 Task: Find Airbnb cabins in Lake of the Ozarks with access to private lakeside barbecue competitions and cook-offs.
Action: Mouse moved to (426, 61)
Screenshot: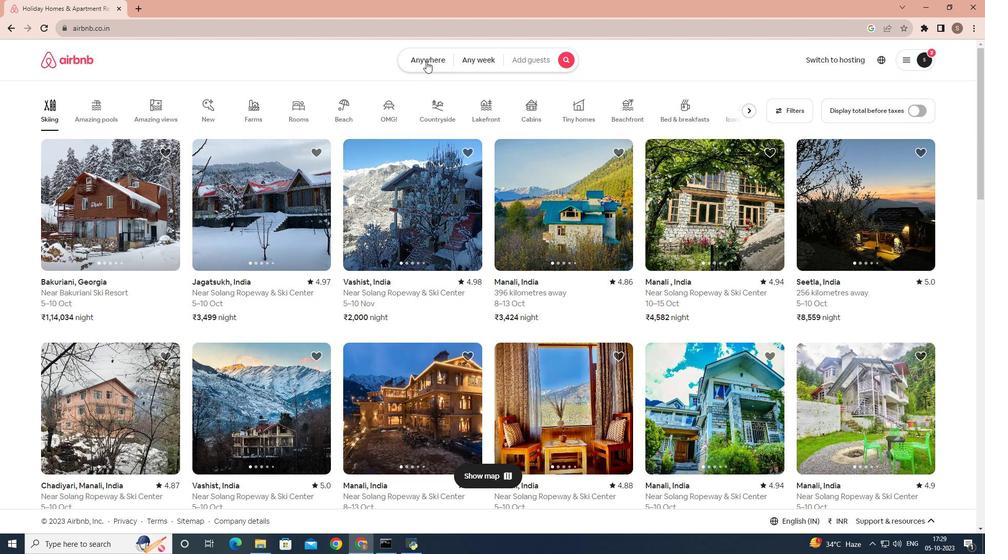 
Action: Mouse pressed left at (426, 61)
Screenshot: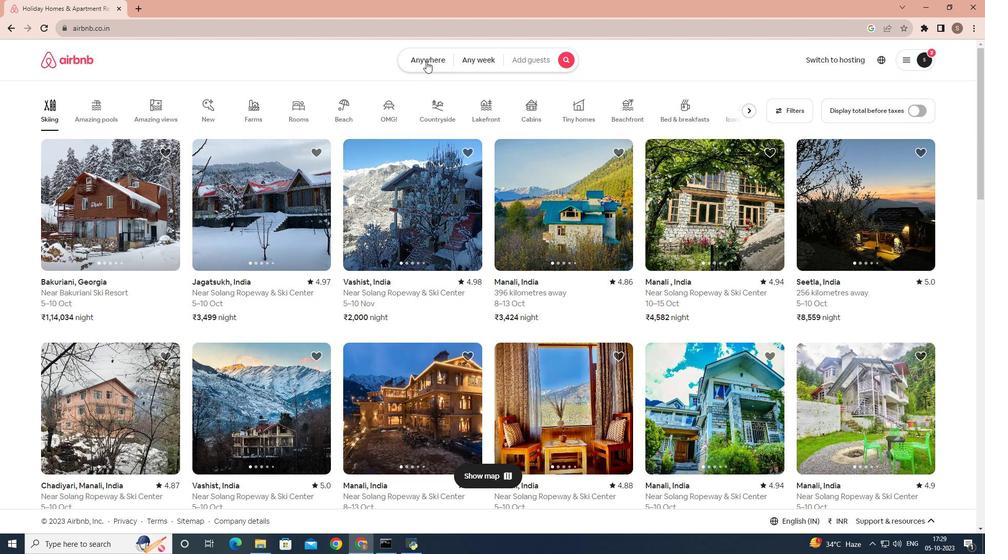 
Action: Mouse moved to (393, 107)
Screenshot: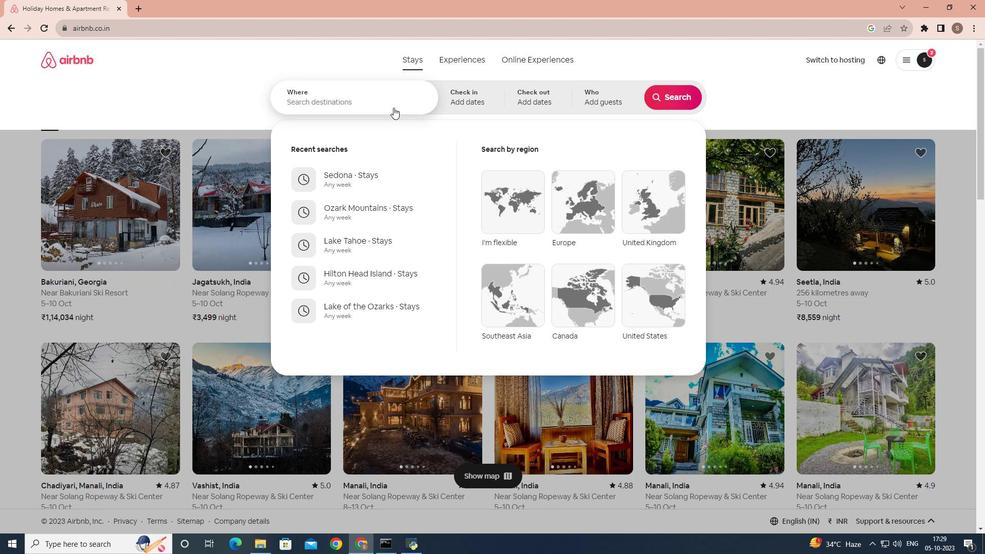 
Action: Mouse pressed left at (393, 107)
Screenshot: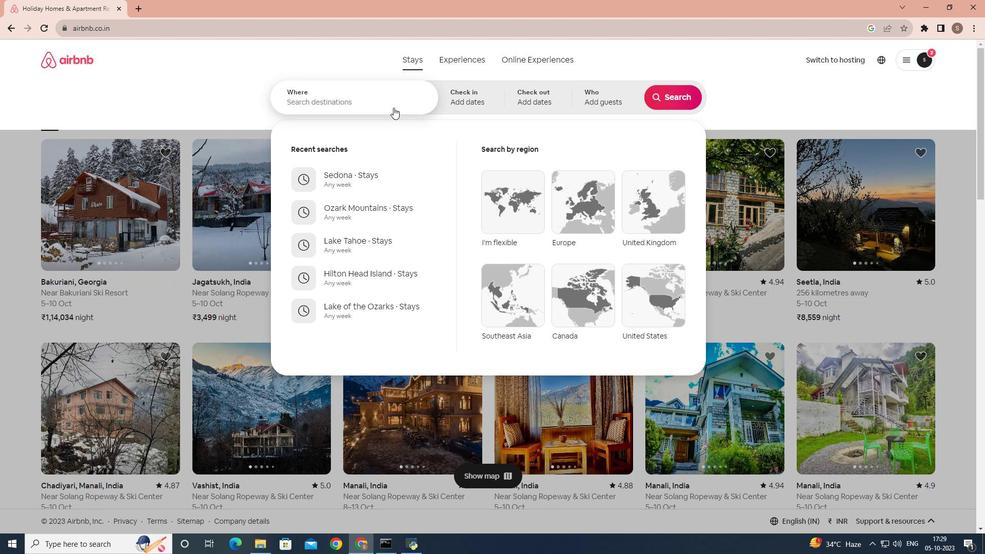 
Action: Key pressed <Key.shift_r>Lake<Key.space>of<Key.space>the<Key.space><Key.shift>Ozarks
Screenshot: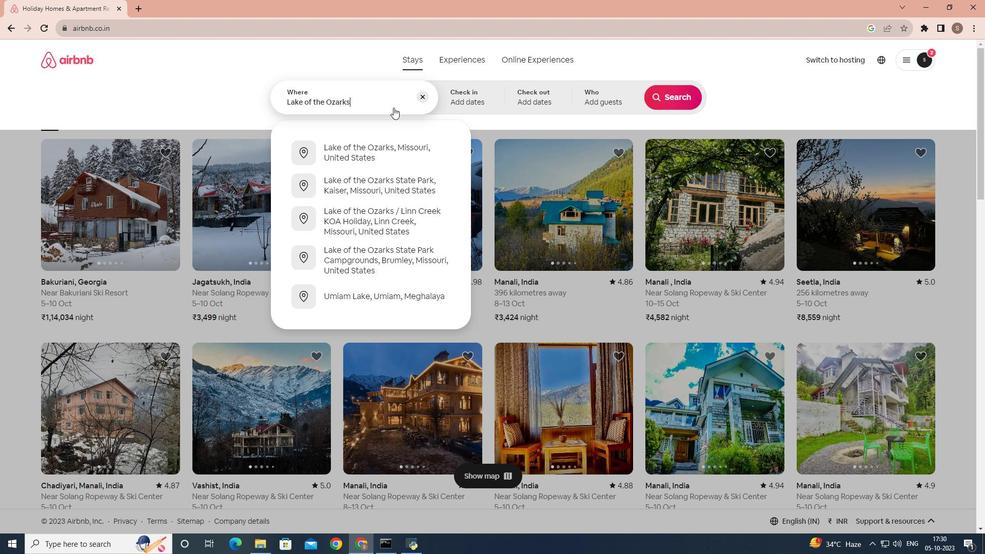 
Action: Mouse moved to (399, 148)
Screenshot: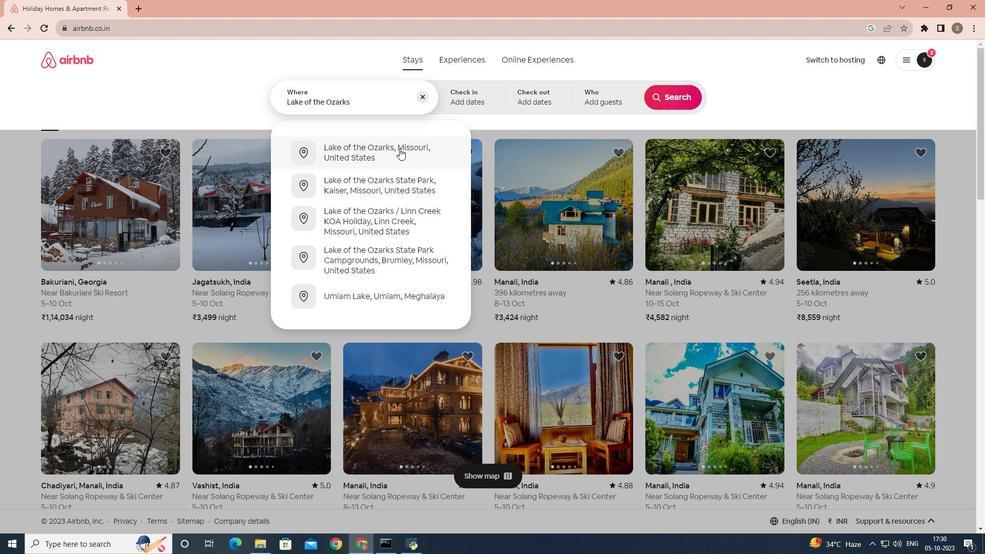 
Action: Mouse pressed left at (399, 148)
Screenshot: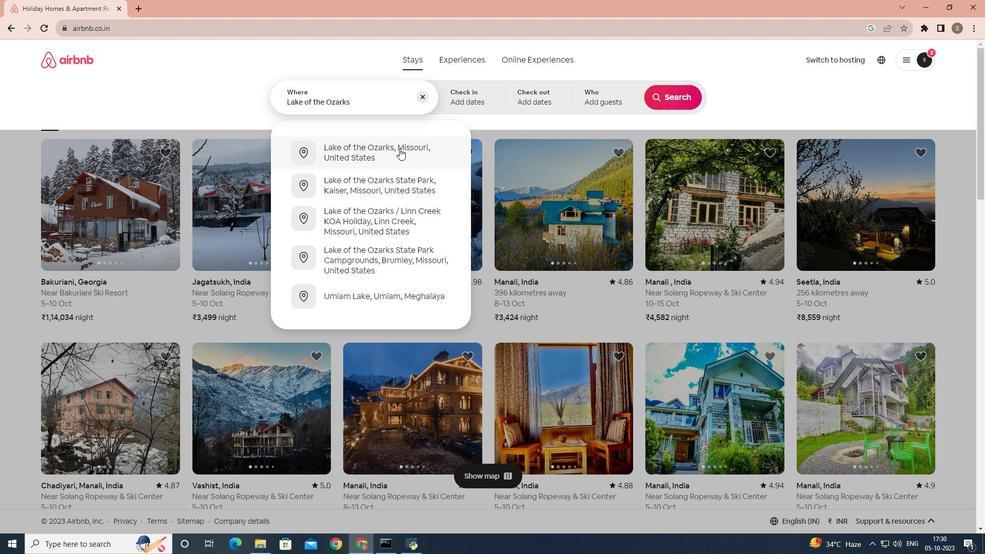 
Action: Mouse moved to (653, 92)
Screenshot: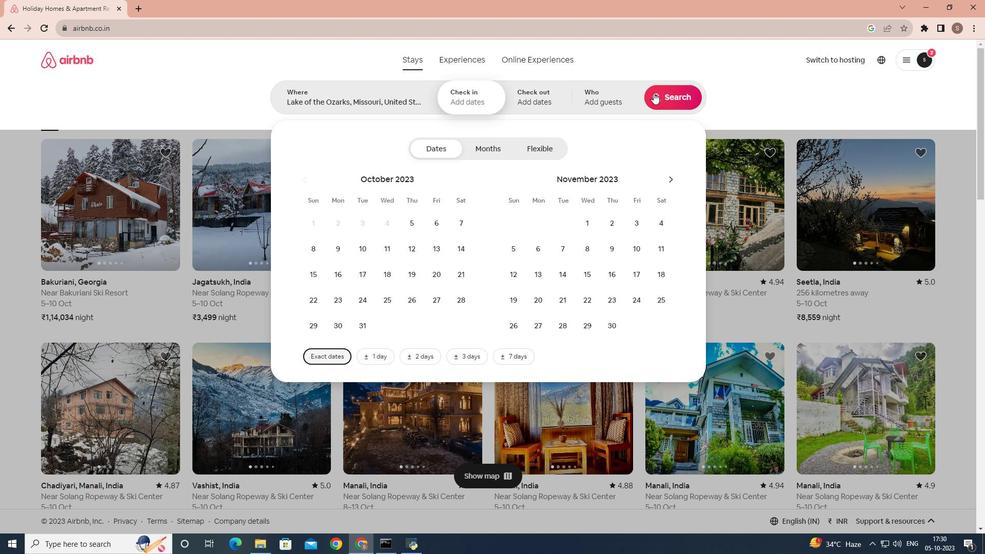
Action: Mouse pressed left at (653, 92)
Screenshot: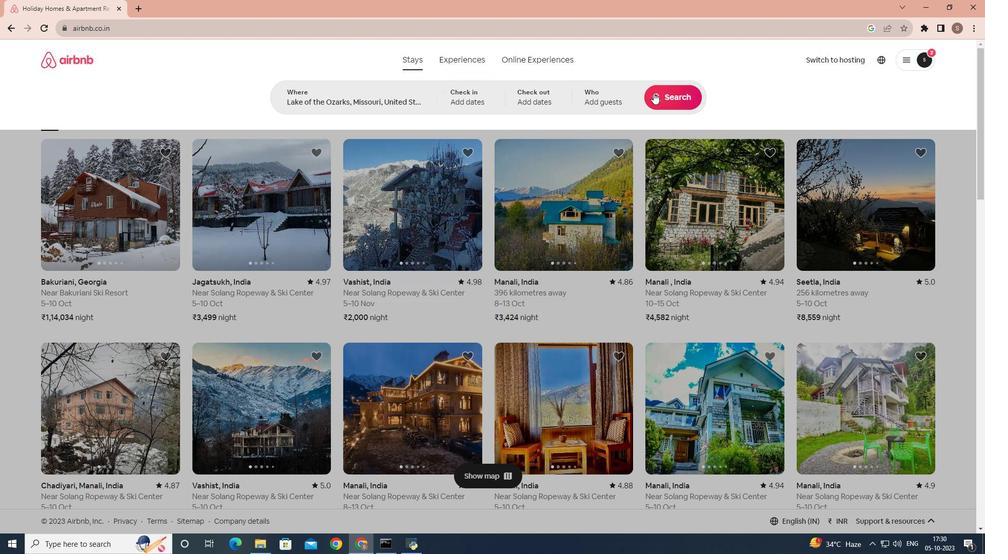 
Action: Mouse moved to (349, 127)
Screenshot: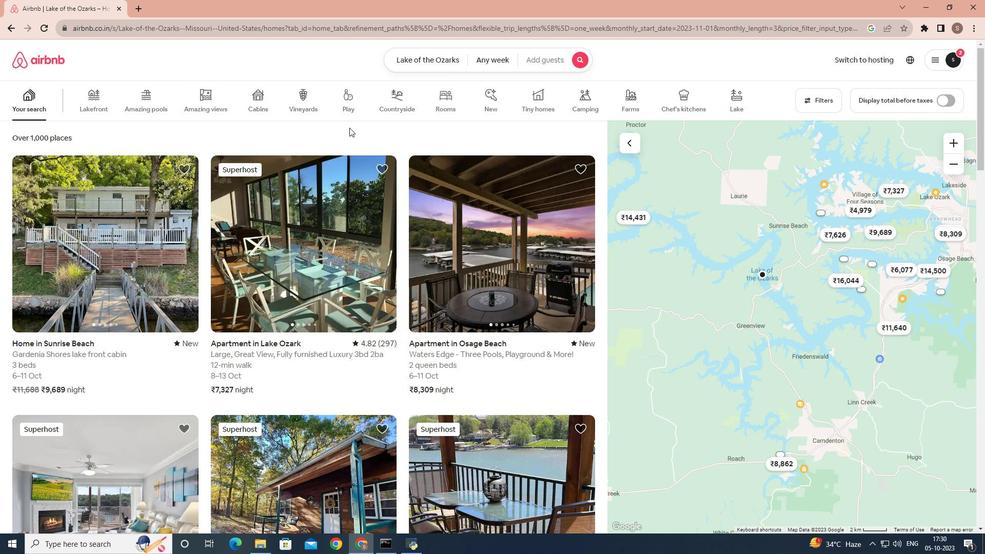 
Action: Mouse scrolled (349, 127) with delta (0, 0)
Screenshot: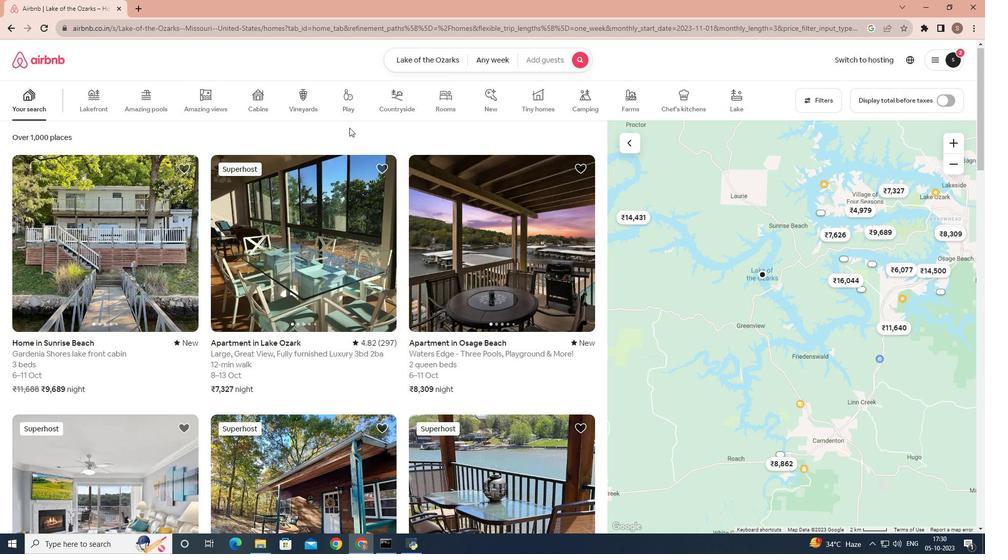 
Action: Mouse scrolled (349, 128) with delta (0, 0)
Screenshot: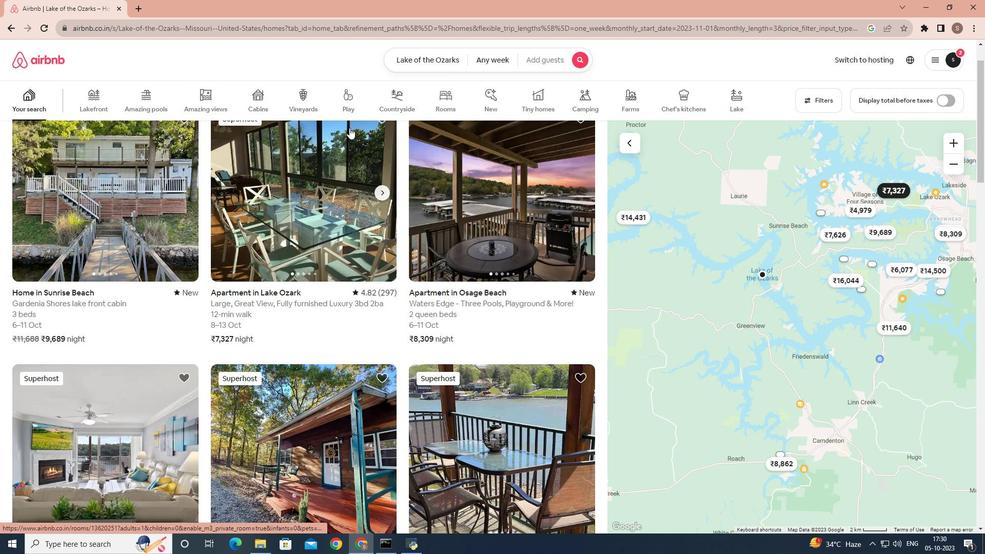 
Action: Mouse moved to (261, 106)
Screenshot: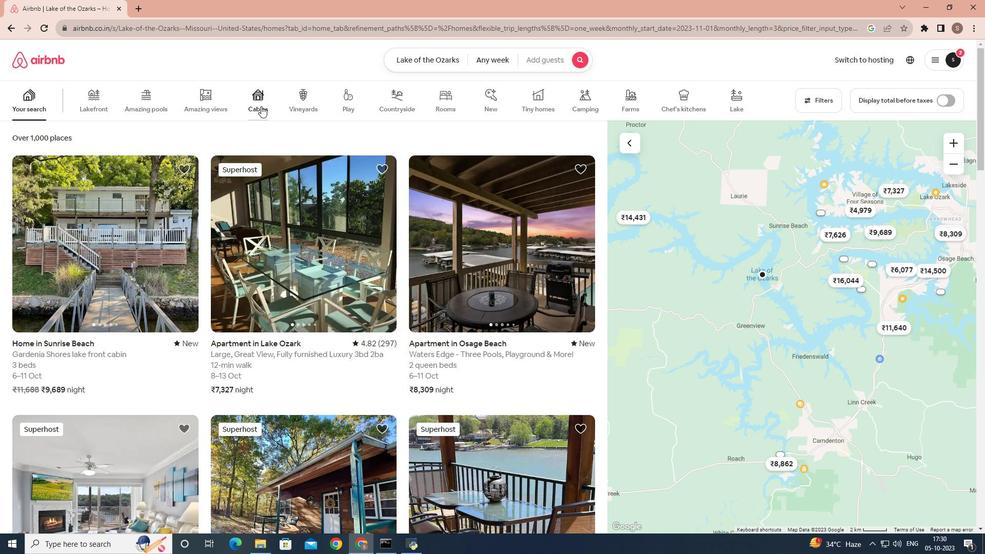 
Action: Mouse pressed left at (261, 106)
Screenshot: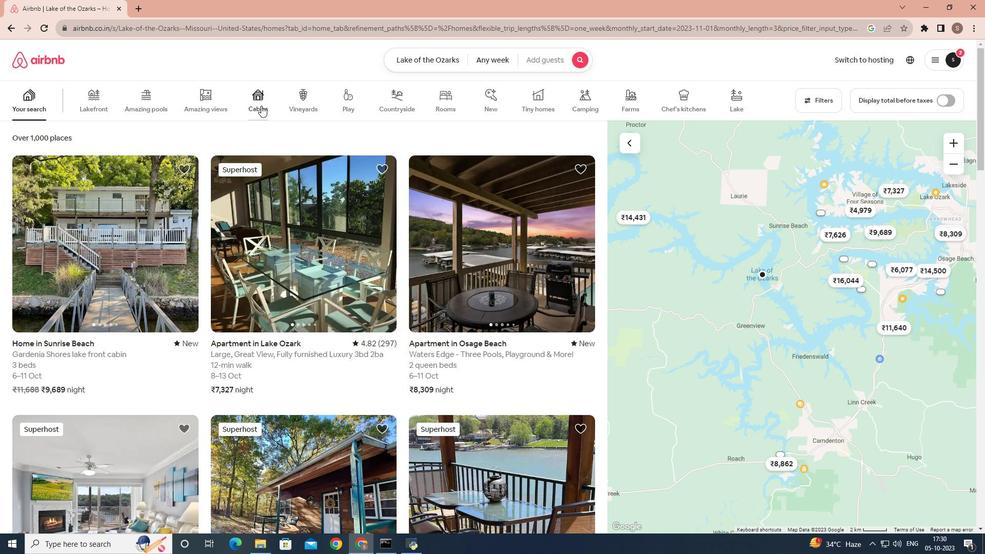 
Action: Mouse moved to (282, 264)
Screenshot: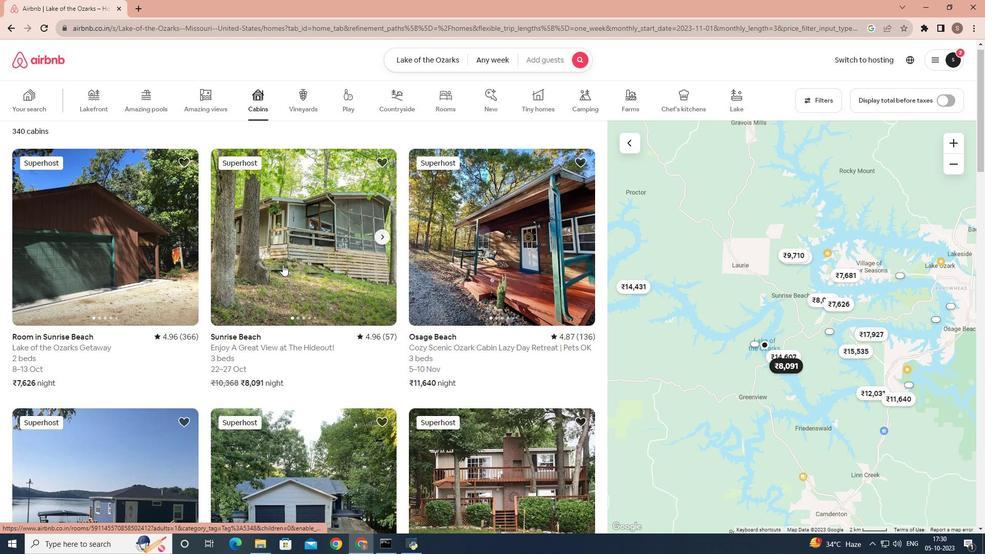 
Action: Mouse scrolled (282, 264) with delta (0, 0)
Screenshot: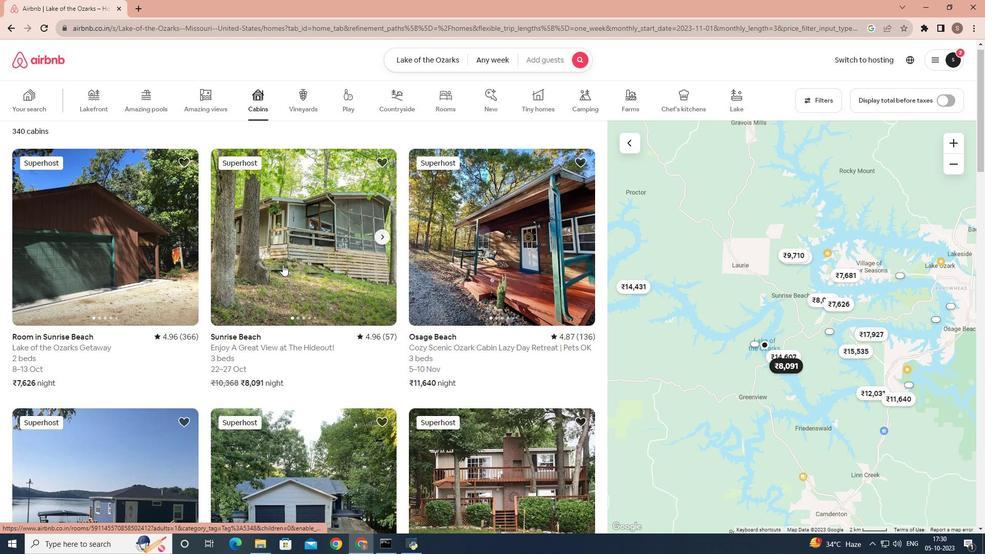 
Action: Mouse moved to (330, 217)
Screenshot: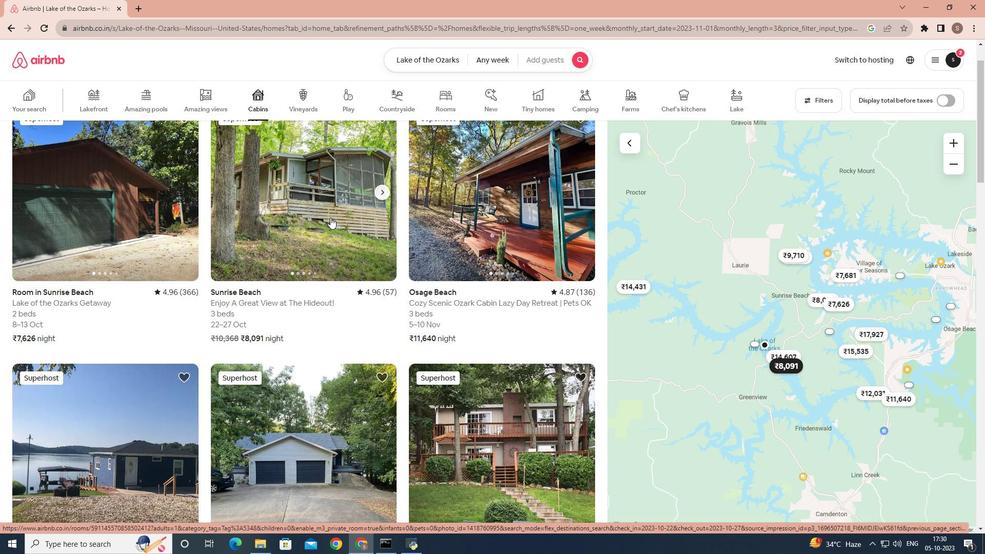 
Action: Mouse pressed left at (330, 217)
Screenshot: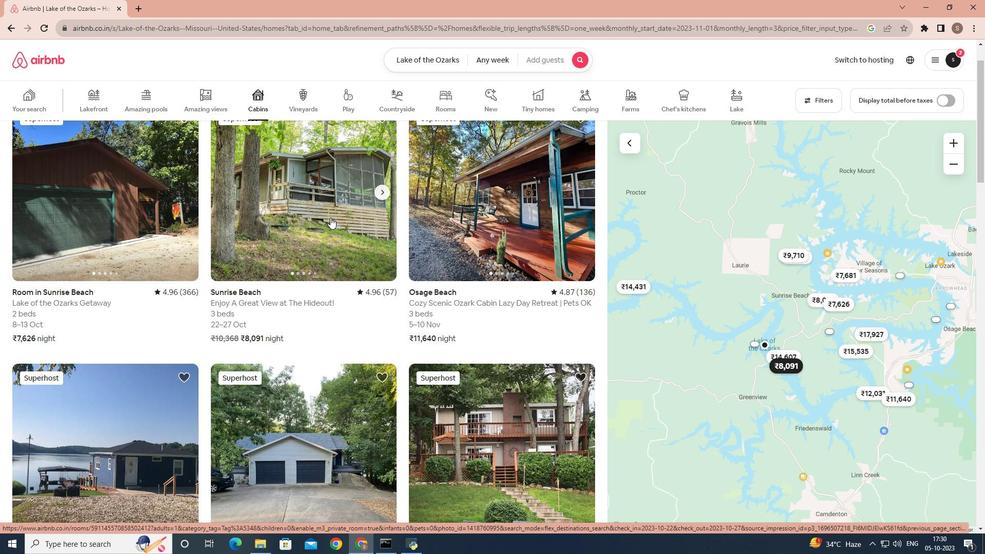 
Action: Mouse moved to (709, 377)
Screenshot: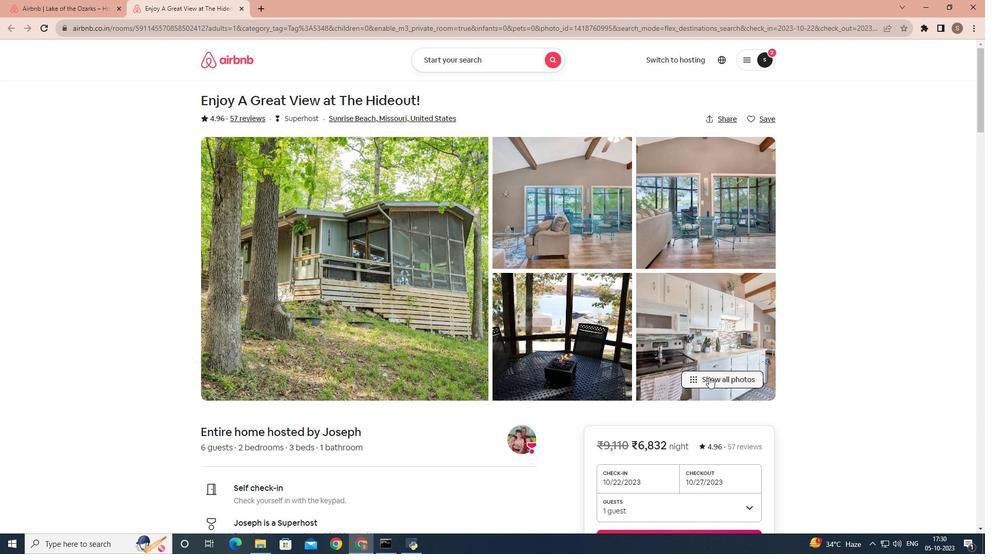 
Action: Mouse pressed left at (709, 377)
Screenshot: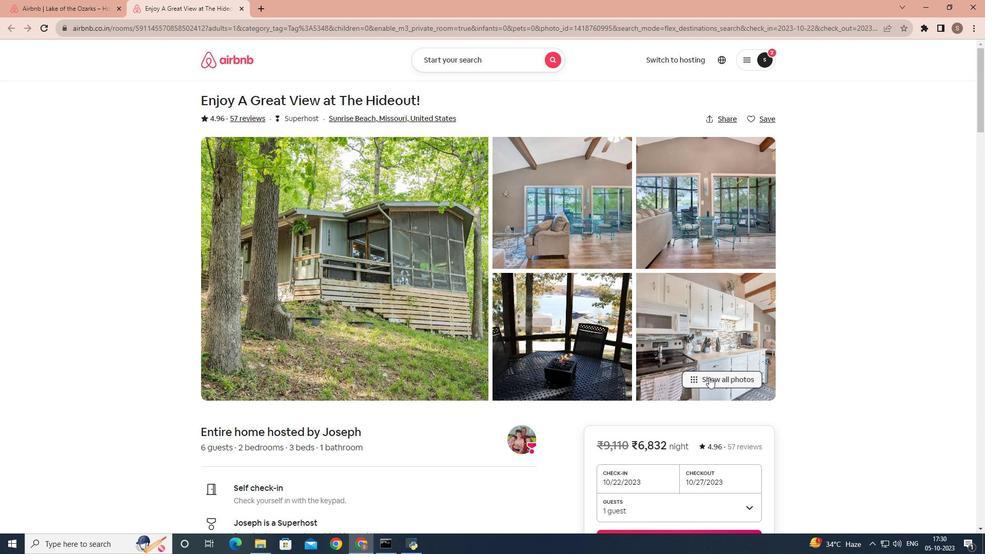
Action: Mouse moved to (695, 370)
Screenshot: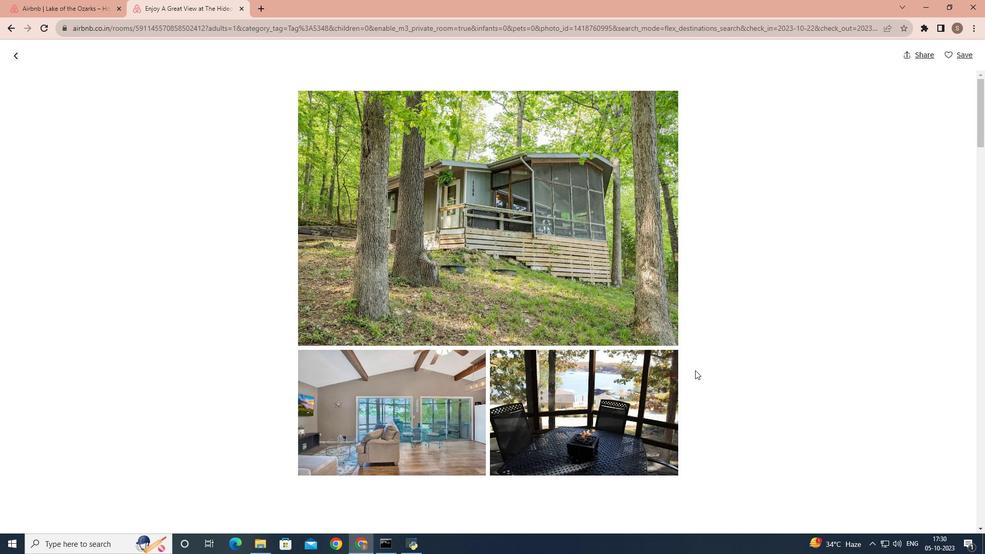 
Action: Mouse scrolled (695, 369) with delta (0, 0)
Screenshot: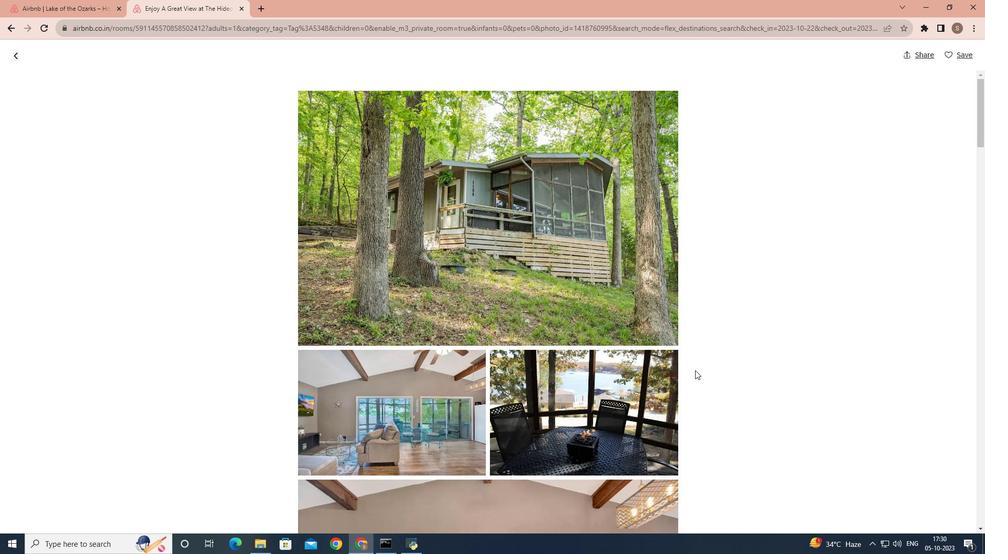 
Action: Mouse scrolled (695, 369) with delta (0, 0)
Screenshot: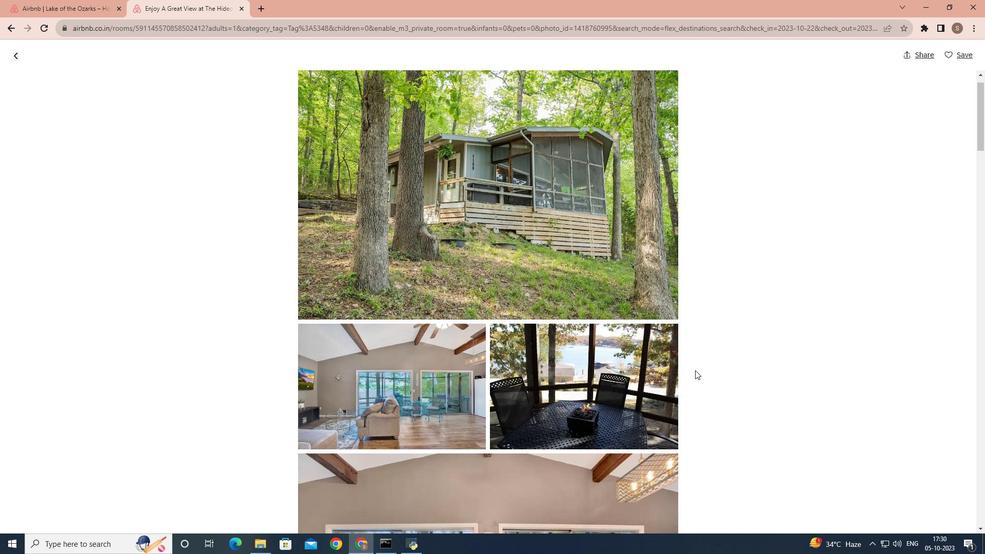 
Action: Mouse scrolled (695, 369) with delta (0, 0)
Screenshot: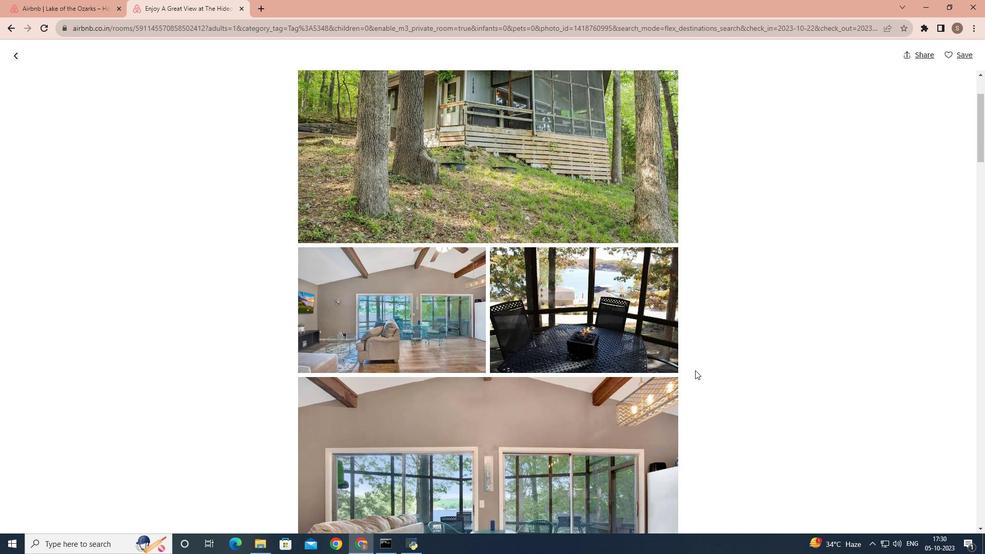 
Action: Mouse scrolled (695, 369) with delta (0, 0)
Screenshot: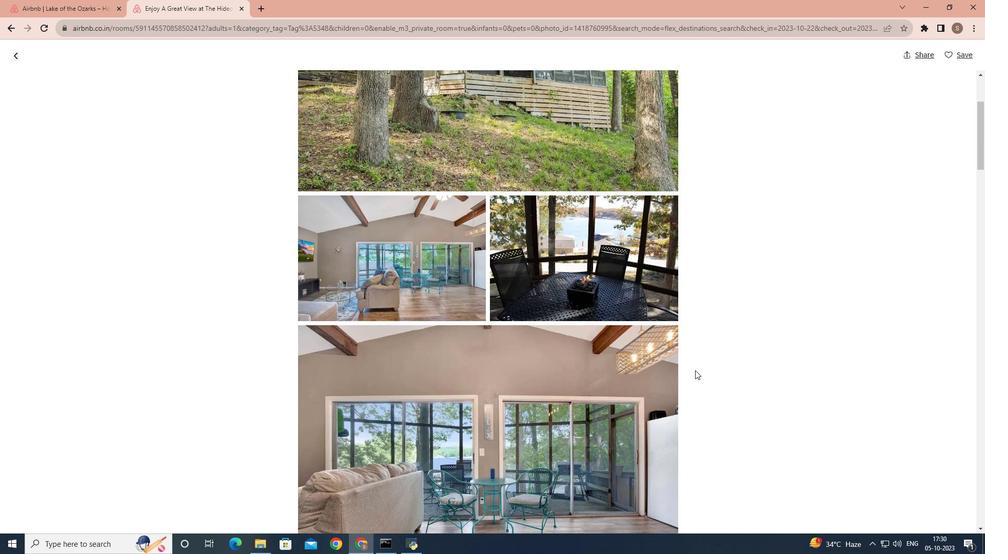 
Action: Mouse scrolled (695, 369) with delta (0, 0)
Screenshot: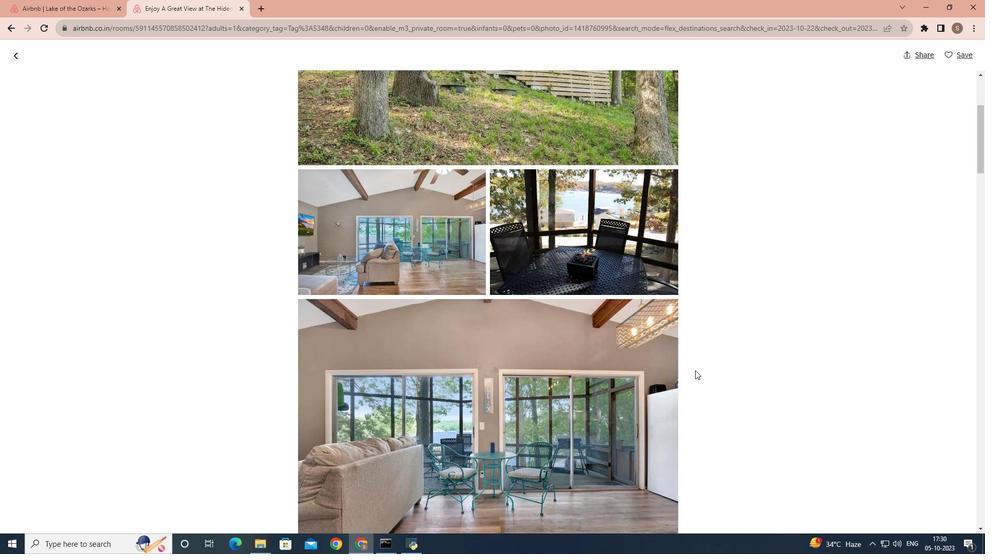 
Action: Mouse scrolled (695, 369) with delta (0, 0)
Screenshot: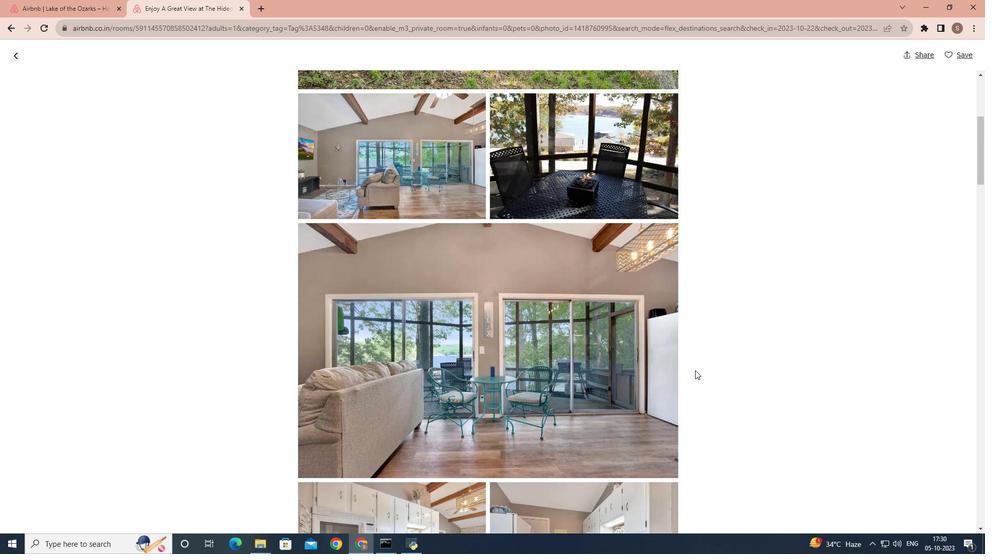 
Action: Mouse scrolled (695, 369) with delta (0, 0)
Screenshot: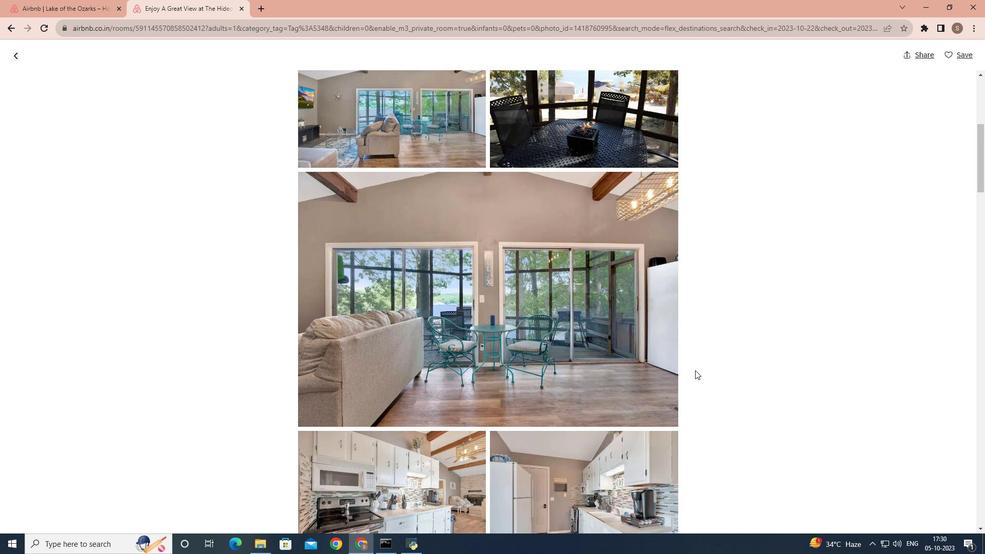 
Action: Mouse scrolled (695, 369) with delta (0, 0)
Screenshot: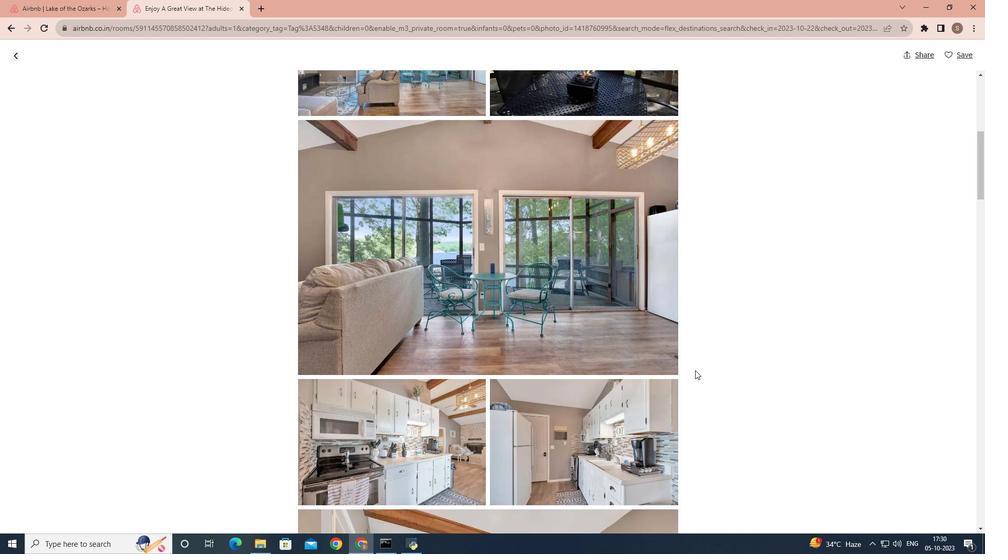 
Action: Mouse scrolled (695, 369) with delta (0, 0)
Screenshot: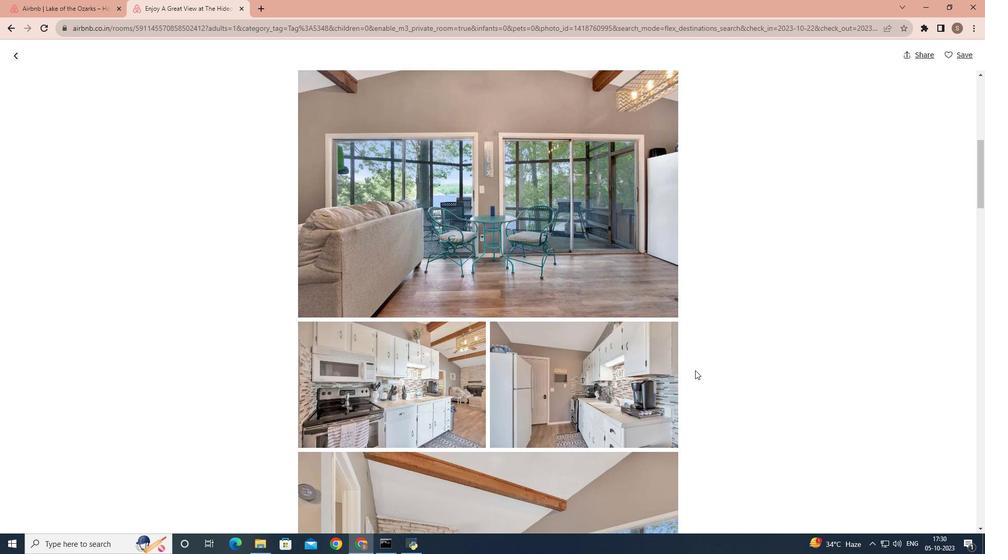 
Action: Mouse scrolled (695, 369) with delta (0, 0)
Screenshot: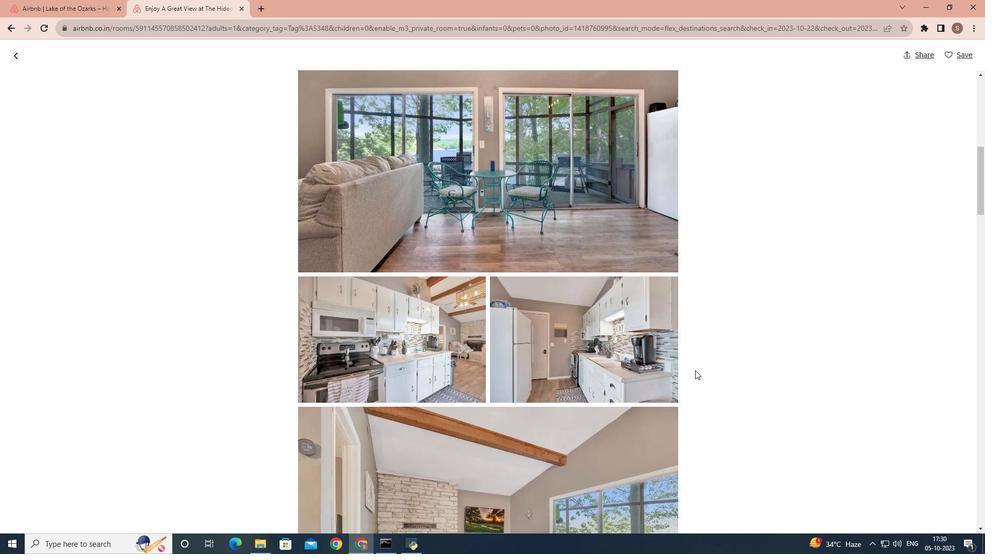 
Action: Mouse scrolled (695, 369) with delta (0, 0)
Screenshot: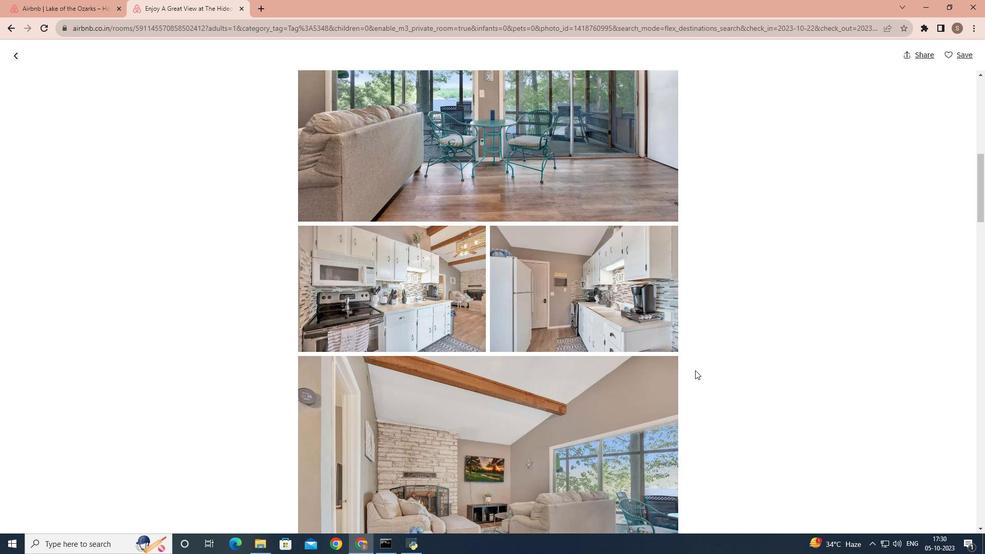 
Action: Mouse moved to (660, 347)
Screenshot: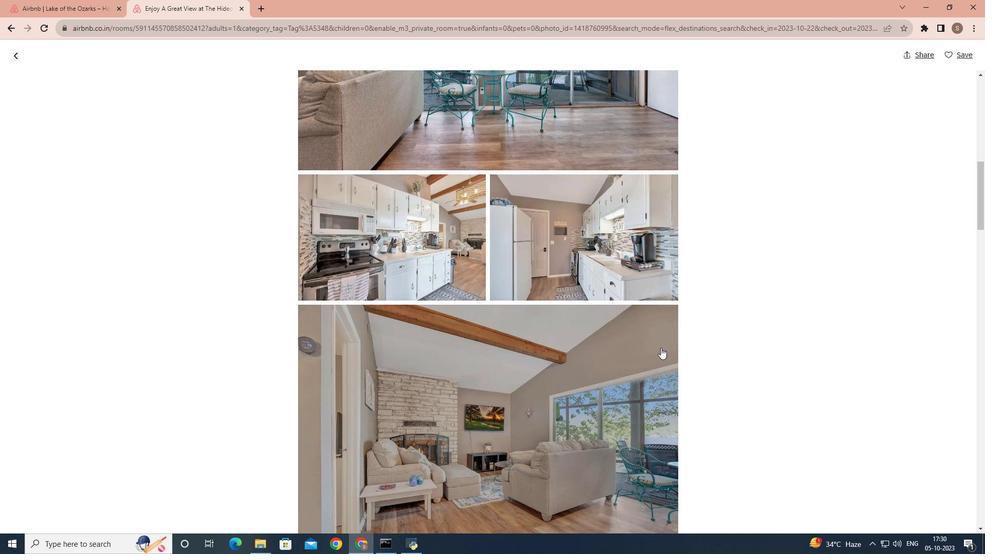 
Action: Mouse scrolled (660, 347) with delta (0, 0)
Screenshot: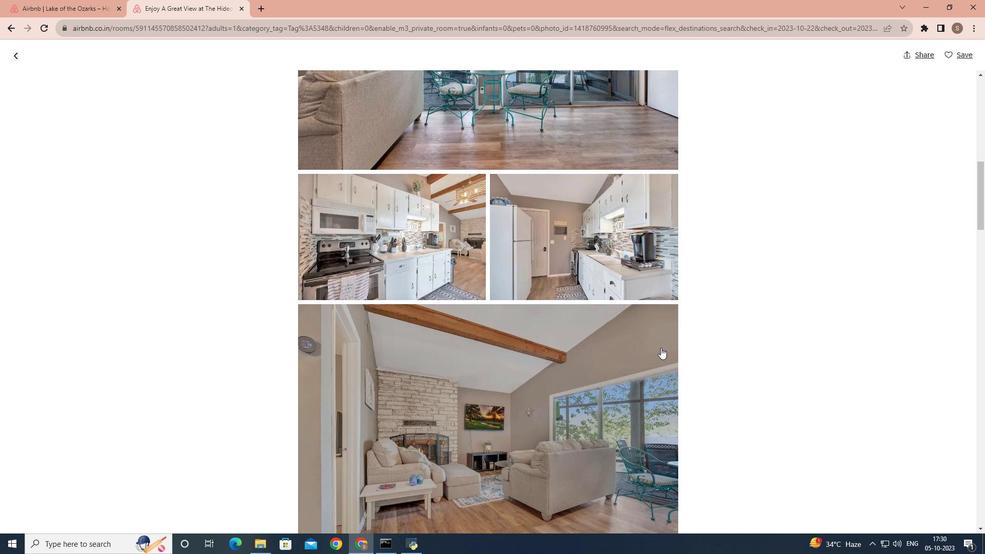
Action: Mouse scrolled (660, 347) with delta (0, 0)
Screenshot: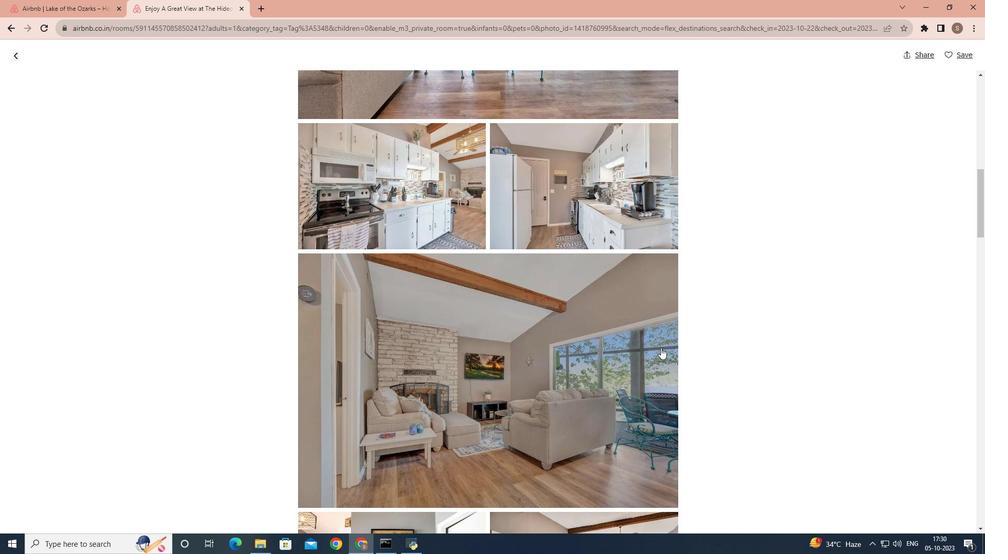 
Action: Mouse scrolled (660, 347) with delta (0, 0)
Screenshot: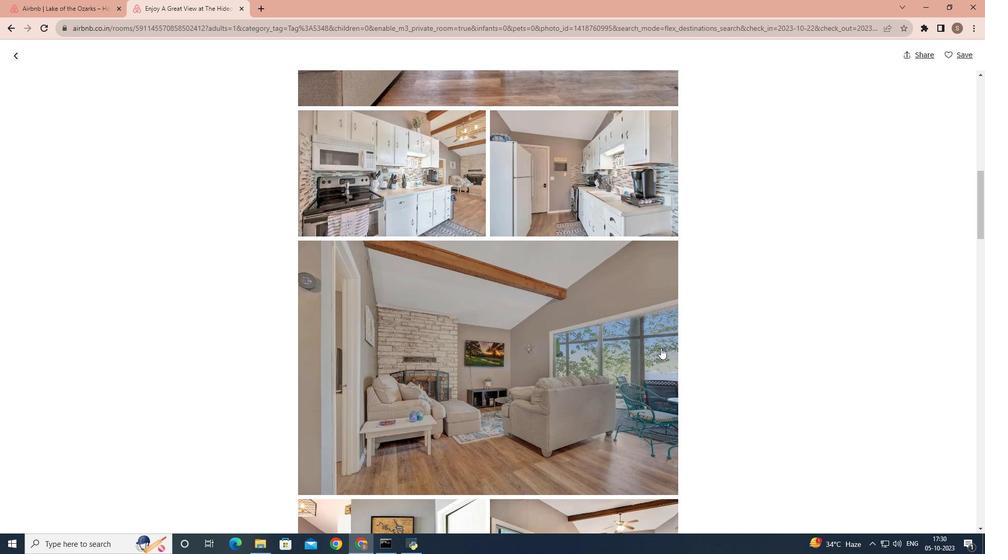 
Action: Mouse moved to (653, 385)
Screenshot: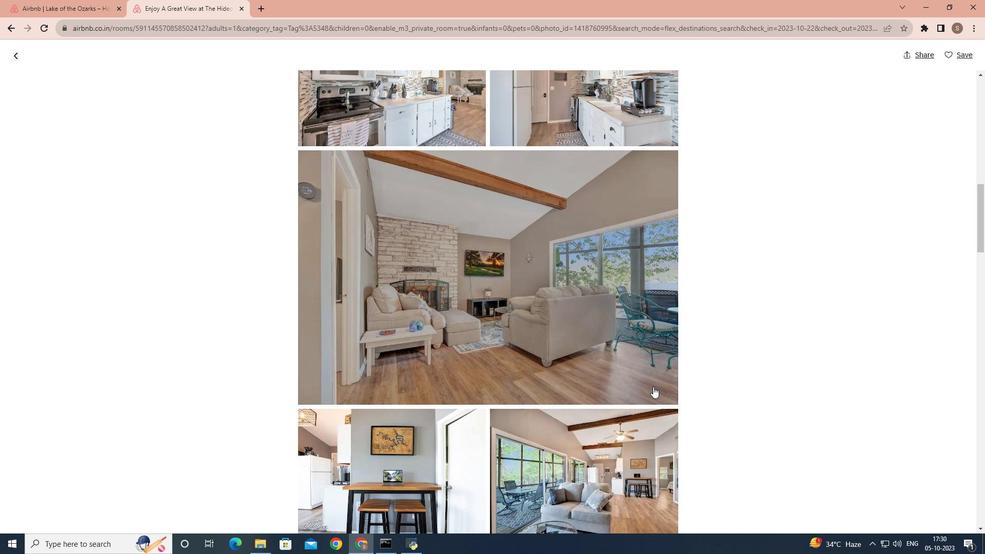 
Action: Mouse scrolled (653, 385) with delta (0, 0)
Screenshot: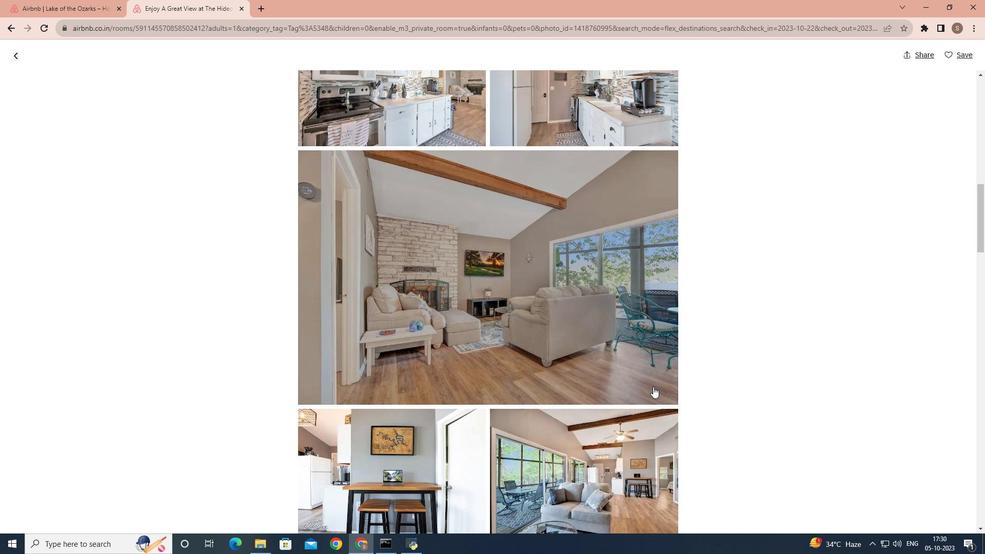 
Action: Mouse moved to (644, 386)
Screenshot: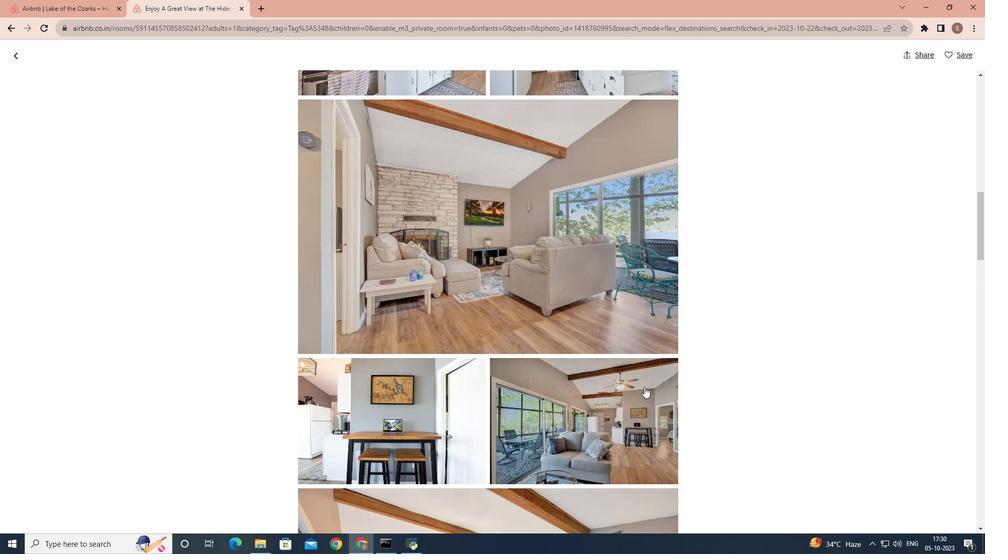 
Action: Mouse scrolled (644, 386) with delta (0, 0)
Screenshot: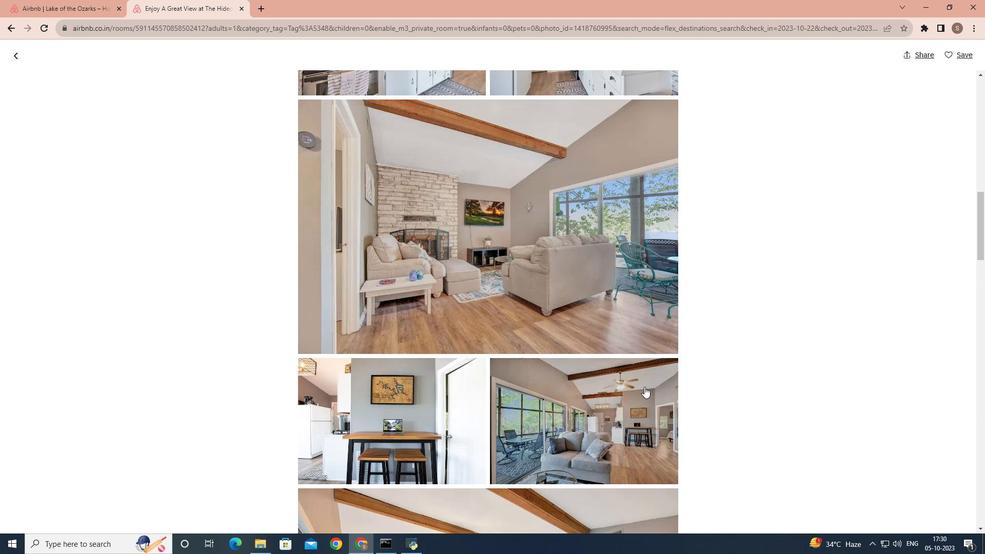 
Action: Mouse moved to (638, 391)
Screenshot: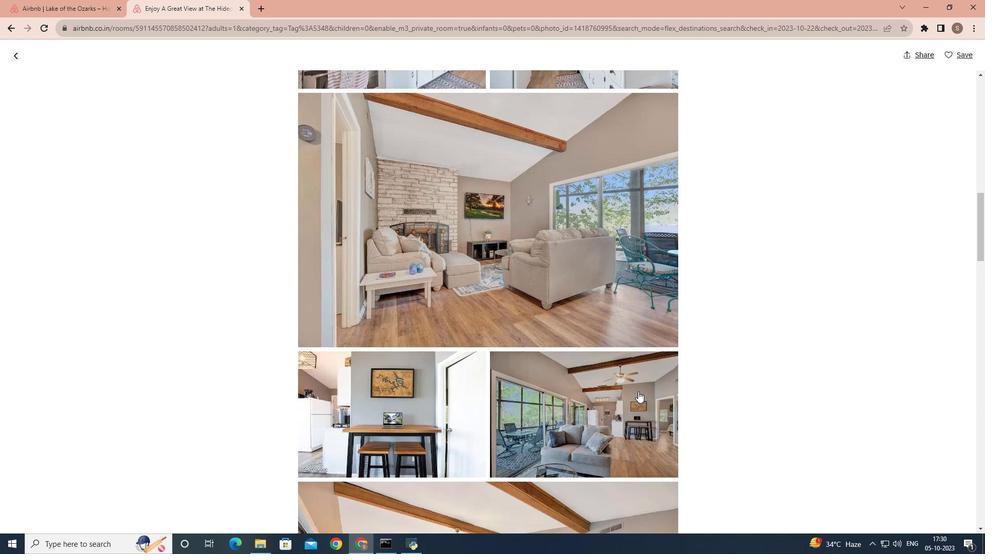 
Action: Mouse scrolled (638, 391) with delta (0, 0)
Screenshot: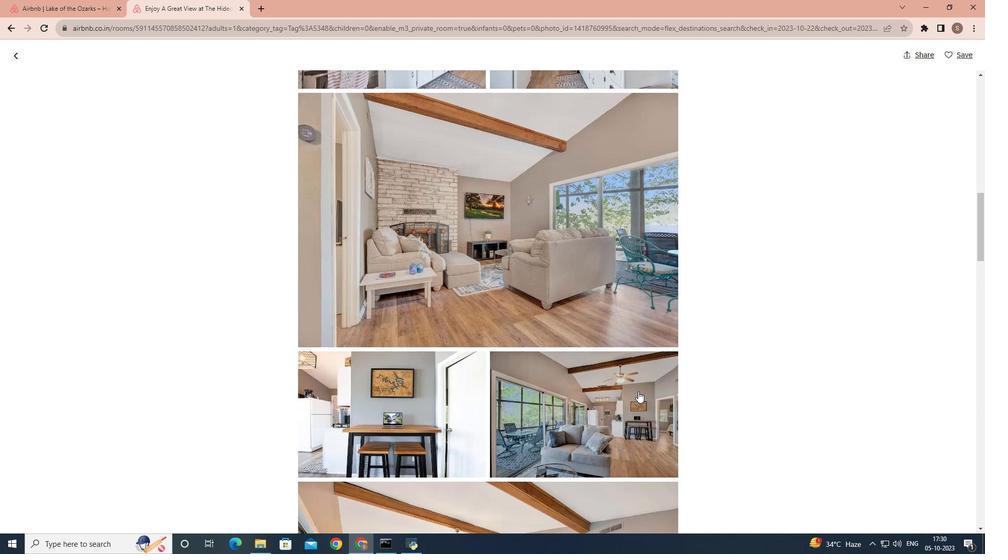 
Action: Mouse moved to (379, 334)
Screenshot: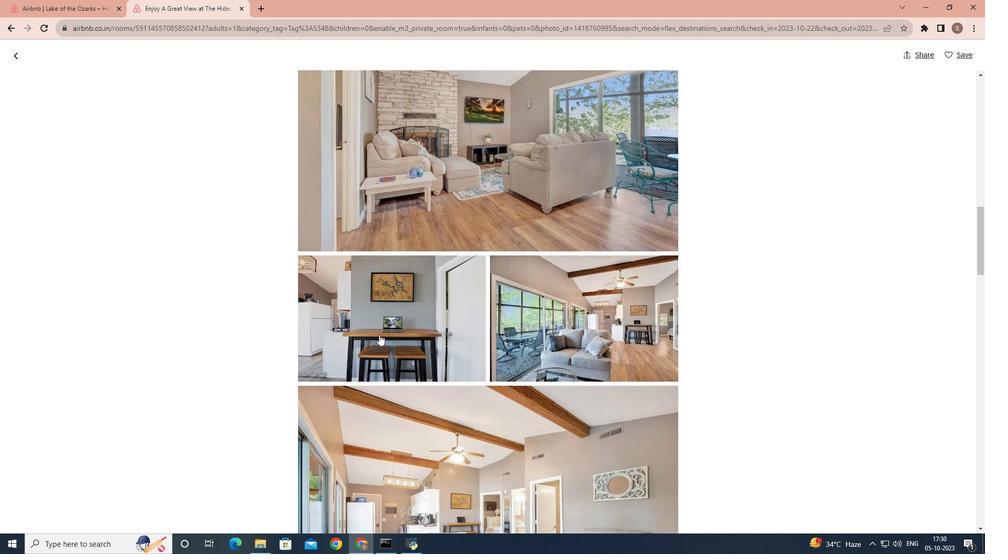 
Action: Mouse scrolled (379, 334) with delta (0, 0)
Screenshot: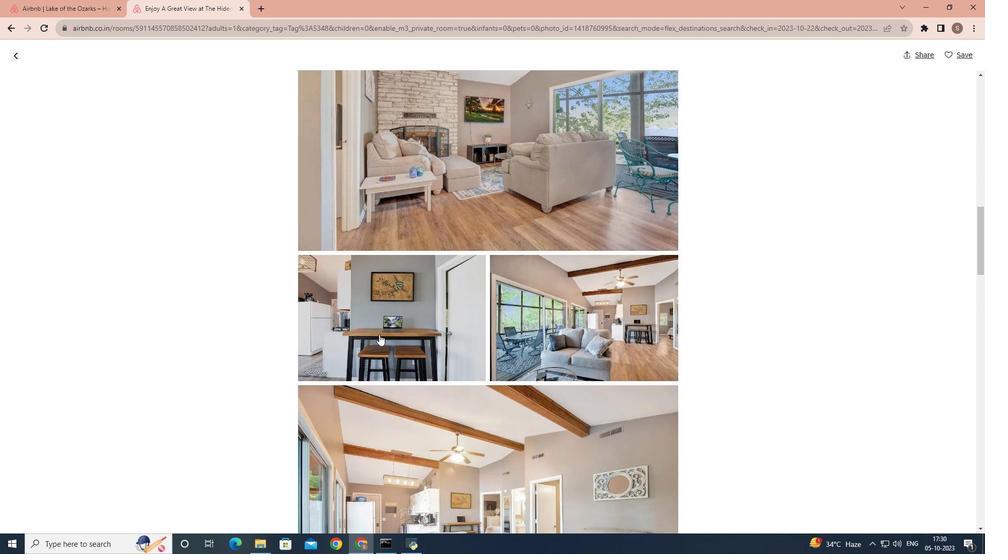 
Action: Mouse scrolled (379, 334) with delta (0, 0)
Screenshot: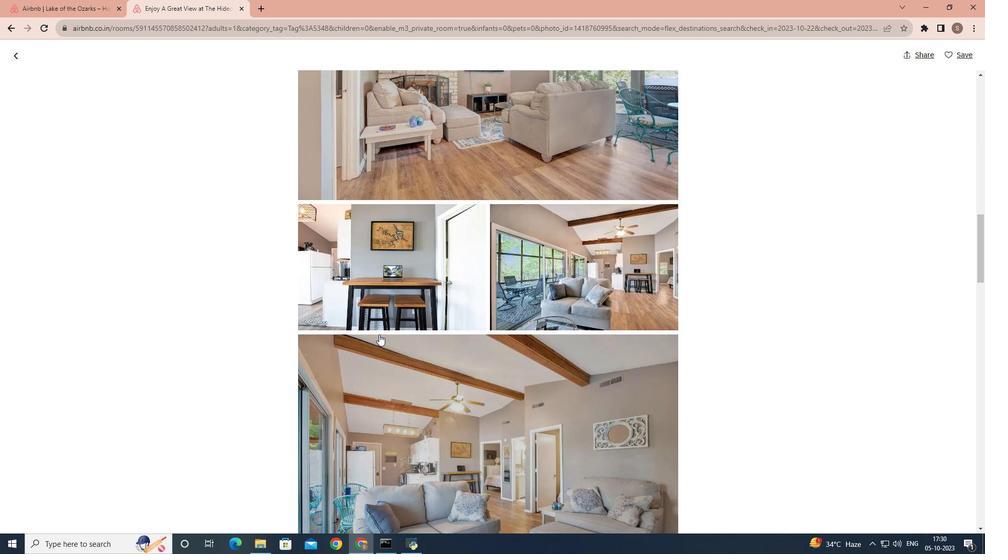 
Action: Mouse scrolled (379, 334) with delta (0, 0)
Screenshot: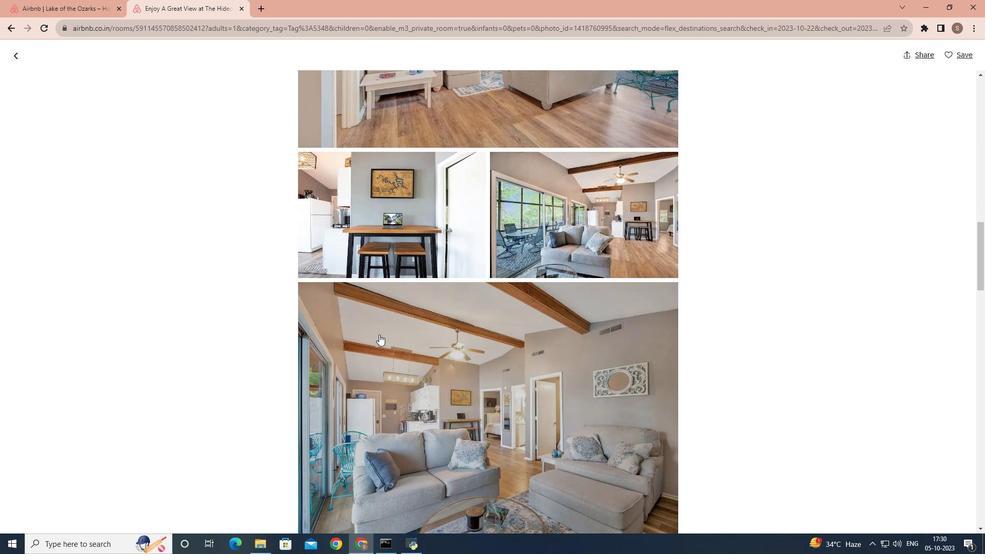 
Action: Mouse scrolled (379, 334) with delta (0, 0)
Screenshot: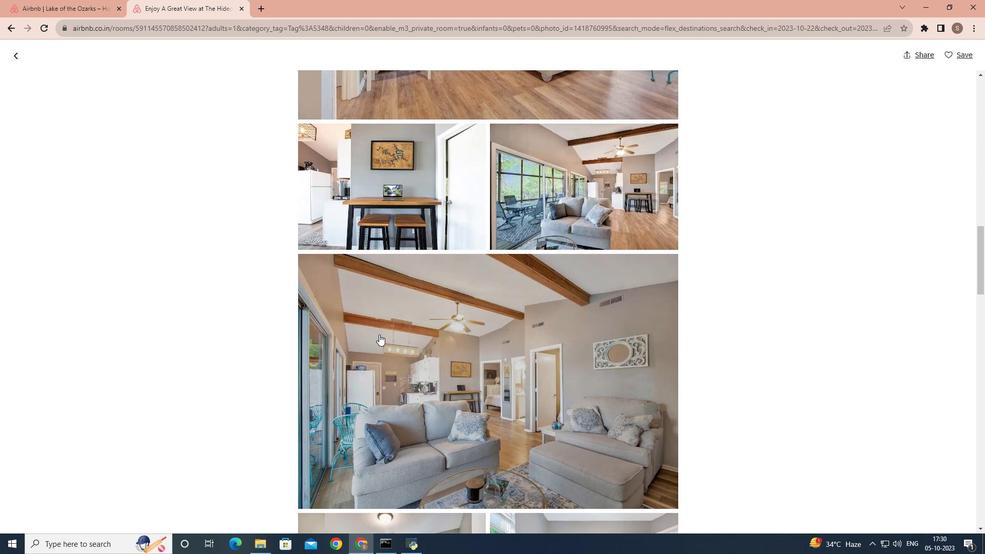 
Action: Mouse scrolled (379, 334) with delta (0, 0)
Screenshot: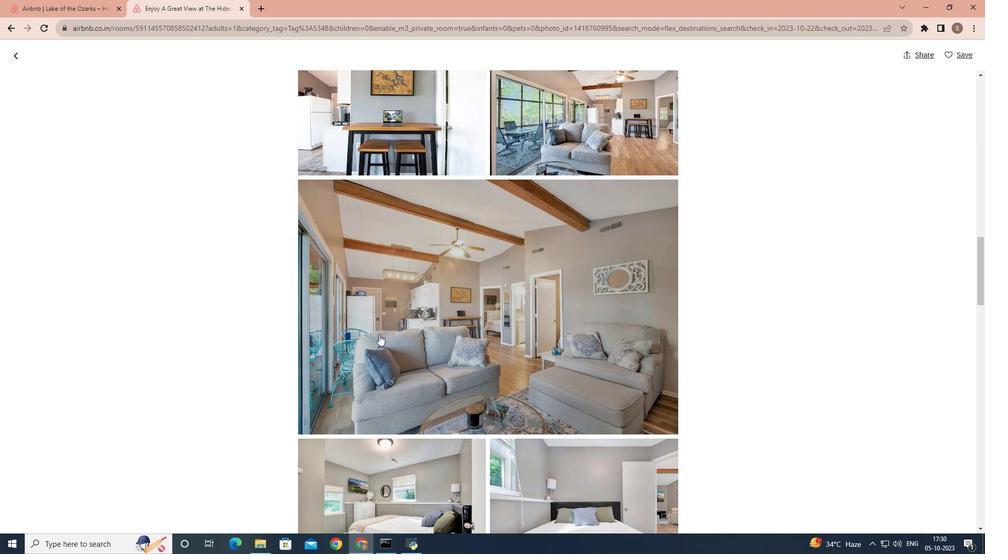 
Action: Mouse scrolled (379, 334) with delta (0, 0)
Screenshot: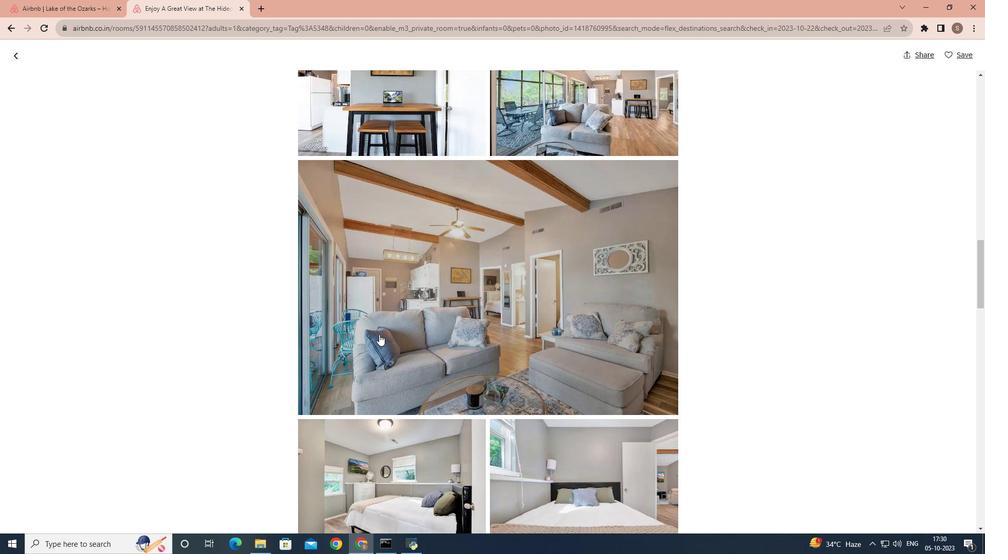 
Action: Mouse scrolled (379, 334) with delta (0, 0)
Screenshot: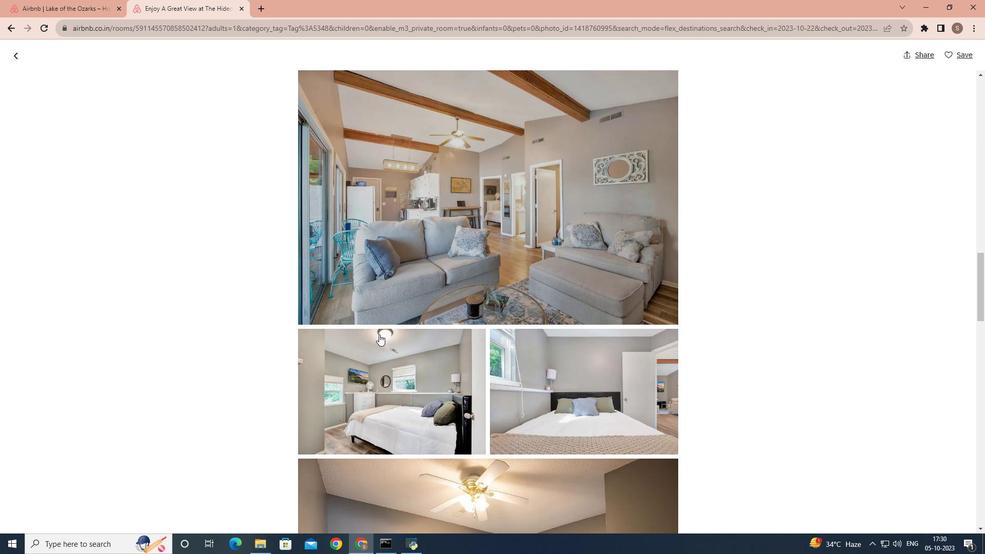
Action: Mouse scrolled (379, 334) with delta (0, 0)
Screenshot: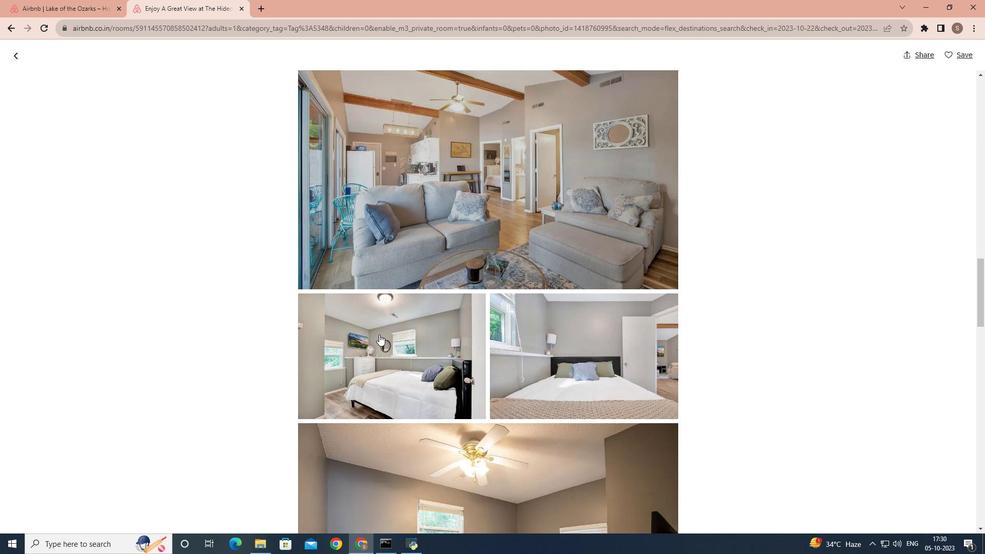 
Action: Mouse scrolled (379, 334) with delta (0, 0)
Screenshot: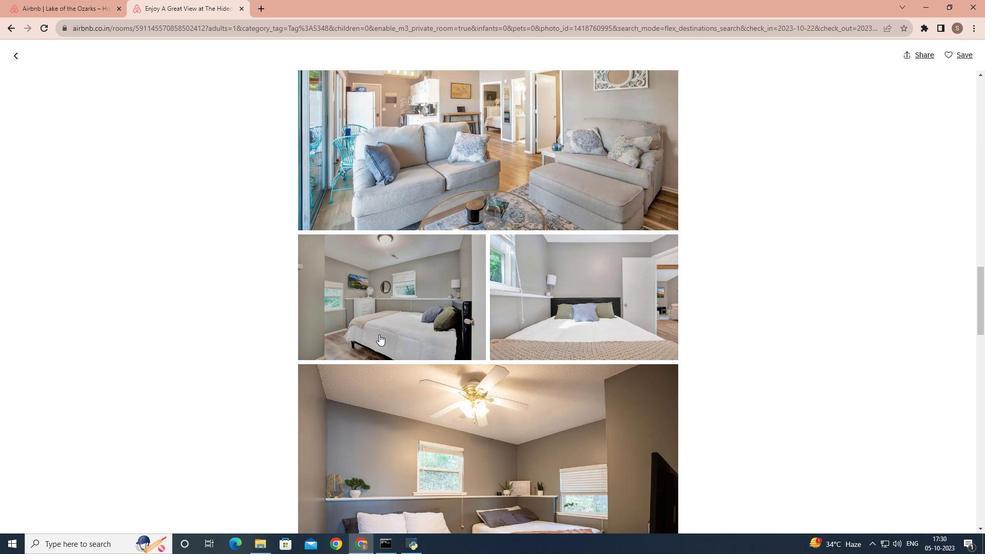 
Action: Mouse scrolled (379, 334) with delta (0, 0)
Screenshot: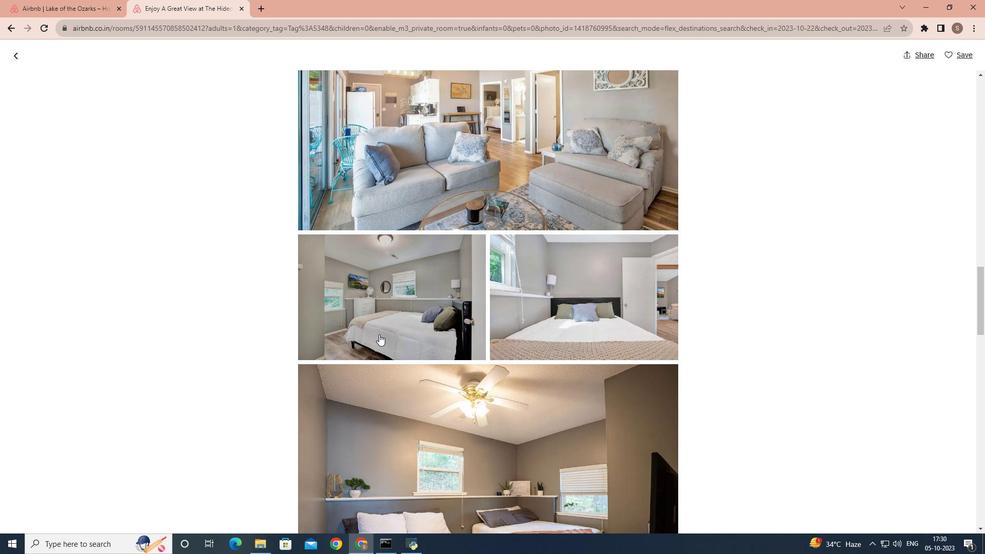 
Action: Mouse scrolled (379, 334) with delta (0, 0)
Screenshot: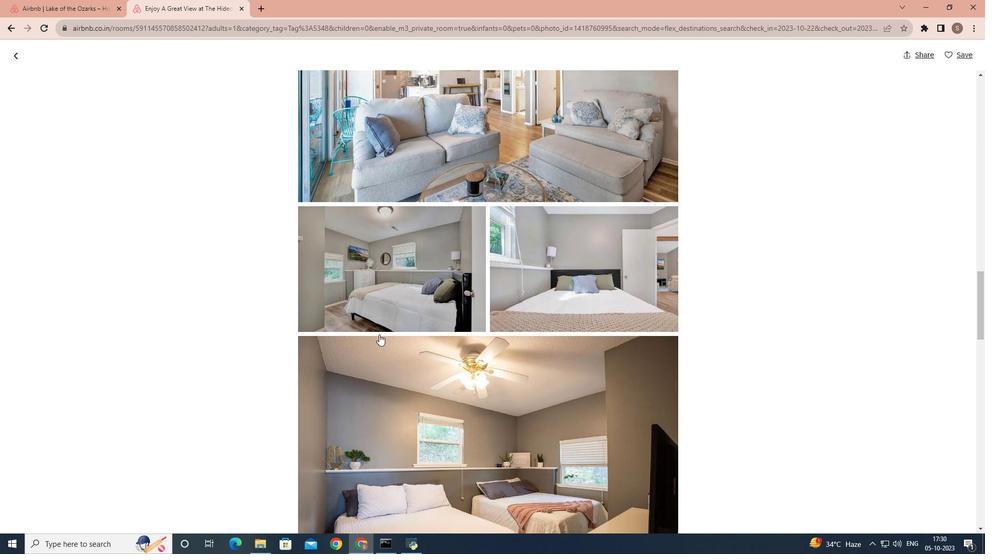 
Action: Mouse scrolled (379, 334) with delta (0, 0)
Screenshot: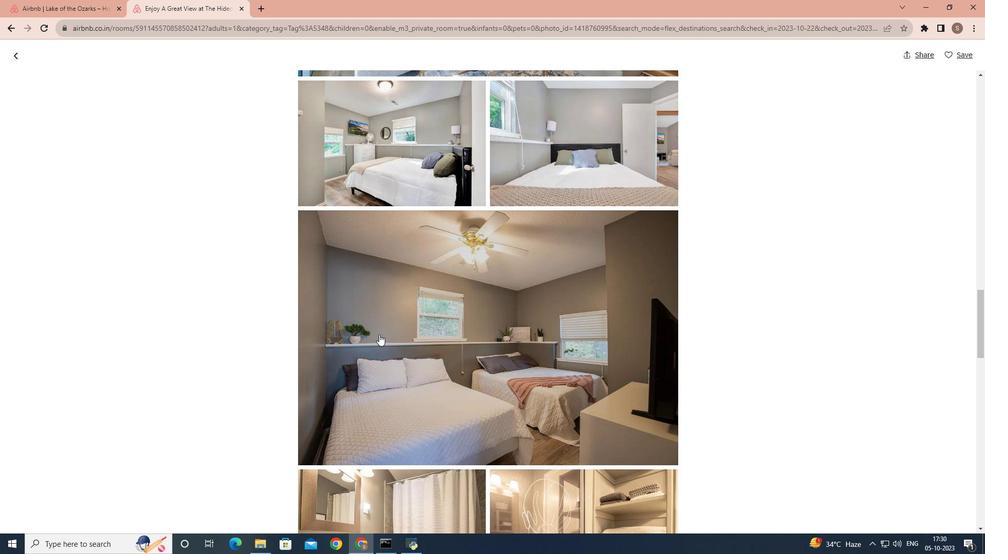 
Action: Mouse scrolled (379, 334) with delta (0, 0)
Screenshot: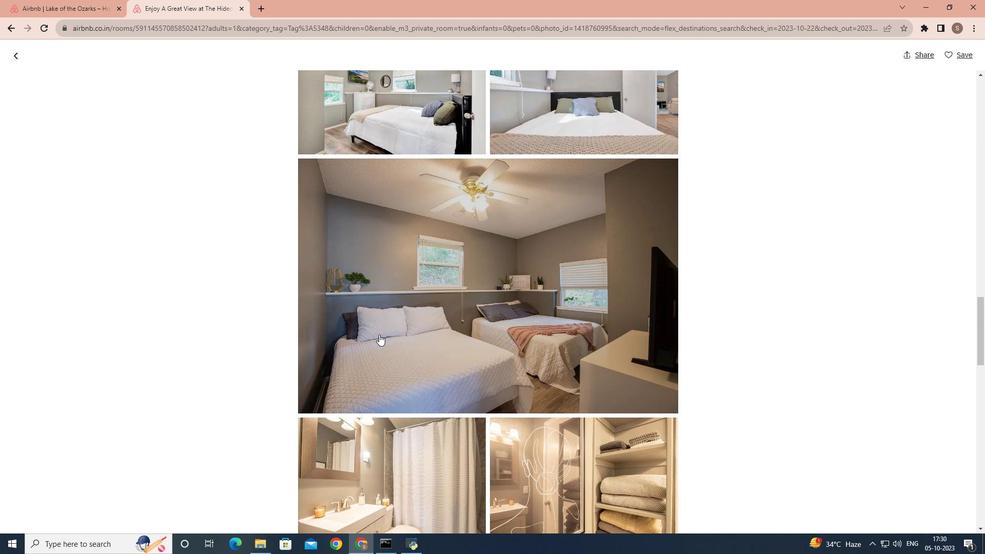 
Action: Mouse scrolled (379, 334) with delta (0, 0)
Screenshot: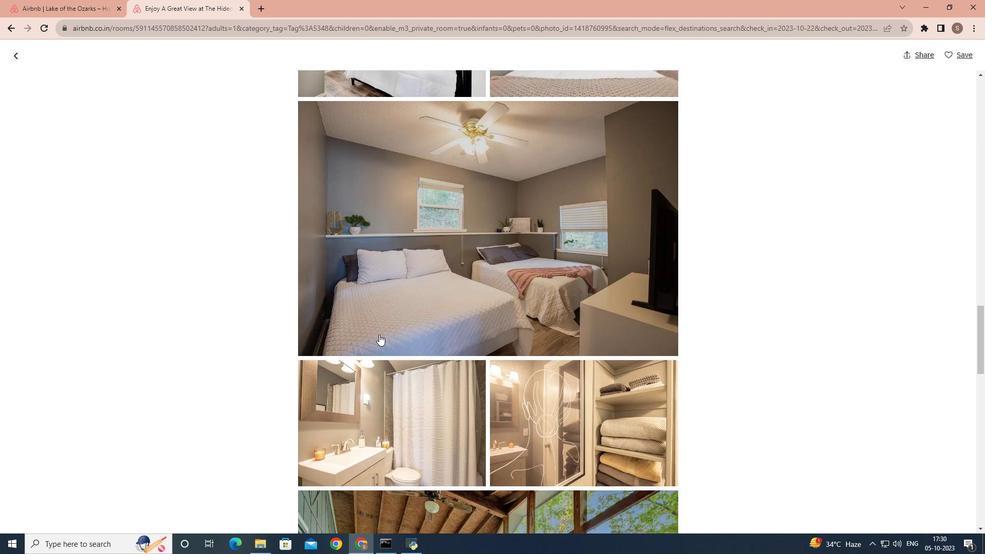 
Action: Mouse scrolled (379, 334) with delta (0, 0)
Screenshot: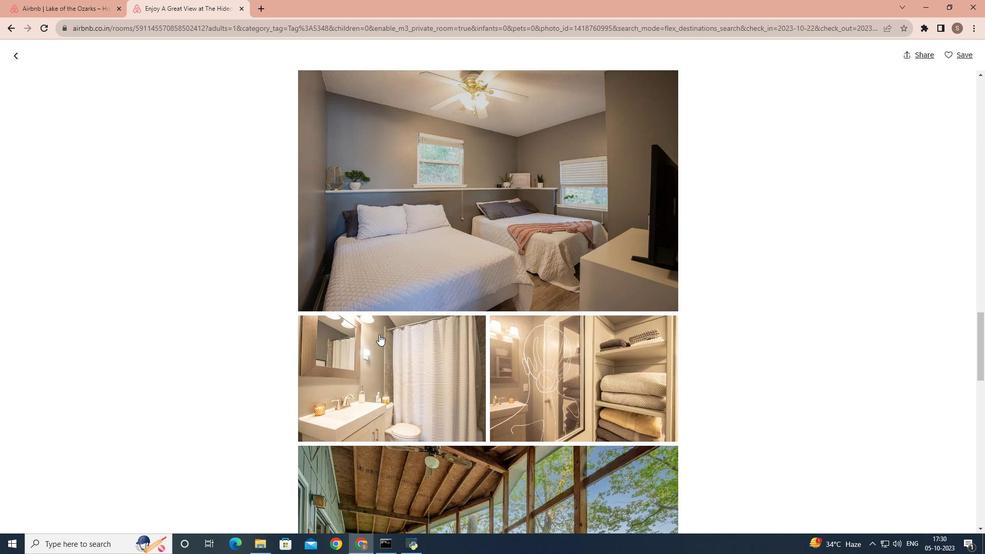 
Action: Mouse scrolled (379, 334) with delta (0, 0)
Screenshot: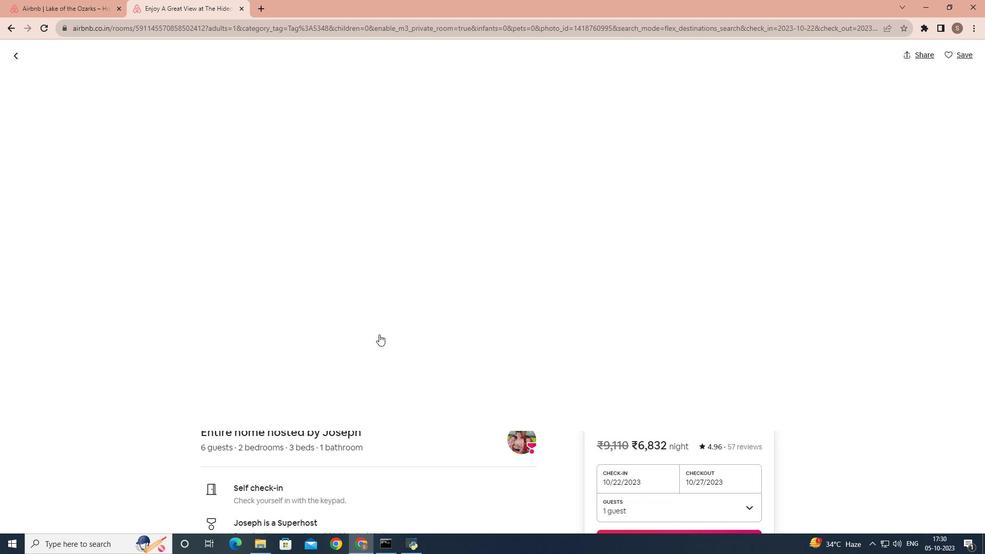 
Action: Mouse scrolled (379, 334) with delta (0, 0)
Screenshot: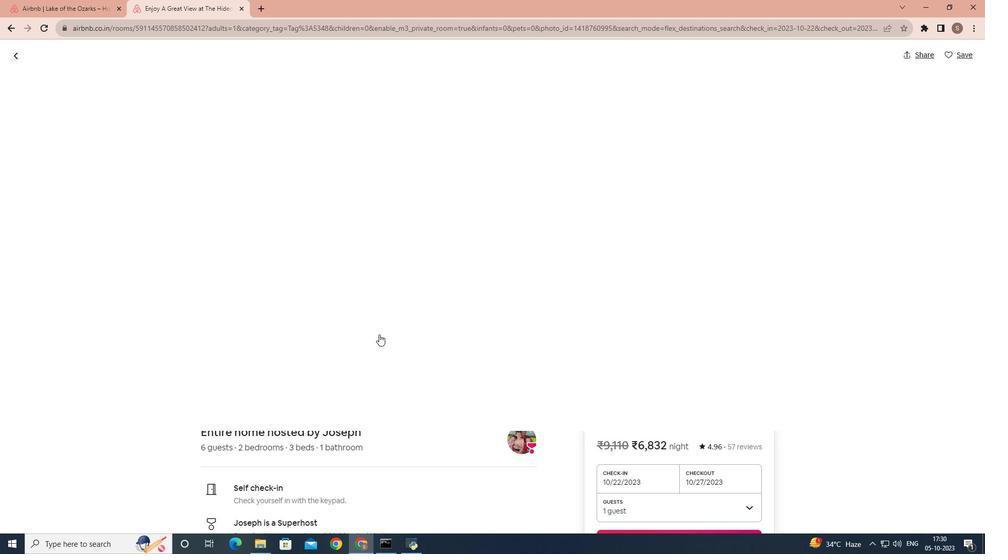 
Action: Mouse scrolled (379, 334) with delta (0, 0)
Screenshot: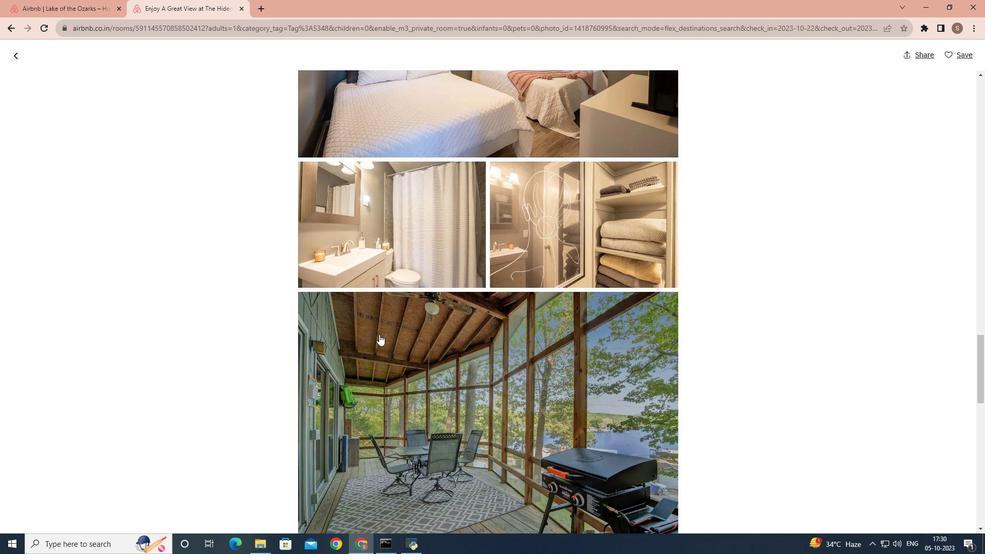 
Action: Mouse scrolled (379, 334) with delta (0, 0)
Screenshot: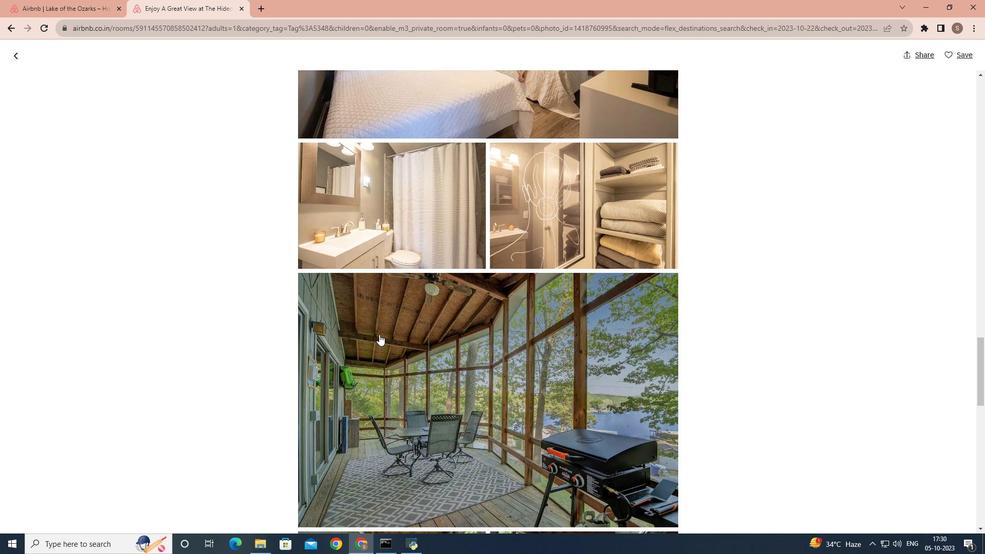 
Action: Mouse scrolled (379, 334) with delta (0, 0)
Screenshot: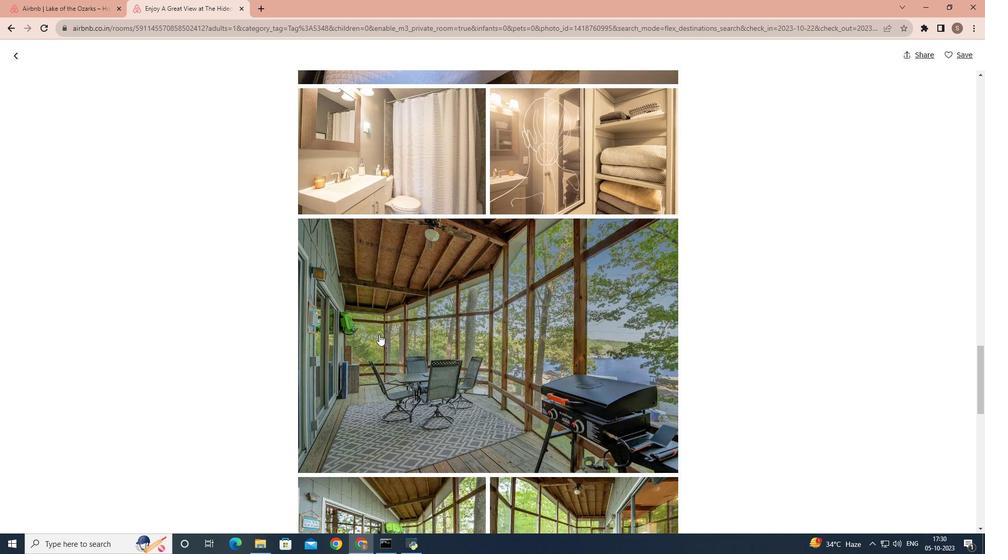 
Action: Mouse scrolled (379, 334) with delta (0, 0)
Screenshot: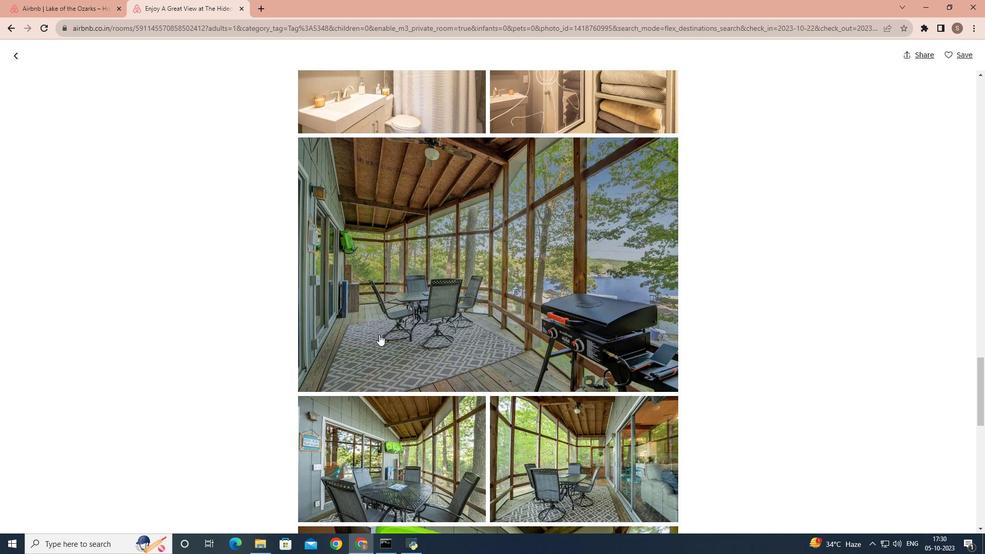 
Action: Mouse scrolled (379, 334) with delta (0, 0)
Screenshot: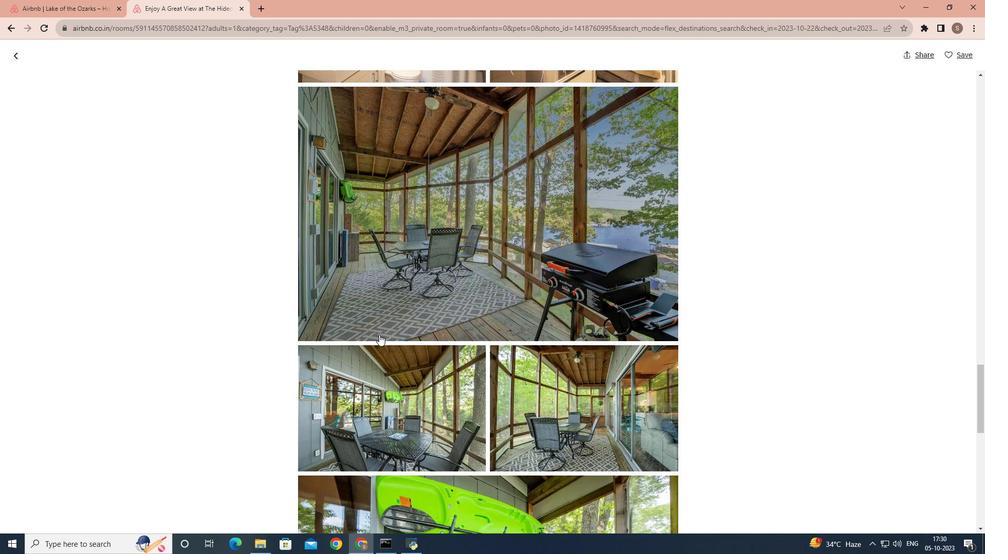 
Action: Mouse scrolled (379, 334) with delta (0, 0)
Screenshot: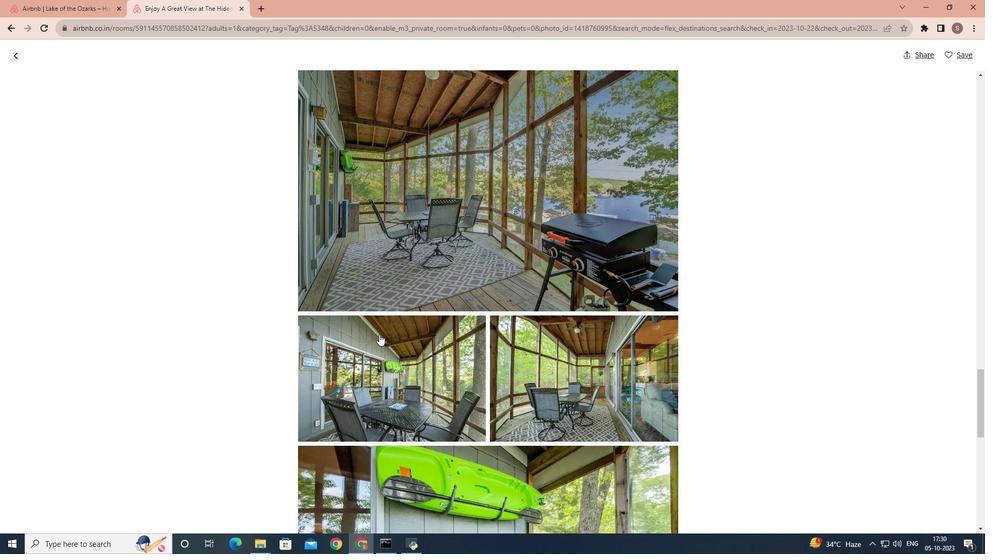 
Action: Mouse scrolled (379, 334) with delta (0, 0)
Screenshot: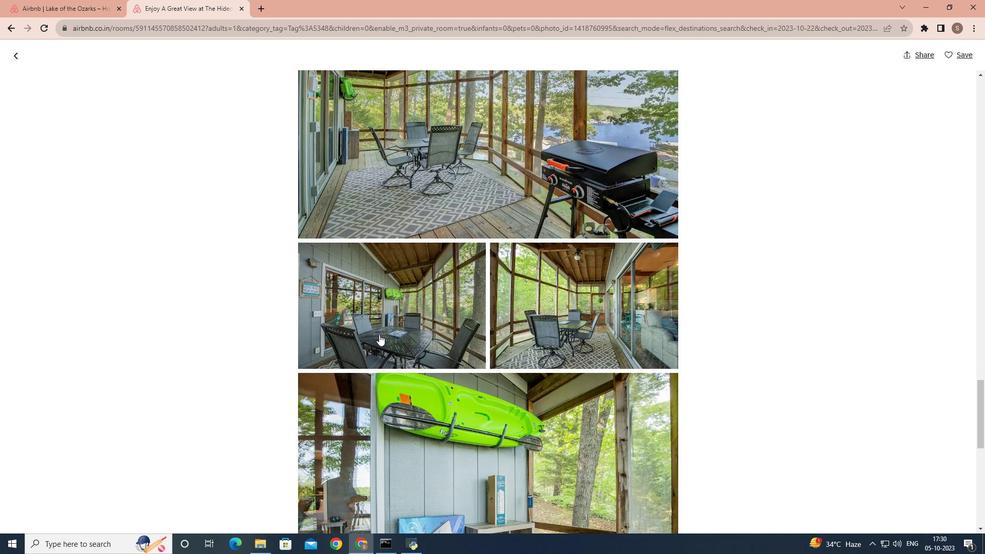 
Action: Mouse scrolled (379, 334) with delta (0, 0)
Screenshot: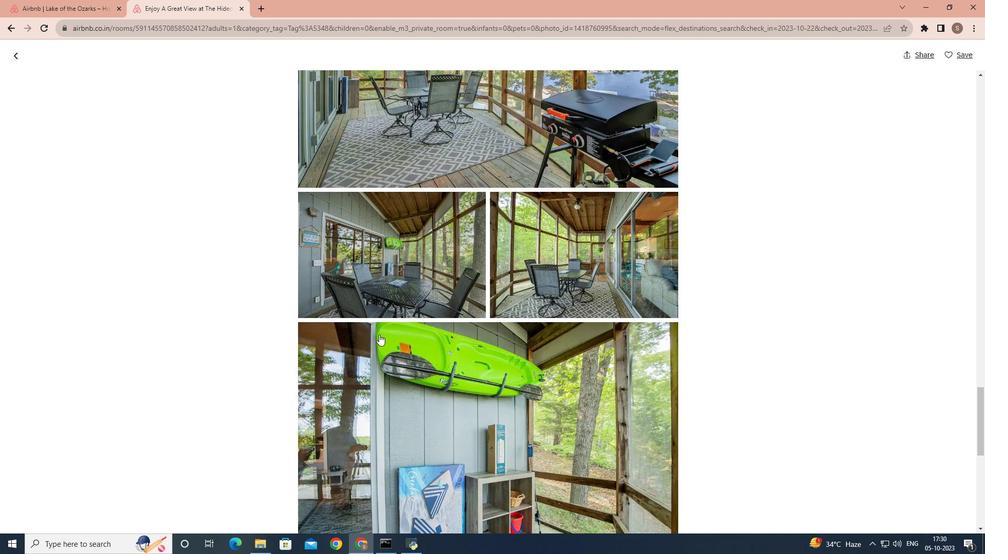 
Action: Mouse scrolled (379, 334) with delta (0, 0)
Screenshot: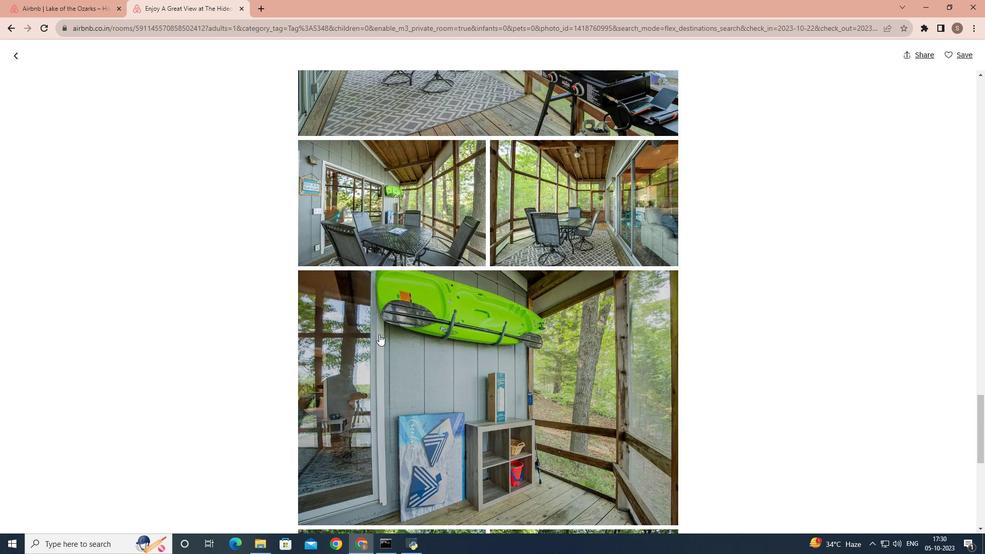 
Action: Mouse scrolled (379, 334) with delta (0, 0)
Screenshot: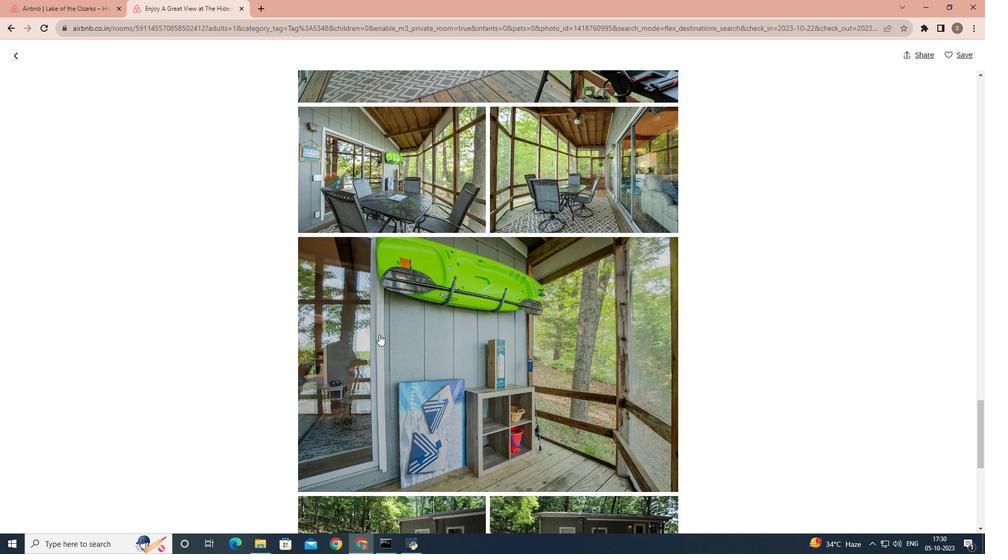 
Action: Mouse scrolled (379, 334) with delta (0, 0)
Screenshot: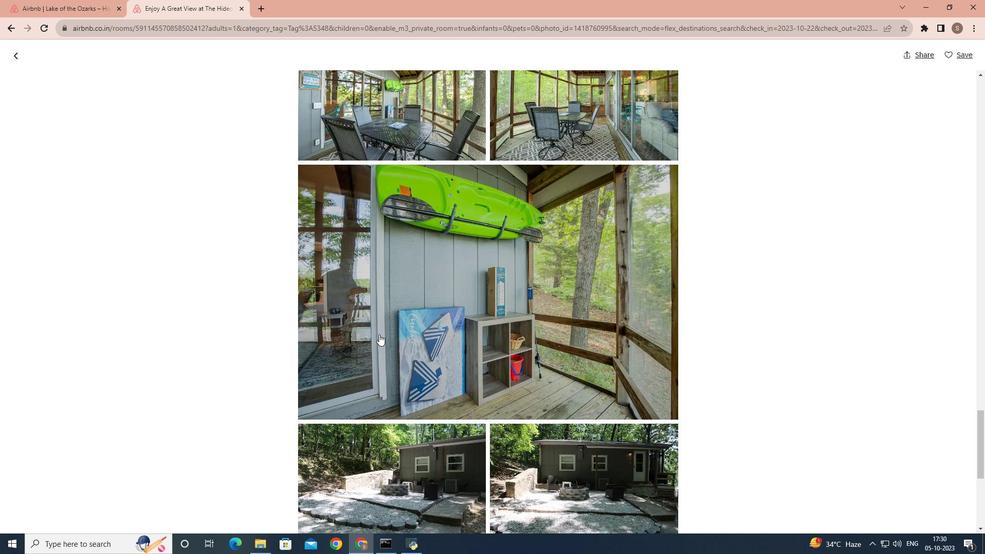 
Action: Mouse scrolled (379, 334) with delta (0, 0)
Screenshot: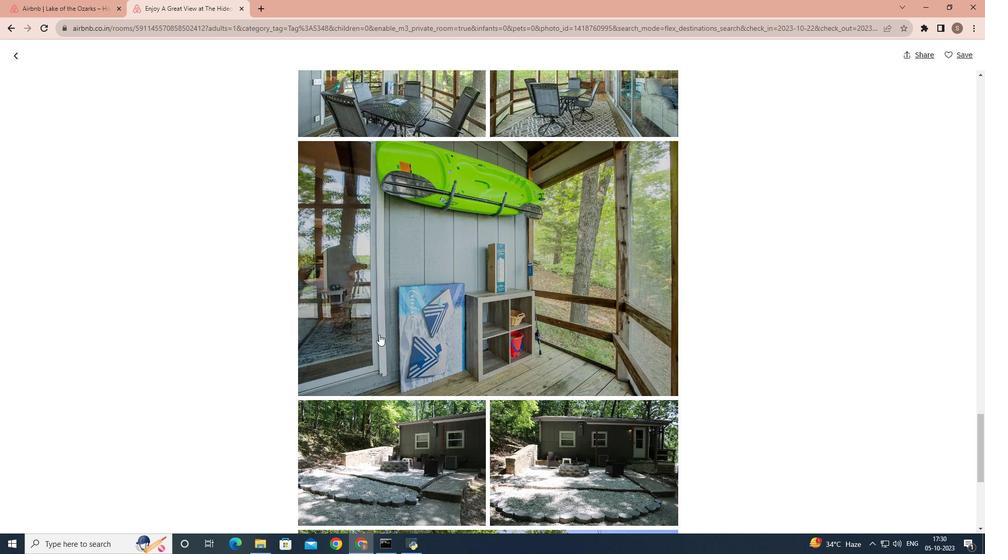 
Action: Mouse scrolled (379, 334) with delta (0, 0)
Screenshot: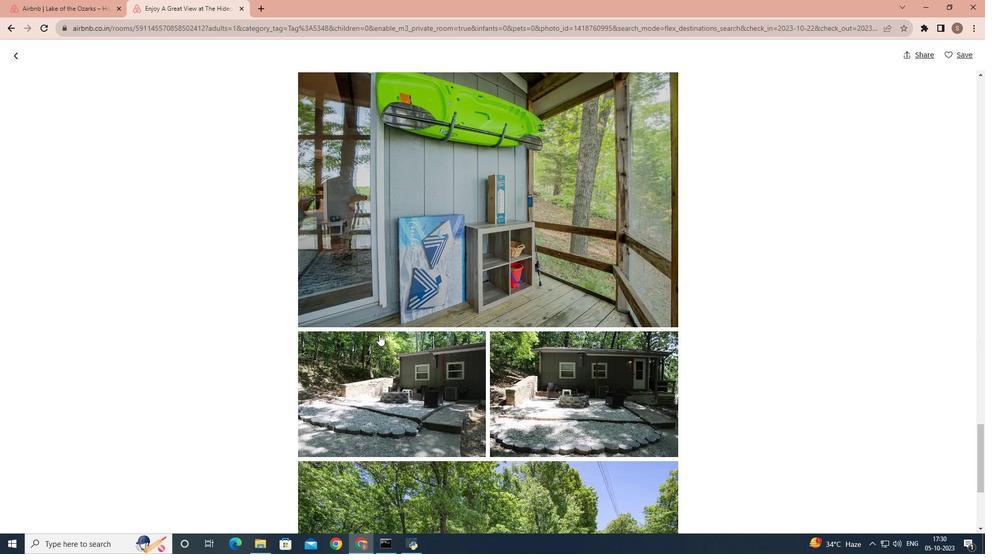 
Action: Mouse scrolled (379, 334) with delta (0, 0)
Screenshot: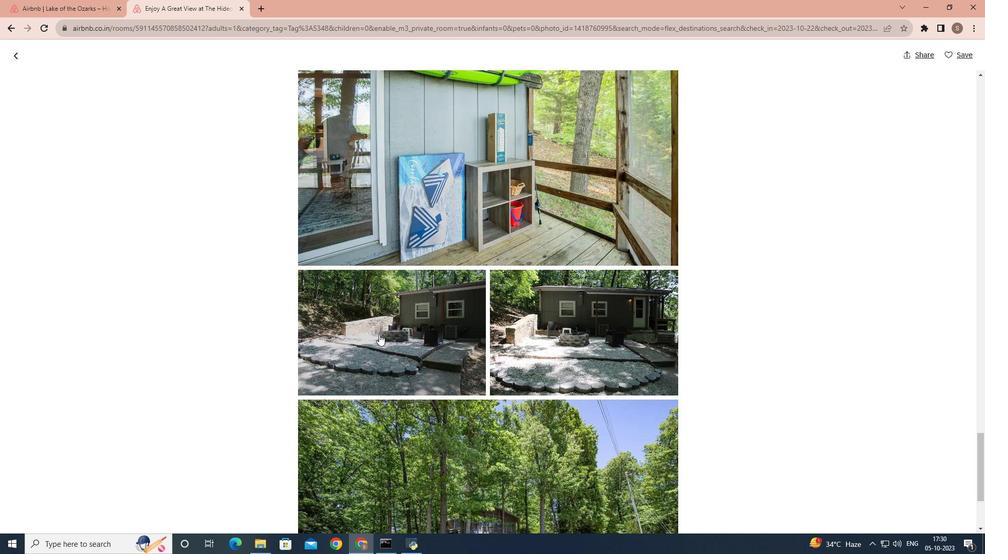 
Action: Mouse scrolled (379, 334) with delta (0, 0)
Screenshot: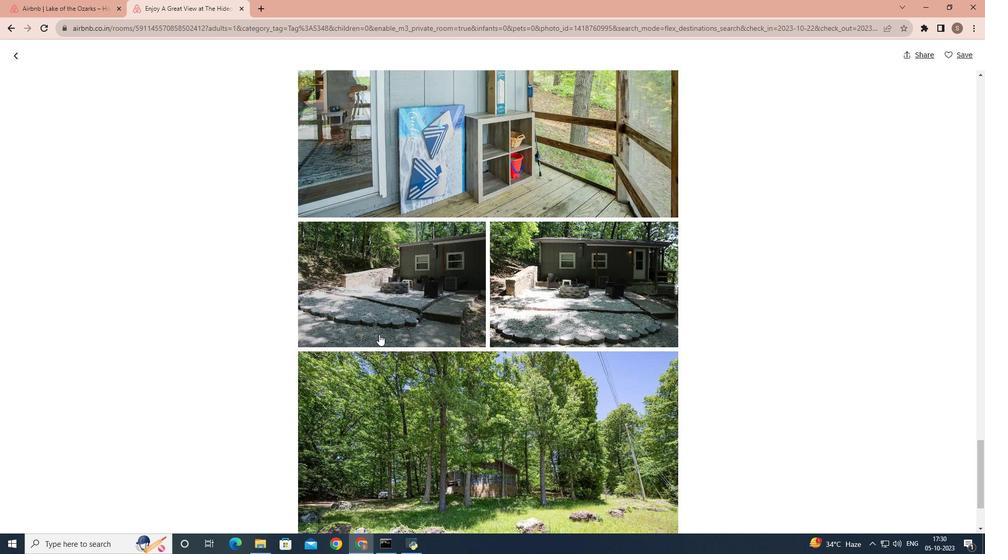 
Action: Mouse scrolled (379, 334) with delta (0, 0)
Screenshot: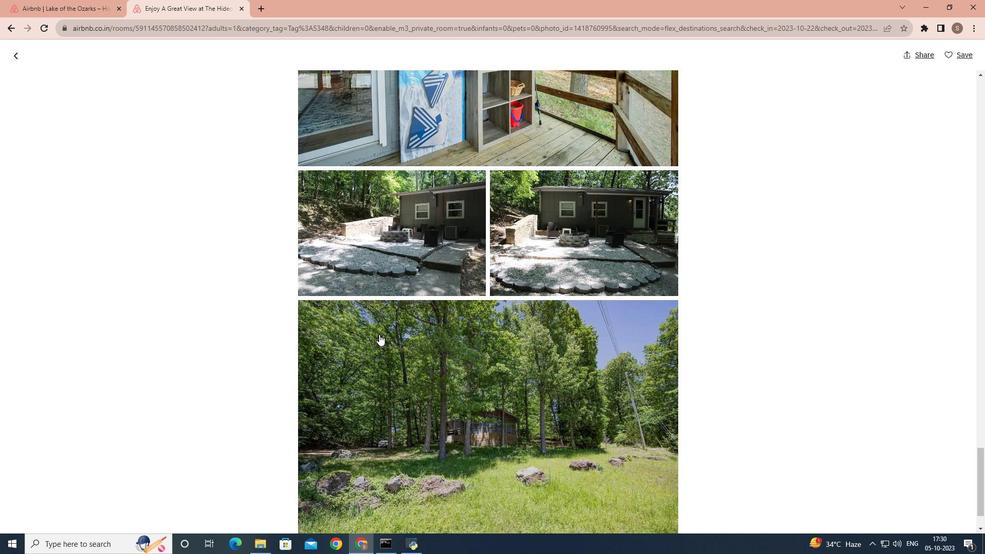 
Action: Mouse scrolled (379, 334) with delta (0, 0)
Screenshot: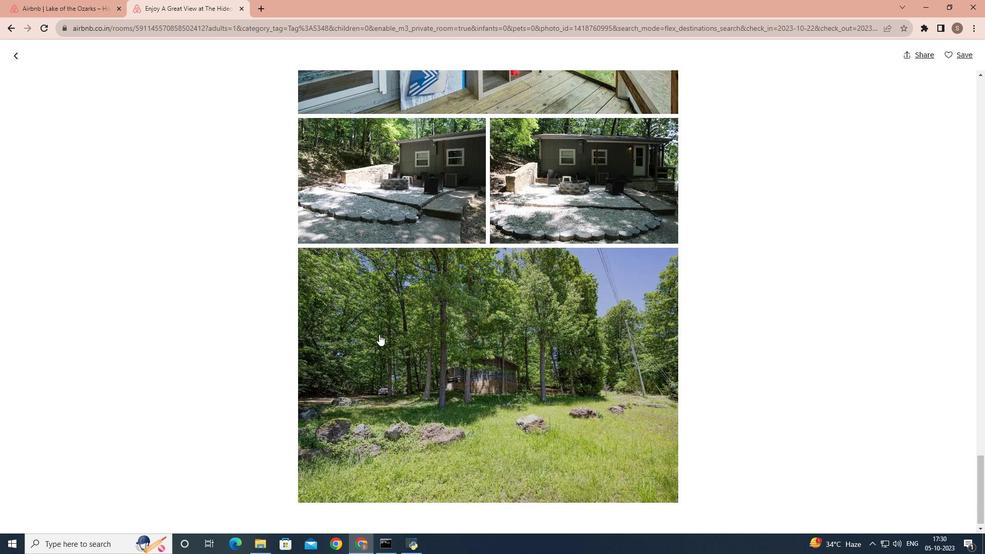 
Action: Mouse scrolled (379, 334) with delta (0, 0)
Screenshot: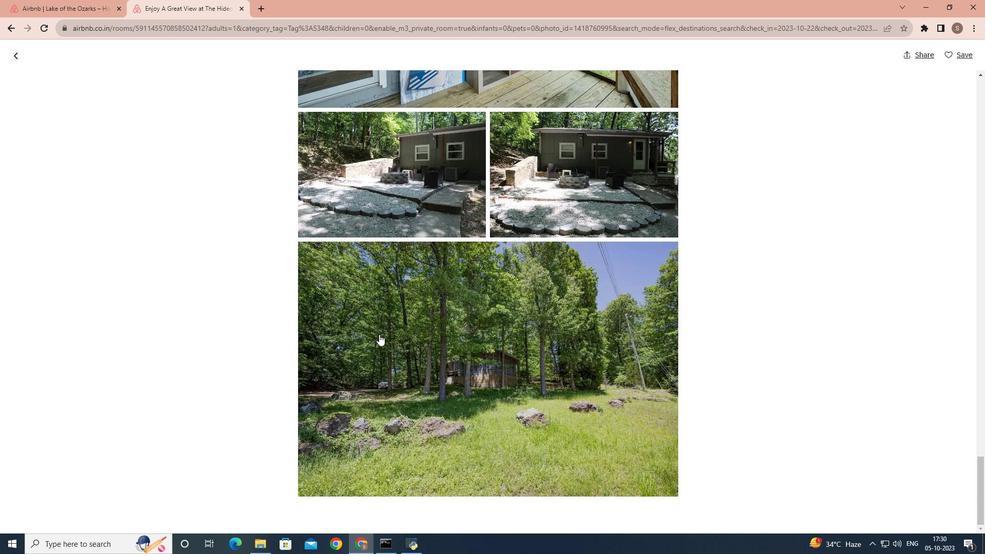 
Action: Mouse scrolled (379, 334) with delta (0, 0)
Screenshot: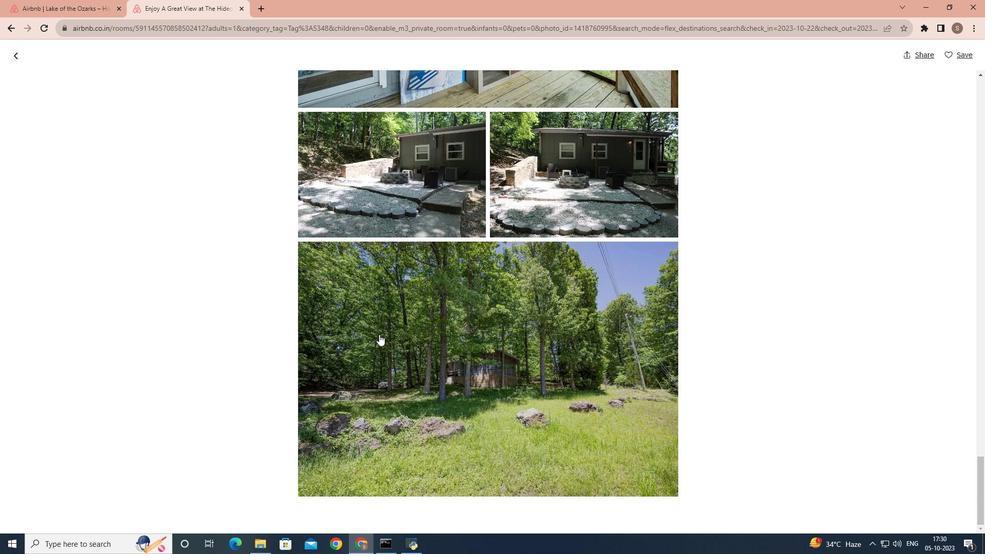 
Action: Mouse scrolled (379, 334) with delta (0, 0)
Screenshot: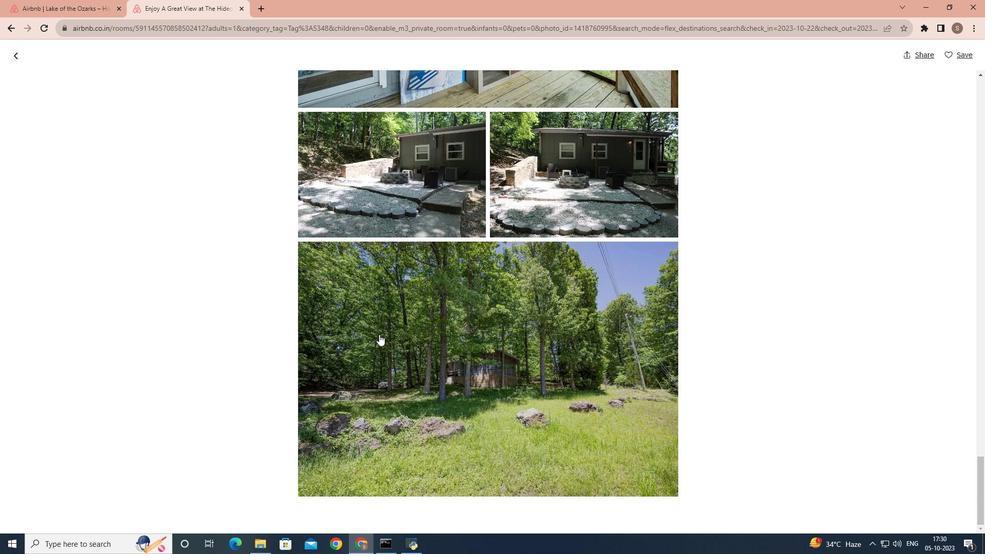 
Action: Mouse scrolled (379, 334) with delta (0, 0)
Screenshot: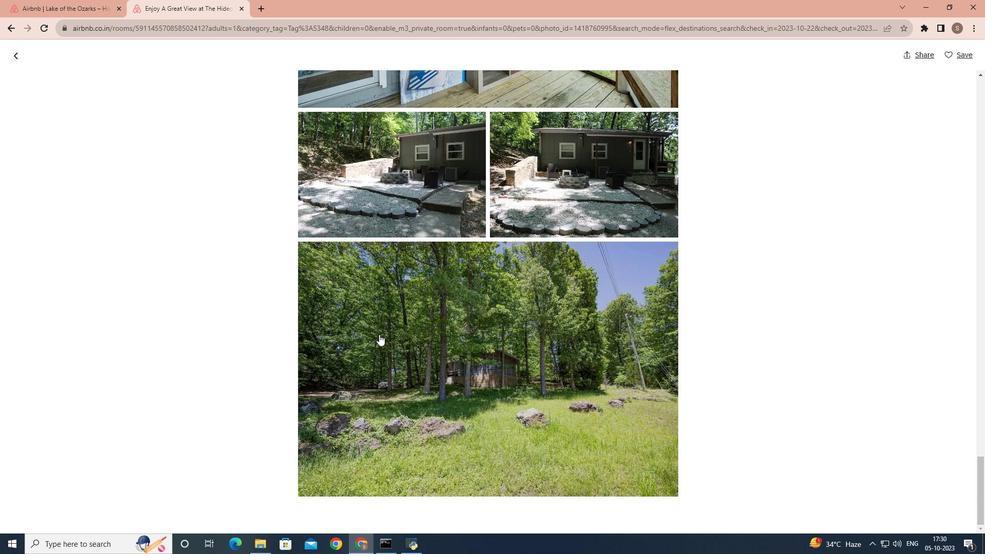 
Action: Mouse moved to (396, 410)
Screenshot: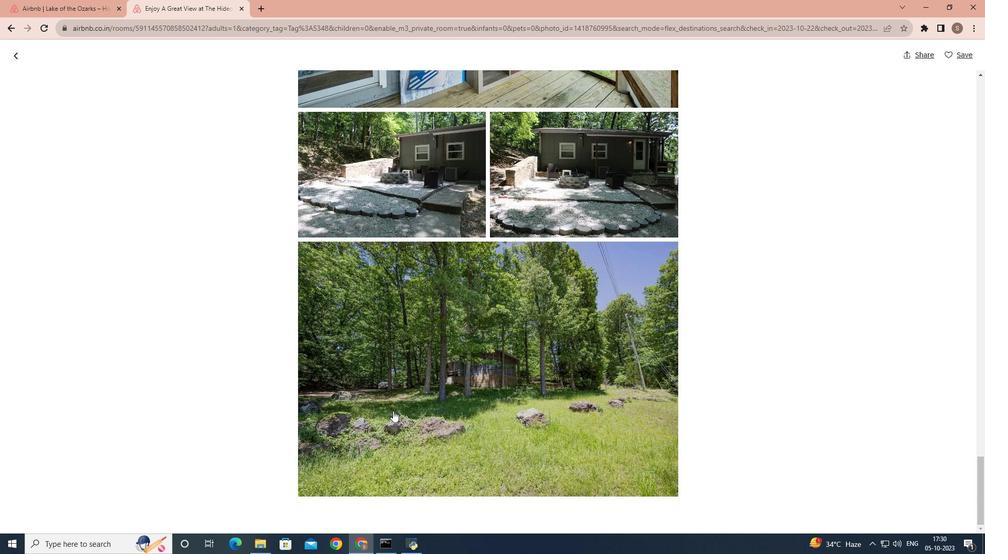 
Action: Mouse scrolled (396, 410) with delta (0, 0)
Screenshot: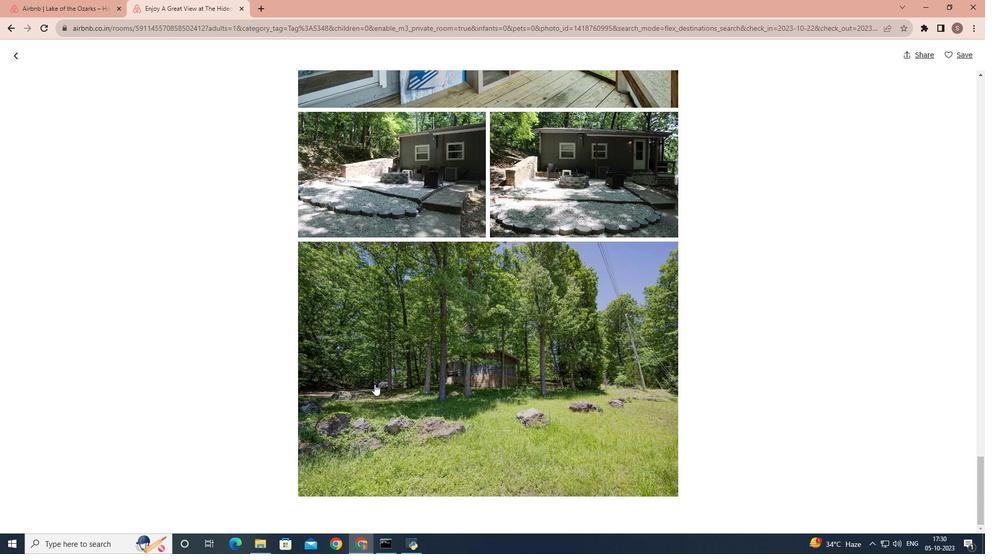 
Action: Mouse moved to (391, 409)
Screenshot: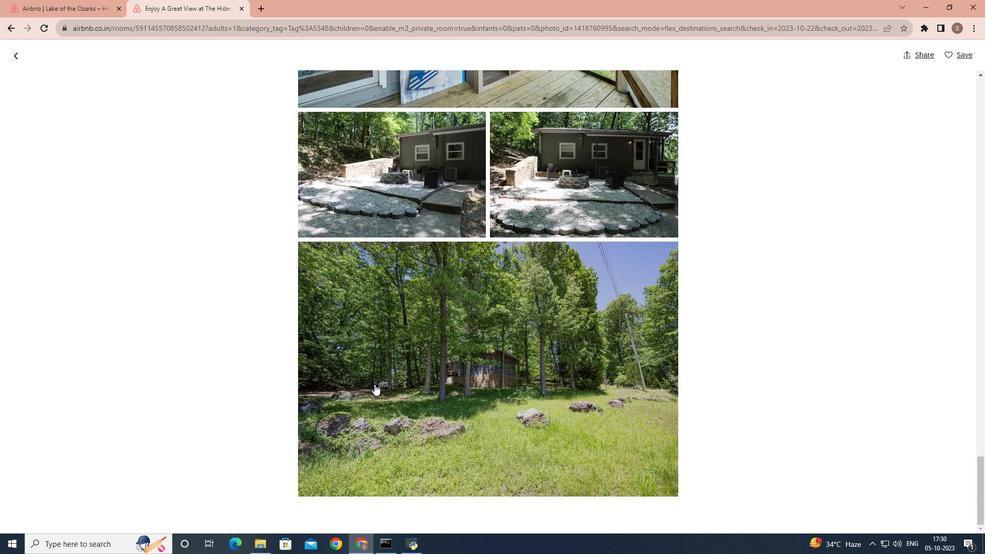 
Action: Mouse scrolled (391, 408) with delta (0, 0)
Screenshot: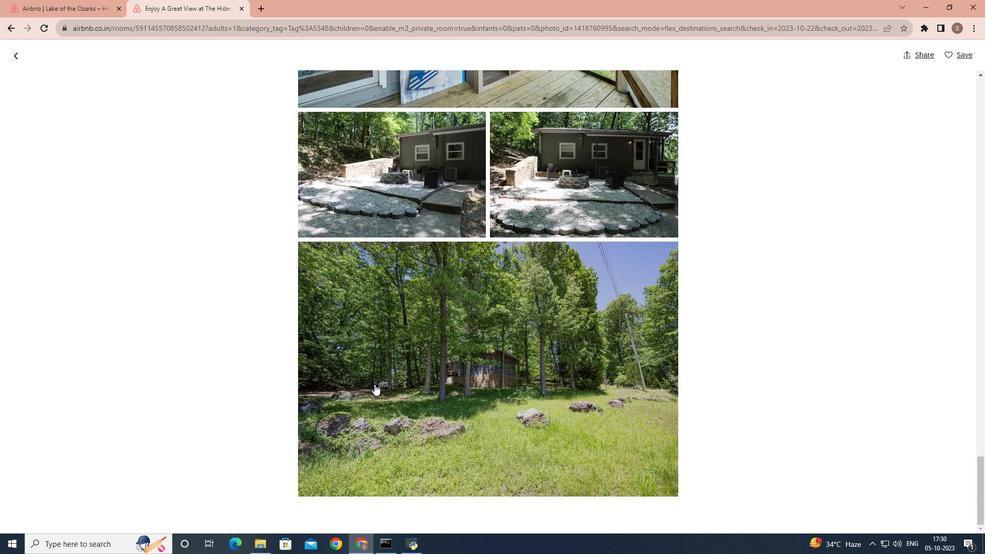 
Action: Mouse moved to (21, 62)
Screenshot: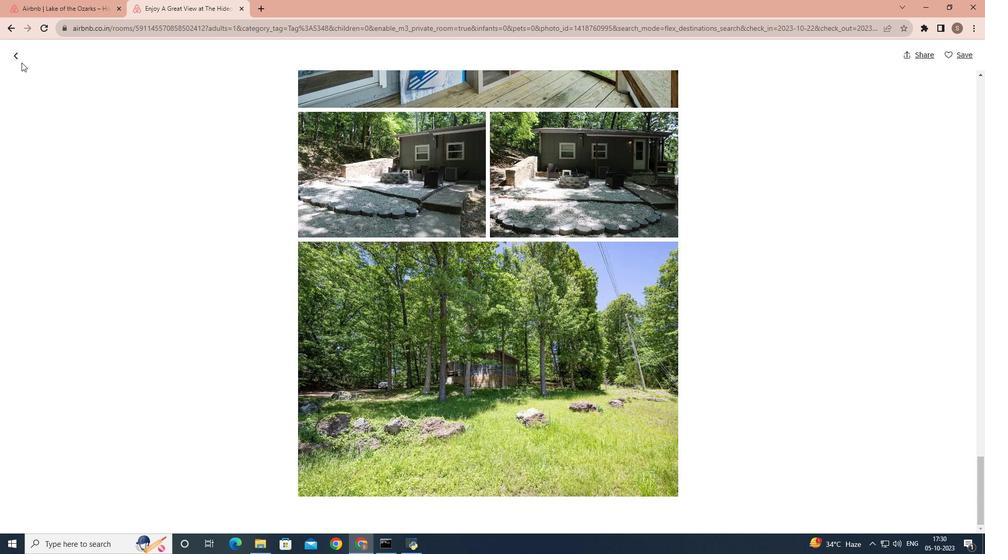 
Action: Mouse pressed left at (21, 62)
Screenshot: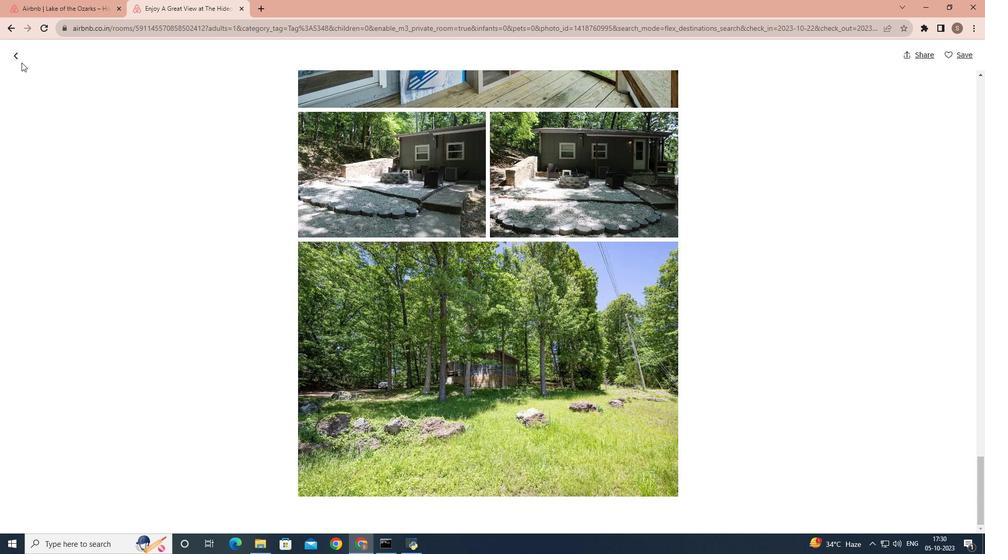 
Action: Mouse moved to (18, 59)
Screenshot: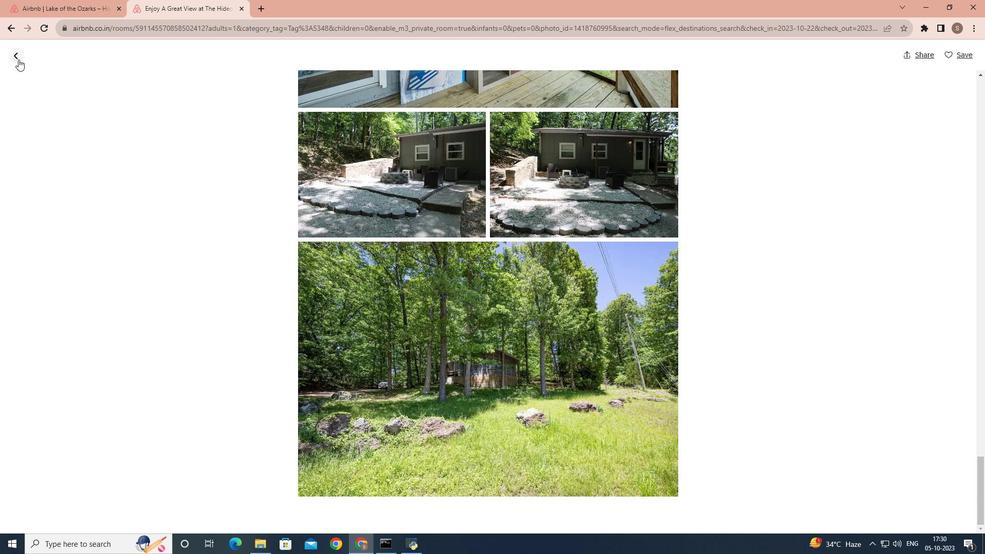 
Action: Mouse pressed left at (18, 59)
Screenshot: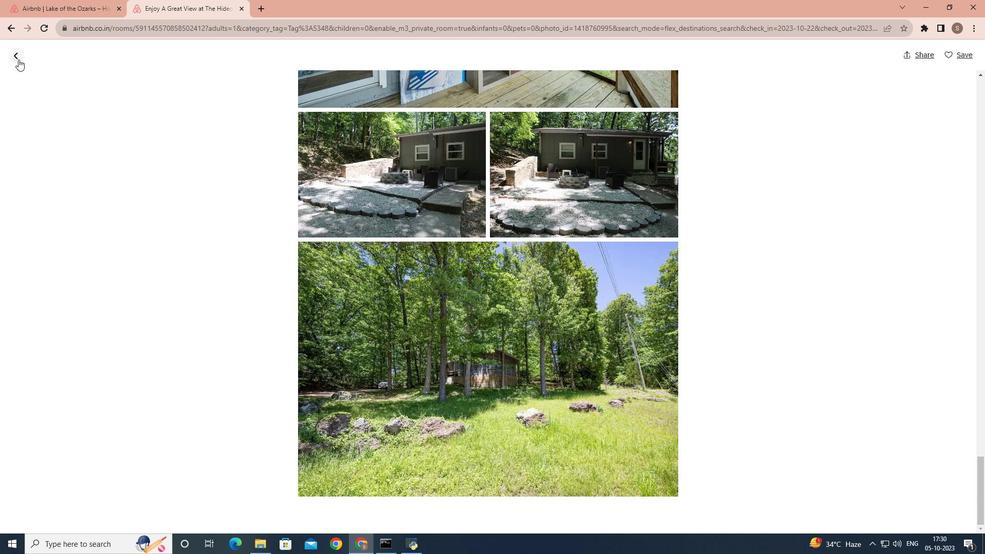 
Action: Mouse moved to (669, 341)
Screenshot: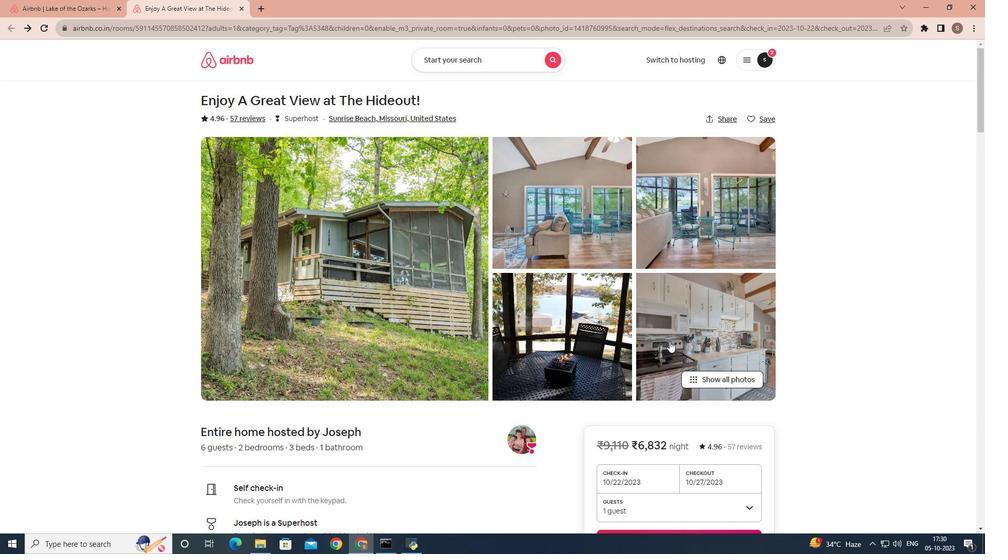 
Action: Mouse scrolled (669, 340) with delta (0, 0)
Screenshot: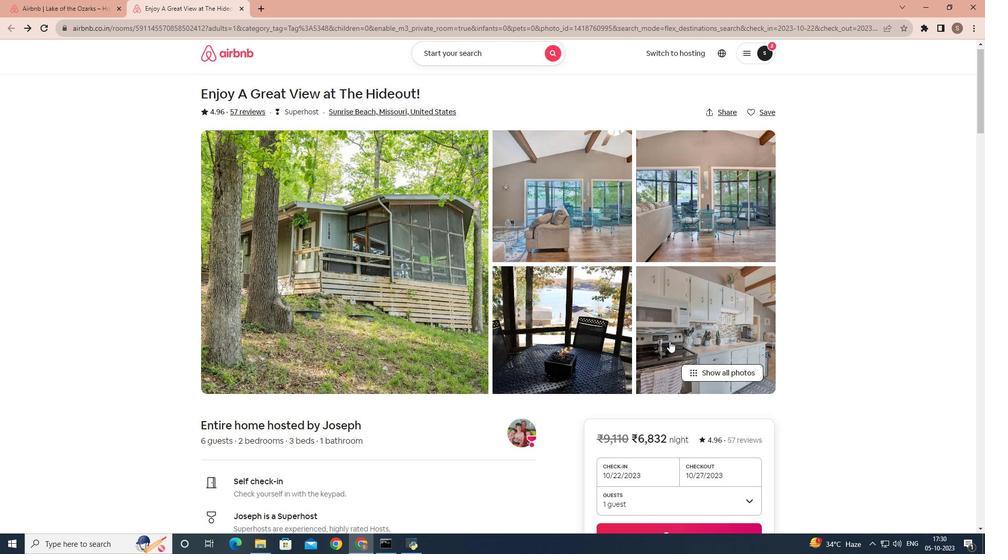 
Action: Mouse scrolled (669, 340) with delta (0, 0)
Screenshot: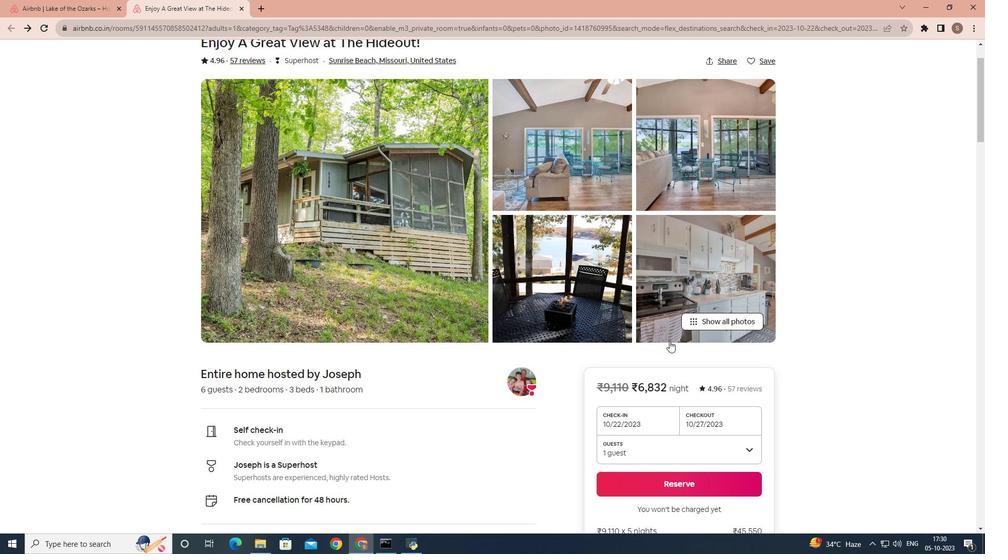 
Action: Mouse moved to (671, 340)
Screenshot: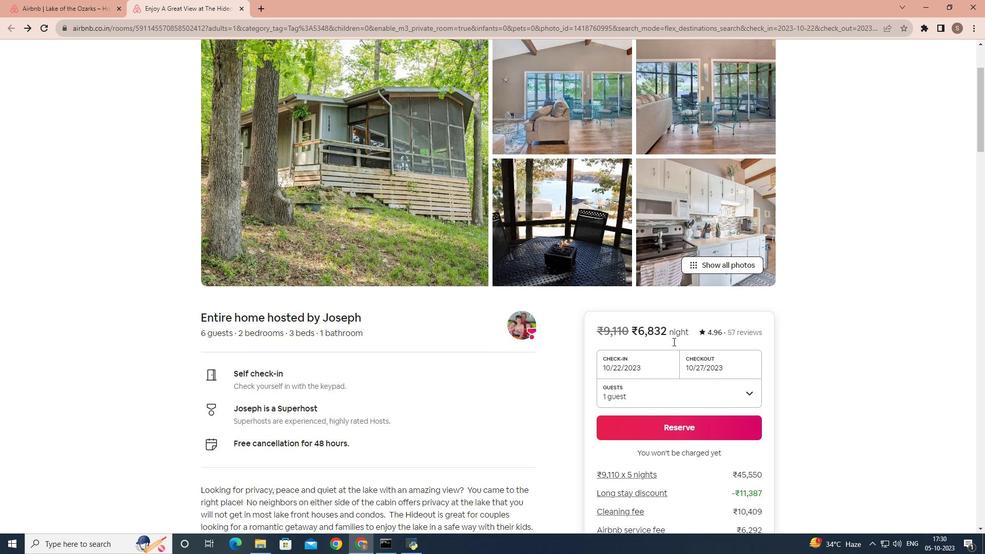 
Action: Mouse scrolled (671, 340) with delta (0, 0)
Screenshot: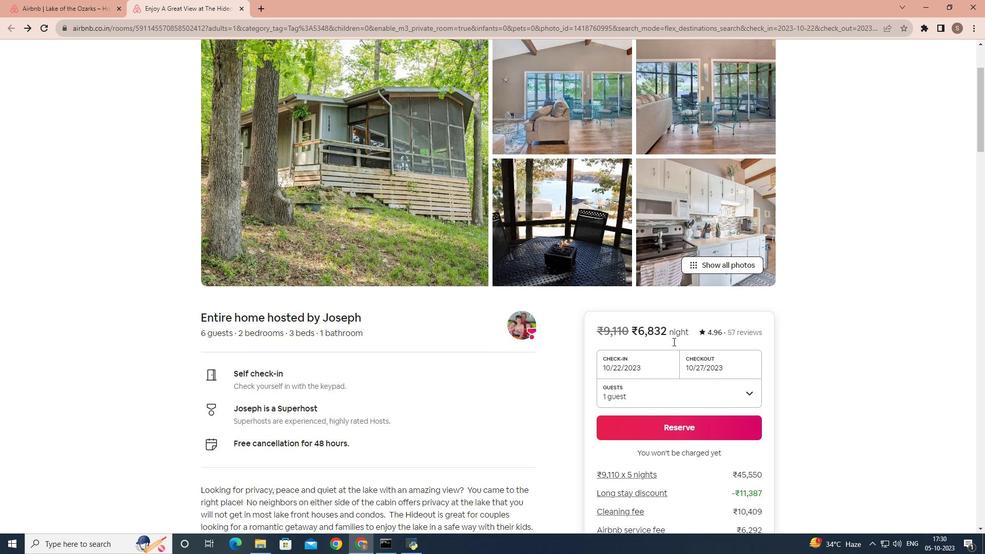 
Action: Mouse moved to (616, 363)
Screenshot: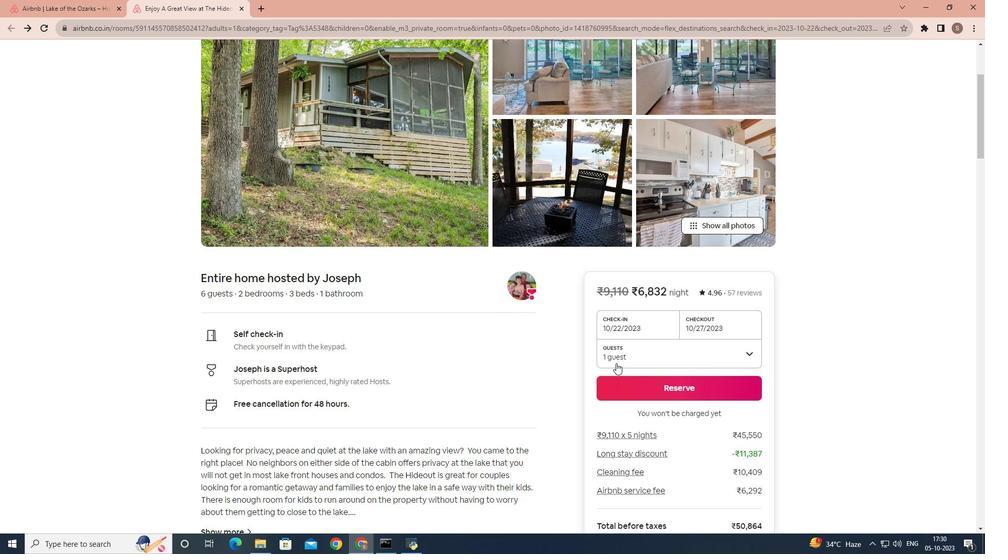 
Action: Mouse scrolled (616, 362) with delta (0, 0)
Screenshot: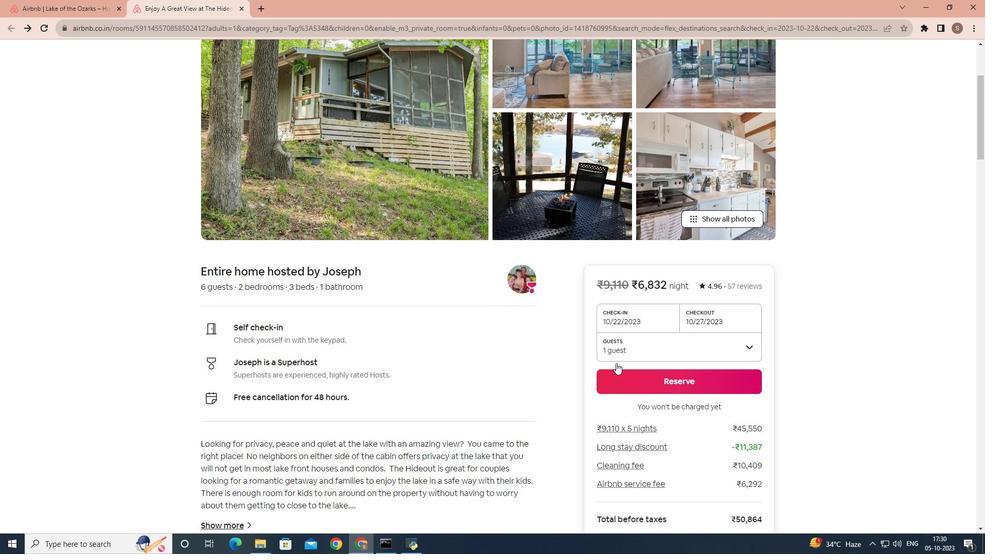 
Action: Mouse scrolled (616, 362) with delta (0, 0)
Screenshot: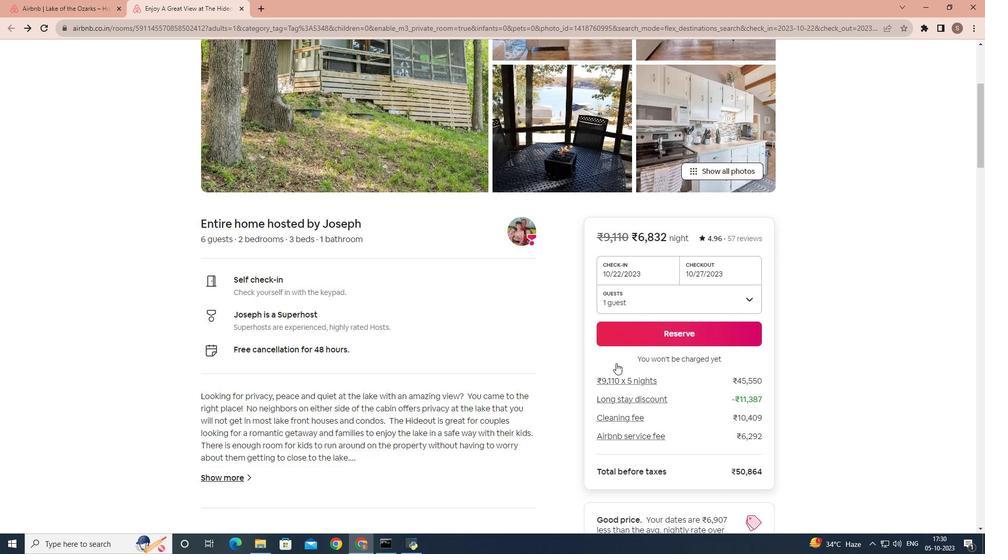 
Action: Mouse moved to (483, 315)
Screenshot: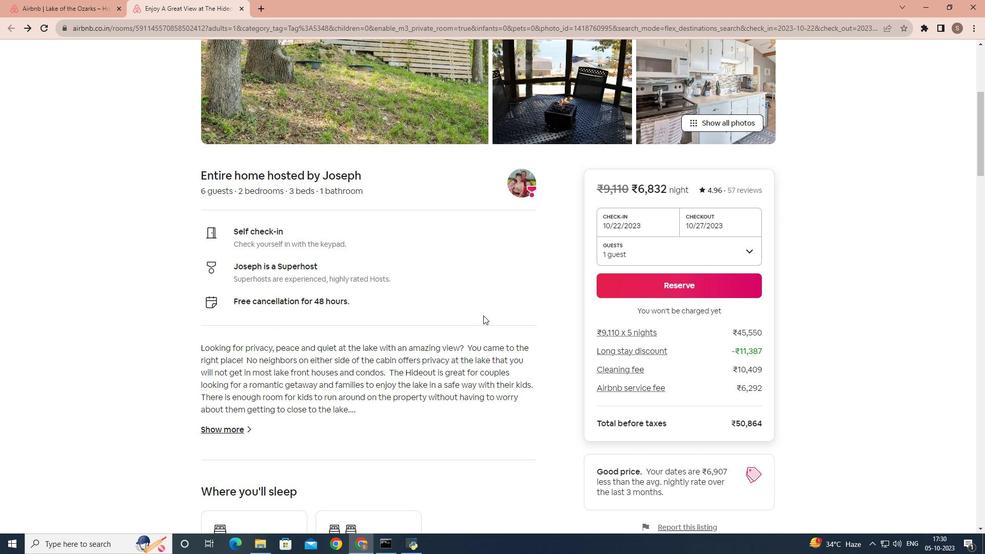 
Action: Mouse scrolled (483, 315) with delta (0, 0)
Screenshot: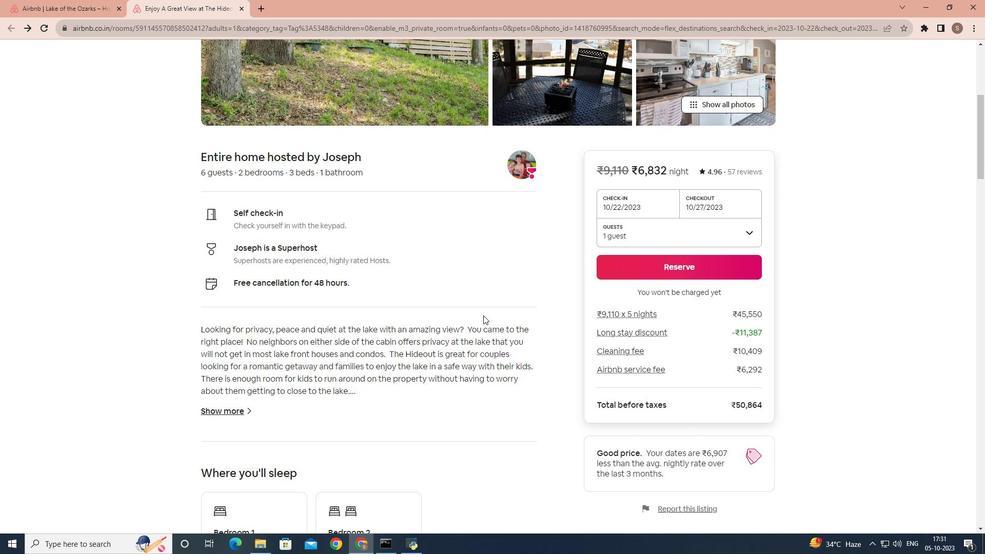 
Action: Mouse scrolled (483, 315) with delta (0, 0)
Screenshot: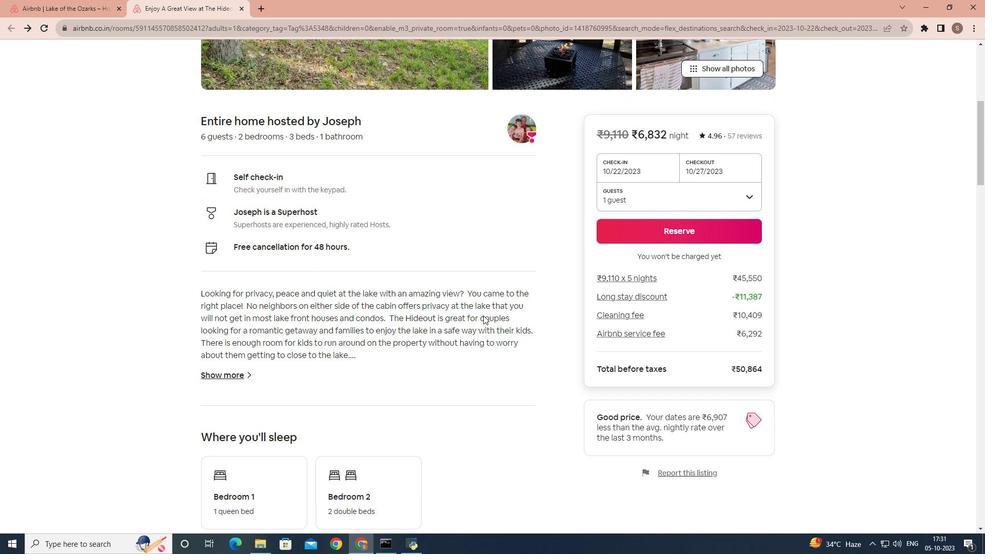 
Action: Mouse scrolled (483, 315) with delta (0, 0)
Screenshot: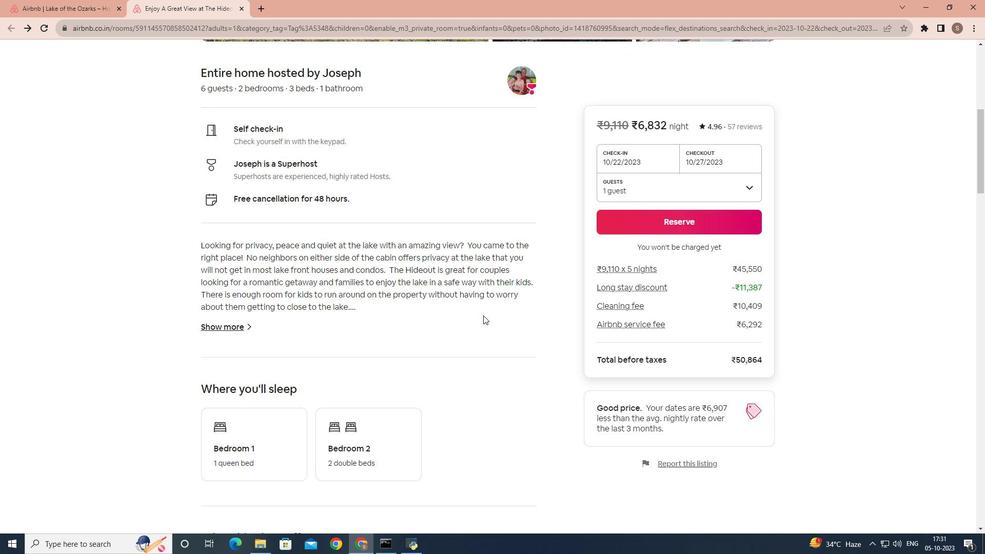 
Action: Mouse scrolled (483, 315) with delta (0, 0)
Screenshot: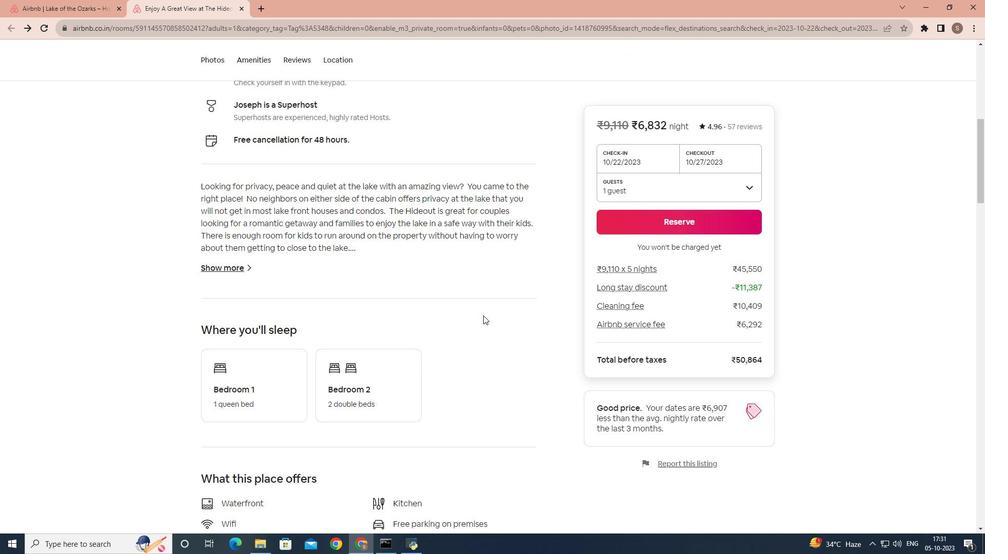 
Action: Mouse scrolled (483, 315) with delta (0, 0)
Screenshot: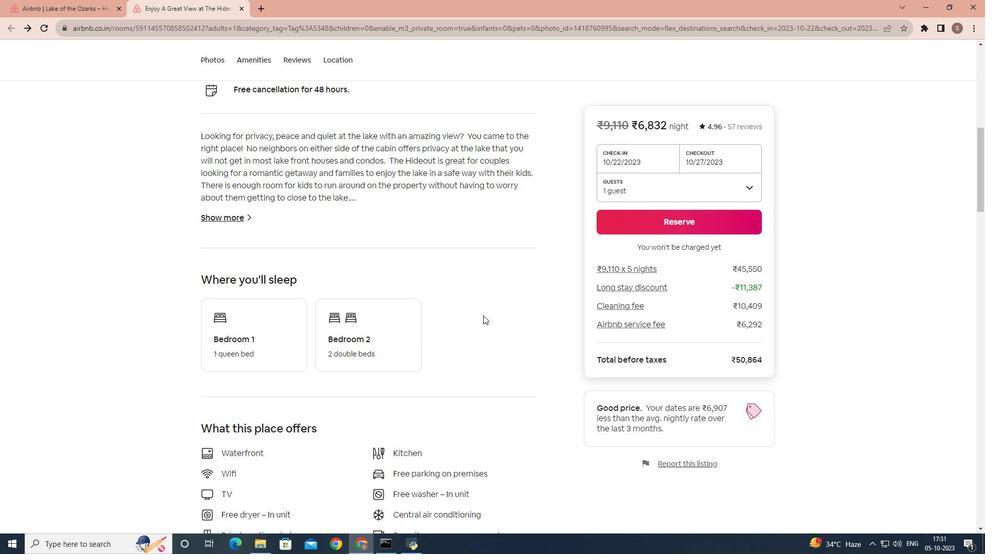 
Action: Mouse scrolled (483, 315) with delta (0, 0)
Screenshot: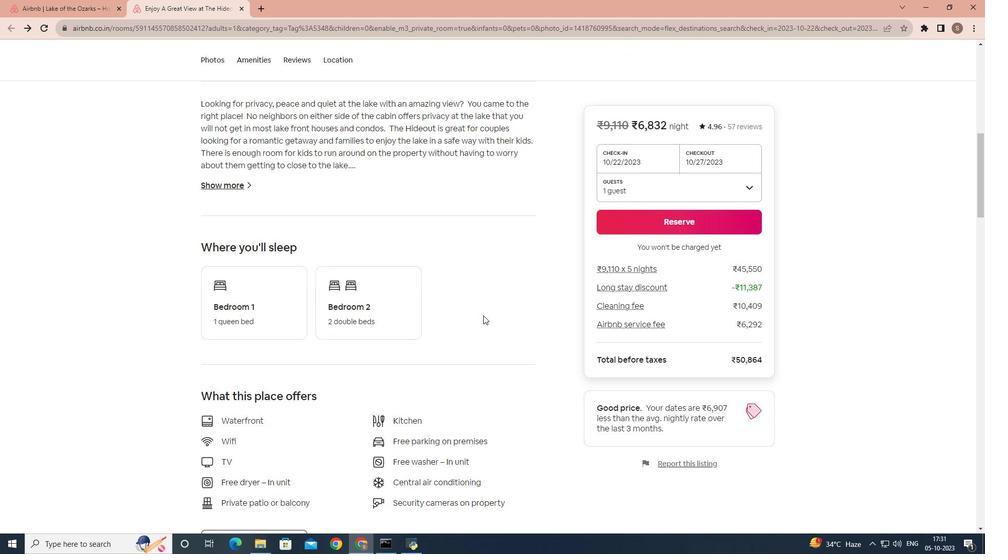 
Action: Mouse scrolled (483, 315) with delta (0, 0)
Screenshot: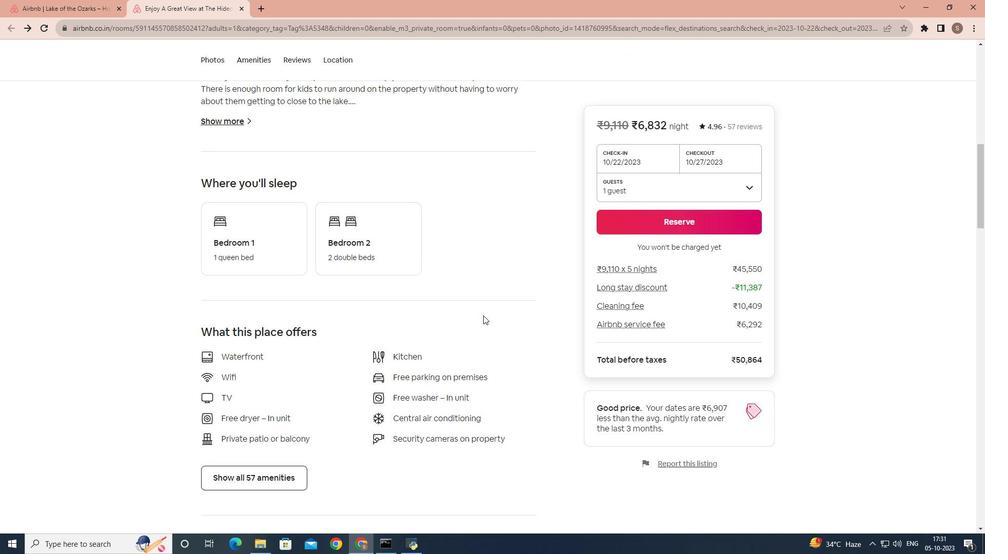 
Action: Mouse scrolled (483, 315) with delta (0, 0)
Screenshot: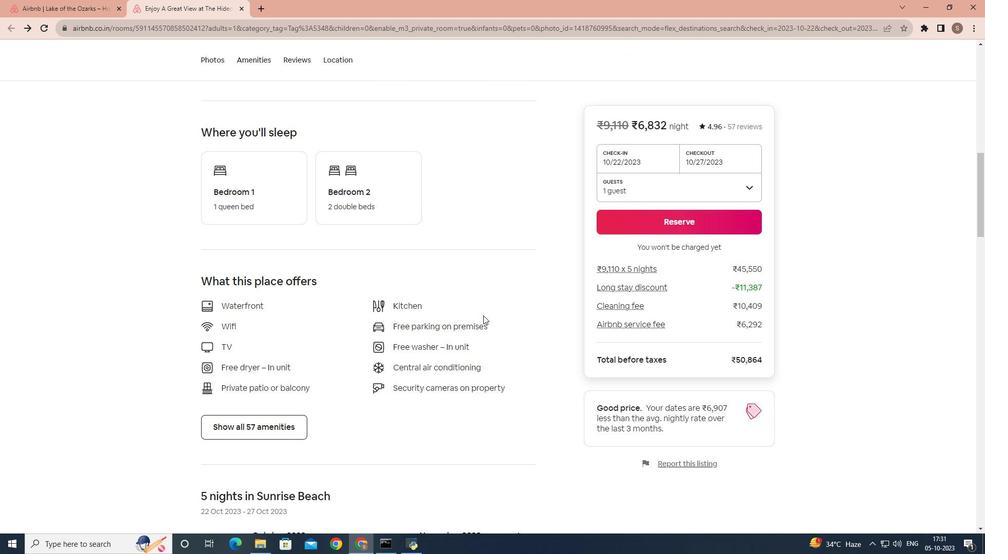 
Action: Mouse moved to (260, 382)
Screenshot: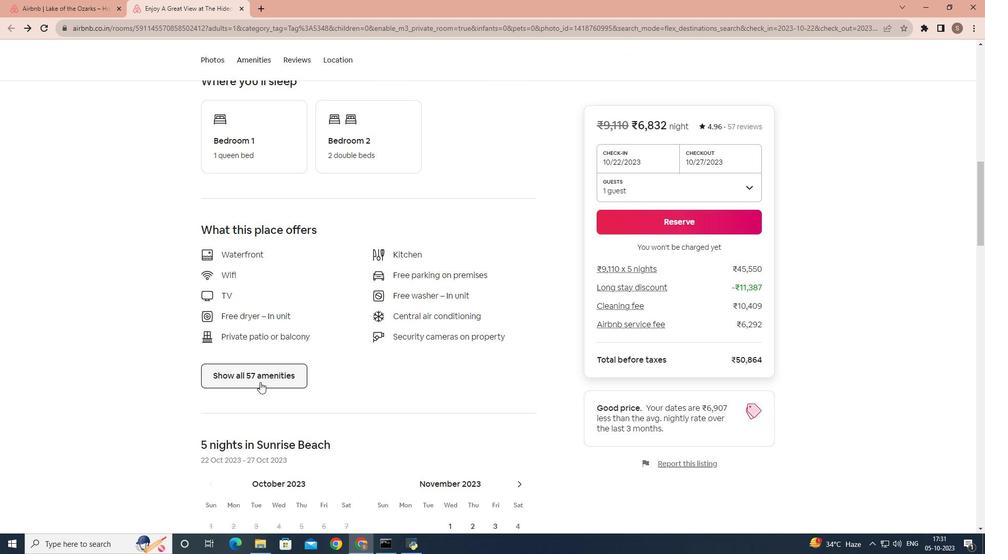 
Action: Mouse pressed left at (260, 382)
Screenshot: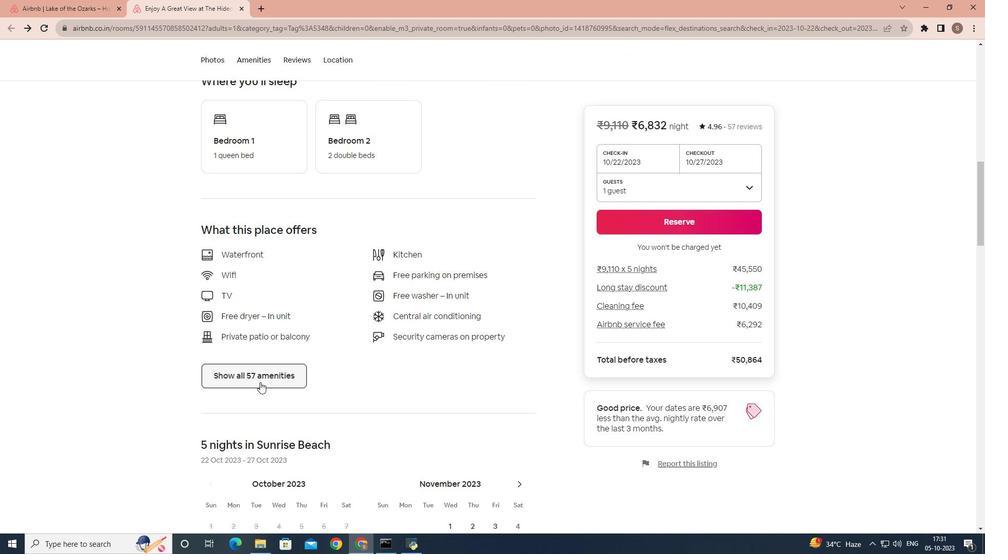 
Action: Mouse moved to (521, 317)
Screenshot: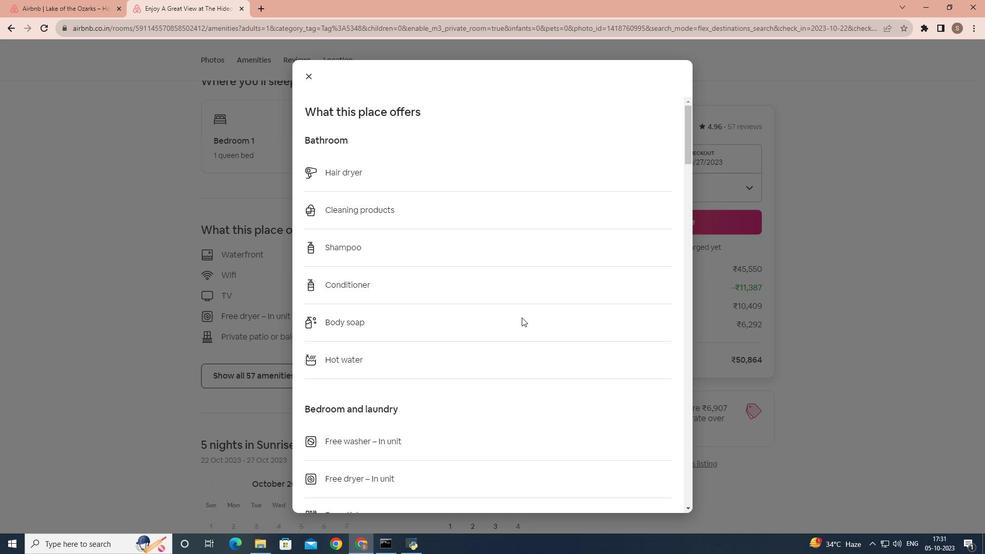 
Action: Mouse scrolled (521, 317) with delta (0, 0)
Screenshot: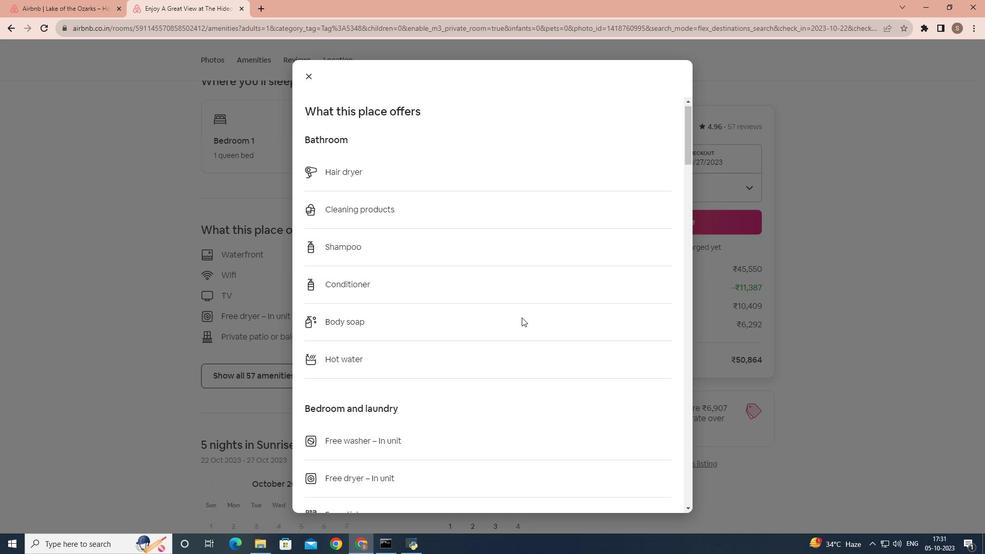 
Action: Mouse scrolled (521, 317) with delta (0, 0)
Screenshot: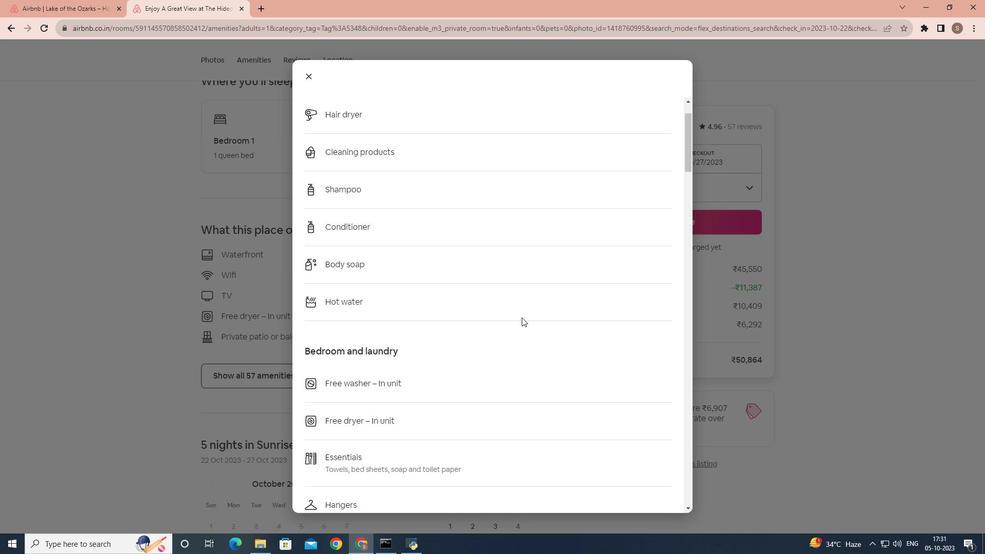 
Action: Mouse scrolled (521, 317) with delta (0, 0)
Screenshot: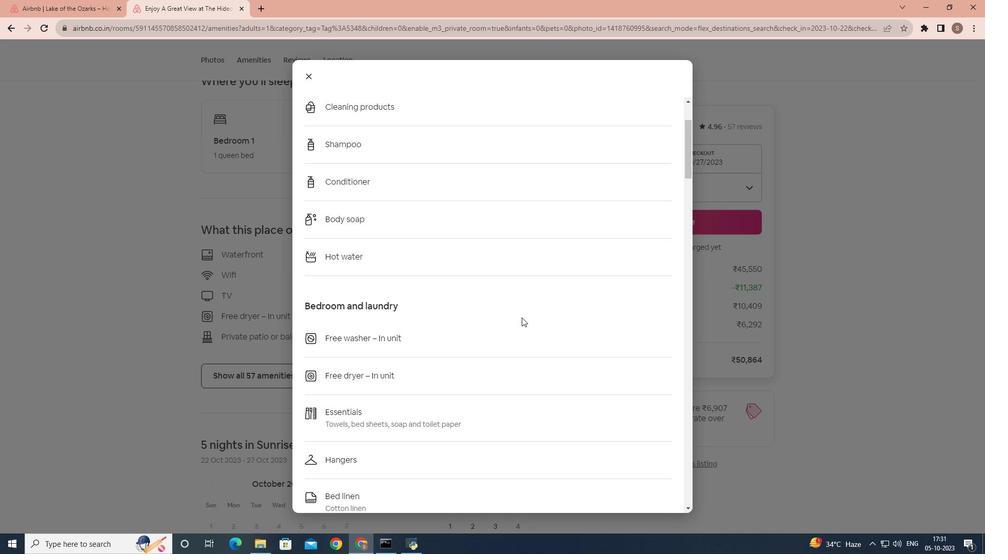 
Action: Mouse scrolled (521, 317) with delta (0, 0)
Screenshot: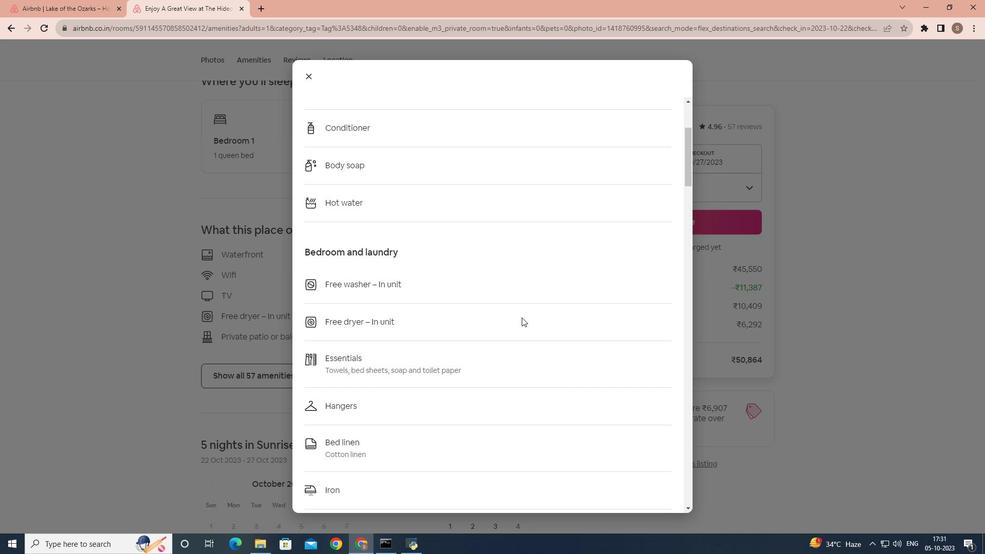 
Action: Mouse scrolled (521, 317) with delta (0, 0)
Screenshot: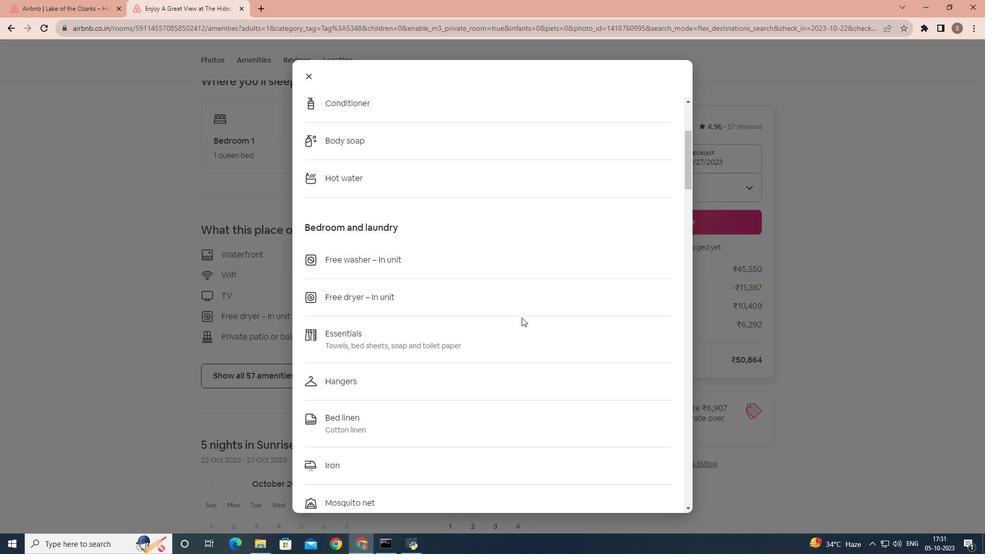 
Action: Mouse scrolled (521, 317) with delta (0, 0)
Screenshot: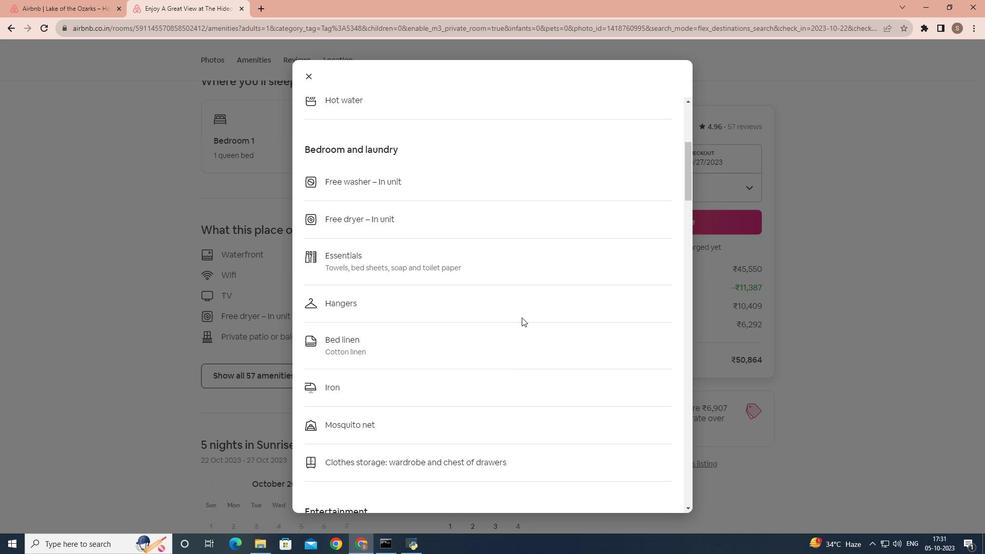 
Action: Mouse scrolled (521, 317) with delta (0, 0)
Screenshot: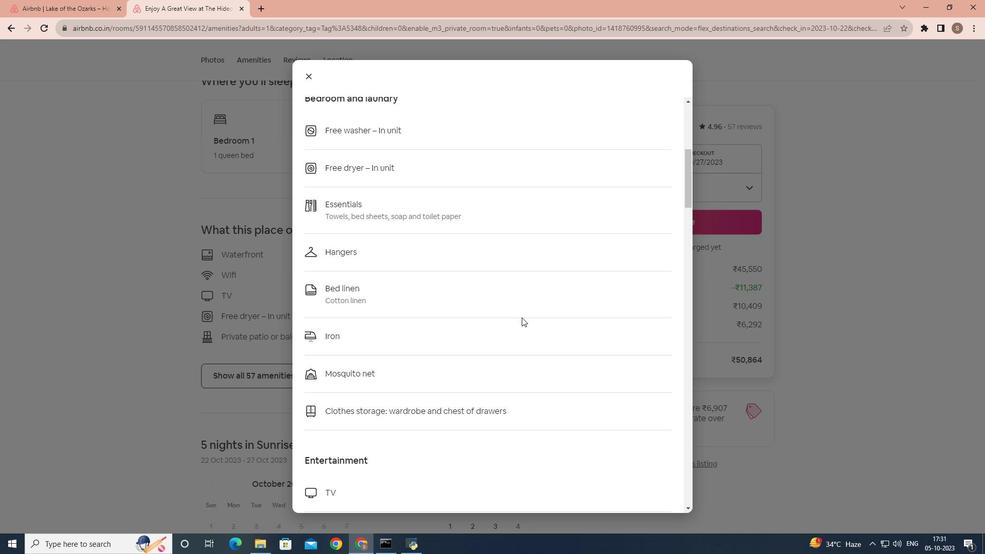 
Action: Mouse scrolled (521, 317) with delta (0, 0)
Screenshot: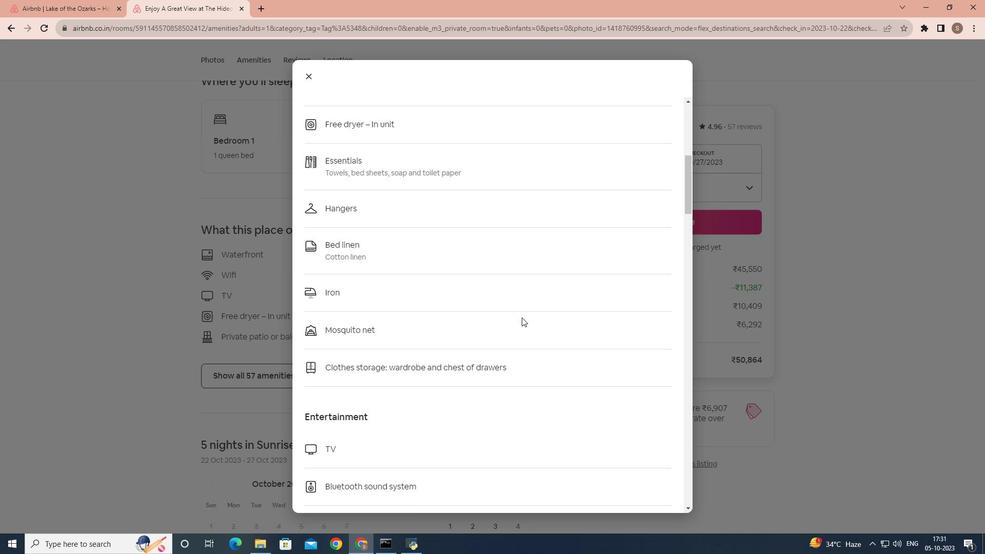 
Action: Mouse scrolled (521, 317) with delta (0, 0)
Screenshot: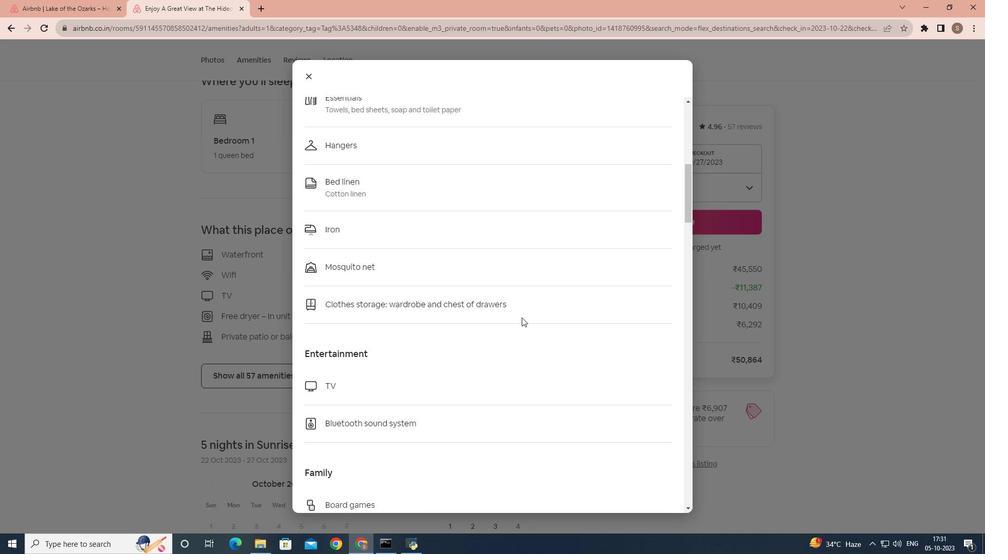 
Action: Mouse scrolled (521, 317) with delta (0, 0)
Screenshot: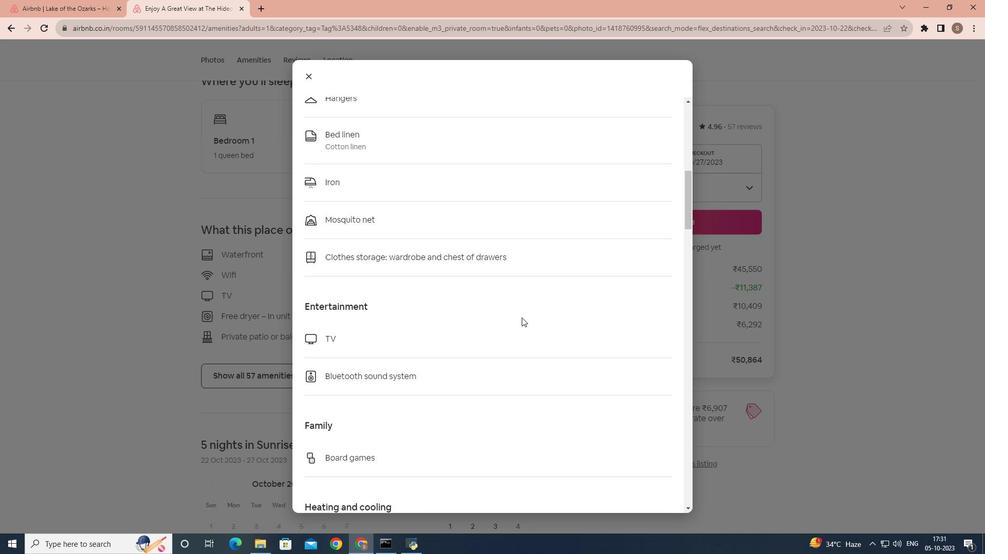 
Action: Mouse scrolled (521, 317) with delta (0, 0)
Screenshot: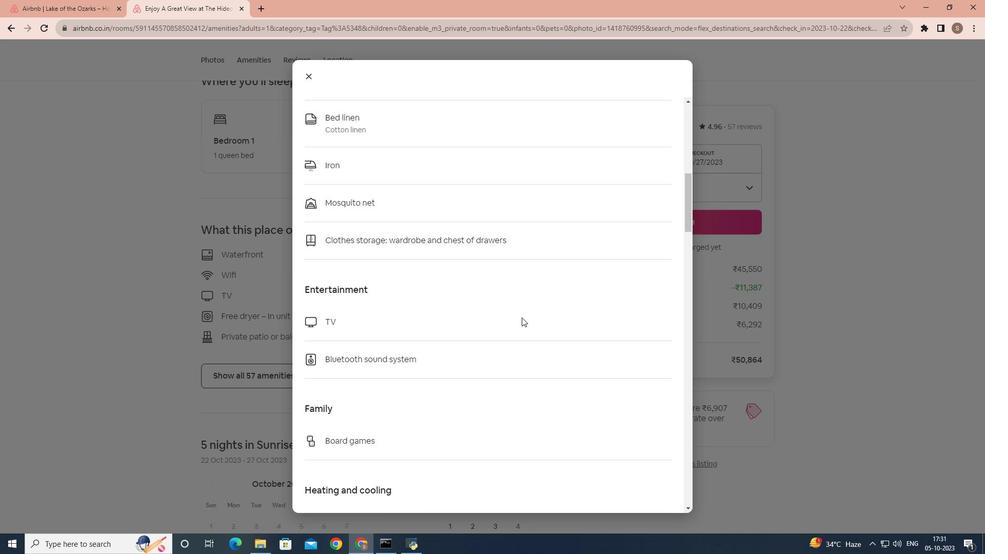 
Action: Mouse scrolled (521, 317) with delta (0, 0)
Screenshot: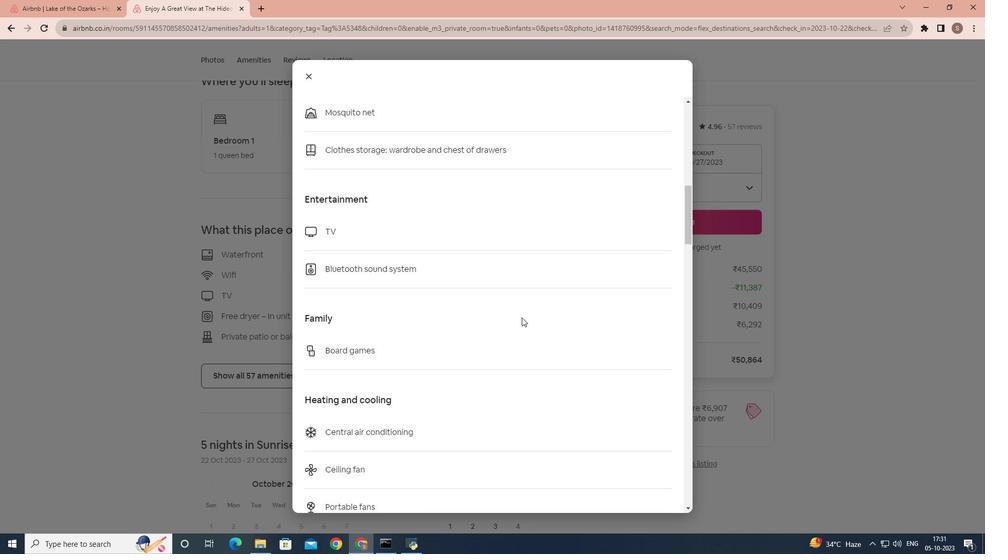 
Action: Mouse scrolled (521, 317) with delta (0, 0)
Screenshot: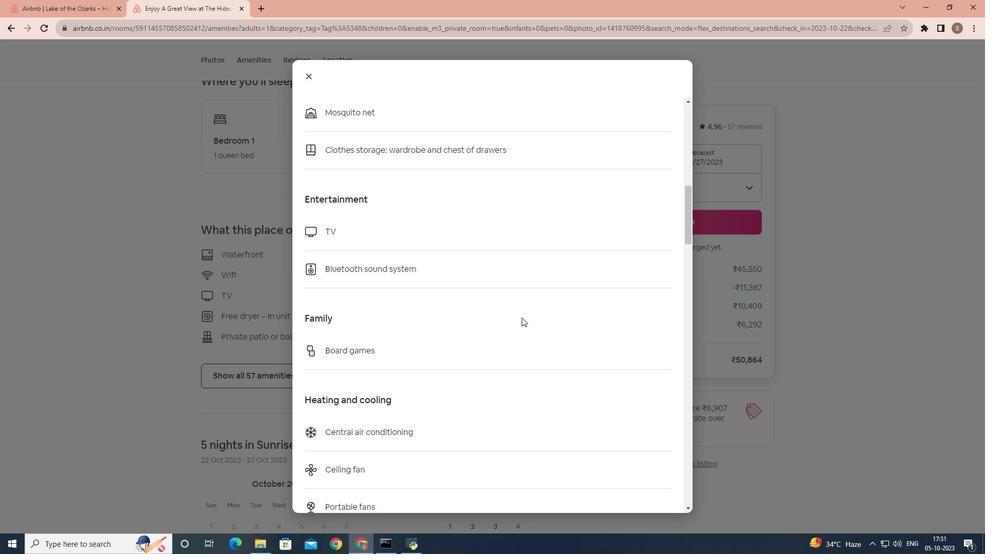 
Action: Mouse scrolled (521, 317) with delta (0, 0)
Screenshot: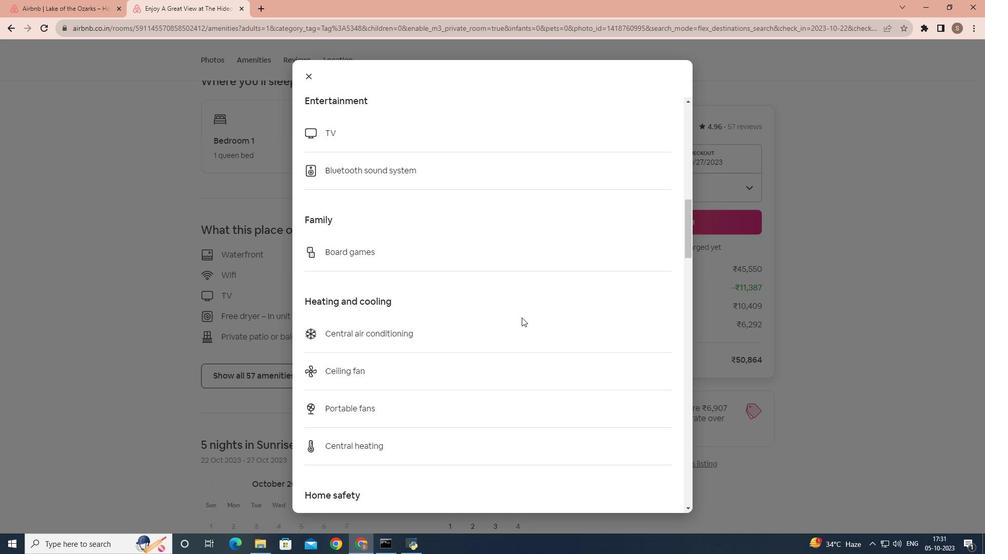 
Action: Mouse scrolled (521, 317) with delta (0, 0)
Screenshot: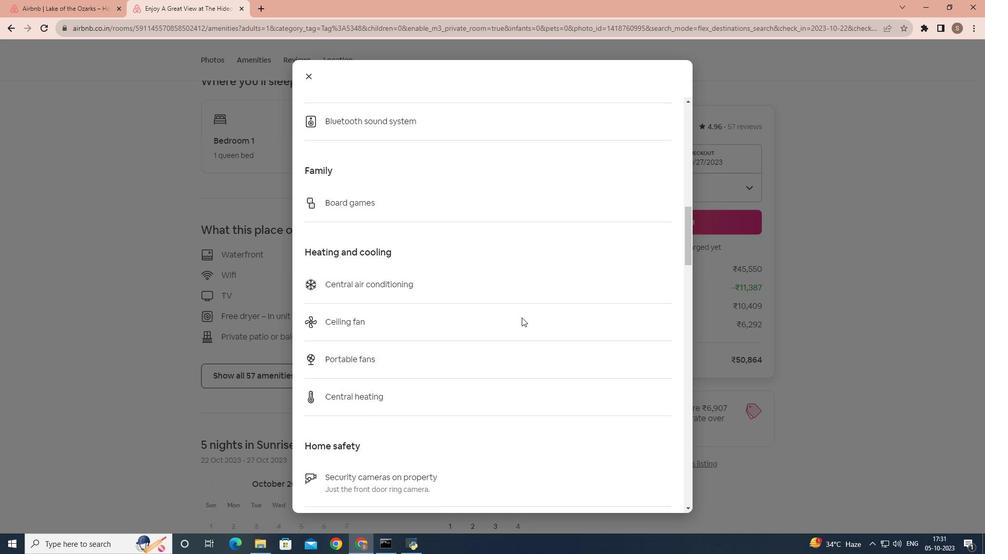 
Action: Mouse scrolled (521, 317) with delta (0, 0)
Screenshot: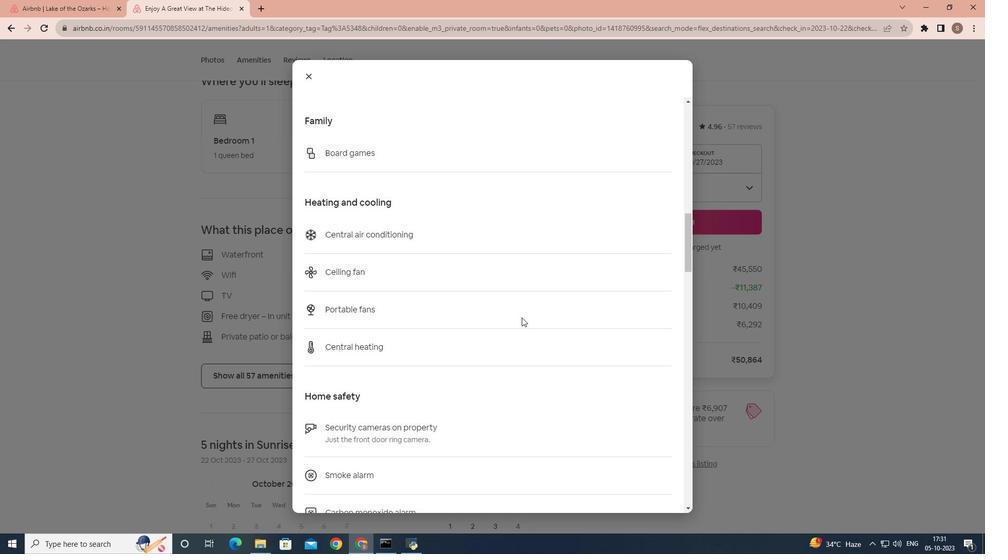 
Action: Mouse scrolled (521, 317) with delta (0, 0)
Screenshot: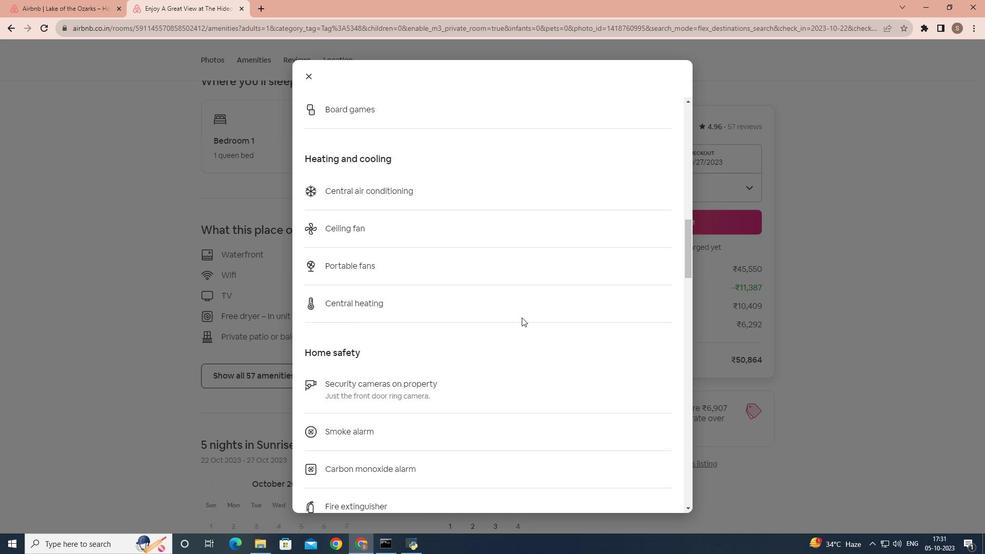 
Action: Mouse scrolled (521, 317) with delta (0, 0)
Screenshot: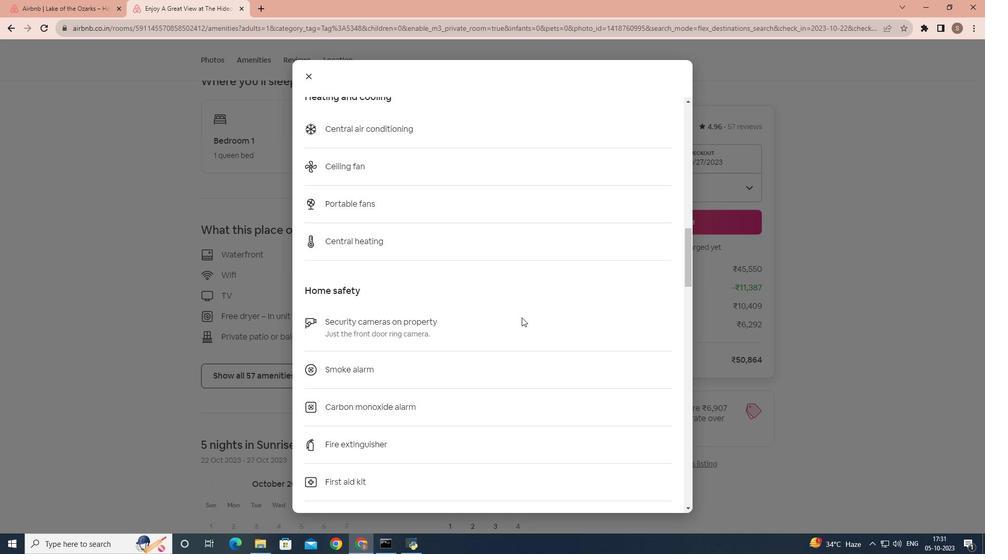 
Action: Mouse scrolled (521, 317) with delta (0, 0)
Screenshot: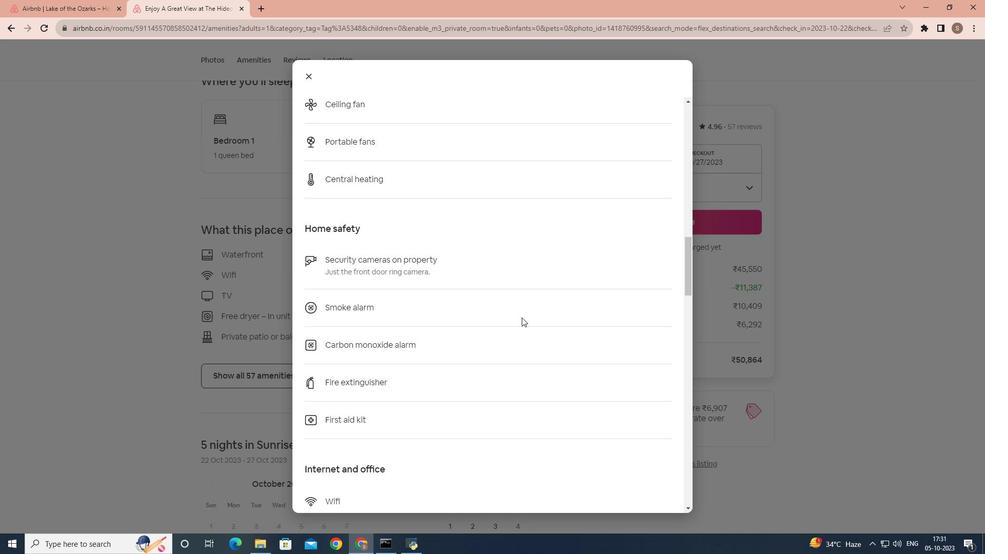 
Action: Mouse scrolled (521, 317) with delta (0, 0)
Screenshot: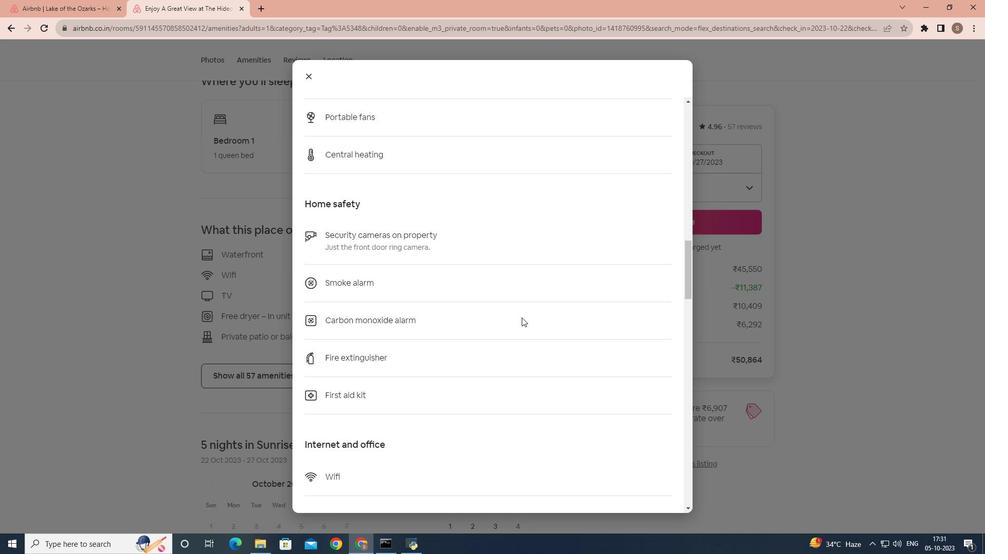 
Action: Mouse scrolled (521, 317) with delta (0, 0)
Screenshot: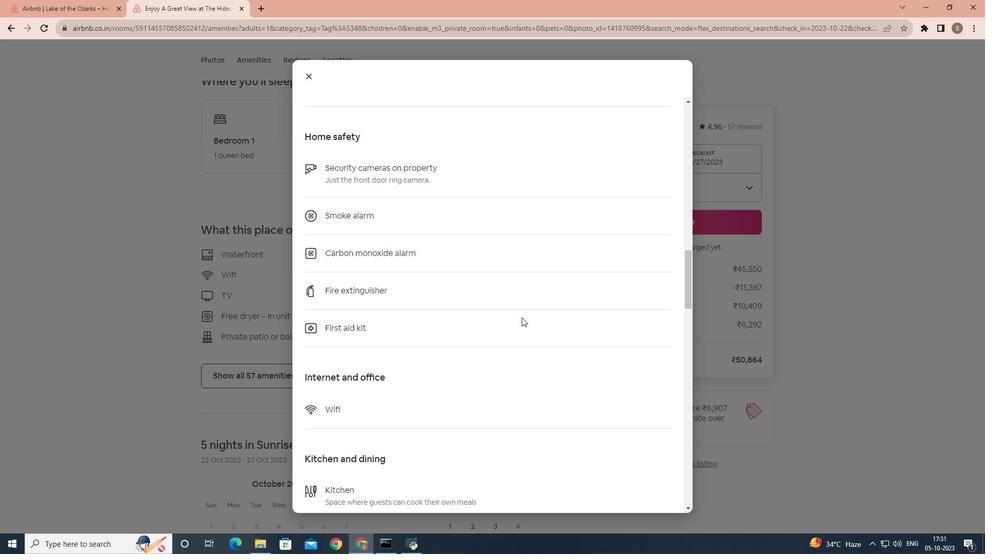 
Action: Mouse scrolled (521, 317) with delta (0, 0)
Screenshot: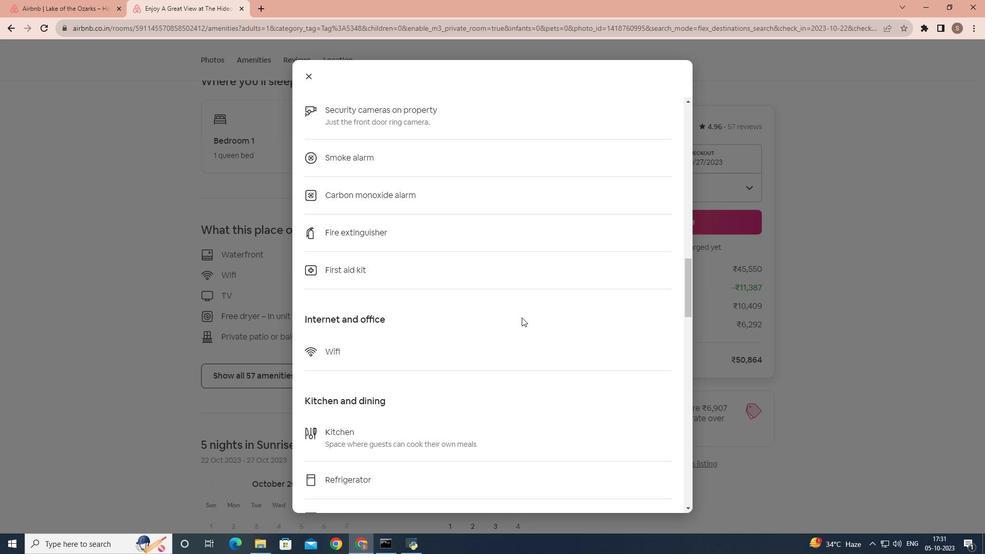 
Action: Mouse scrolled (521, 317) with delta (0, 0)
Screenshot: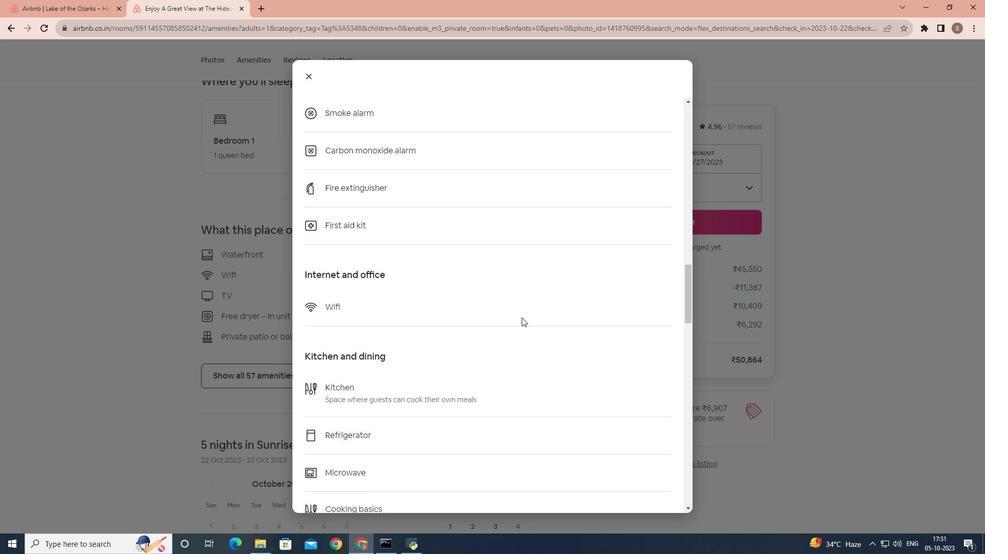
Action: Mouse scrolled (521, 317) with delta (0, 0)
Screenshot: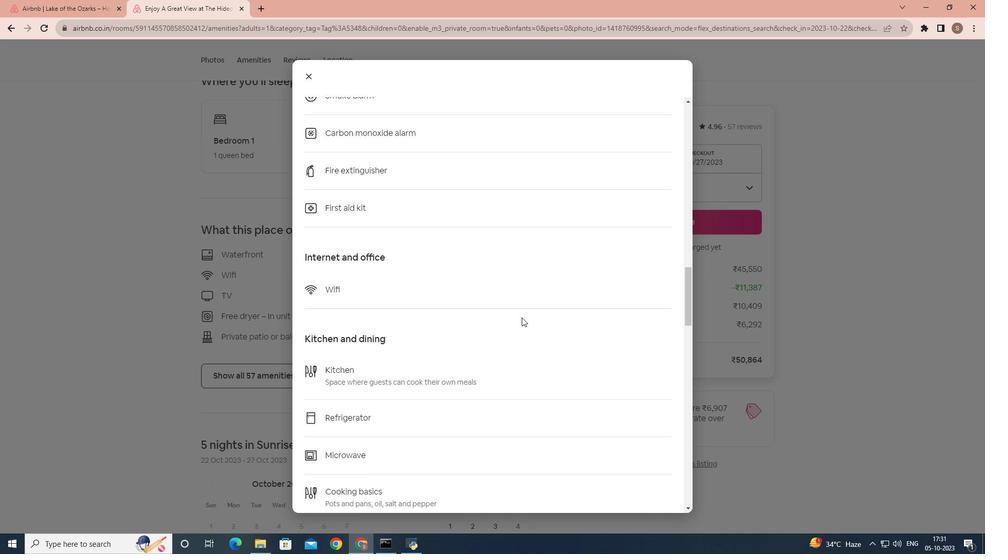 
Action: Mouse scrolled (521, 317) with delta (0, 0)
Screenshot: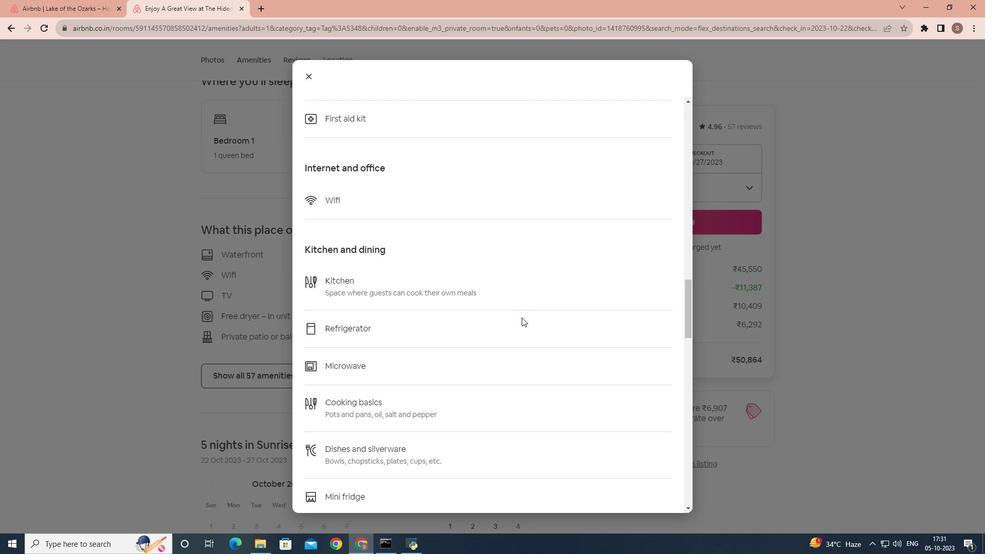 
Action: Mouse scrolled (521, 317) with delta (0, 0)
Screenshot: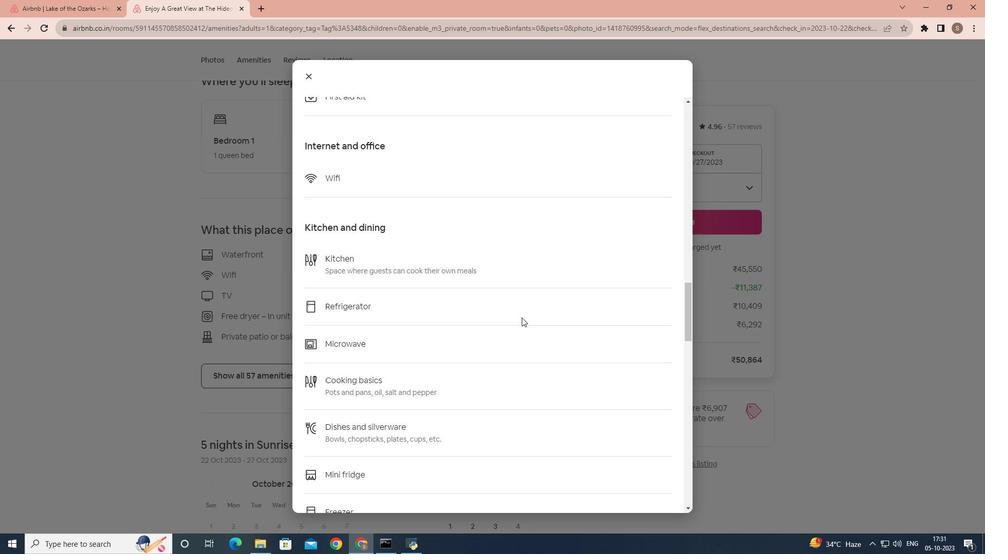 
Action: Mouse scrolled (521, 317) with delta (0, 0)
Screenshot: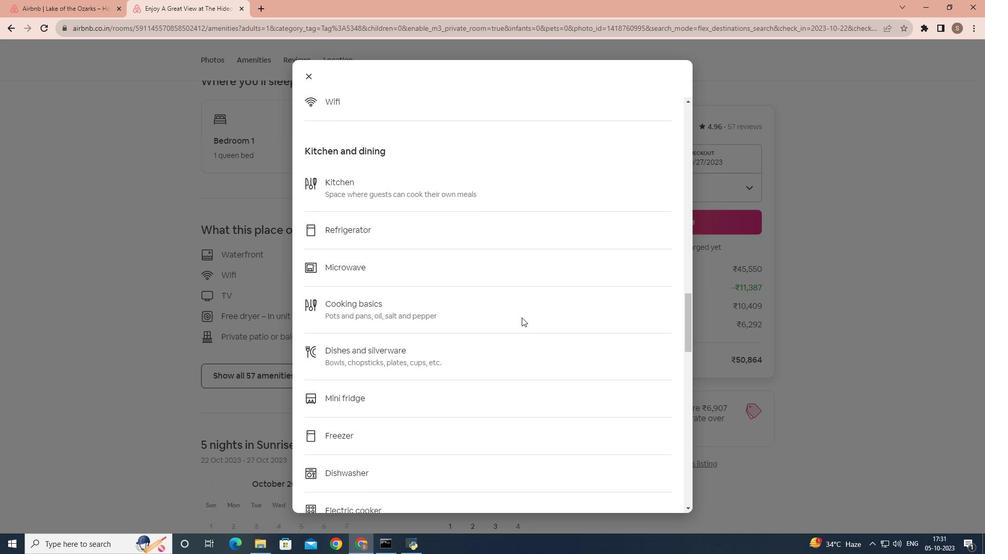 
Action: Mouse scrolled (521, 317) with delta (0, 0)
Screenshot: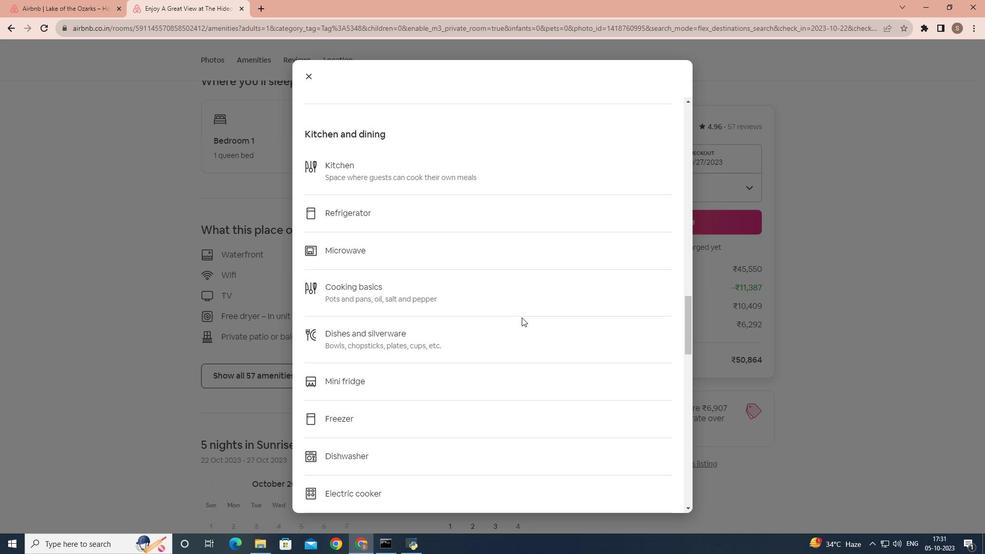 
Action: Mouse scrolled (521, 317) with delta (0, 0)
Screenshot: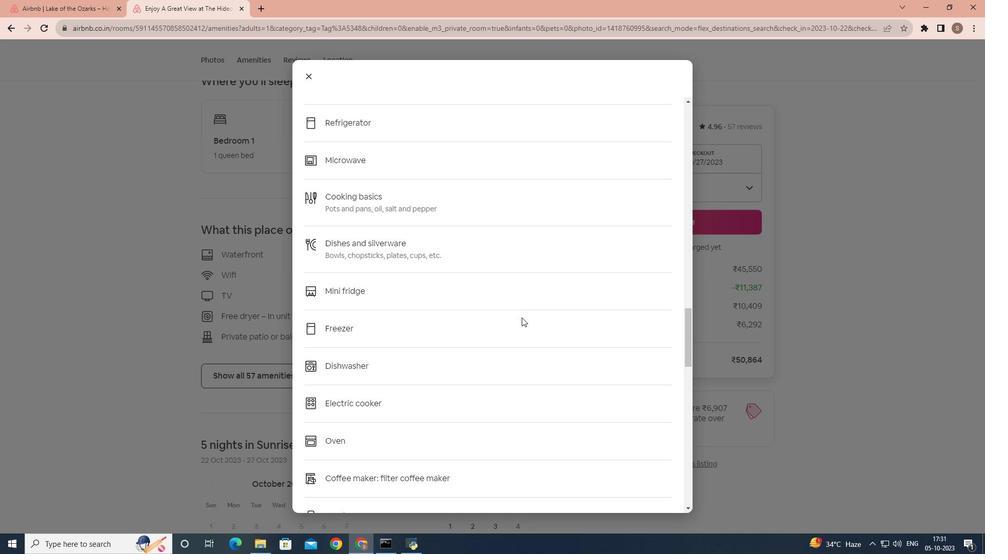 
Action: Mouse scrolled (521, 317) with delta (0, 0)
Screenshot: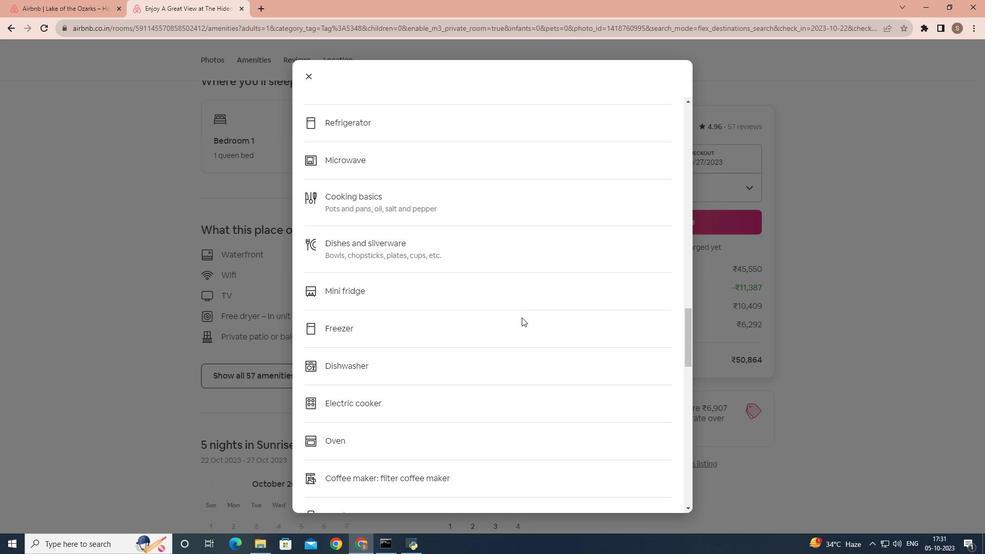 
Action: Mouse scrolled (521, 317) with delta (0, 0)
Screenshot: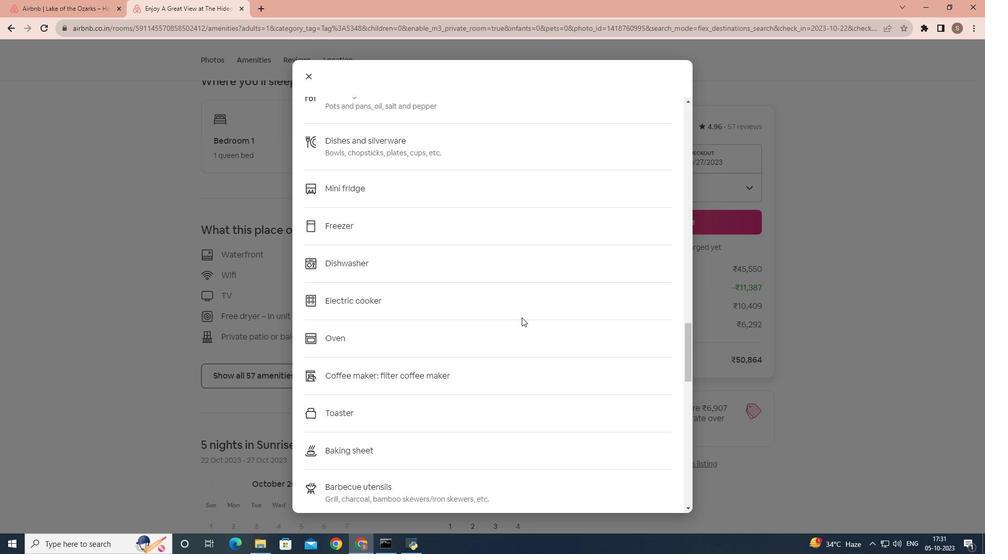 
Action: Mouse scrolled (521, 317) with delta (0, 0)
Screenshot: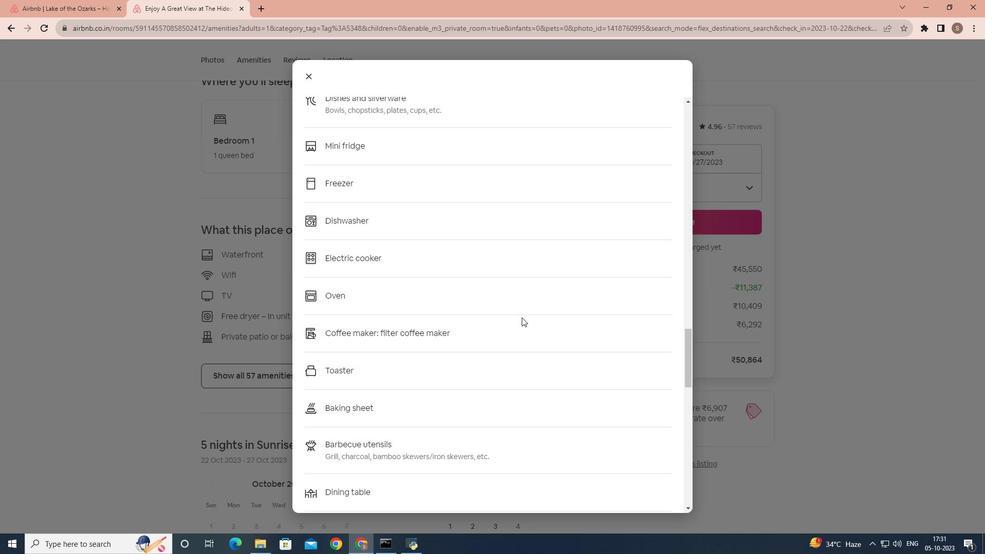 
Action: Mouse scrolled (521, 317) with delta (0, 0)
Screenshot: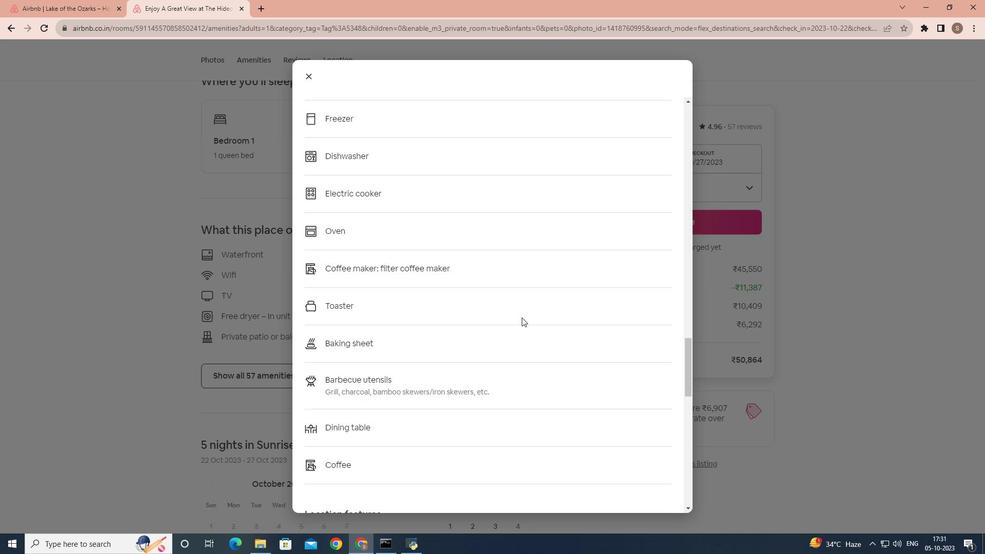 
Action: Mouse scrolled (521, 317) with delta (0, 0)
Screenshot: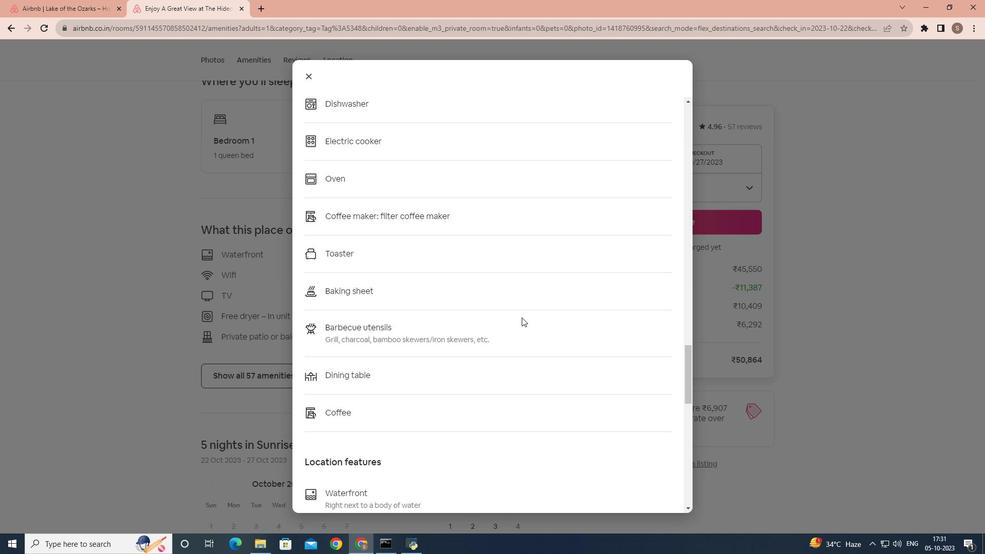 
Action: Mouse scrolled (521, 317) with delta (0, 0)
Screenshot: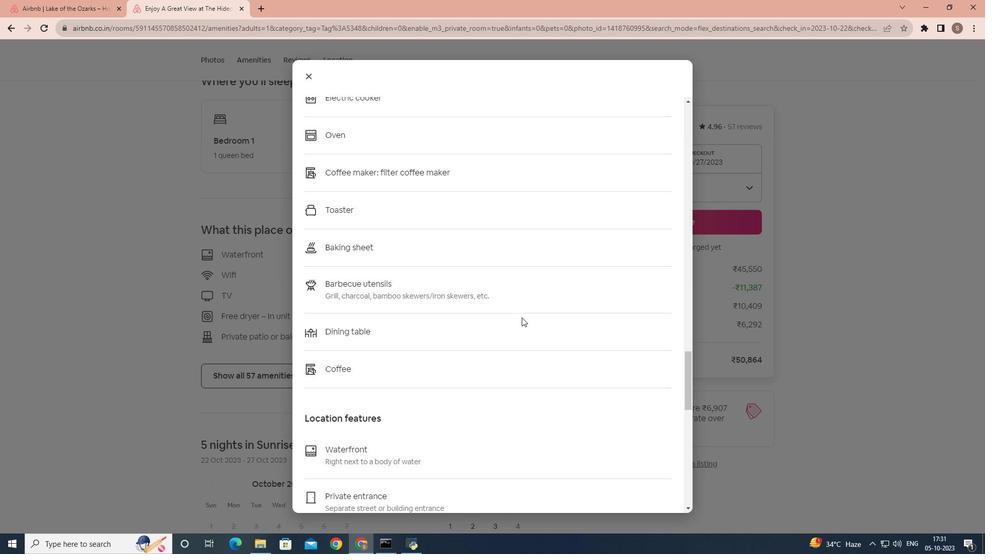 
Action: Mouse scrolled (521, 317) with delta (0, 0)
Screenshot: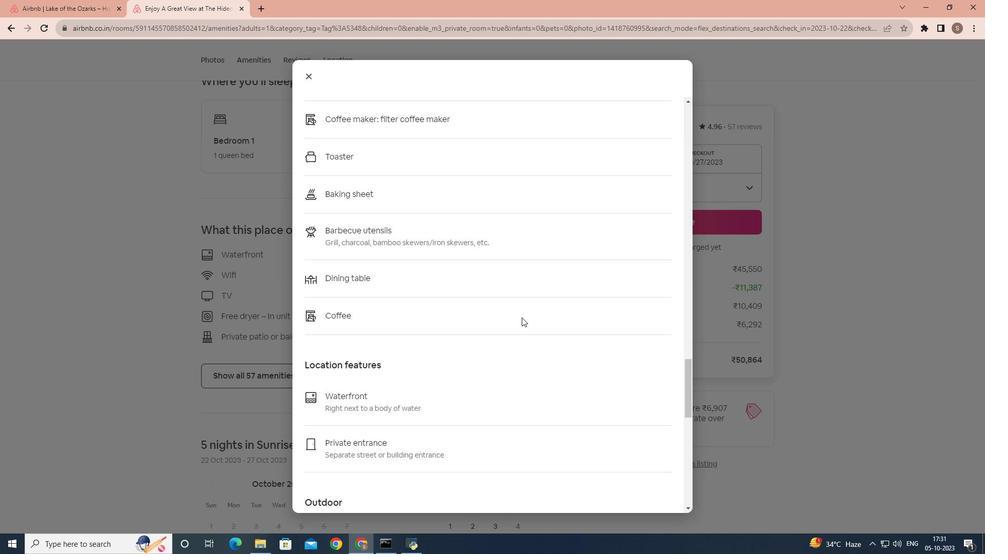 
Action: Mouse scrolled (521, 317) with delta (0, 0)
Screenshot: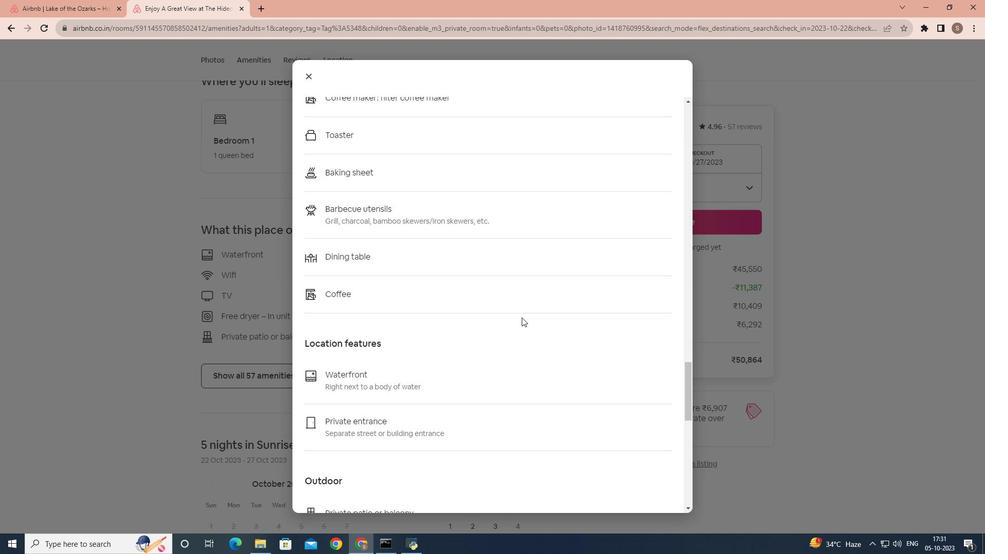 
Action: Mouse scrolled (521, 317) with delta (0, 0)
Screenshot: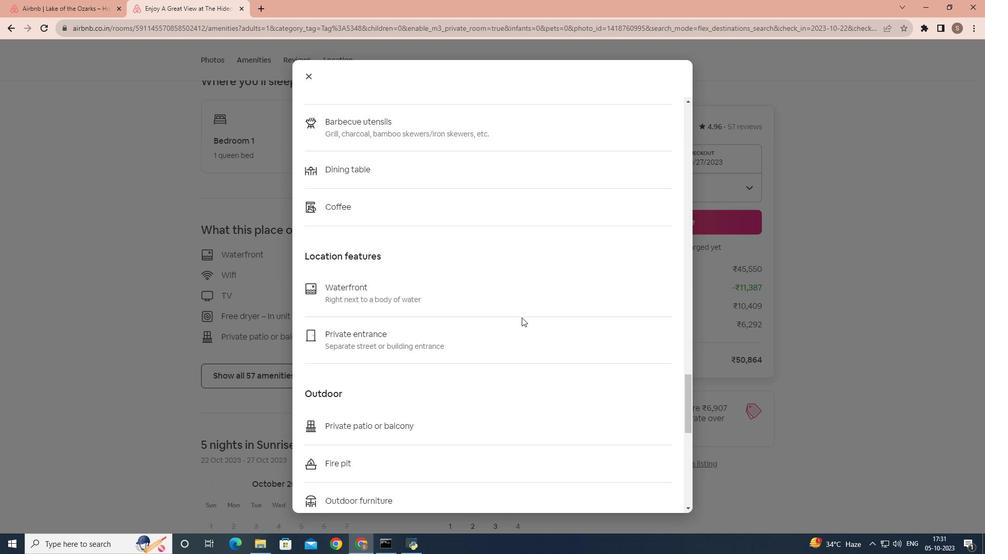 
Action: Mouse scrolled (521, 317) with delta (0, 0)
Screenshot: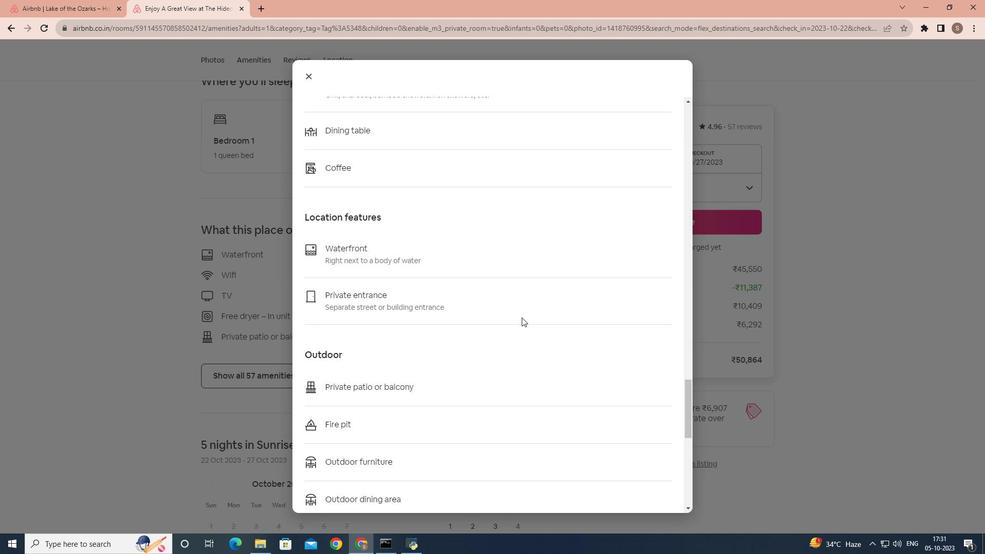 
Action: Mouse scrolled (521, 317) with delta (0, 0)
Screenshot: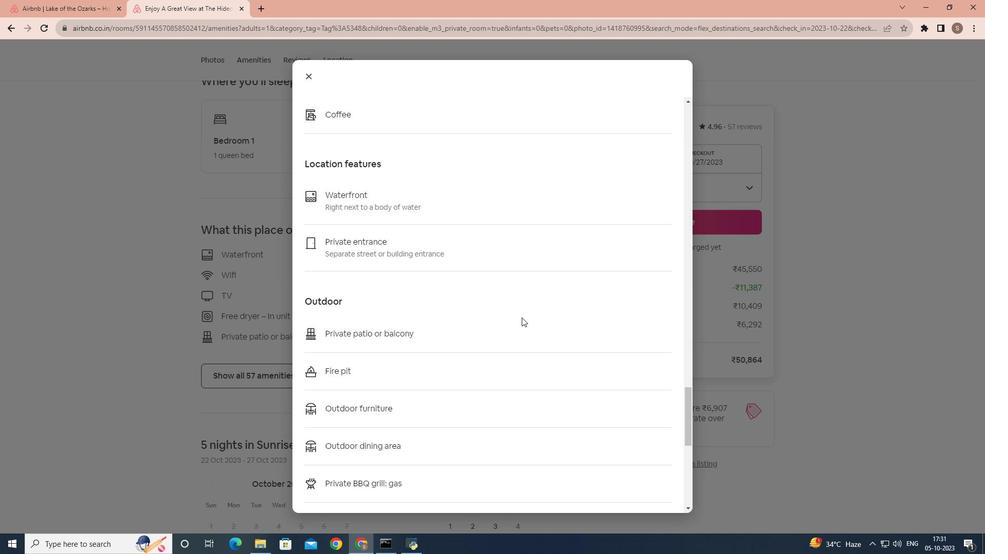 
Action: Mouse scrolled (521, 317) with delta (0, 0)
Screenshot: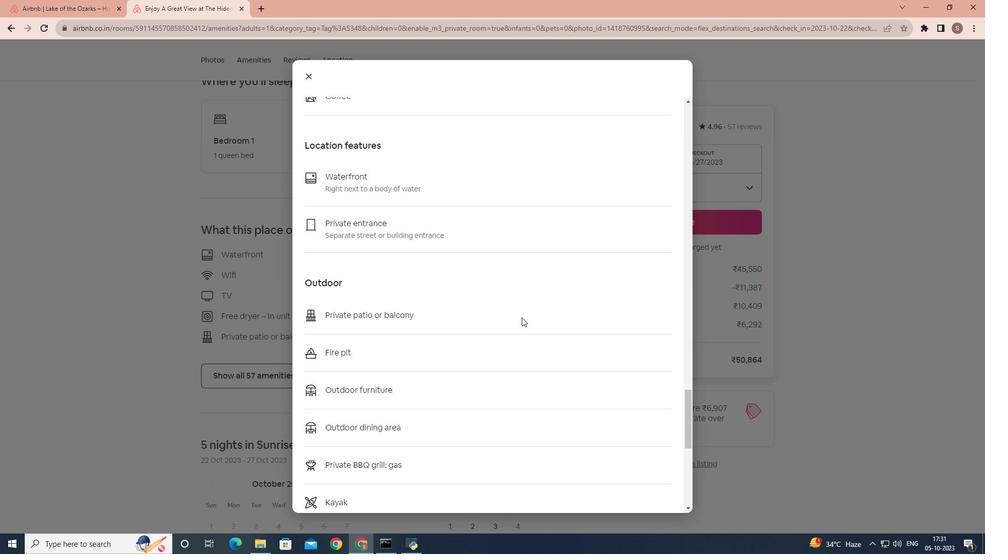 
Action: Mouse scrolled (521, 317) with delta (0, 0)
Screenshot: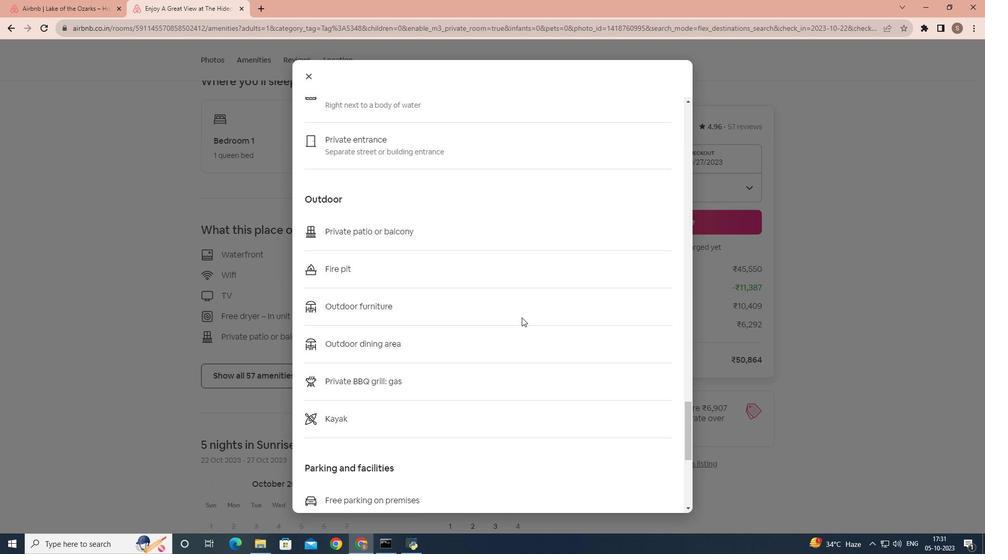 
Action: Mouse scrolled (521, 317) with delta (0, 0)
Screenshot: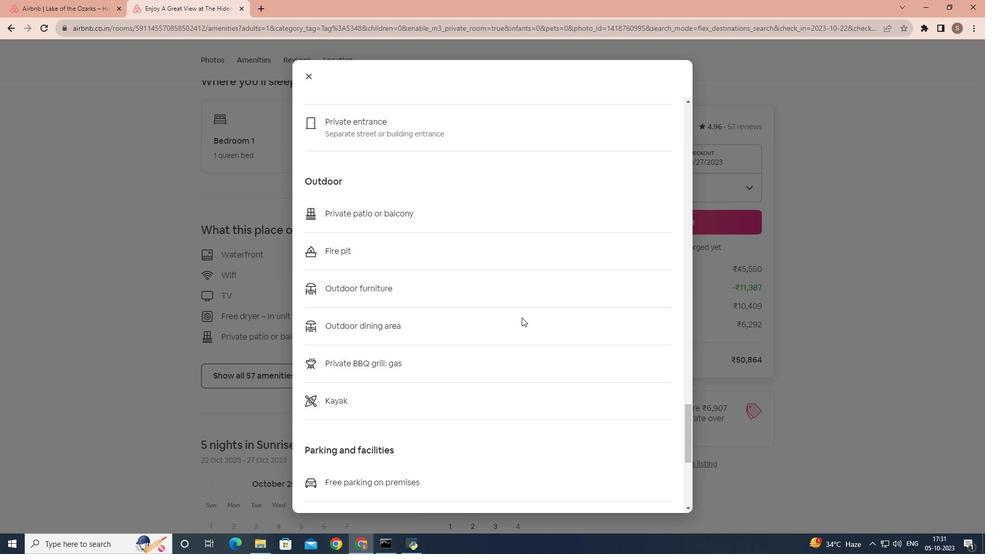 
Action: Mouse scrolled (521, 317) with delta (0, 0)
Screenshot: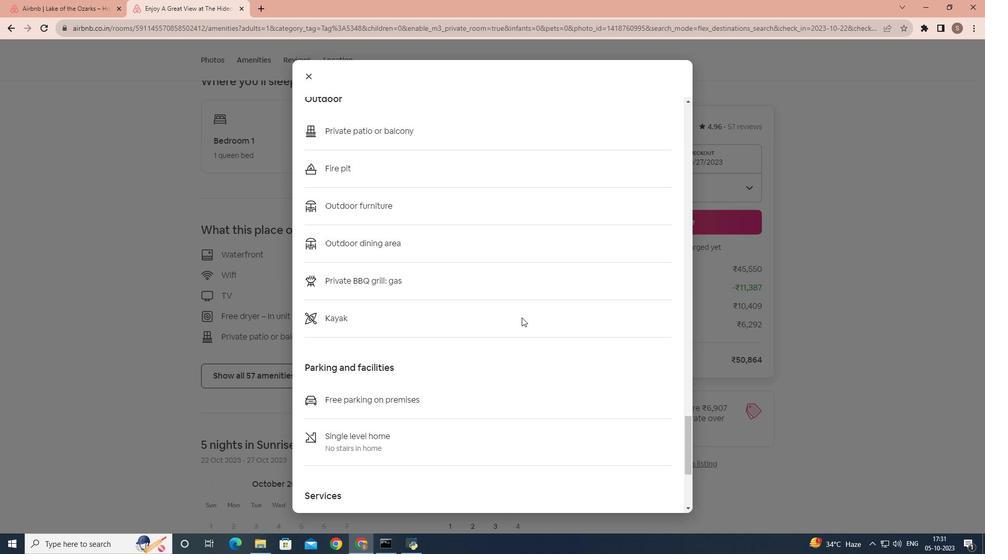 
Action: Mouse scrolled (521, 317) with delta (0, 0)
Screenshot: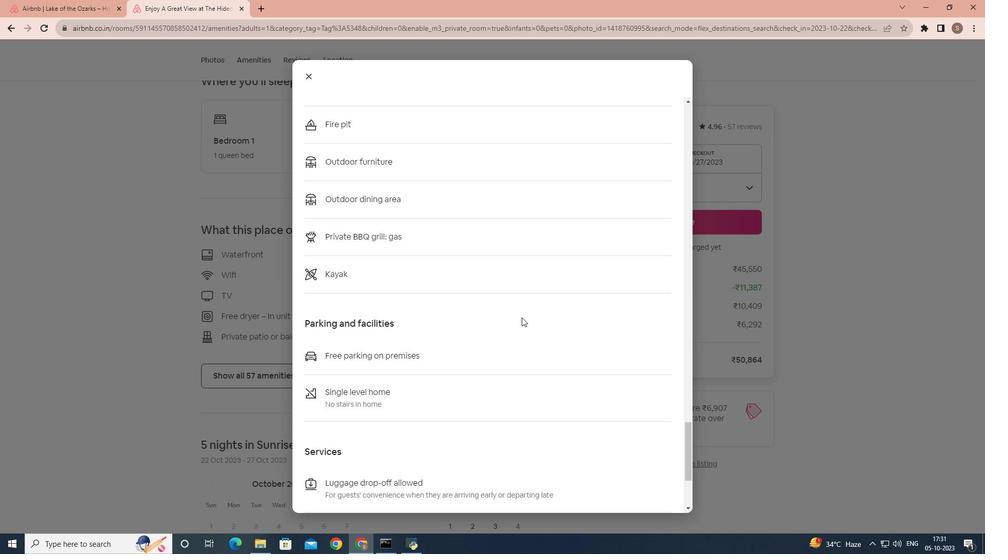 
Action: Mouse scrolled (521, 317) with delta (0, 0)
Screenshot: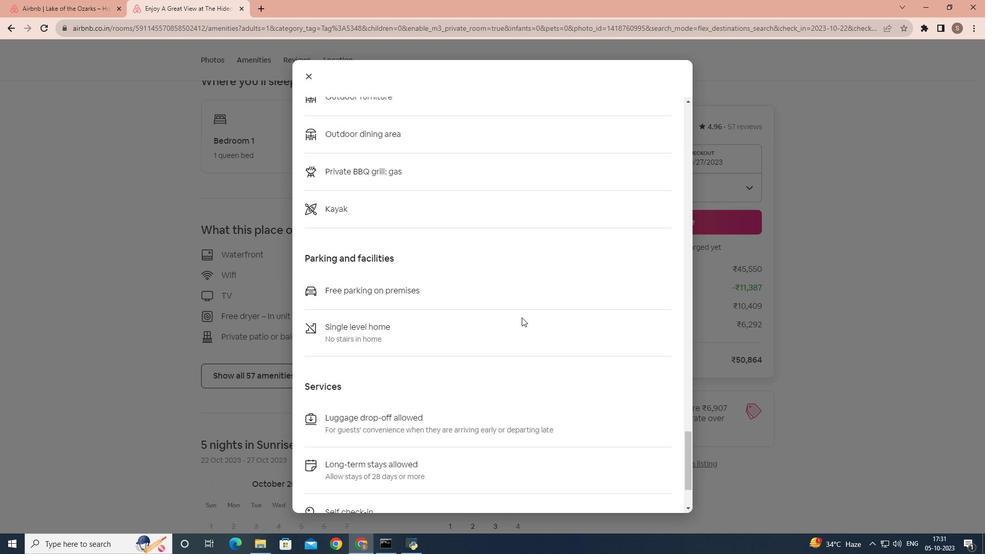 
Action: Mouse scrolled (521, 317) with delta (0, 0)
Screenshot: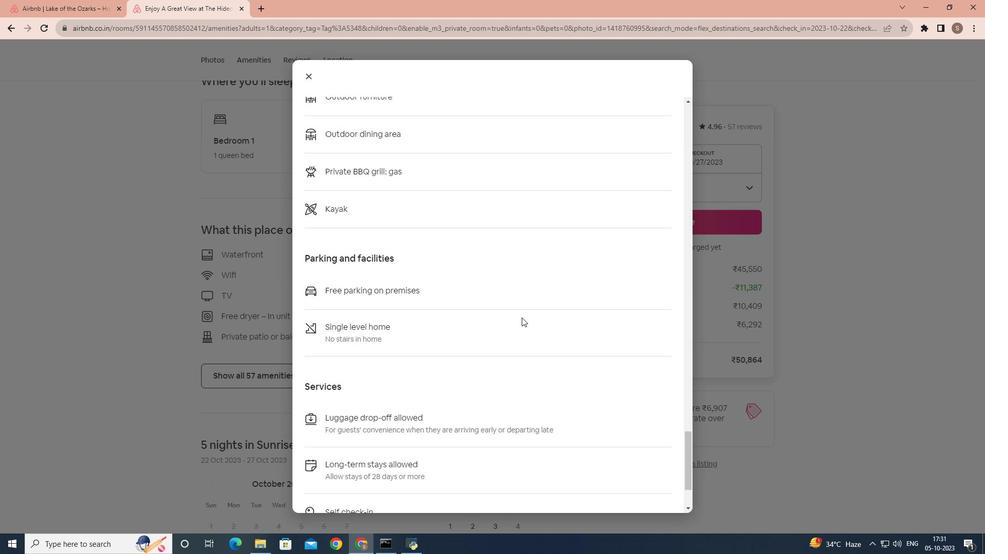 
Action: Mouse scrolled (521, 317) with delta (0, 0)
Screenshot: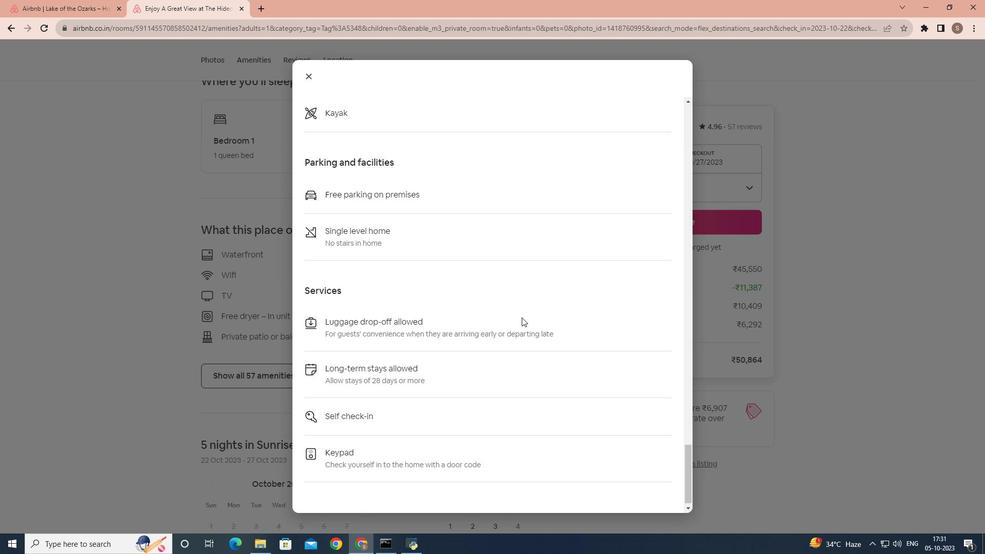 
Action: Mouse scrolled (521, 317) with delta (0, 0)
Screenshot: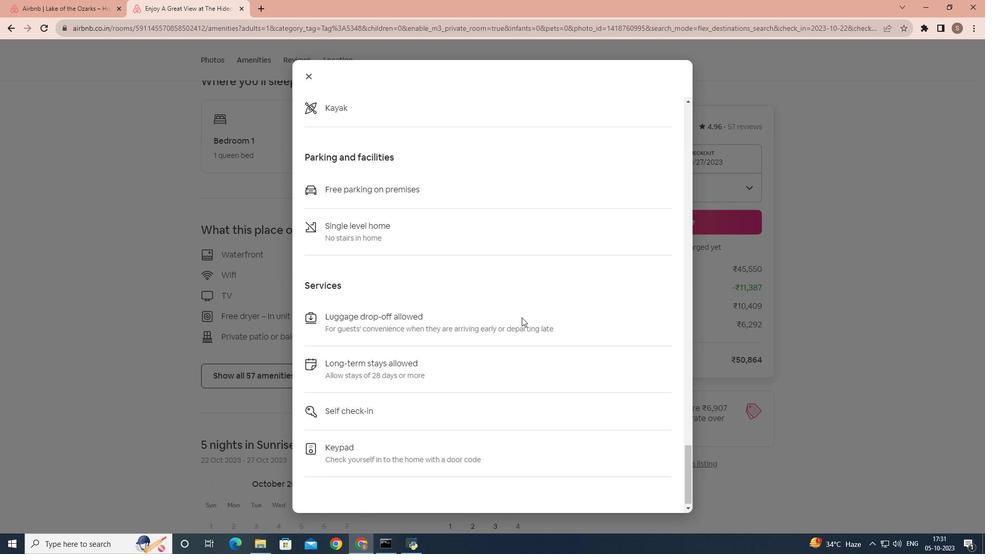 
Action: Mouse scrolled (521, 317) with delta (0, 0)
Screenshot: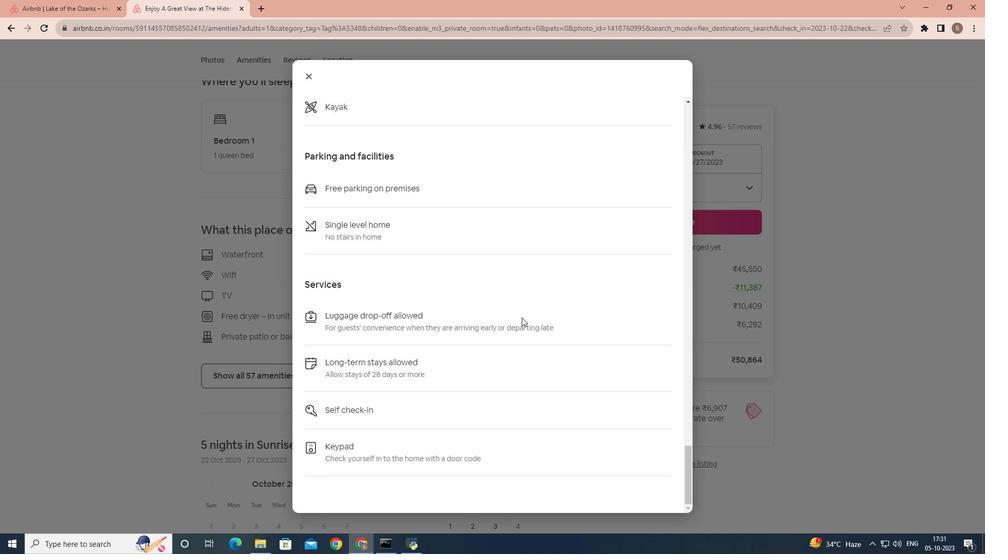 
Action: Mouse scrolled (521, 317) with delta (0, 0)
Screenshot: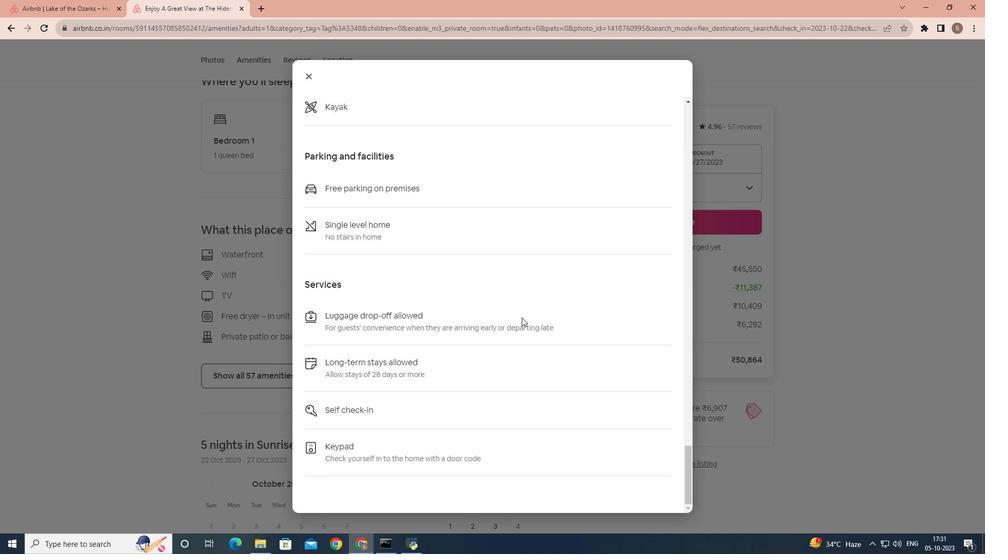 
Action: Mouse scrolled (521, 317) with delta (0, 0)
Screenshot: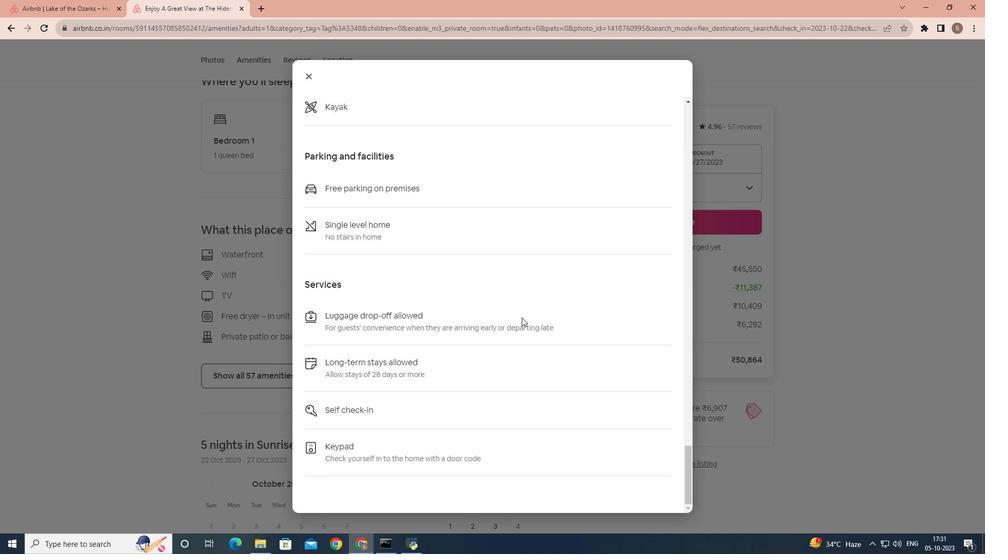 
Action: Mouse moved to (308, 76)
Screenshot: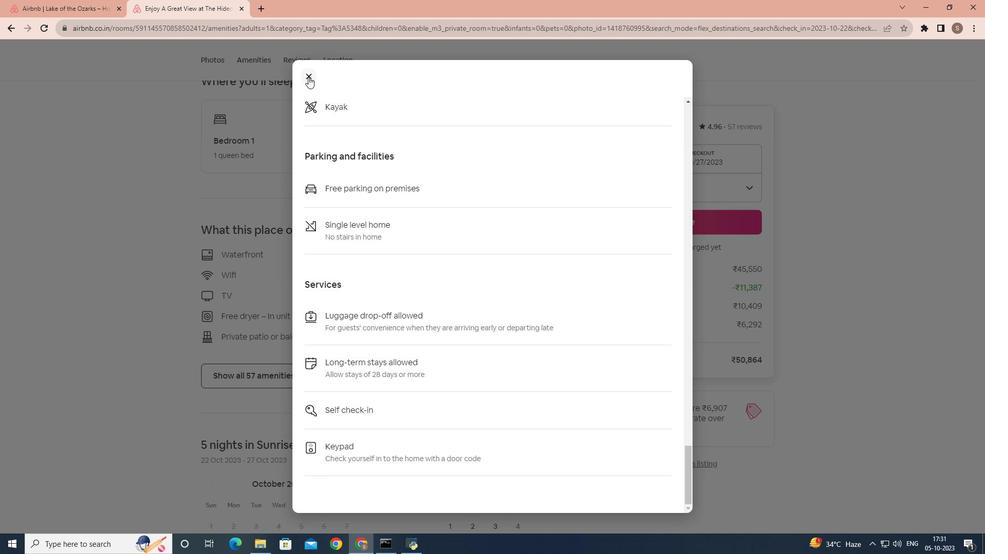 
Action: Mouse pressed left at (308, 76)
Screenshot: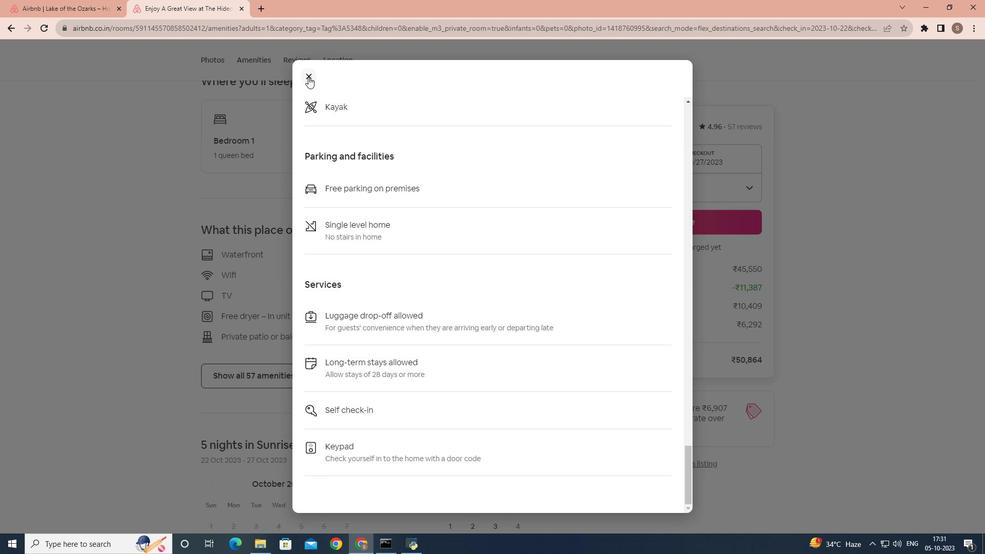 
Action: Mouse moved to (466, 315)
Screenshot: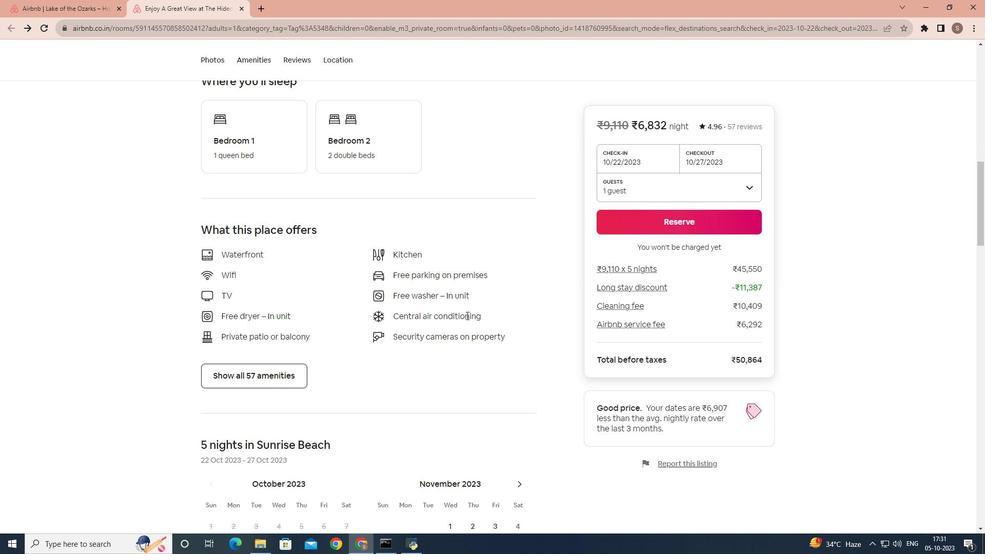
Action: Mouse scrolled (466, 315) with delta (0, 0)
Screenshot: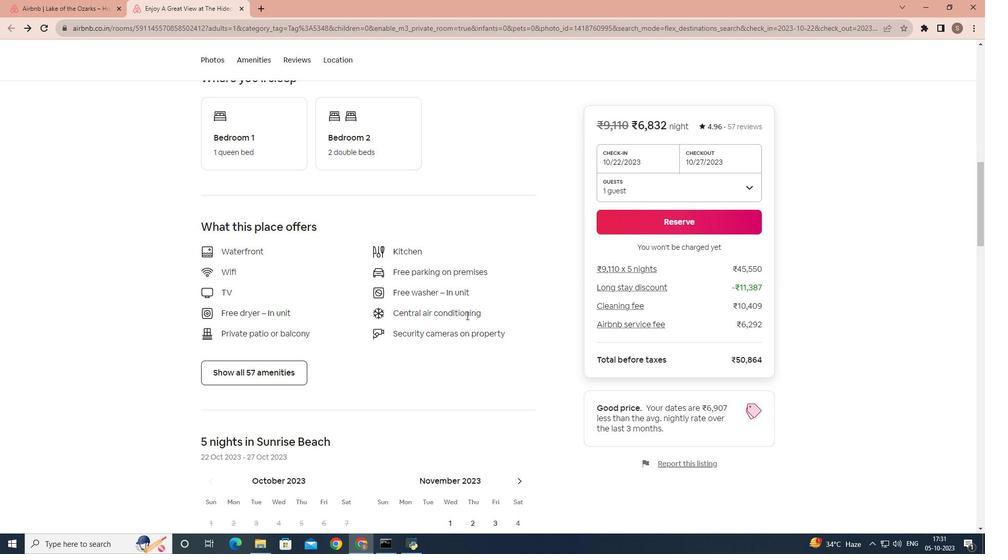 
Action: Mouse scrolled (466, 315) with delta (0, 0)
Screenshot: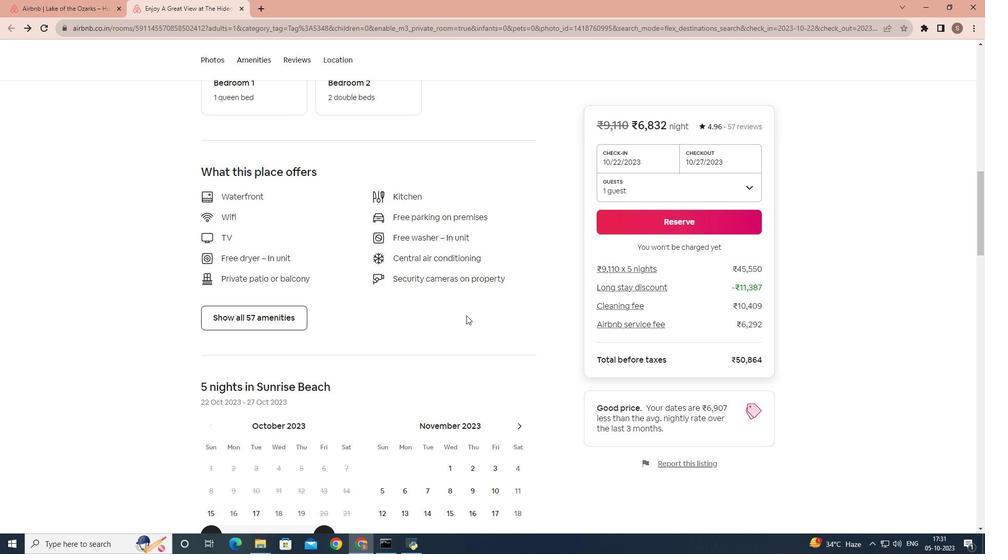 
Action: Mouse scrolled (466, 315) with delta (0, 0)
Screenshot: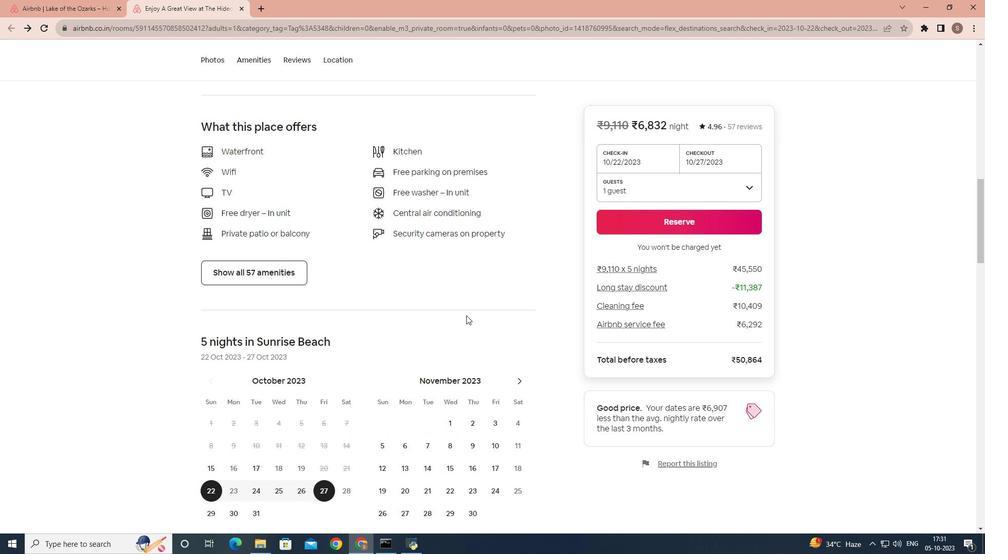 
Action: Mouse scrolled (466, 315) with delta (0, 0)
Screenshot: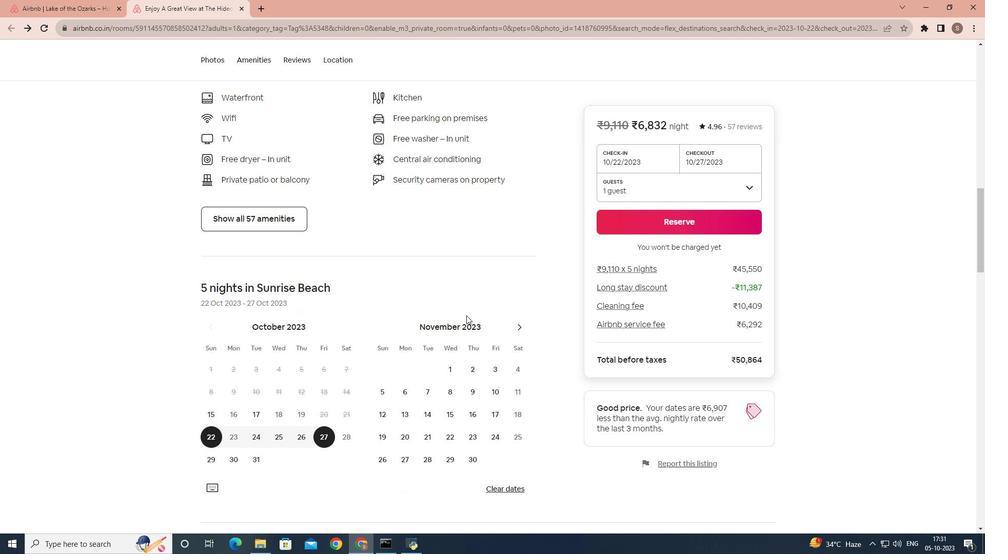
Action: Mouse scrolled (466, 315) with delta (0, 0)
Screenshot: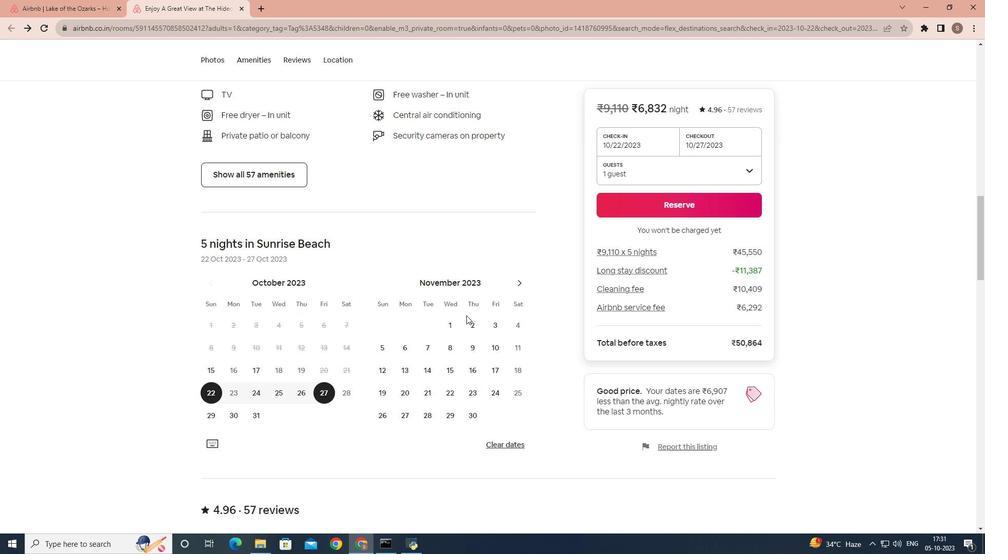 
Action: Mouse scrolled (466, 315) with delta (0, 0)
Screenshot: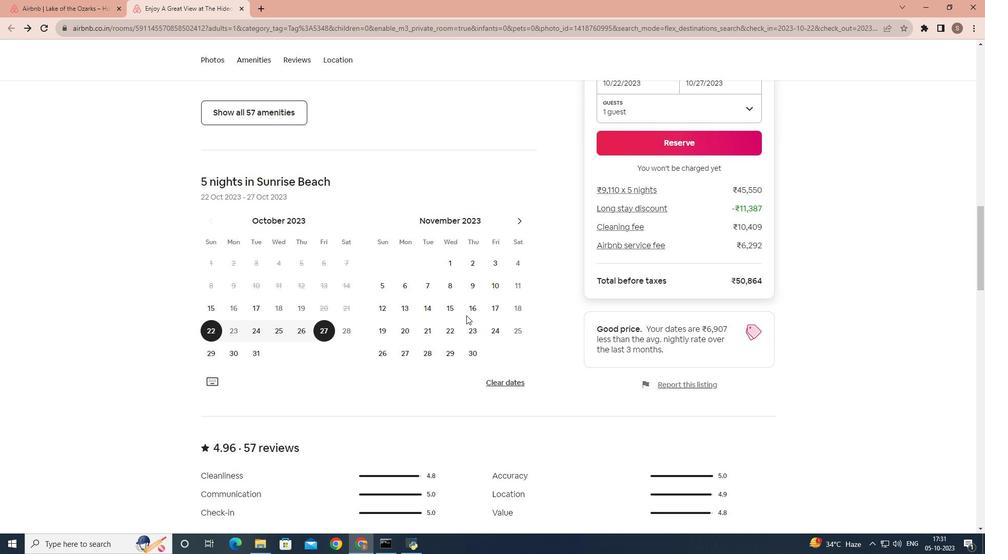 
Action: Mouse scrolled (466, 315) with delta (0, 0)
Screenshot: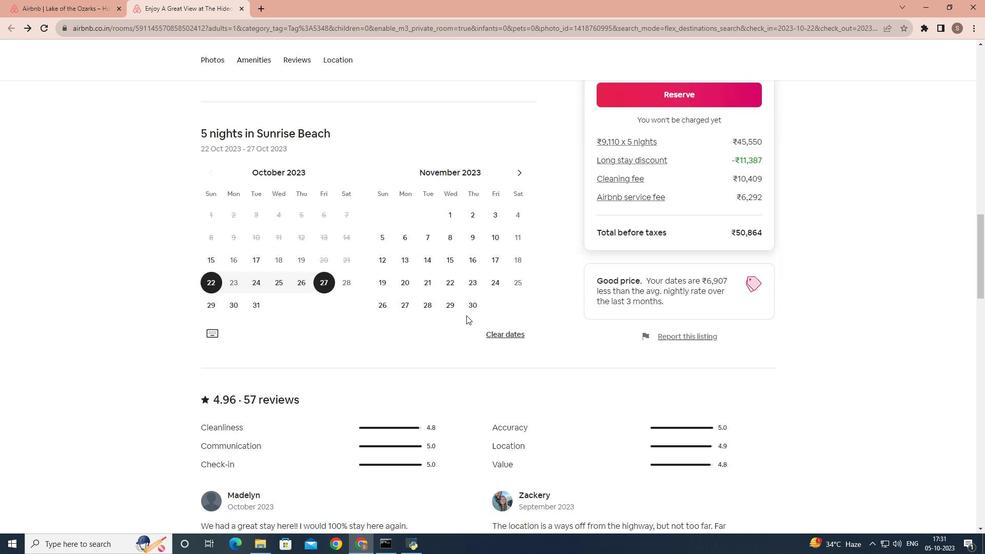 
Action: Mouse scrolled (466, 315) with delta (0, 0)
Screenshot: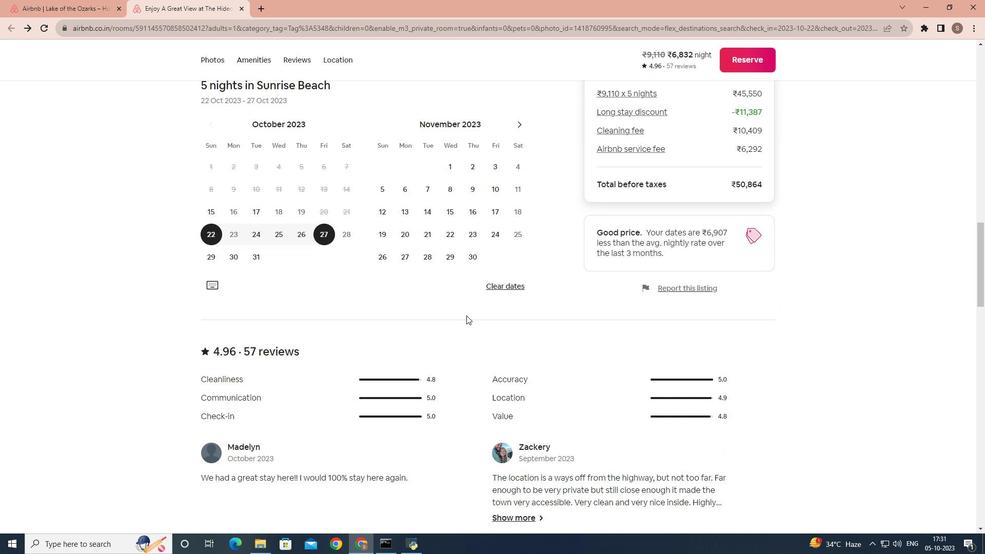 
Action: Mouse scrolled (466, 315) with delta (0, 0)
Screenshot: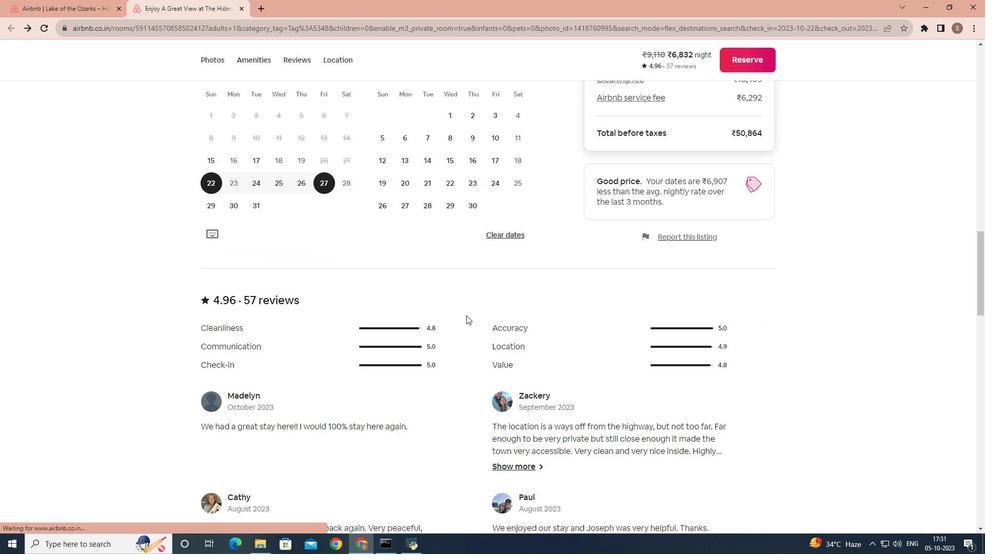 
Action: Mouse scrolled (466, 315) with delta (0, 0)
Screenshot: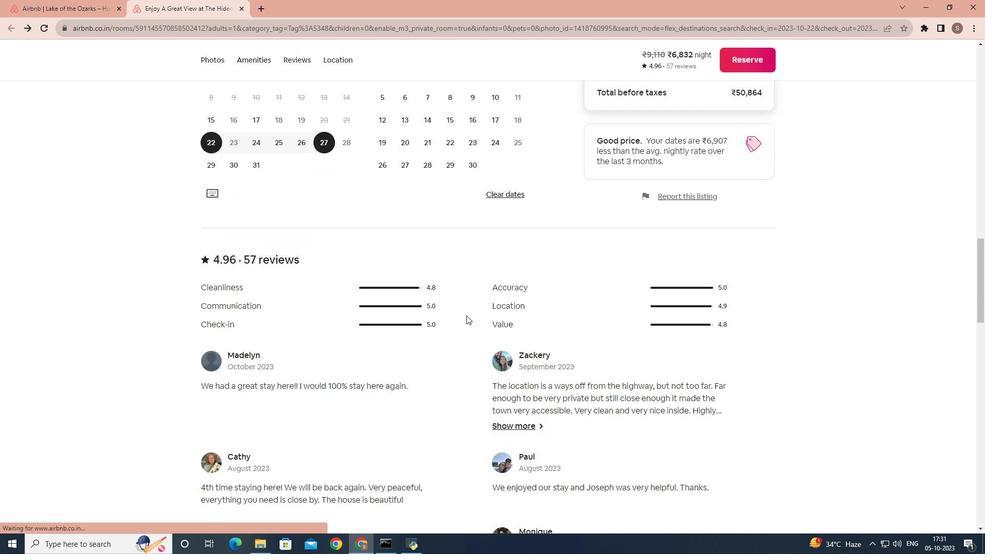 
Action: Mouse scrolled (466, 315) with delta (0, 0)
Screenshot: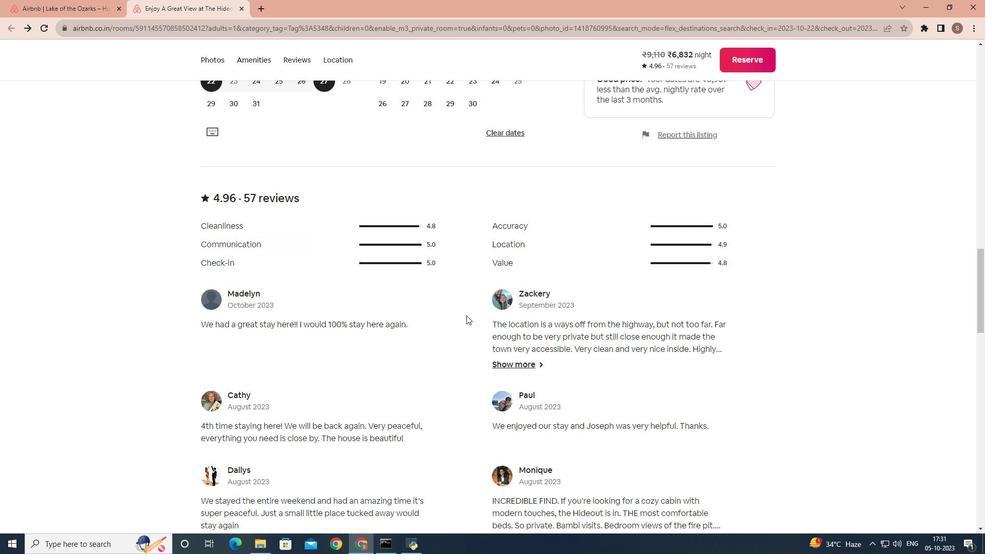 
Action: Mouse scrolled (466, 315) with delta (0, 0)
Screenshot: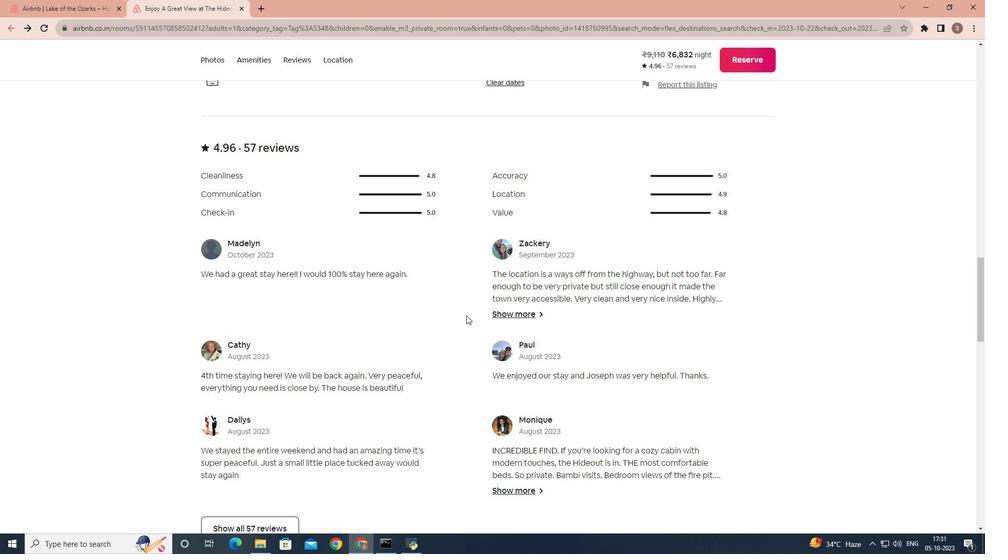 
Action: Mouse scrolled (466, 315) with delta (0, 0)
Screenshot: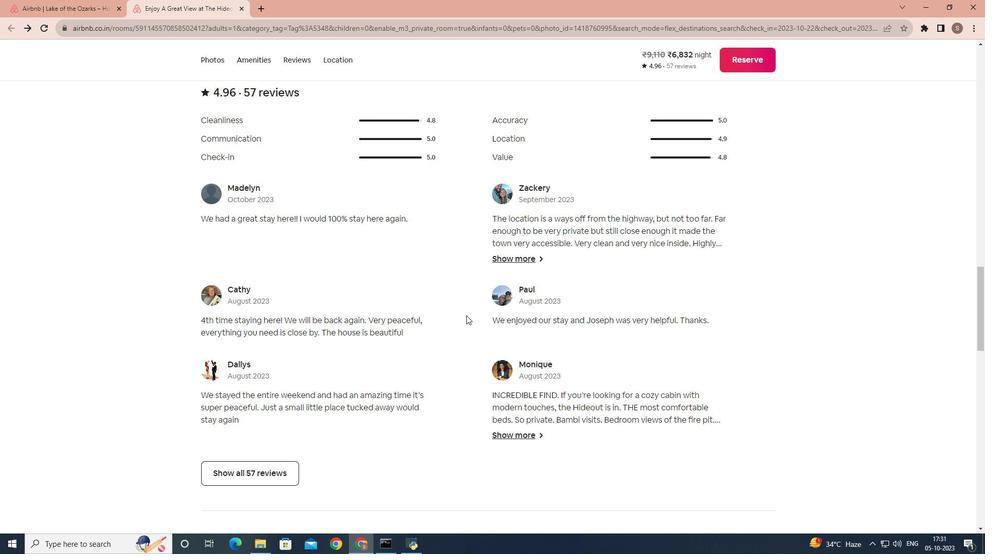 
Action: Mouse scrolled (466, 315) with delta (0, 0)
Screenshot: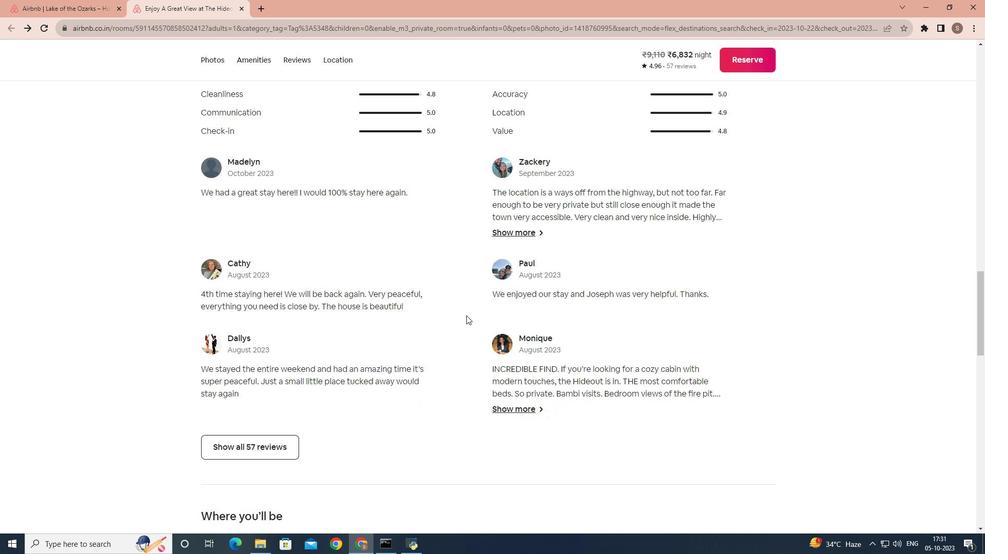 
Action: Mouse moved to (263, 382)
Screenshot: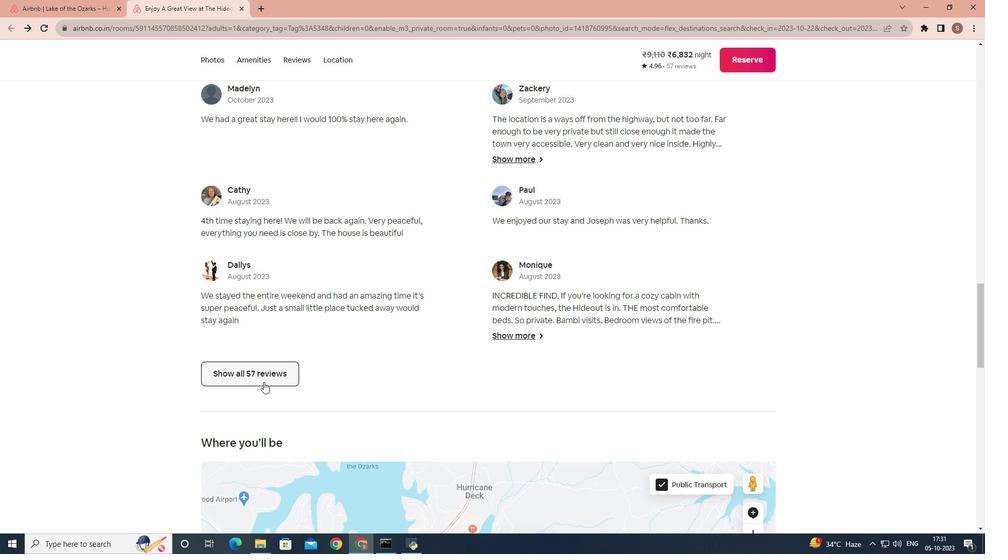 
Action: Mouse pressed left at (263, 382)
Screenshot: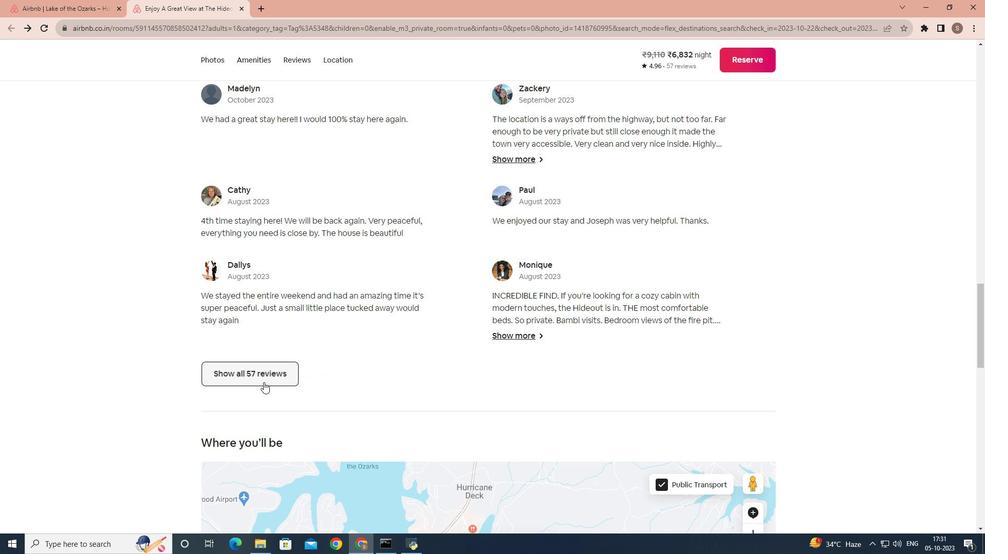 
Action: Mouse moved to (566, 346)
Screenshot: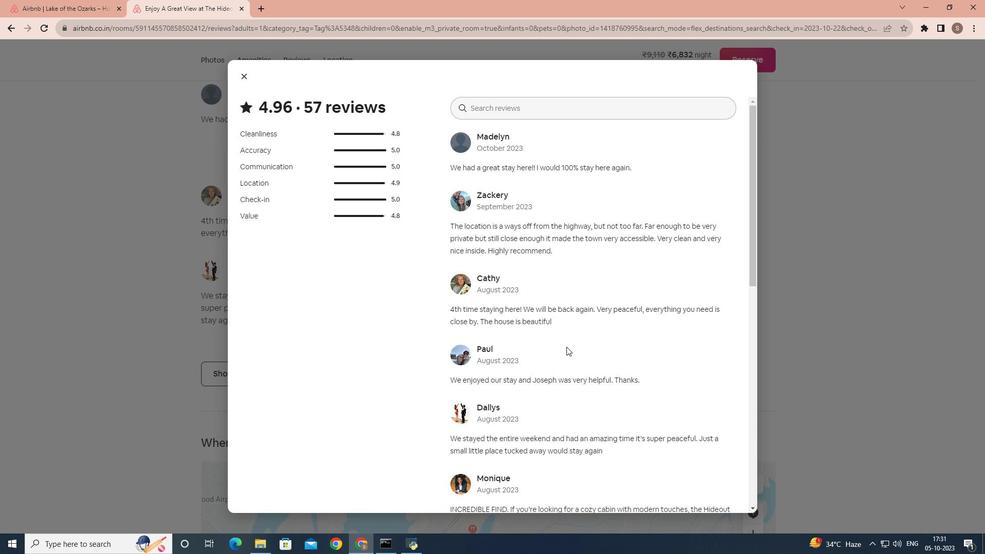 
Action: Mouse scrolled (566, 346) with delta (0, 0)
Screenshot: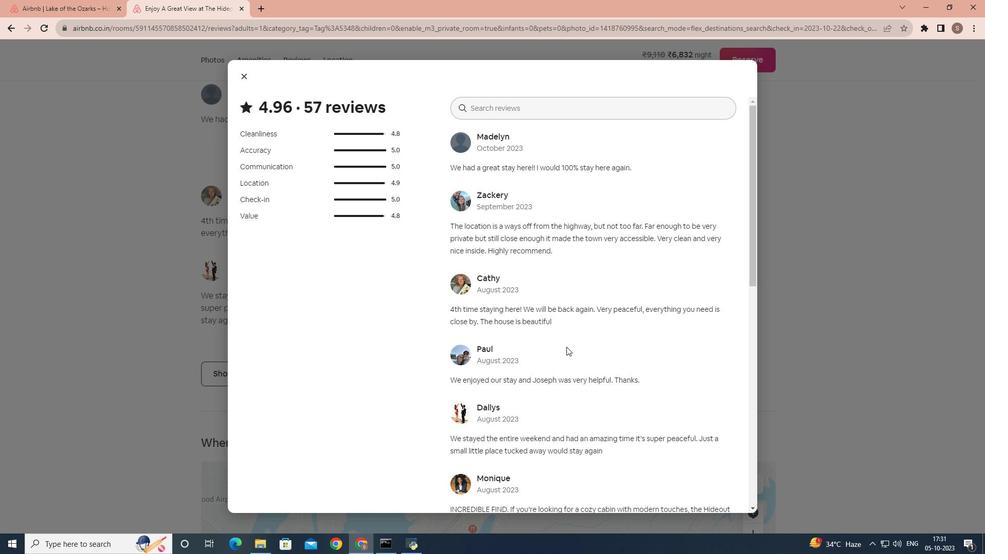 
Action: Mouse scrolled (566, 346) with delta (0, 0)
Screenshot: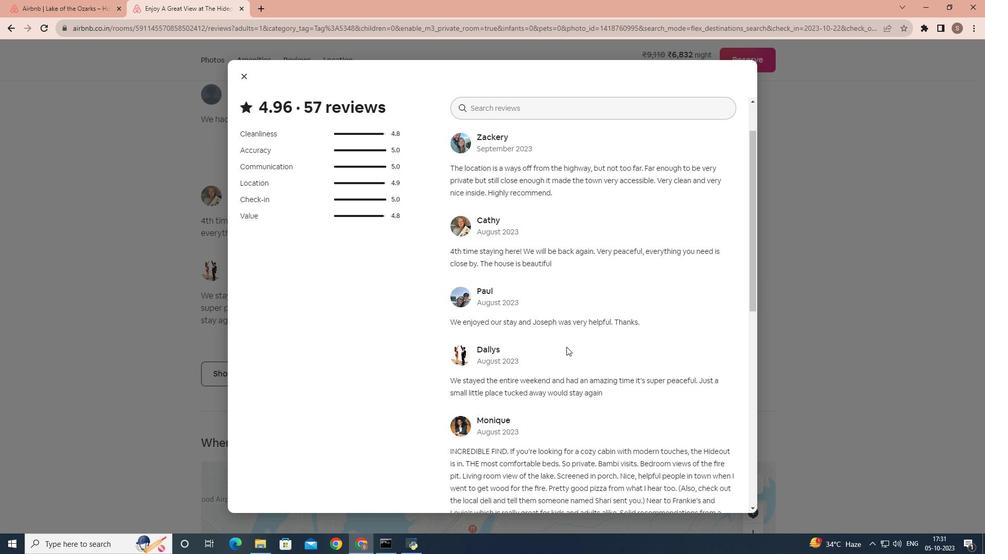
Action: Mouse scrolled (566, 346) with delta (0, 0)
Screenshot: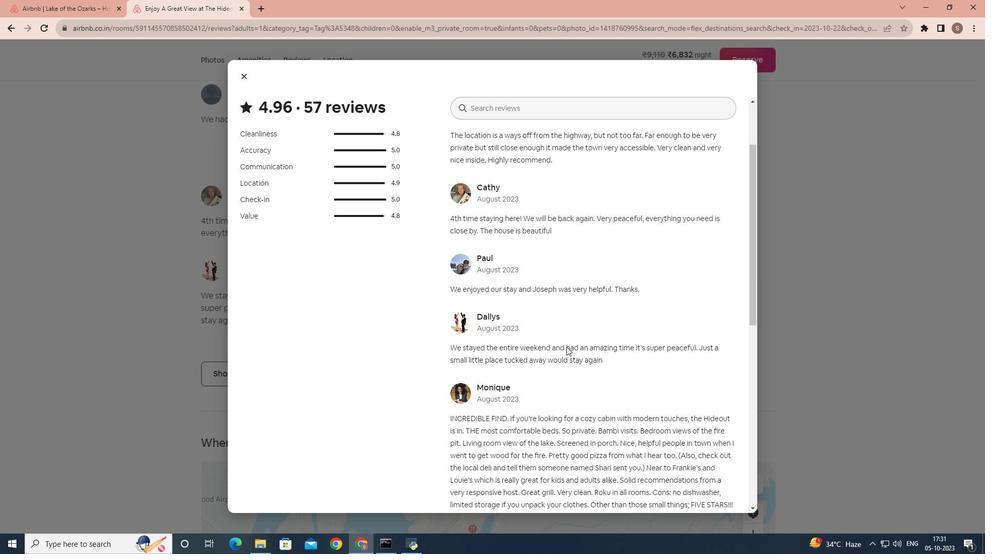 
Action: Mouse scrolled (566, 346) with delta (0, 0)
Screenshot: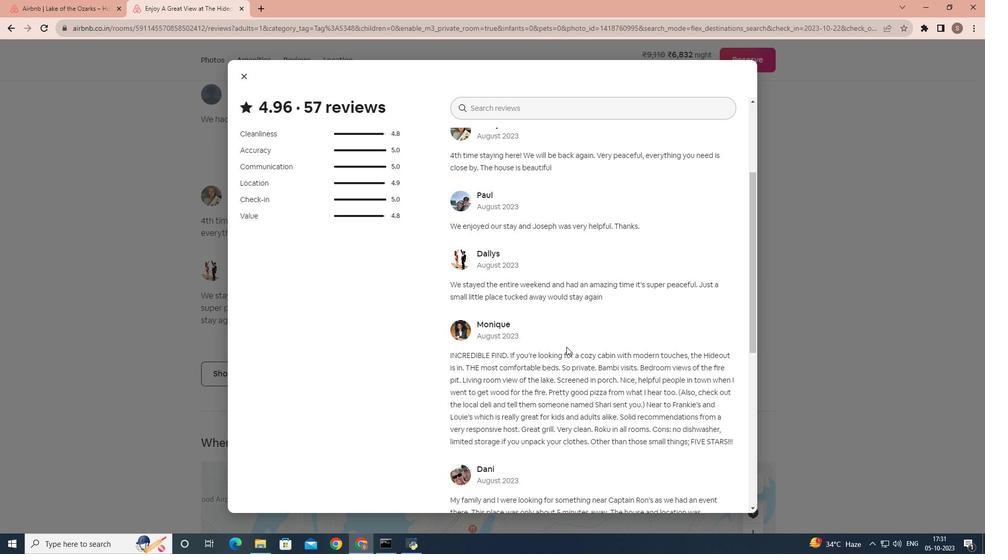 
Action: Mouse scrolled (566, 346) with delta (0, 0)
Screenshot: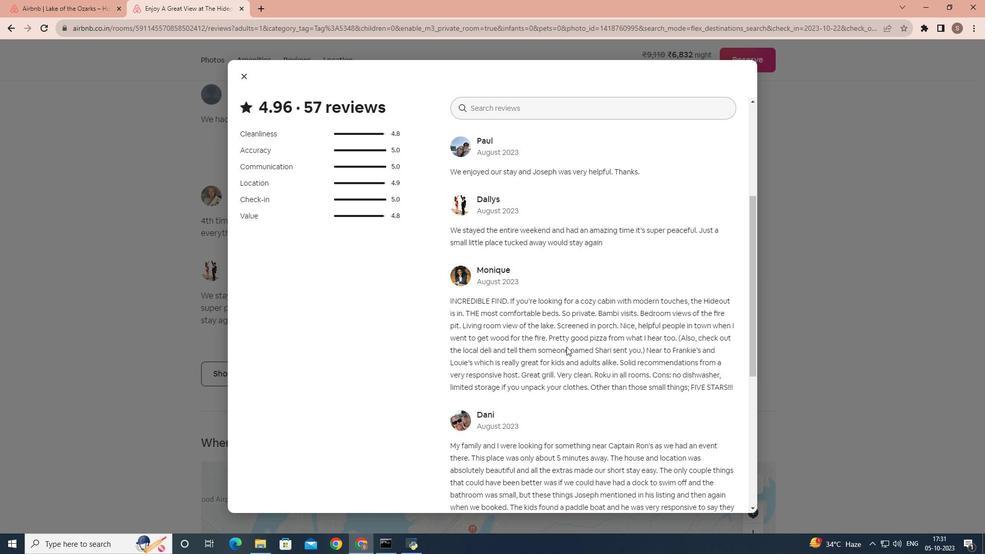 
Action: Mouse scrolled (566, 346) with delta (0, 0)
Screenshot: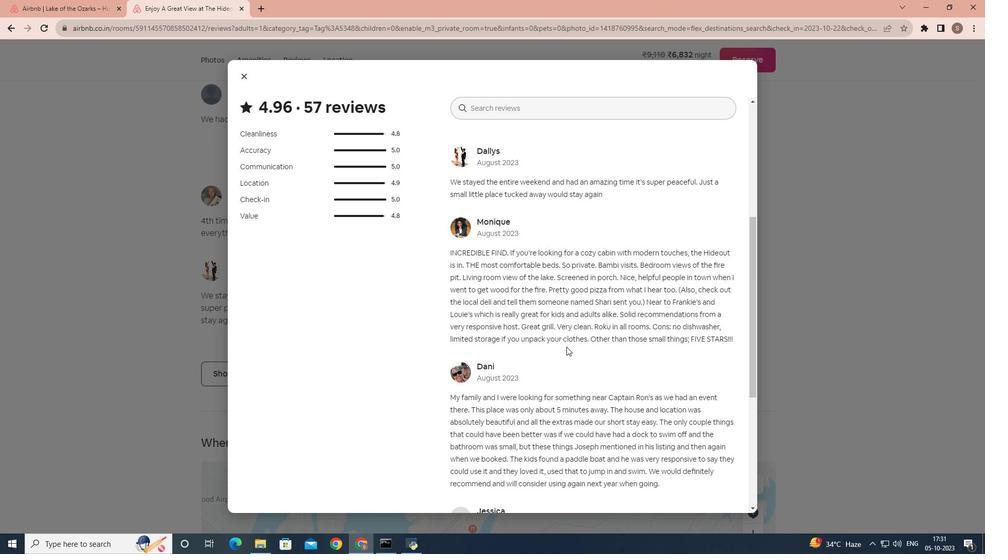 
Action: Mouse scrolled (566, 346) with delta (0, 0)
Screenshot: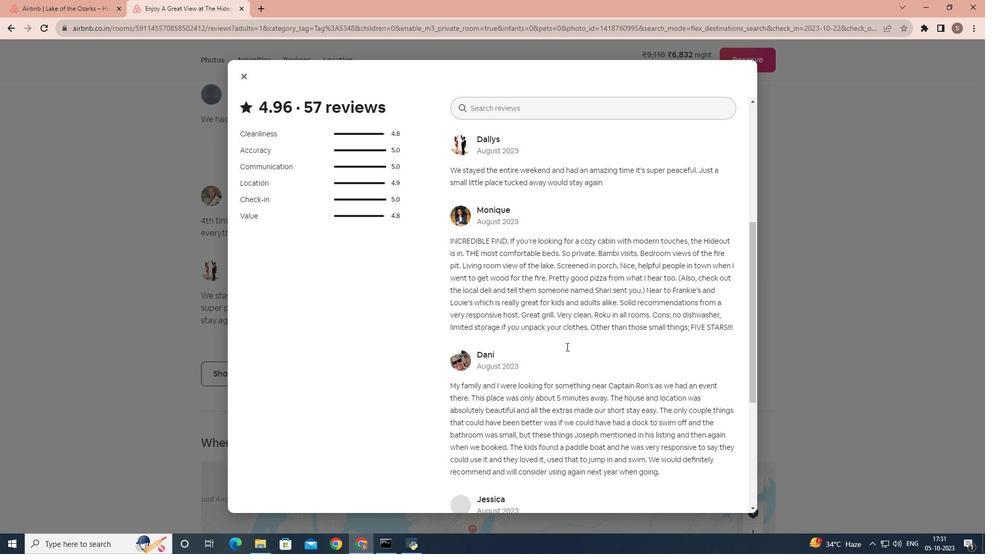 
Action: Mouse moved to (580, 346)
Screenshot: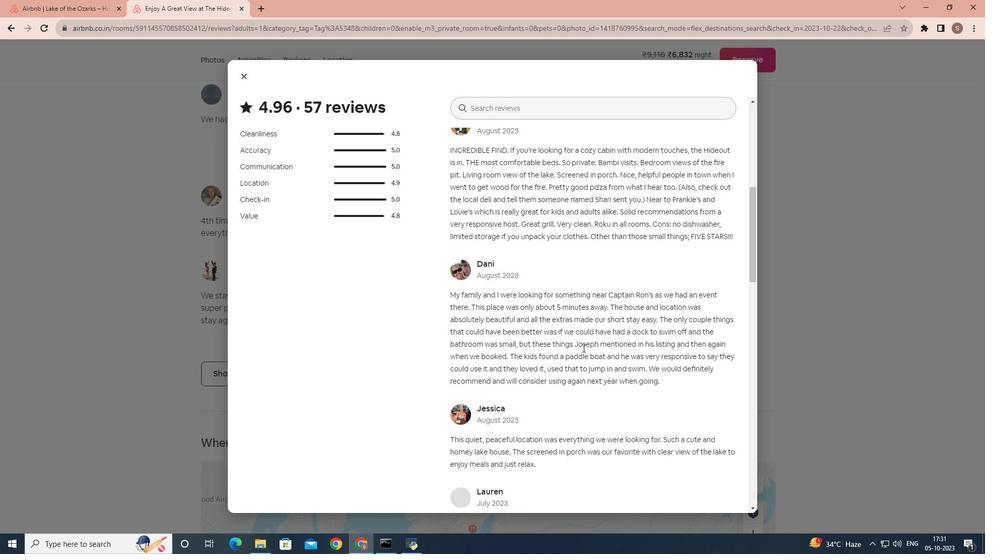 
Action: Mouse scrolled (580, 346) with delta (0, 0)
Screenshot: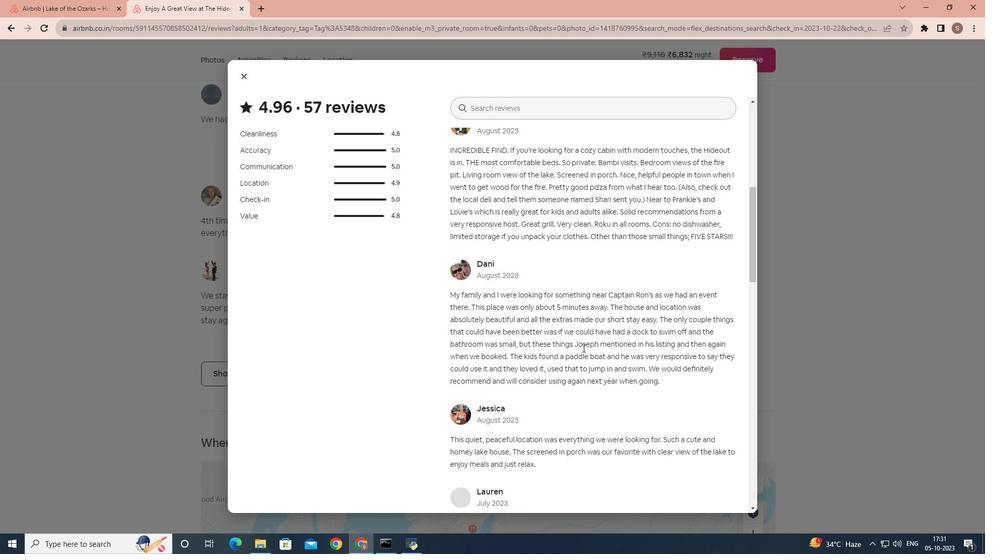 
Action: Mouse moved to (582, 347)
Screenshot: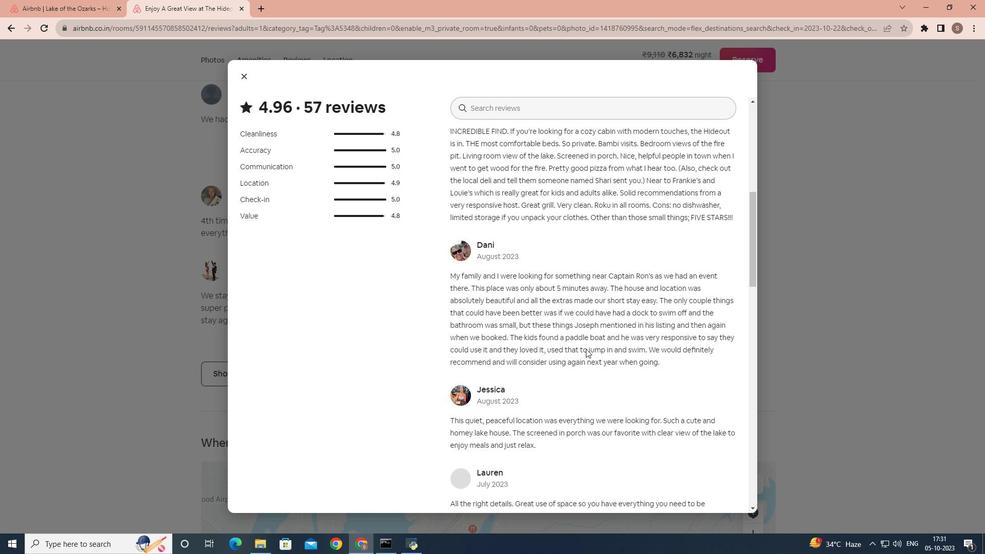 
Action: Mouse scrolled (582, 347) with delta (0, 0)
Screenshot: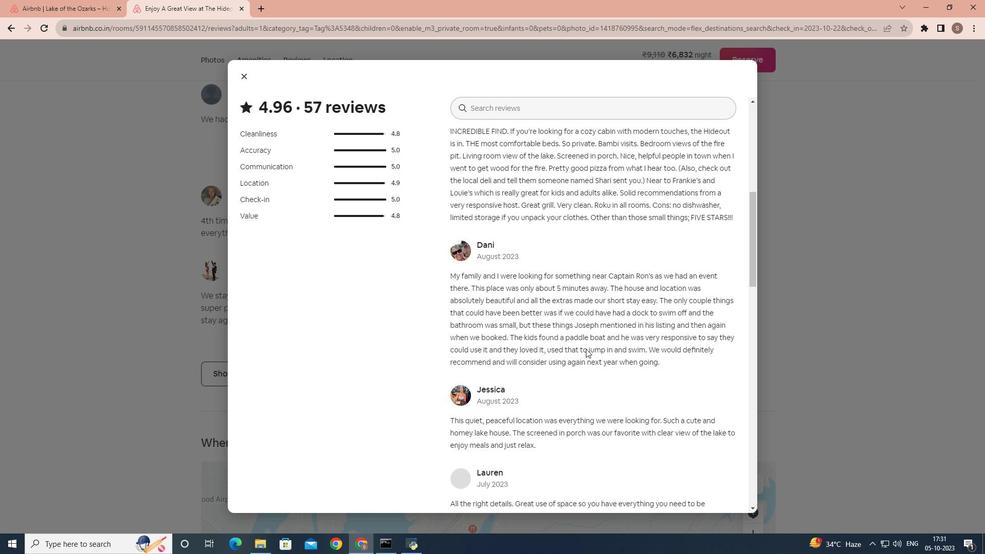 
Action: Mouse moved to (639, 378)
Screenshot: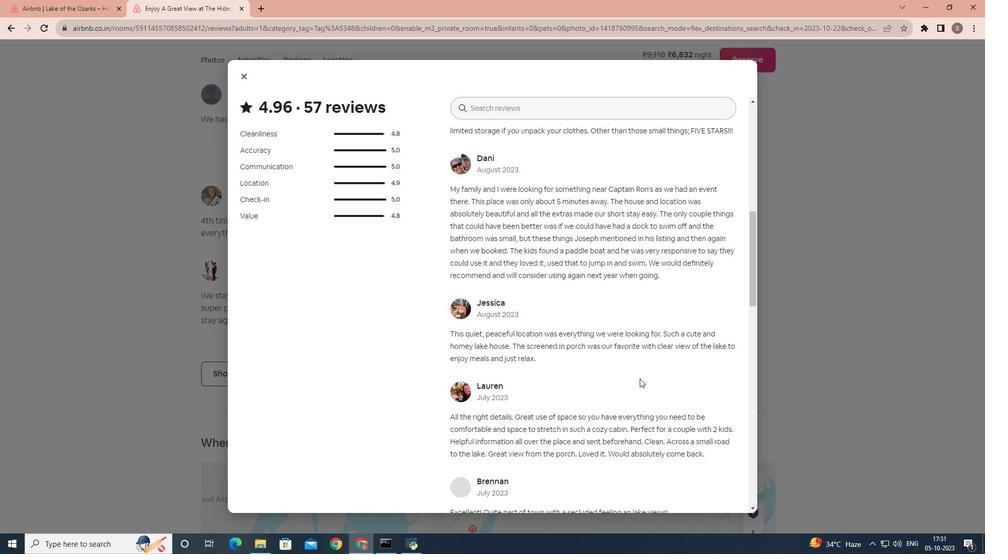 
Action: Mouse scrolled (639, 378) with delta (0, 0)
Screenshot: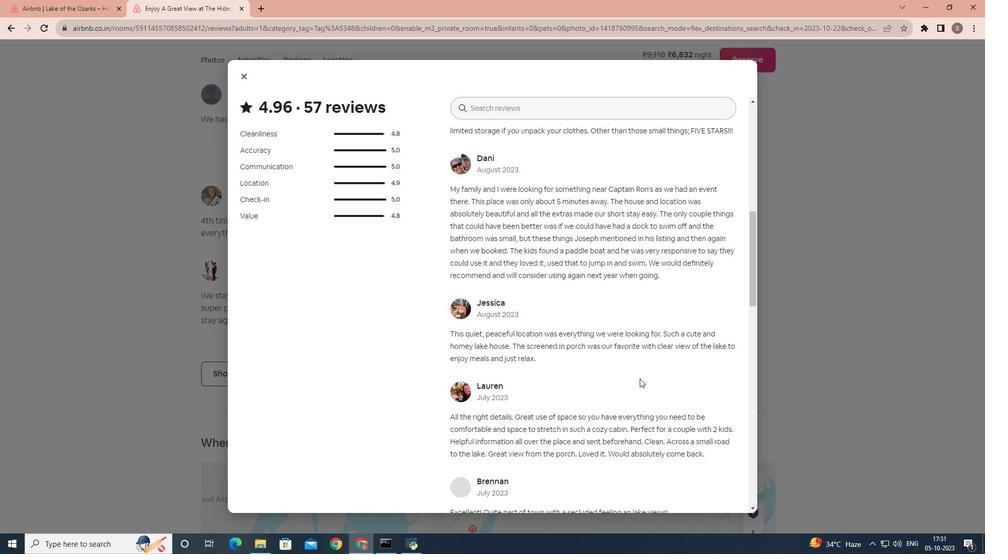 
Action: Mouse scrolled (639, 378) with delta (0, 0)
Screenshot: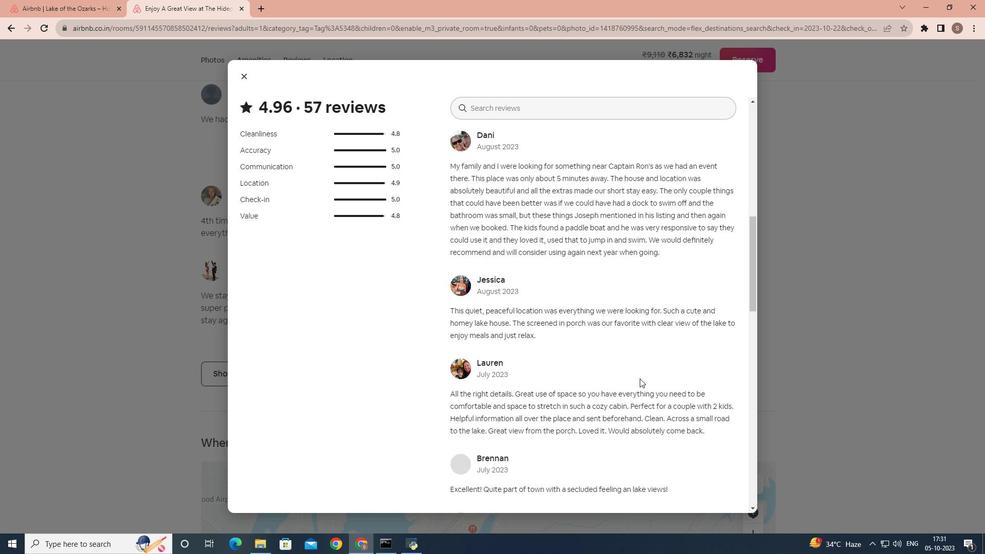 
Action: Mouse scrolled (639, 378) with delta (0, 0)
Screenshot: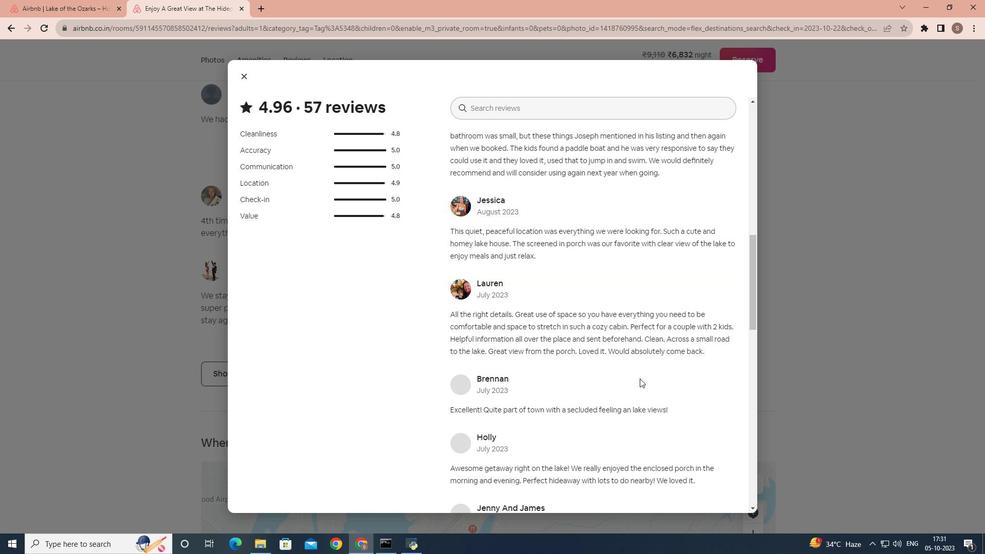 
Action: Mouse scrolled (639, 378) with delta (0, 0)
Screenshot: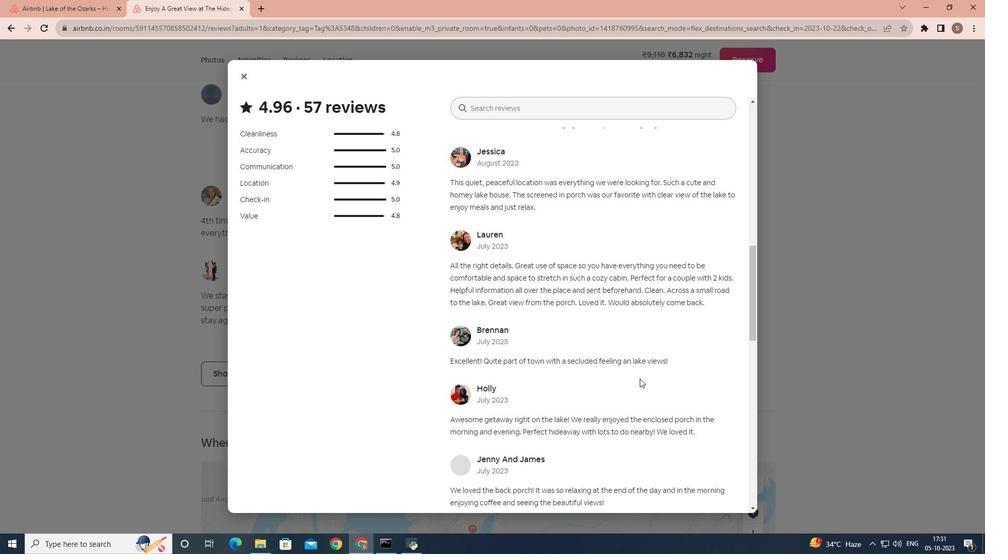 
Action: Mouse scrolled (639, 378) with delta (0, 0)
Screenshot: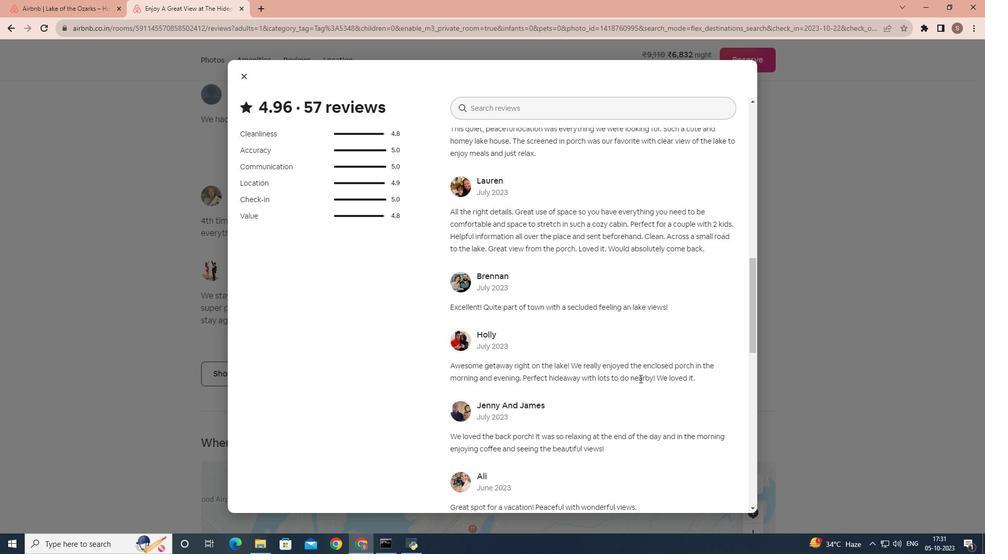 
Action: Mouse scrolled (639, 378) with delta (0, 0)
Screenshot: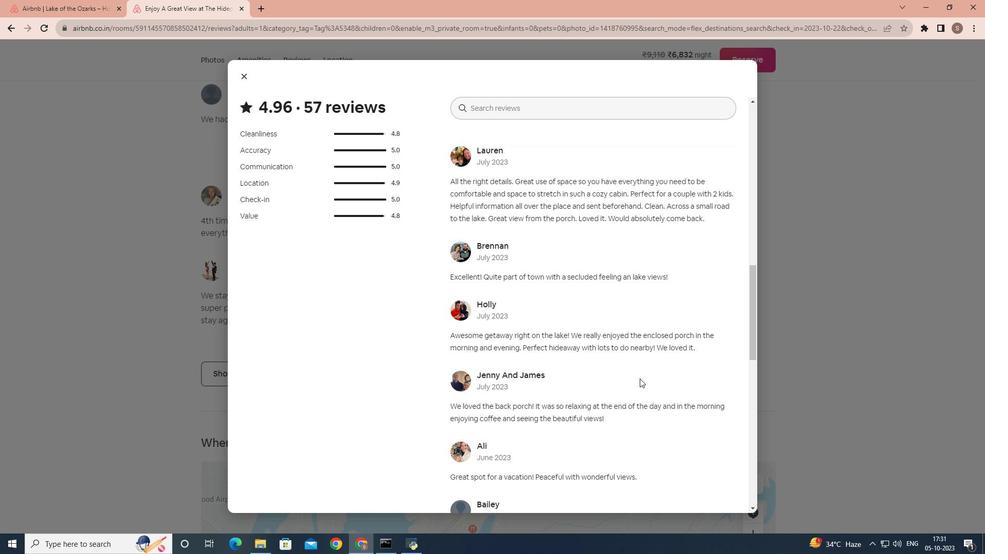 
Action: Mouse scrolled (639, 378) with delta (0, 0)
Screenshot: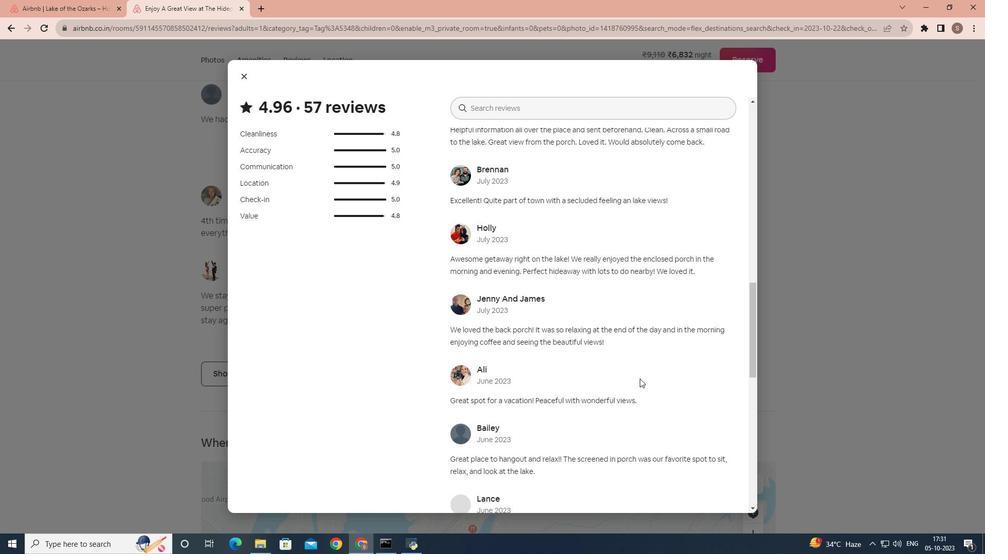 
Action: Mouse scrolled (639, 378) with delta (0, 0)
Screenshot: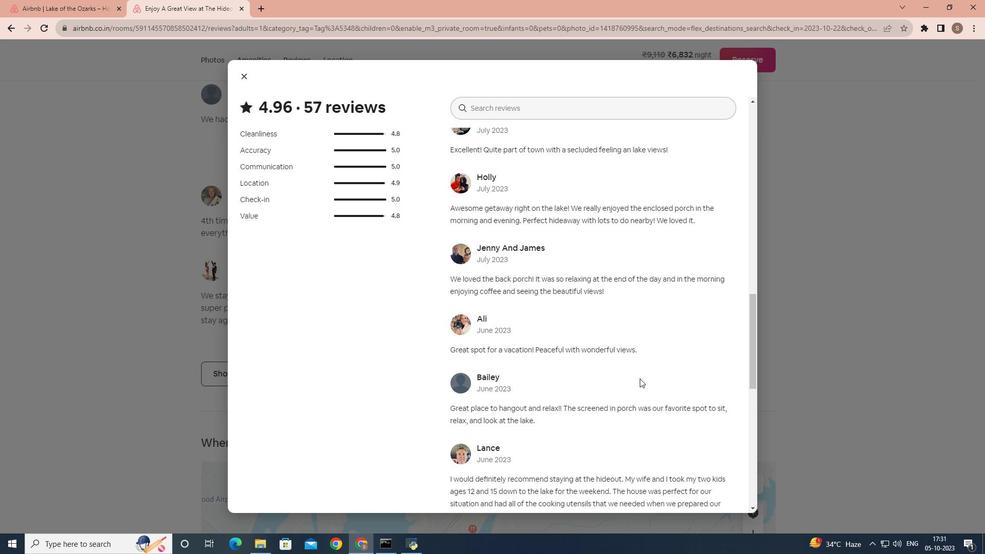 
Action: Mouse scrolled (639, 378) with delta (0, 0)
Screenshot: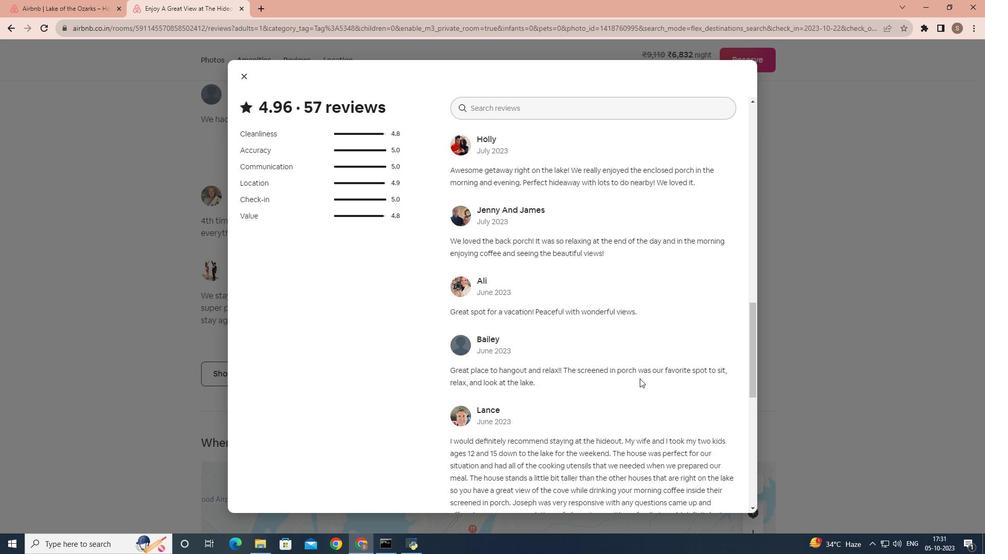 
Action: Mouse scrolled (639, 378) with delta (0, 0)
Screenshot: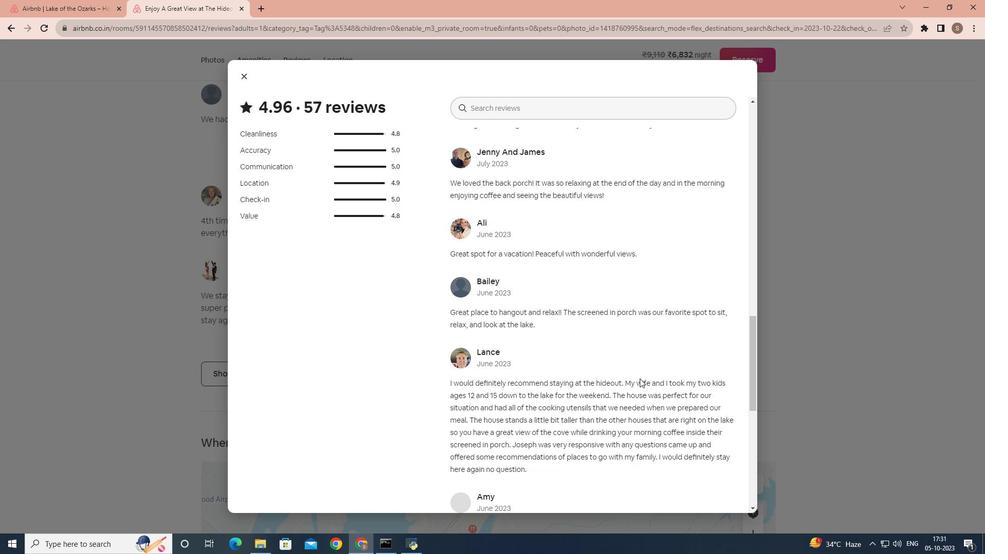 
Action: Mouse scrolled (639, 378) with delta (0, 0)
Screenshot: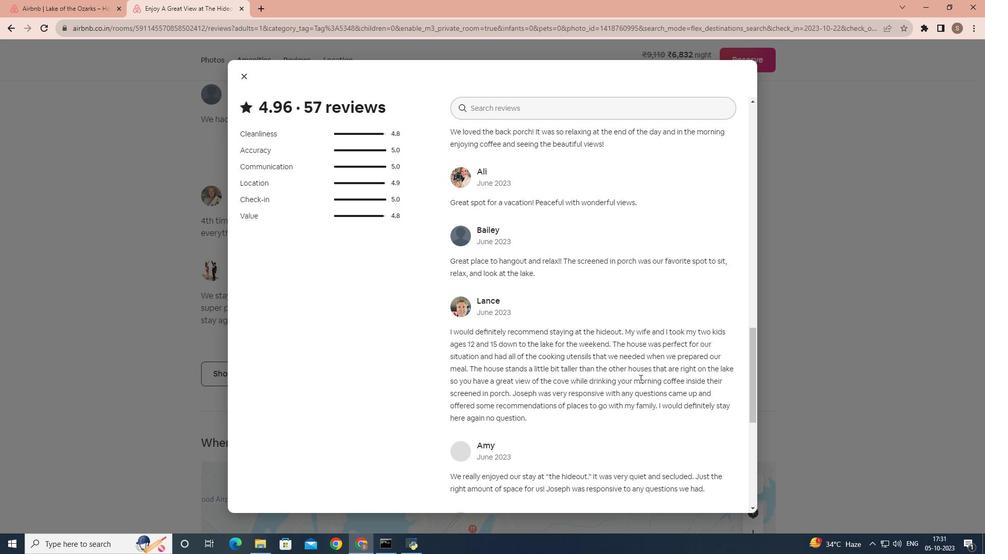 
Action: Mouse scrolled (639, 378) with delta (0, 0)
Screenshot: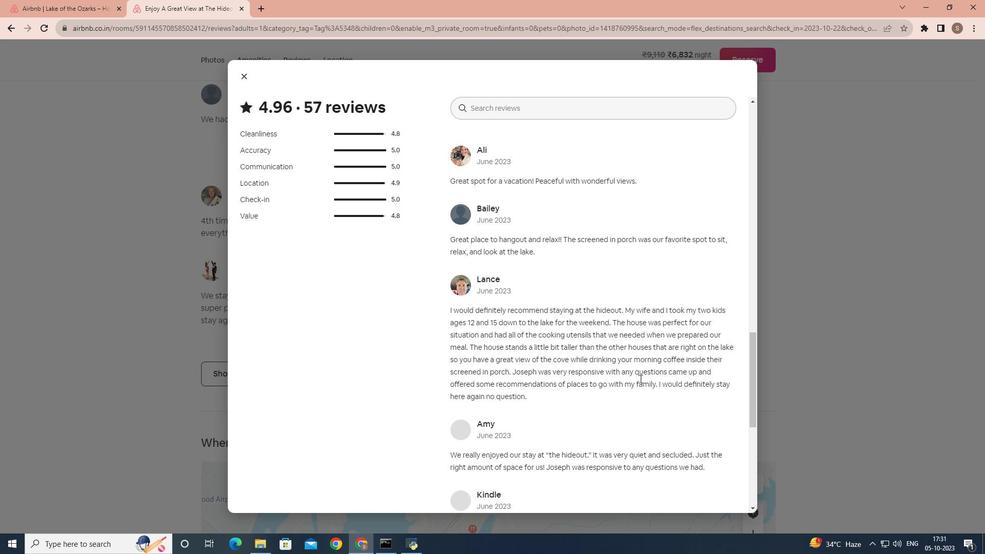 
Action: Mouse scrolled (639, 378) with delta (0, 0)
Screenshot: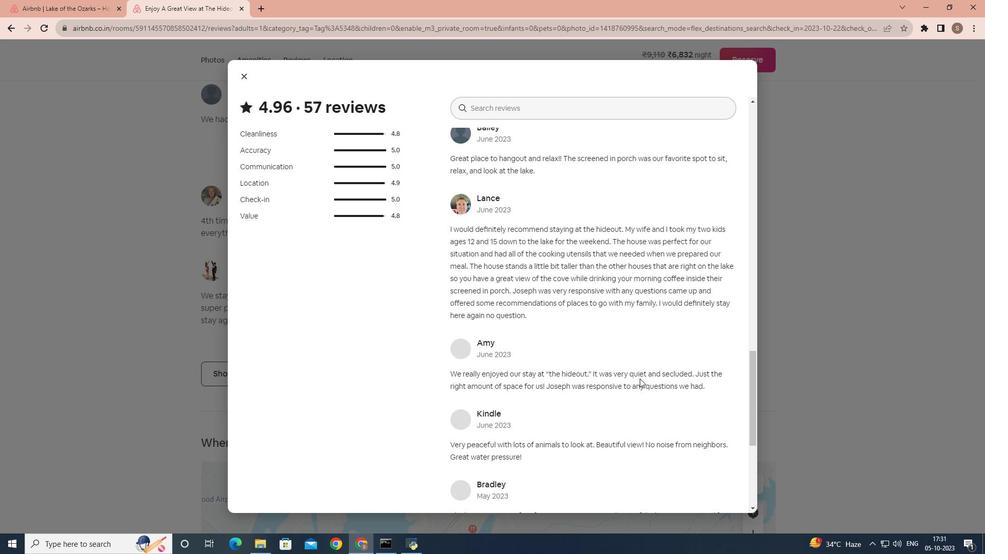 
Action: Mouse scrolled (639, 378) with delta (0, 0)
Screenshot: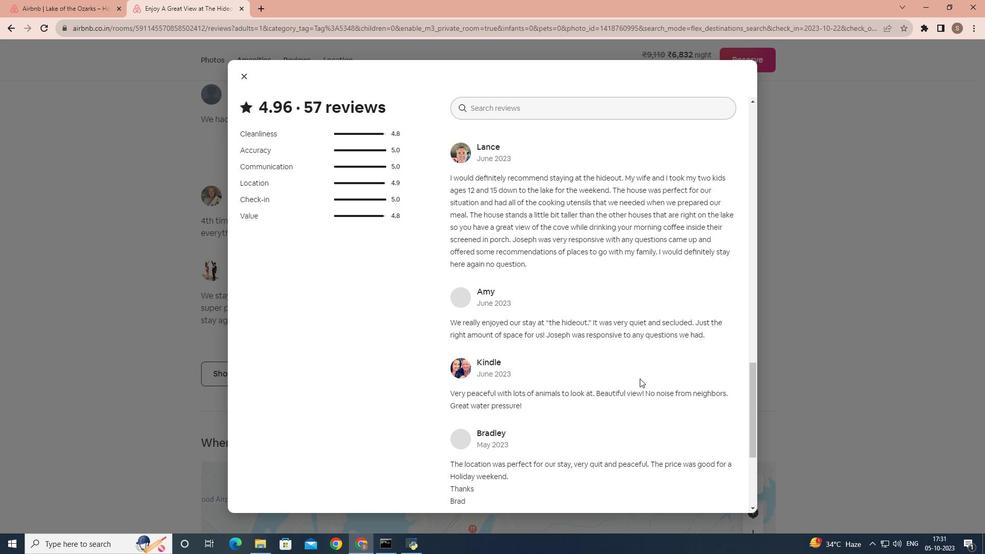 
Action: Mouse scrolled (639, 378) with delta (0, 0)
Screenshot: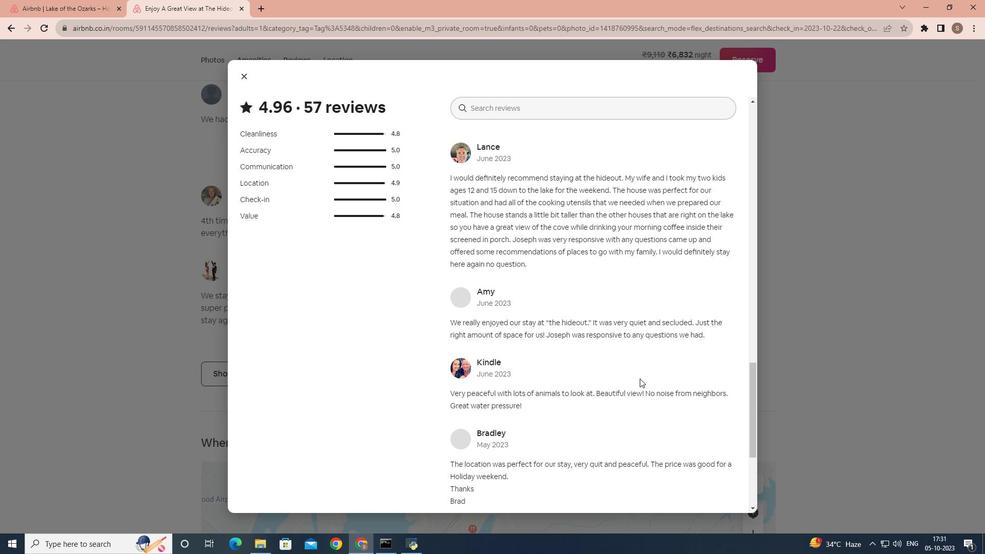 
Action: Mouse scrolled (639, 379) with delta (0, 0)
Screenshot: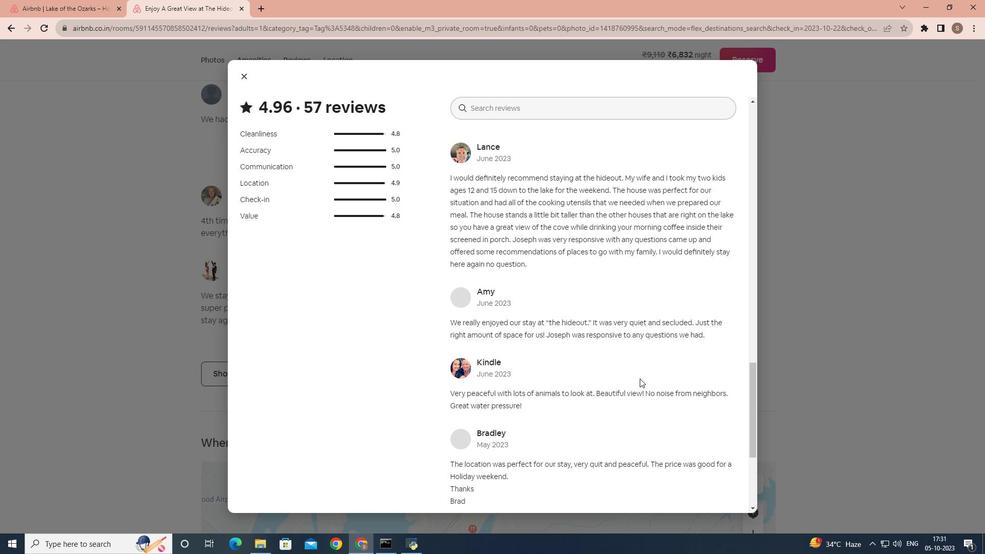 
Action: Mouse scrolled (639, 378) with delta (0, 0)
Screenshot: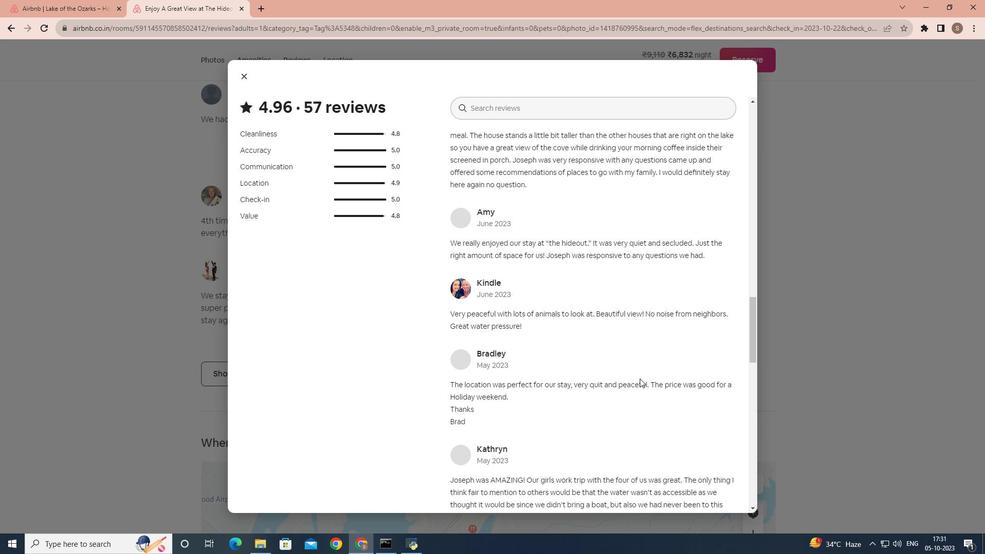 
Action: Mouse scrolled (639, 378) with delta (0, 0)
Screenshot: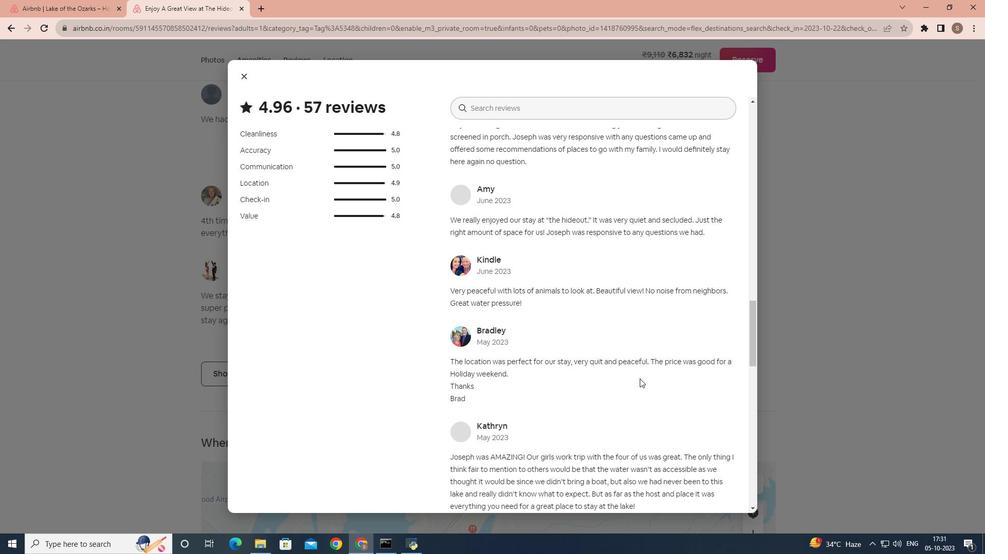 
Action: Mouse scrolled (639, 378) with delta (0, 0)
Screenshot: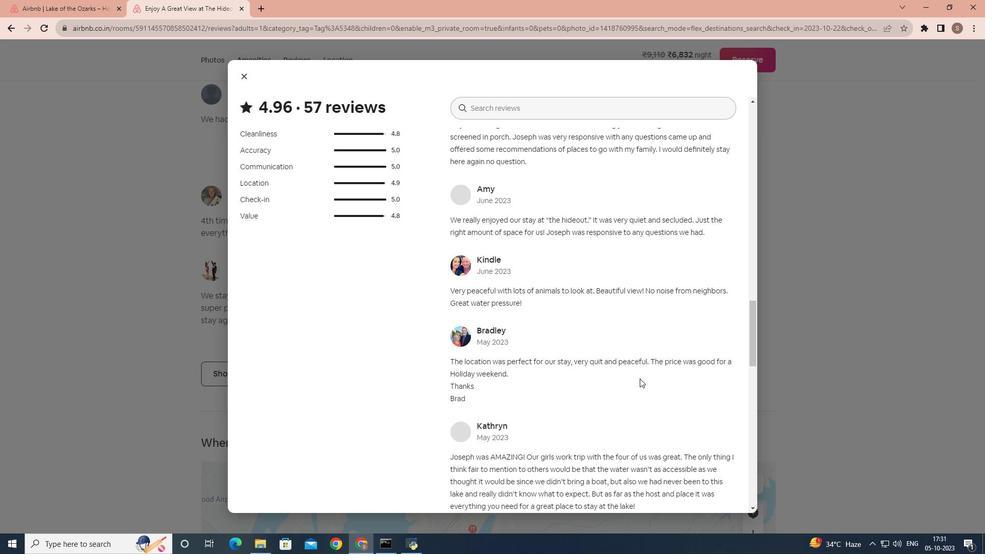 
Action: Mouse scrolled (639, 378) with delta (0, 0)
Screenshot: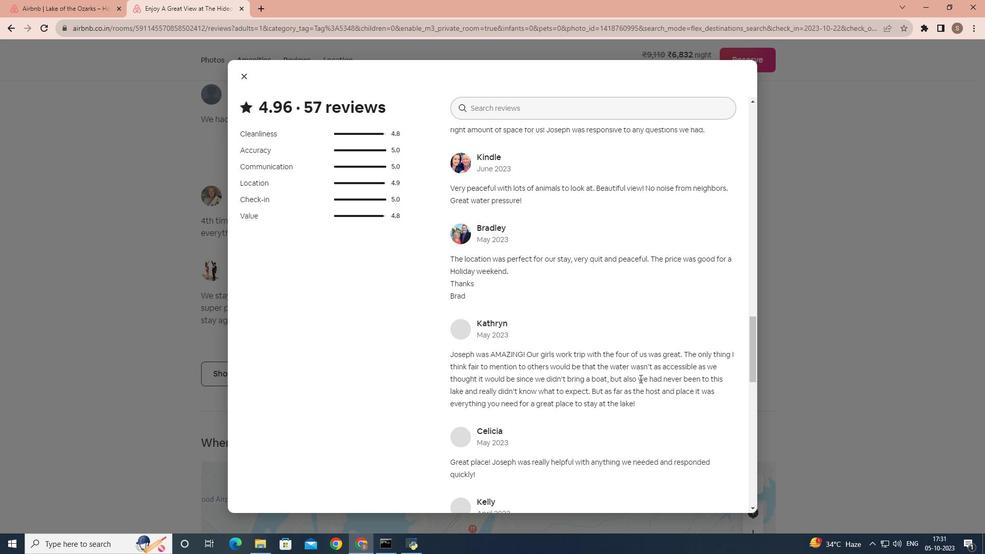 
Action: Mouse scrolled (639, 378) with delta (0, 0)
Screenshot: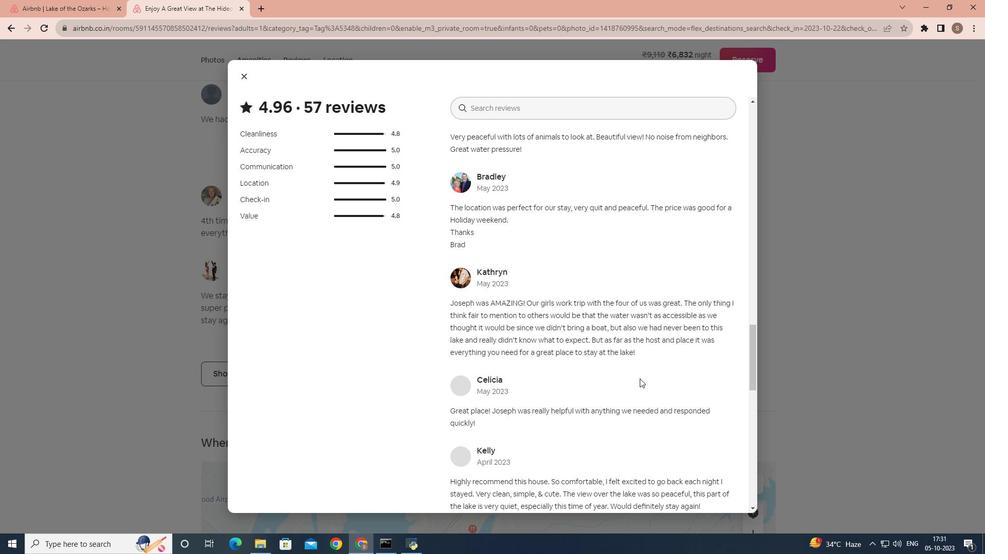 
Action: Mouse scrolled (639, 378) with delta (0, 0)
Screenshot: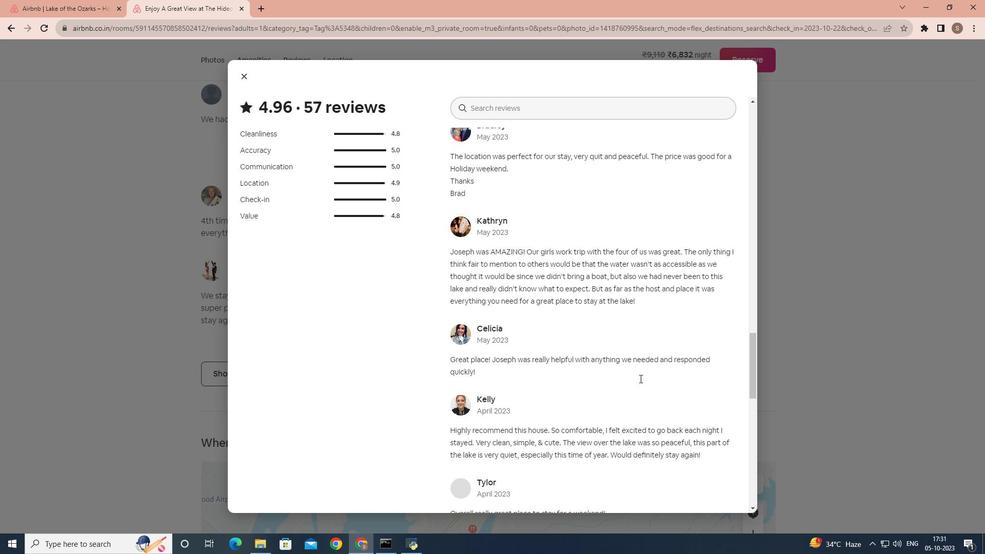 
Action: Mouse scrolled (639, 378) with delta (0, 0)
Screenshot: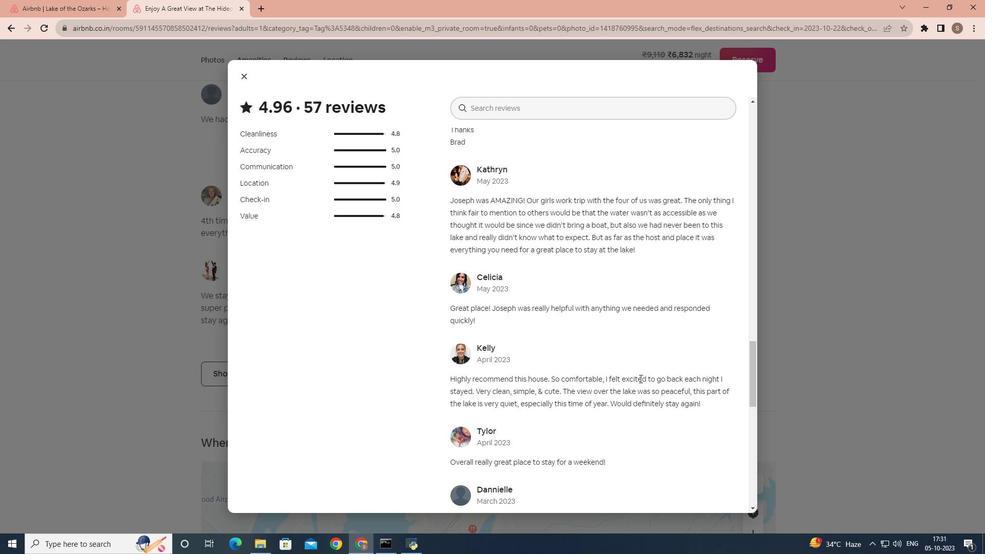 
Action: Mouse scrolled (639, 378) with delta (0, 0)
Screenshot: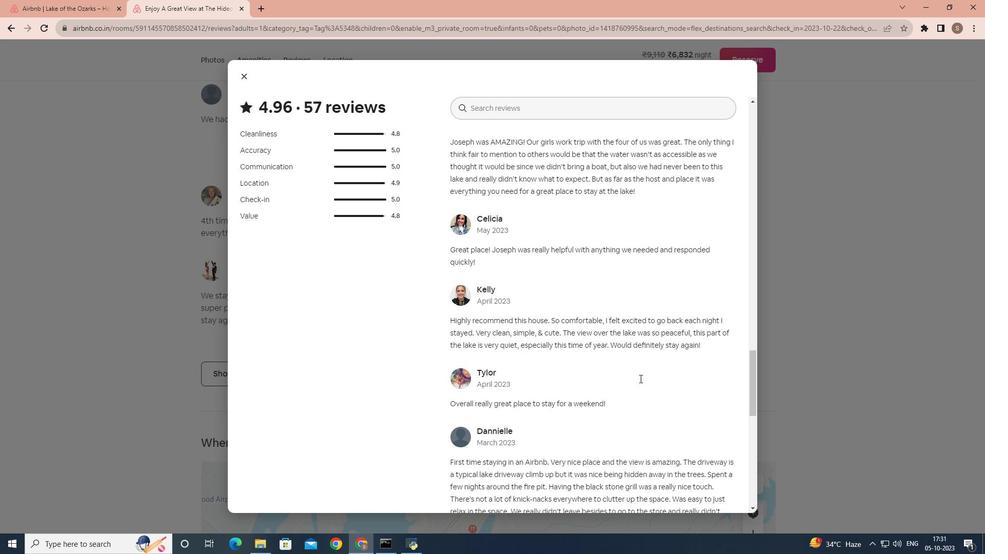 
Action: Mouse scrolled (639, 378) with delta (0, 0)
Screenshot: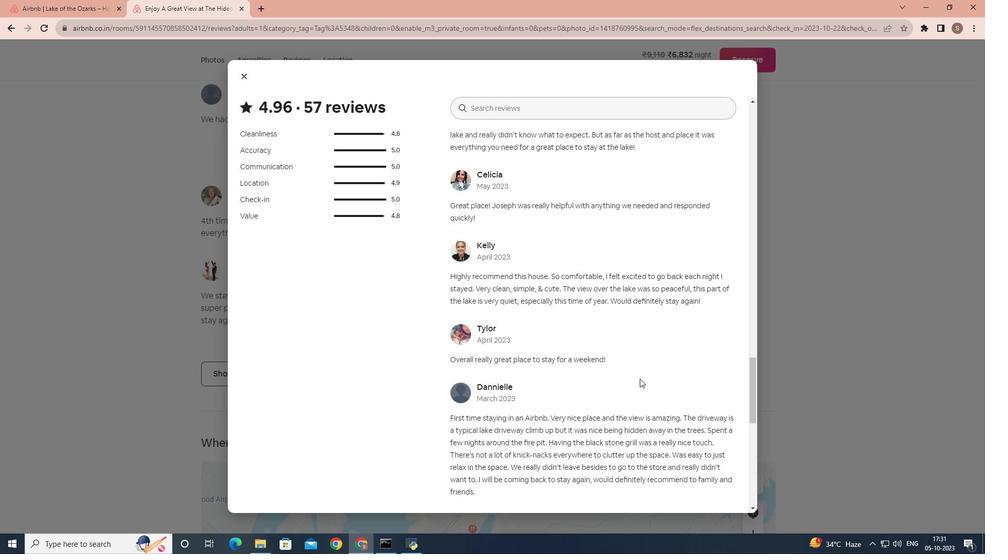 
Action: Mouse scrolled (639, 378) with delta (0, 0)
Screenshot: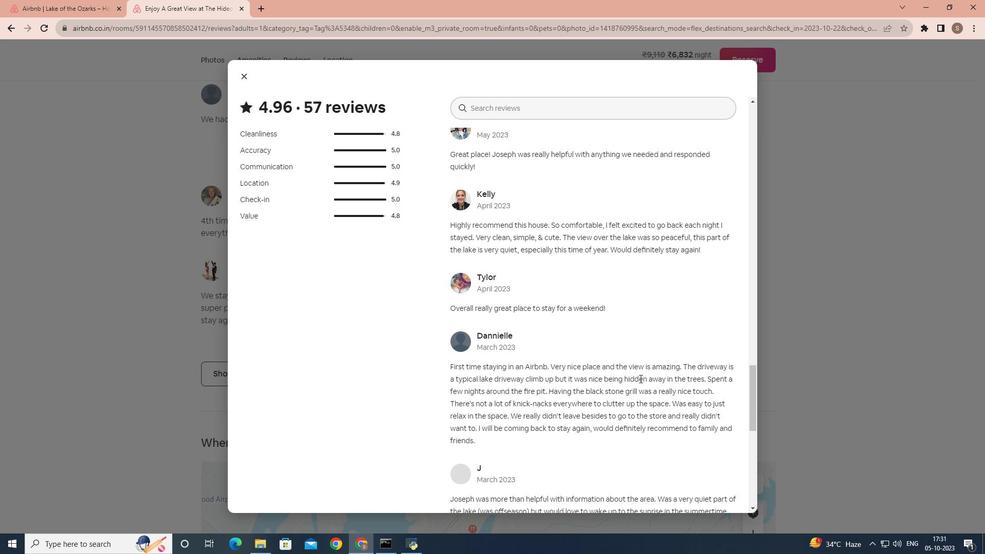 
Action: Mouse scrolled (639, 378) with delta (0, 0)
Screenshot: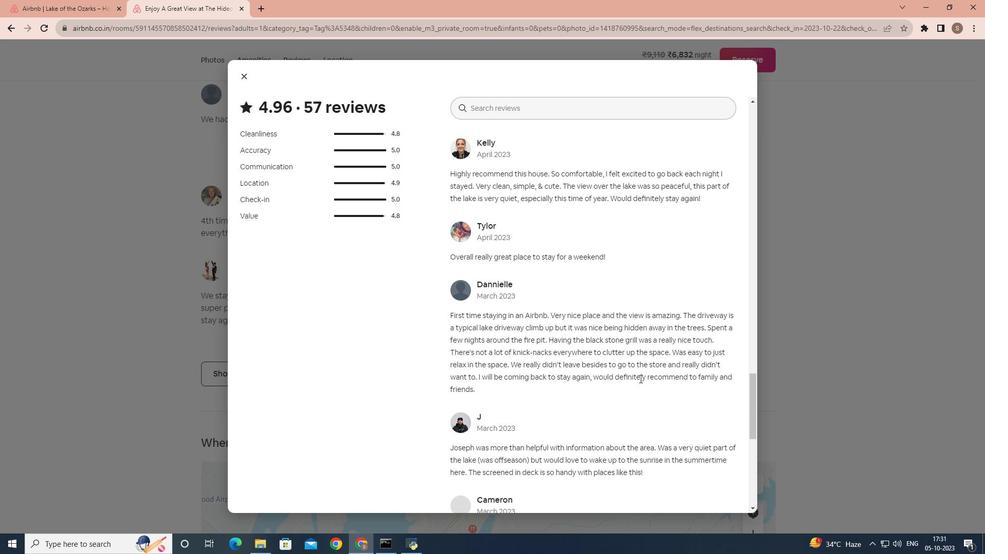 
Action: Mouse scrolled (639, 378) with delta (0, 0)
Screenshot: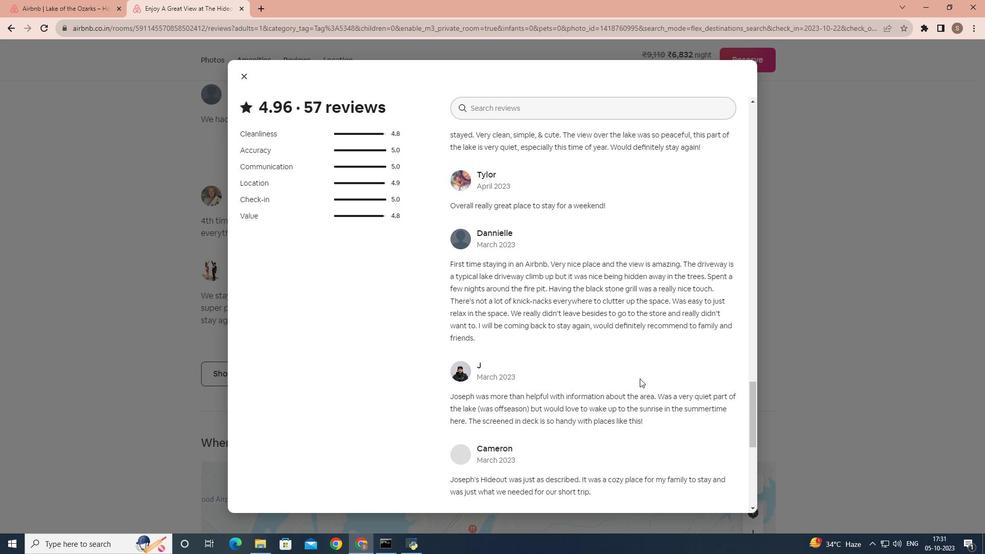 
Action: Mouse scrolled (639, 378) with delta (0, 0)
Screenshot: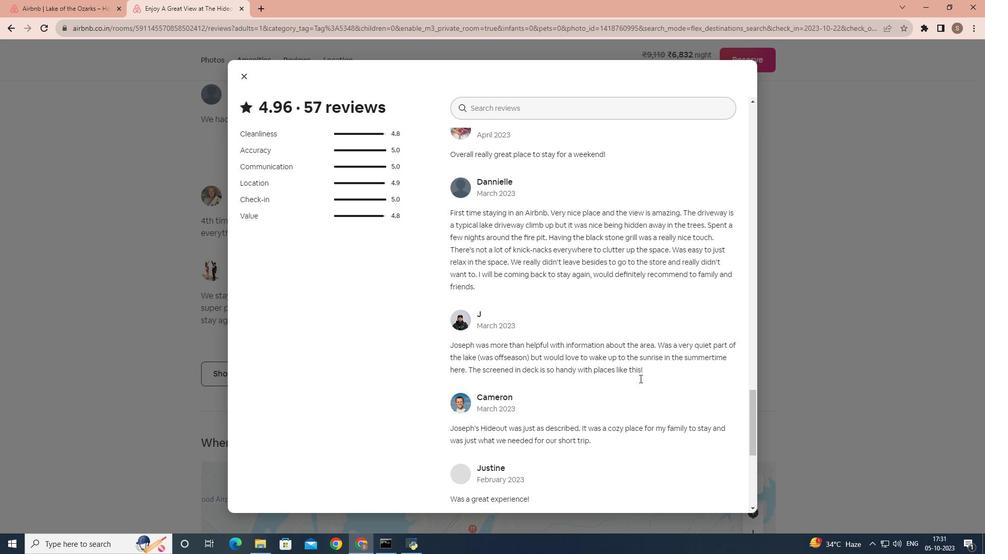 
Action: Mouse scrolled (639, 378) with delta (0, 0)
Screenshot: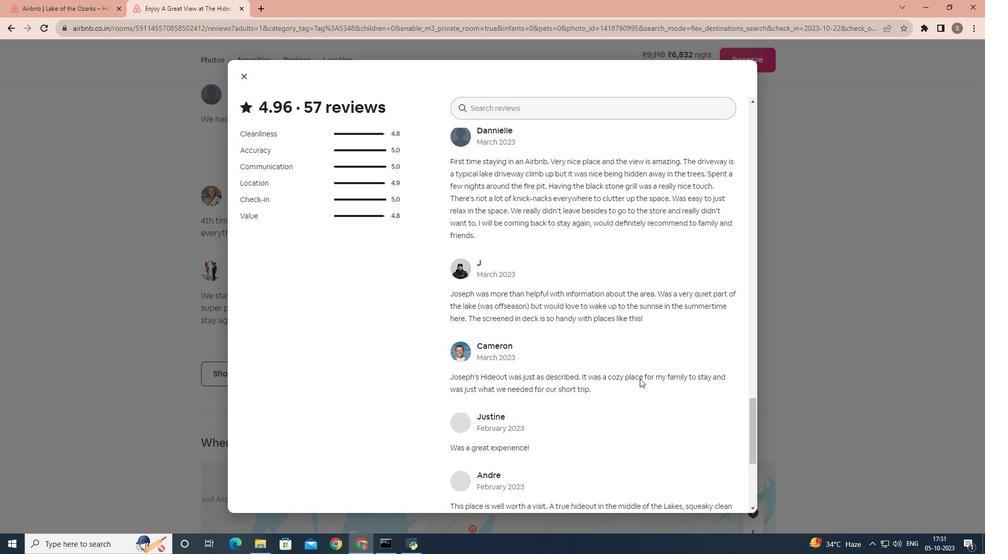 
Action: Mouse scrolled (639, 378) with delta (0, 0)
Screenshot: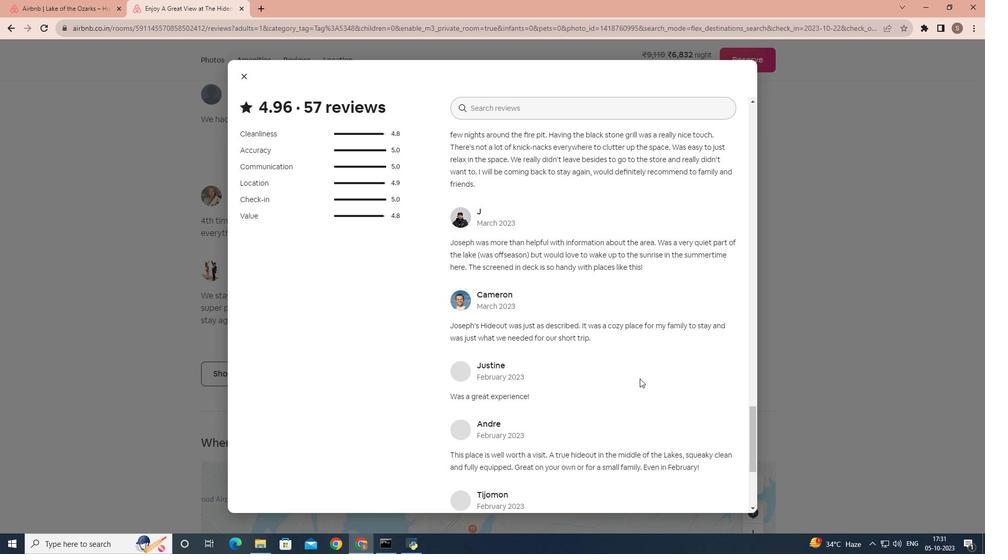 
Action: Mouse scrolled (639, 378) with delta (0, 0)
Screenshot: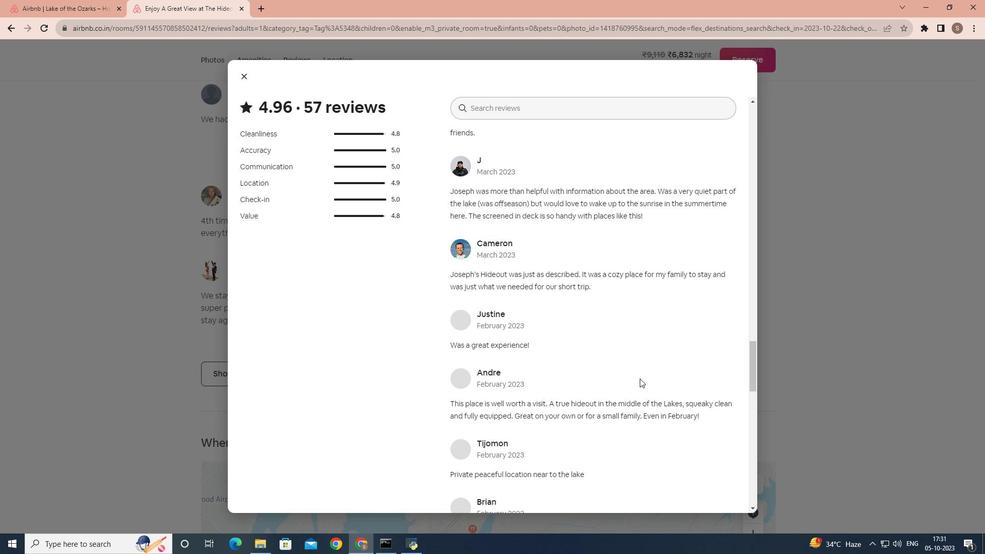 
Action: Mouse scrolled (639, 378) with delta (0, 0)
Screenshot: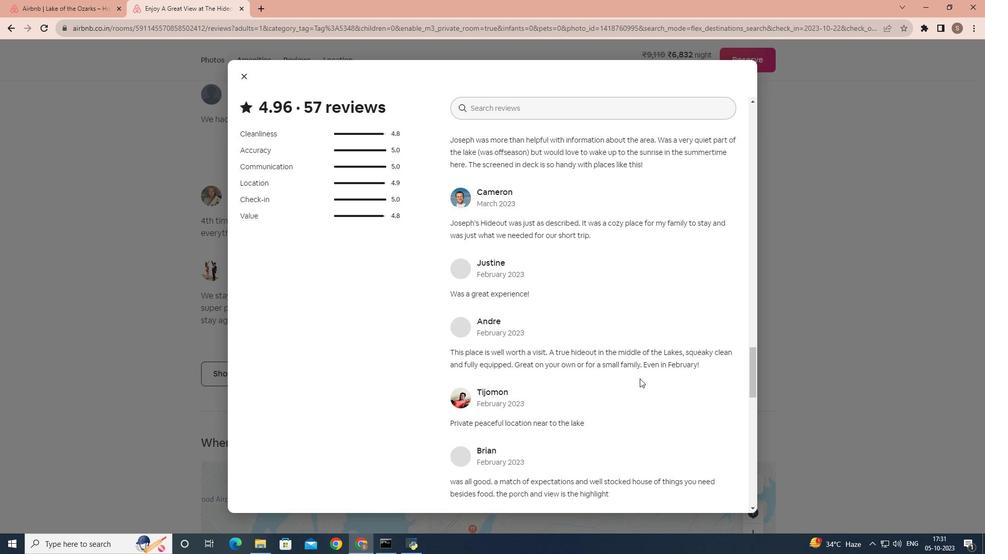 
Action: Mouse scrolled (639, 378) with delta (0, 0)
Screenshot: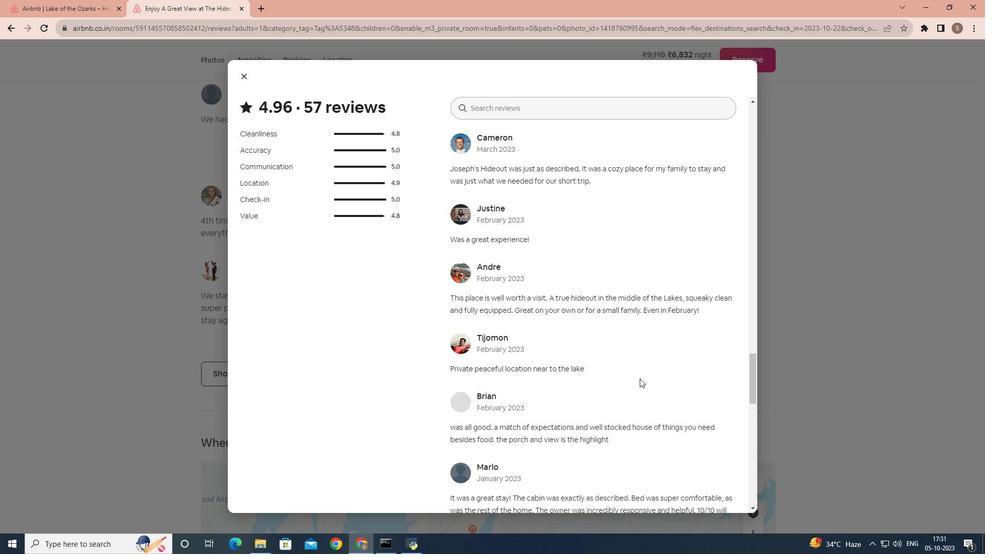 
Action: Mouse scrolled (639, 378) with delta (0, 0)
Screenshot: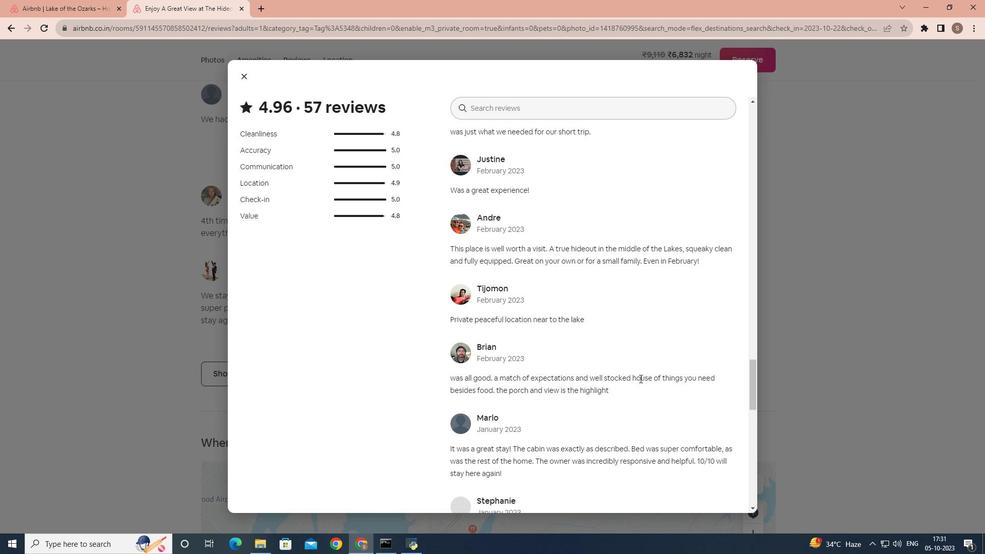 
Action: Mouse scrolled (639, 378) with delta (0, 0)
Screenshot: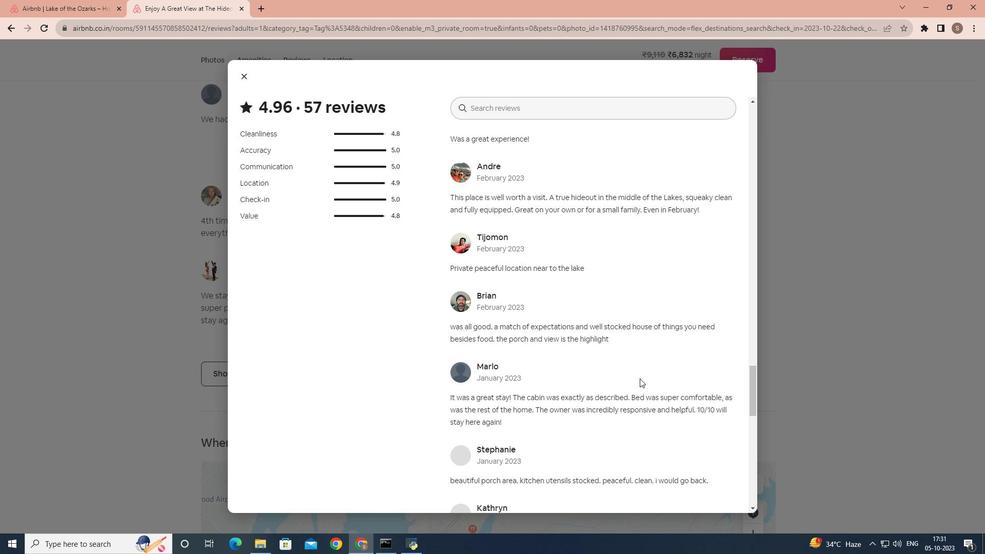 
Action: Mouse scrolled (639, 378) with delta (0, 0)
Screenshot: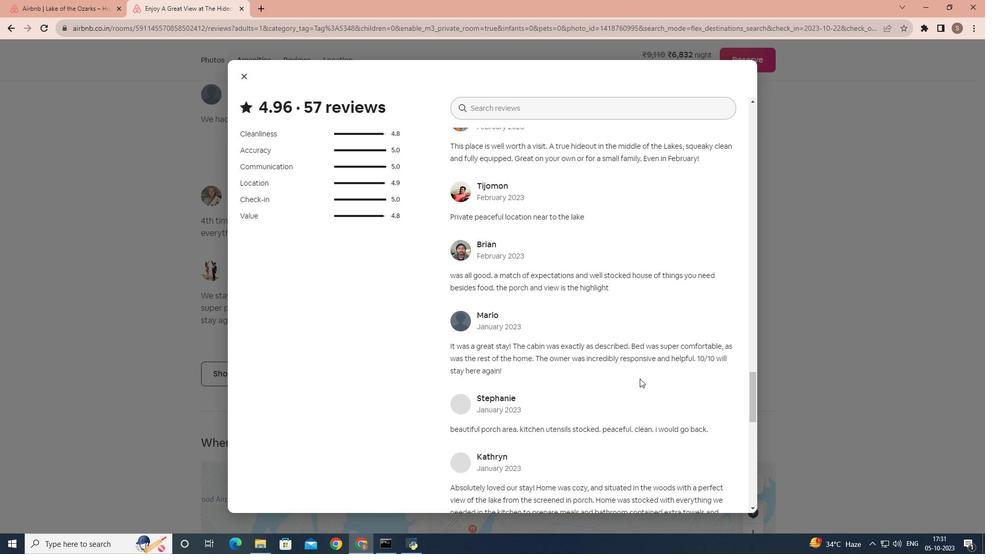 
Action: Mouse scrolled (639, 378) with delta (0, 0)
Screenshot: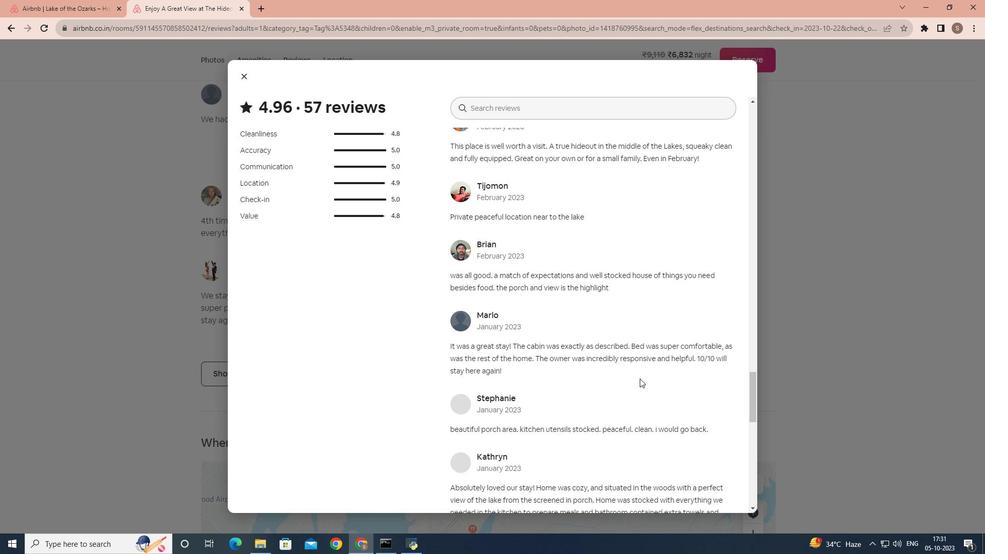 
Action: Mouse scrolled (639, 378) with delta (0, 0)
Screenshot: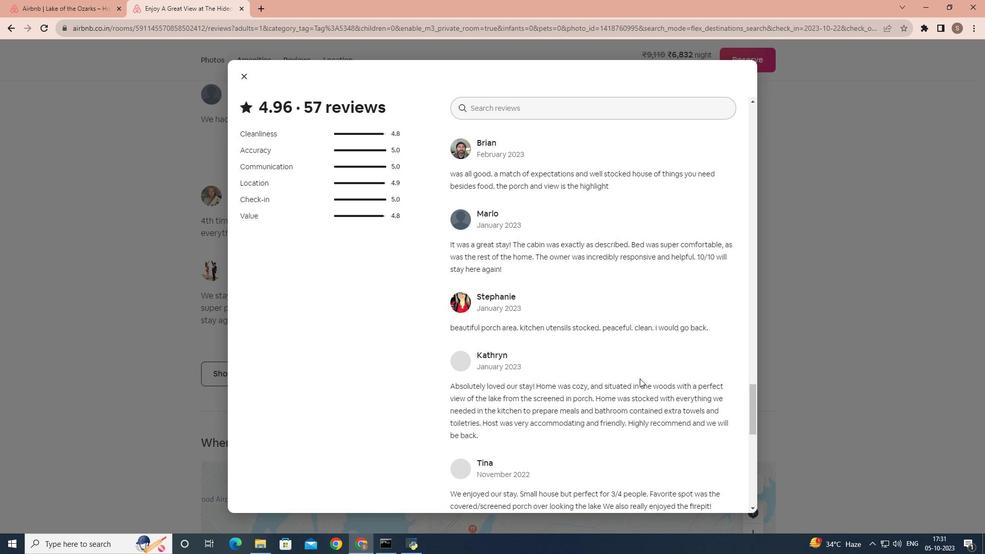 
Action: Mouse scrolled (639, 378) with delta (0, 0)
Screenshot: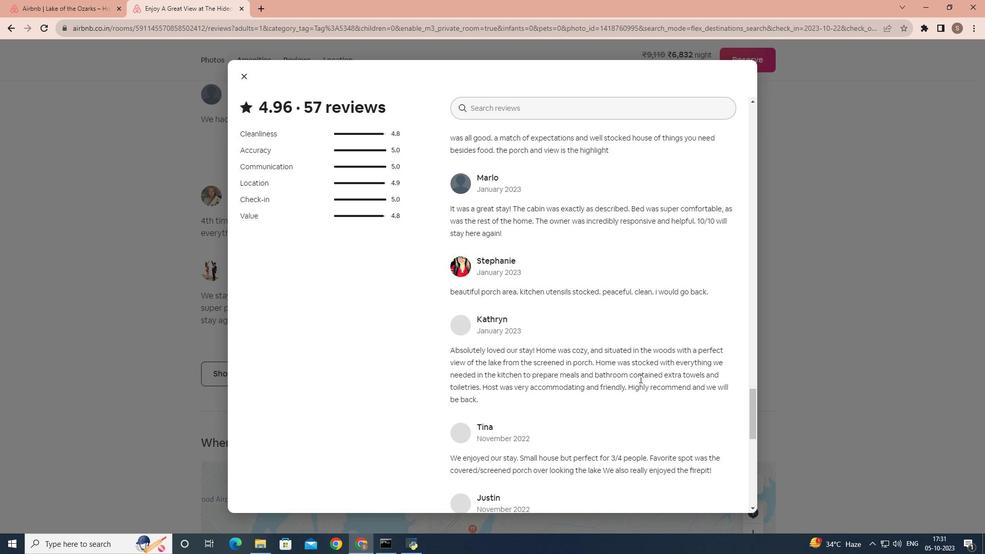 
Action: Mouse scrolled (639, 378) with delta (0, 0)
Screenshot: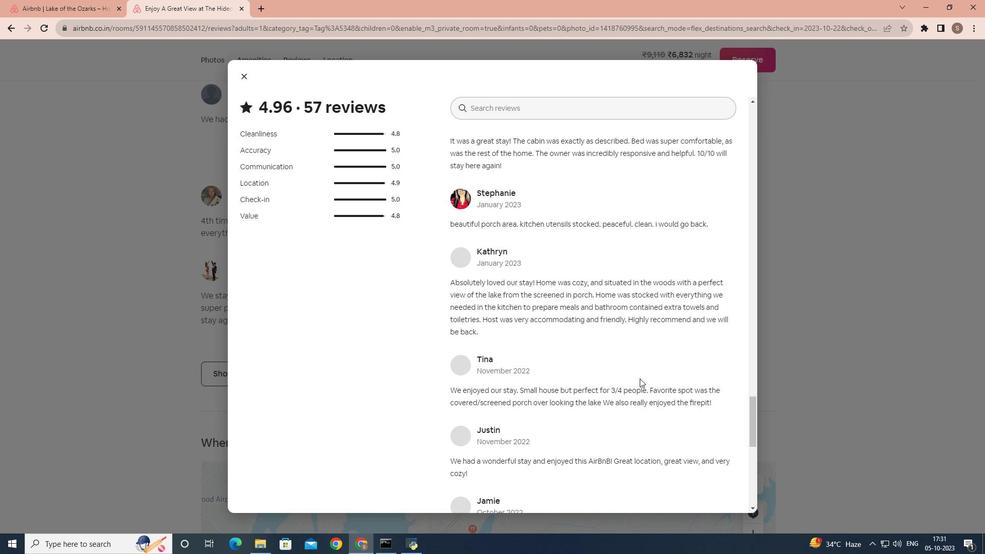 
Action: Mouse scrolled (639, 378) with delta (0, 0)
Screenshot: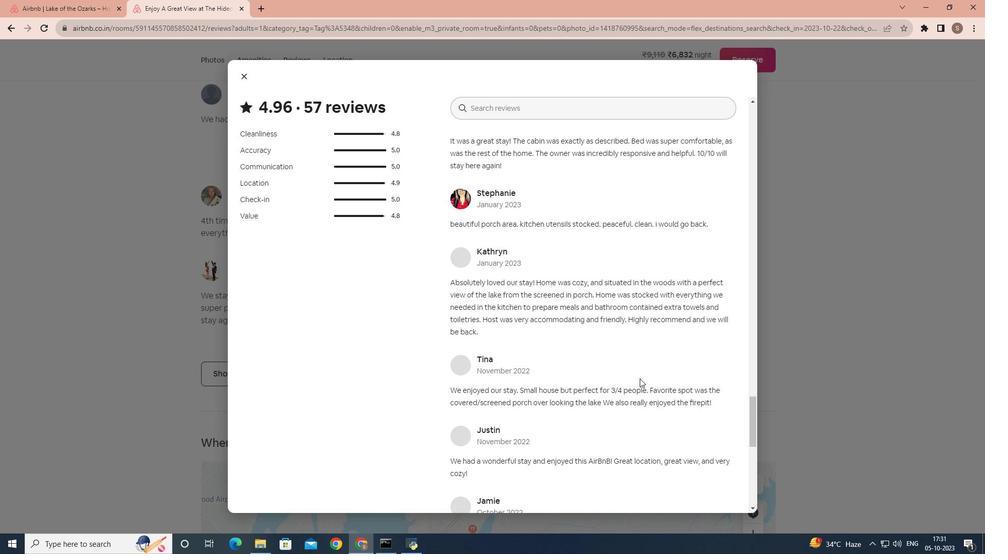 
Action: Mouse scrolled (639, 378) with delta (0, 0)
Screenshot: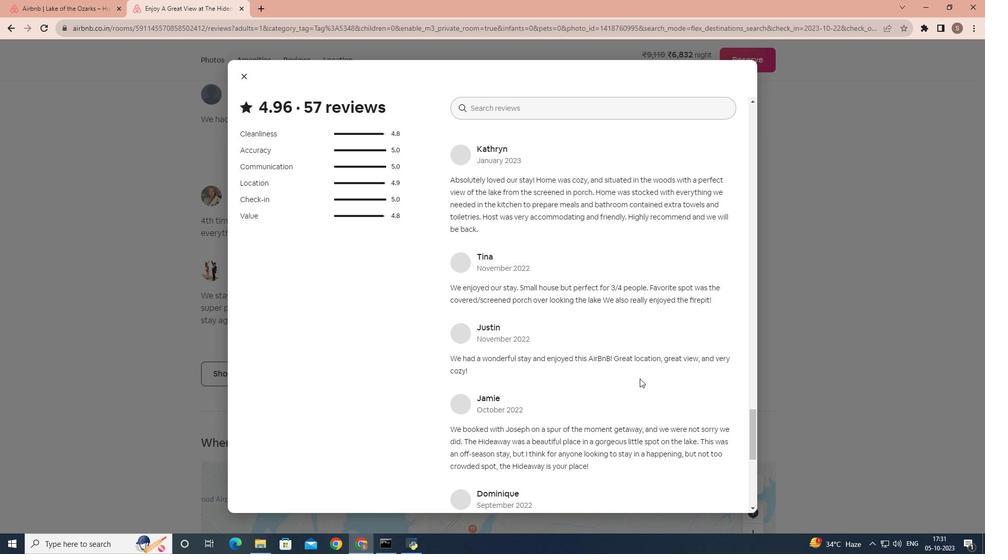 
Action: Mouse scrolled (639, 378) with delta (0, 0)
Screenshot: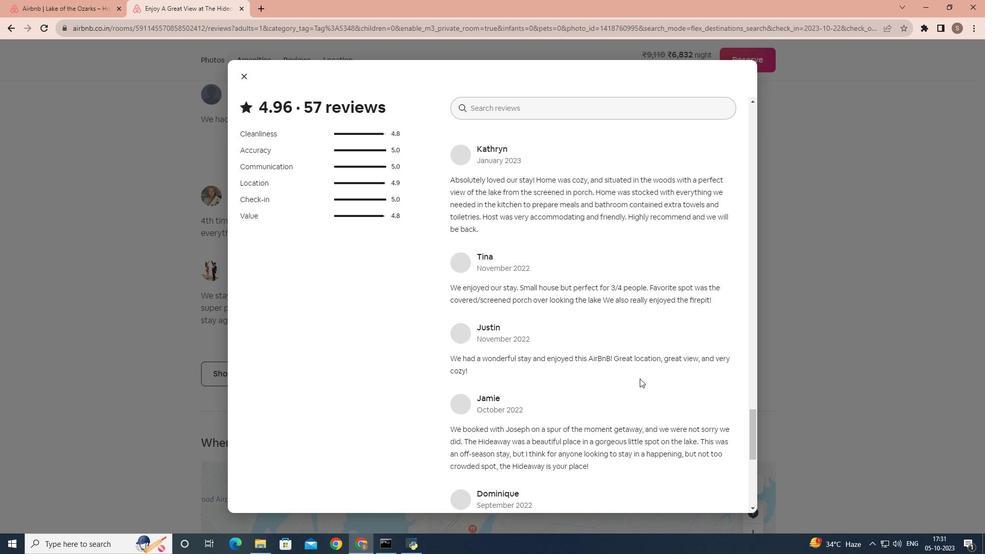 
Action: Mouse scrolled (639, 378) with delta (0, 0)
Screenshot: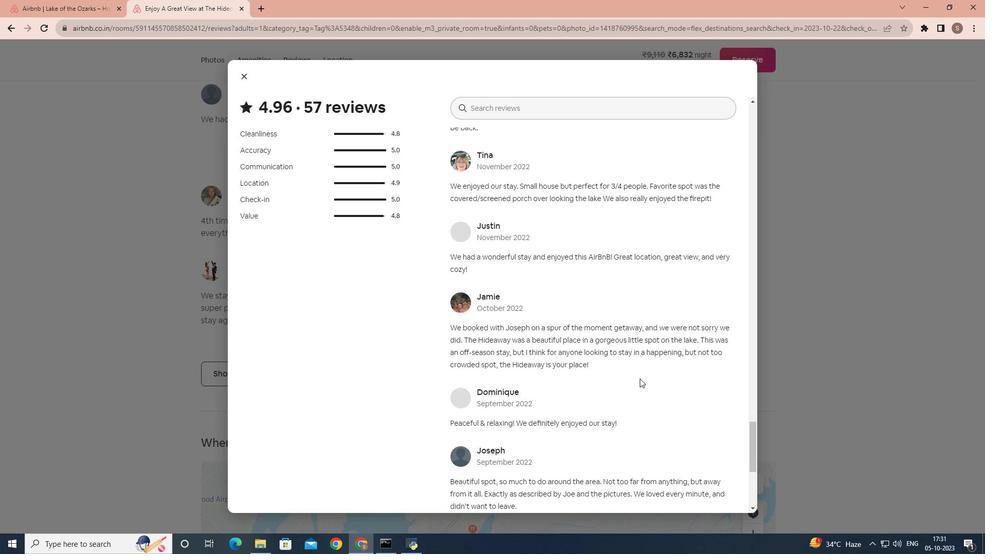 
Action: Mouse scrolled (639, 378) with delta (0, 0)
Screenshot: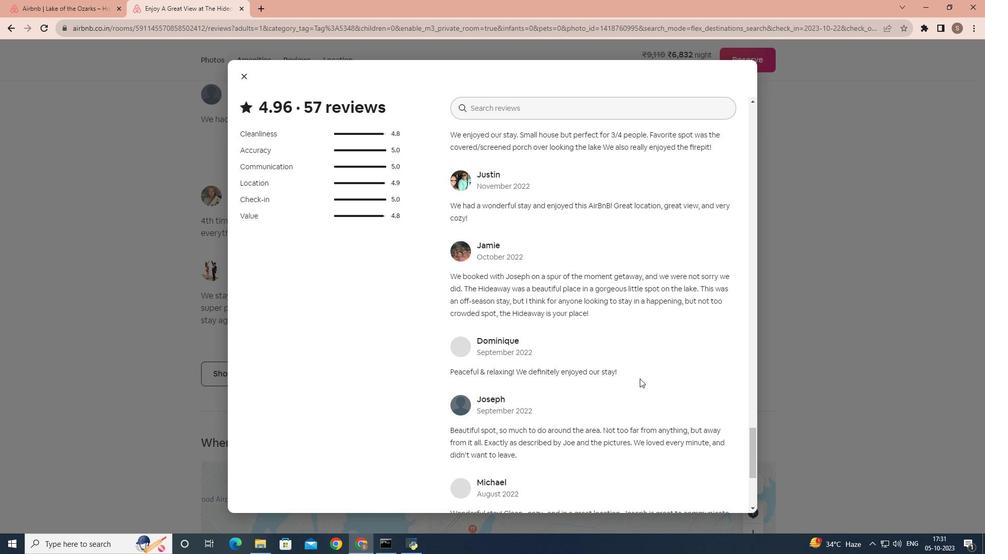 
Action: Mouse scrolled (639, 378) with delta (0, 0)
Screenshot: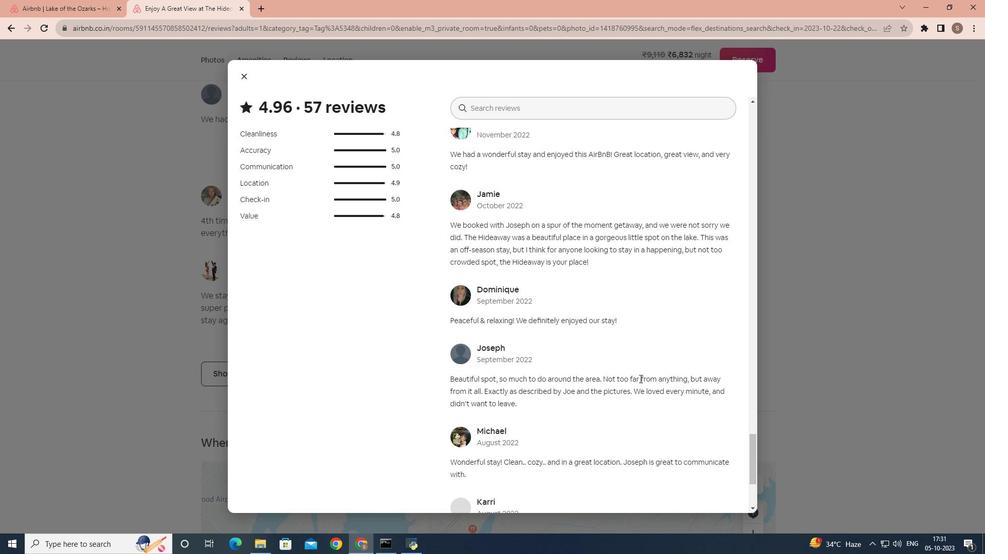 
Action: Mouse scrolled (639, 378) with delta (0, 0)
Screenshot: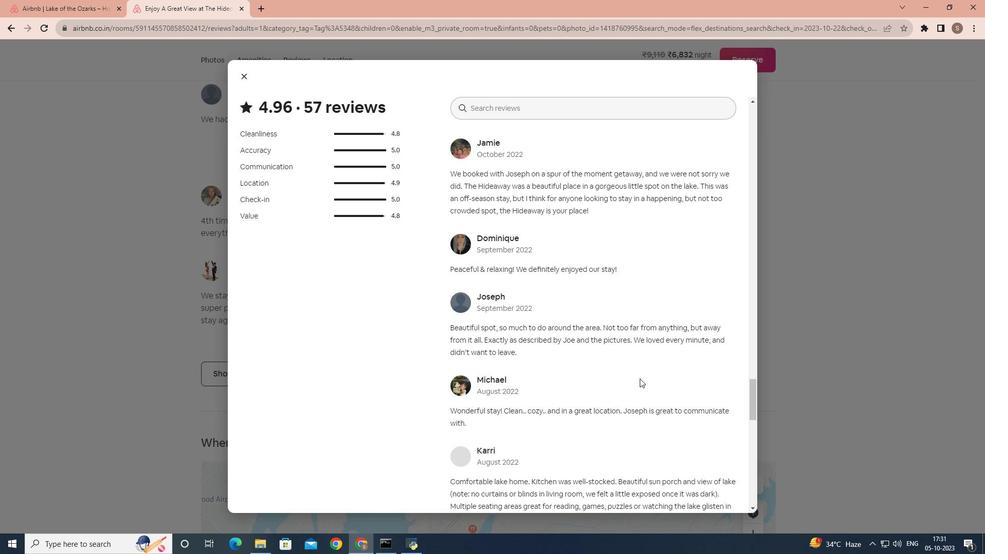 
Action: Mouse scrolled (639, 378) with delta (0, 0)
Screenshot: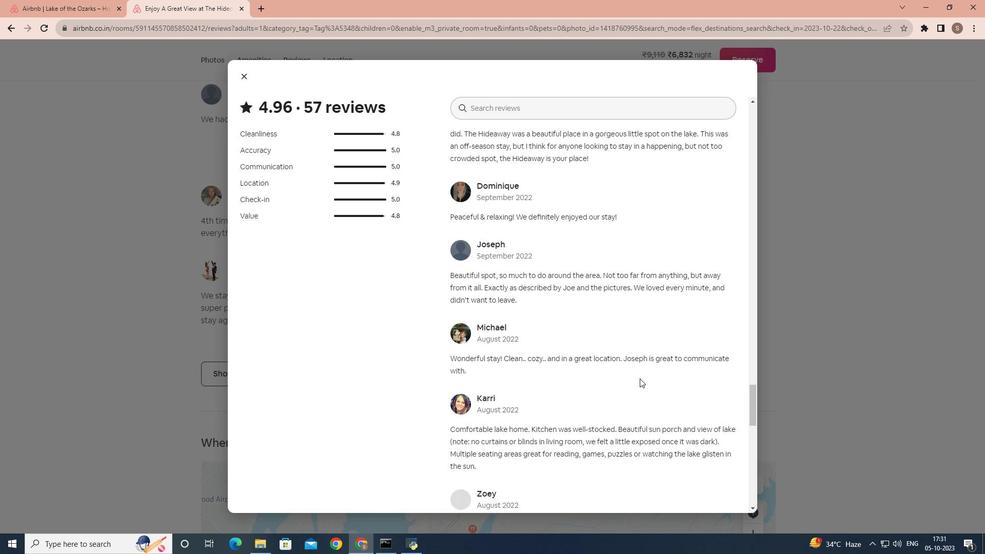 
Action: Mouse scrolled (639, 378) with delta (0, 0)
Screenshot: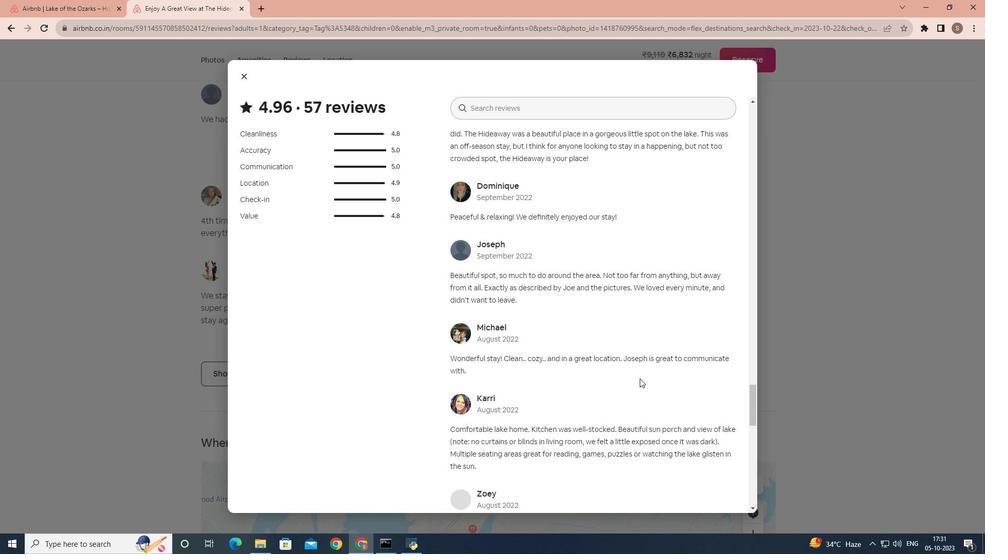 
Action: Mouse scrolled (639, 378) with delta (0, 0)
Screenshot: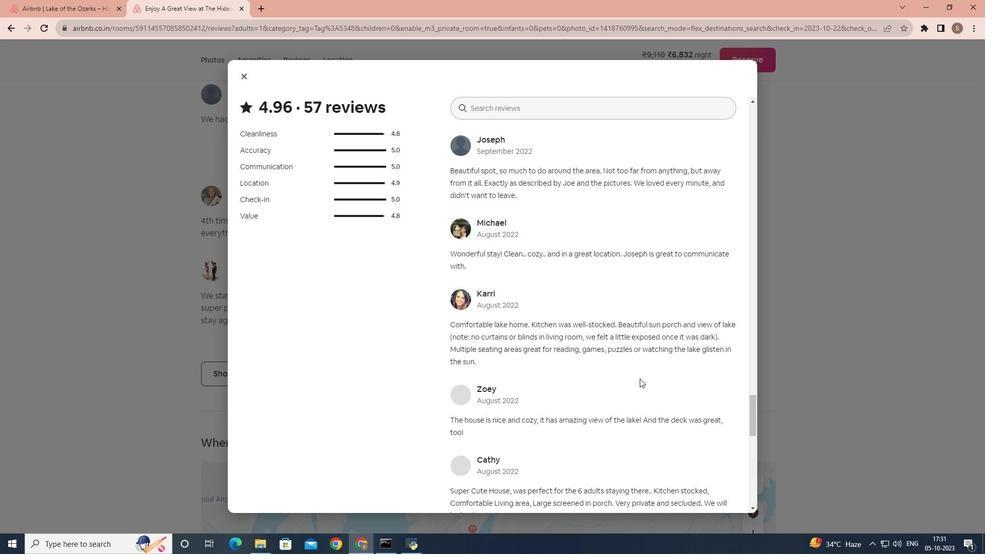 
Action: Mouse scrolled (639, 378) with delta (0, 0)
Screenshot: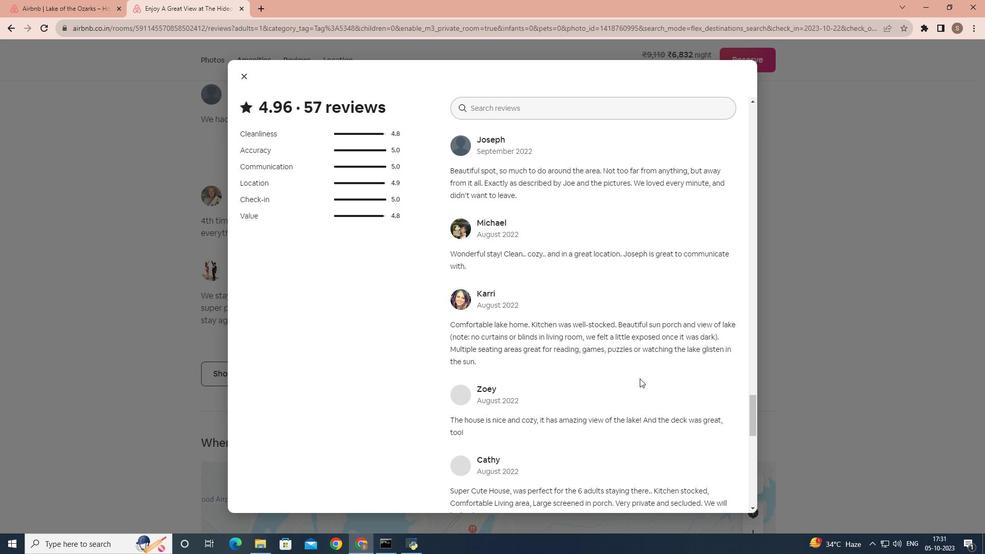 
Action: Mouse scrolled (639, 378) with delta (0, 0)
Screenshot: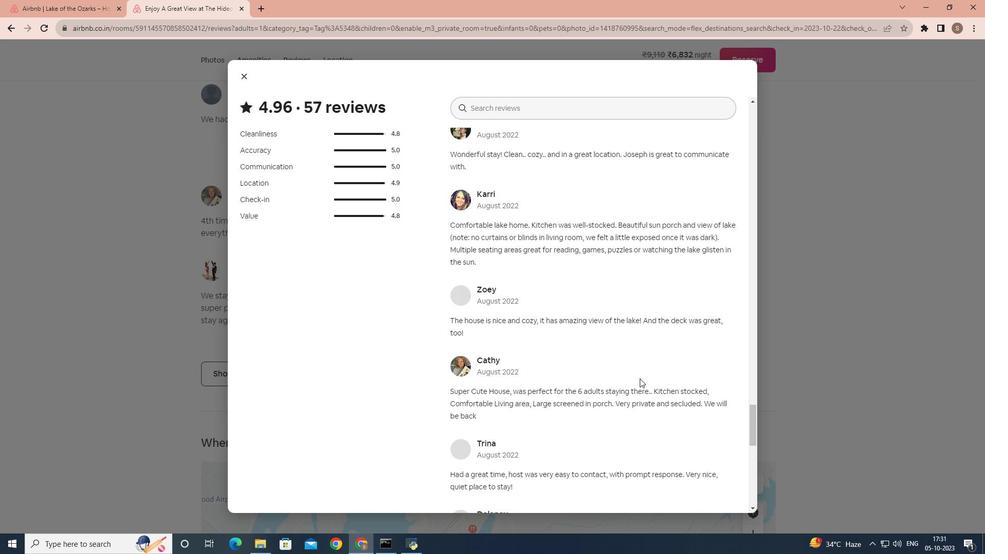 
Action: Mouse scrolled (639, 378) with delta (0, 0)
Screenshot: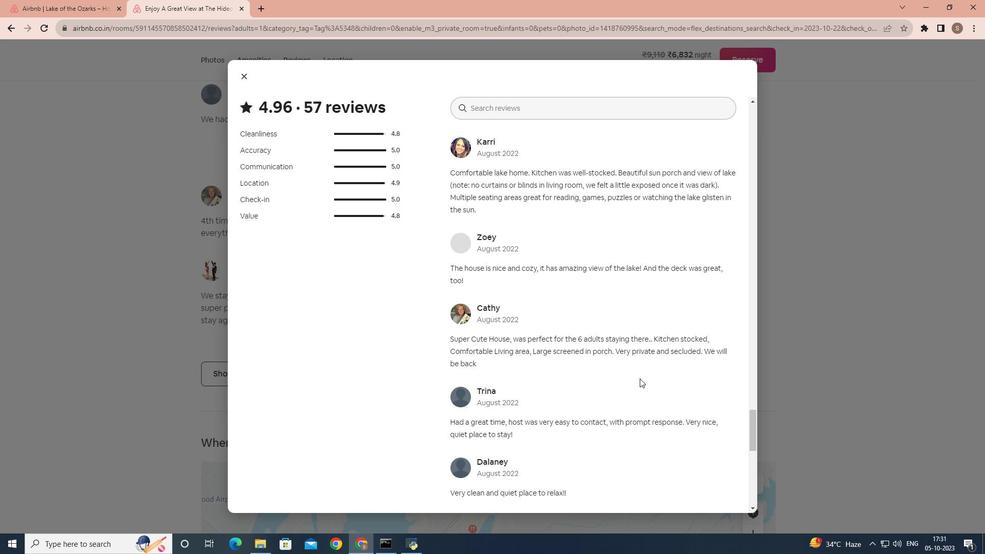 
Action: Mouse scrolled (639, 378) with delta (0, 0)
Screenshot: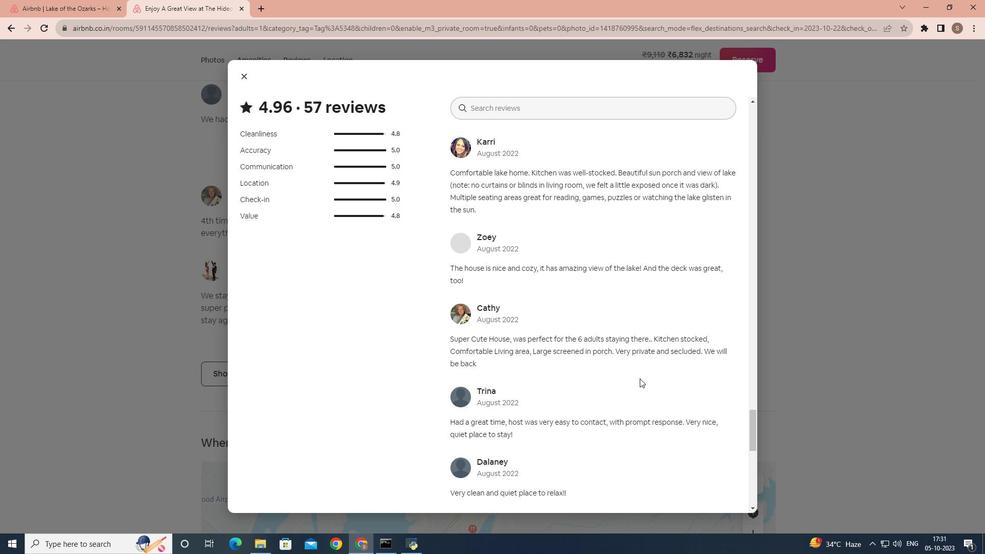 
Action: Mouse scrolled (639, 378) with delta (0, 0)
Screenshot: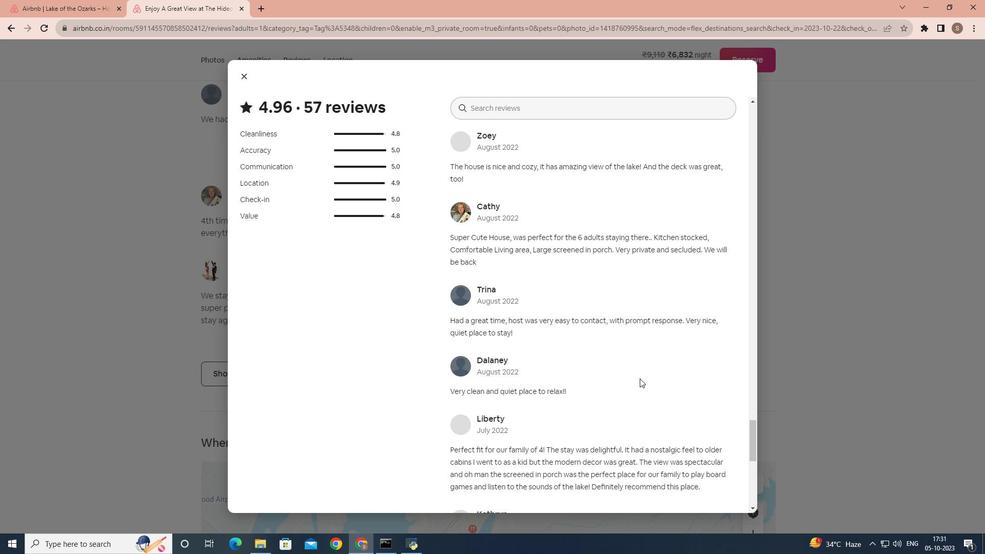 
Action: Mouse scrolled (639, 378) with delta (0, 0)
